 Task: Playful fax cover purple whimsical color block.
Action: Mouse moved to (48, 34)
Screenshot: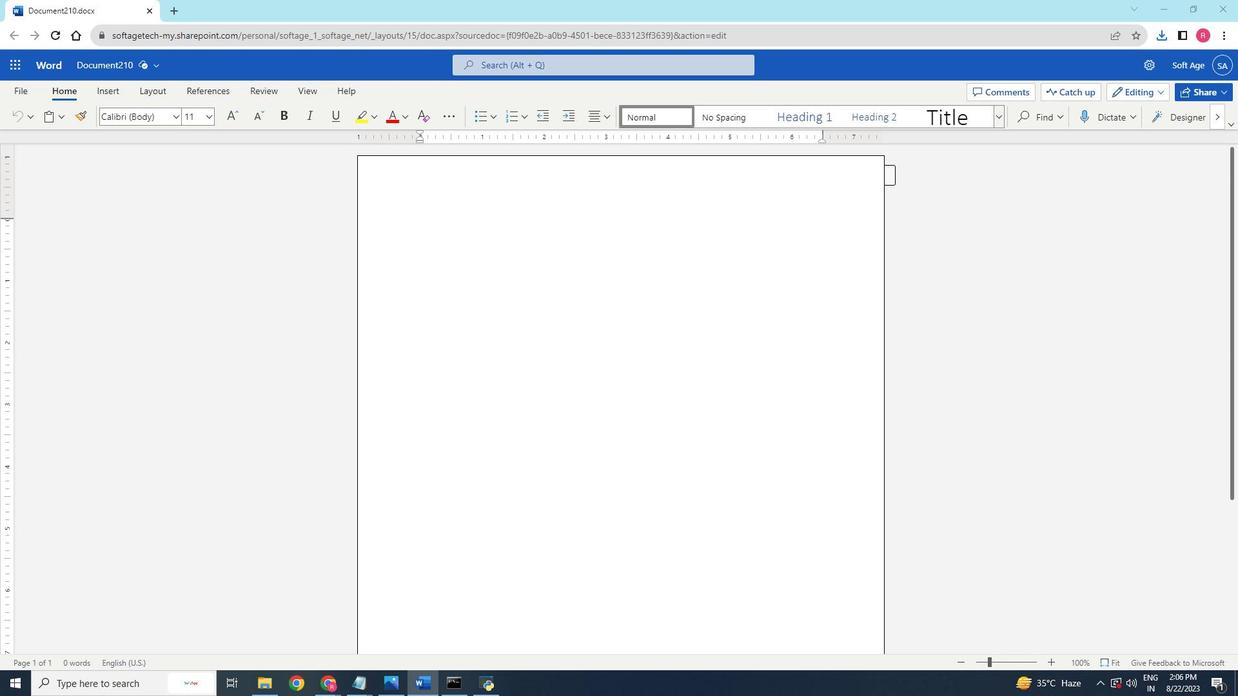 
Action: Mouse pressed left at (48, 34)
Screenshot: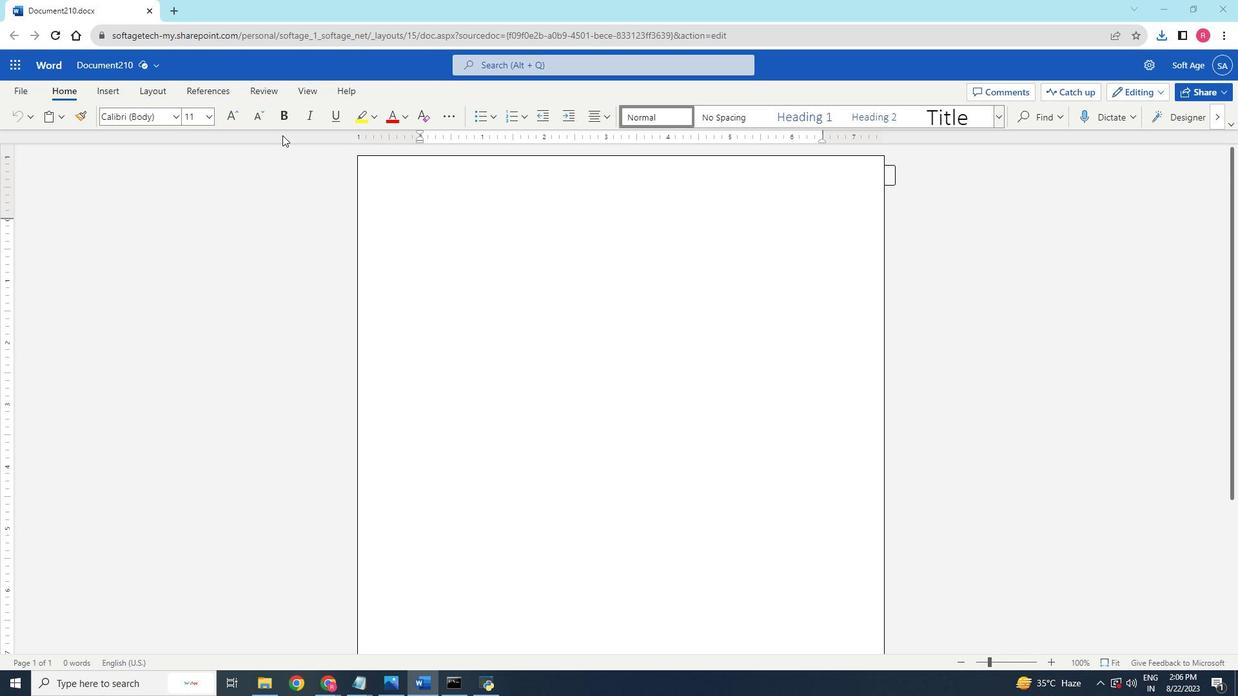 
Action: Mouse moved to (466, 213)
Screenshot: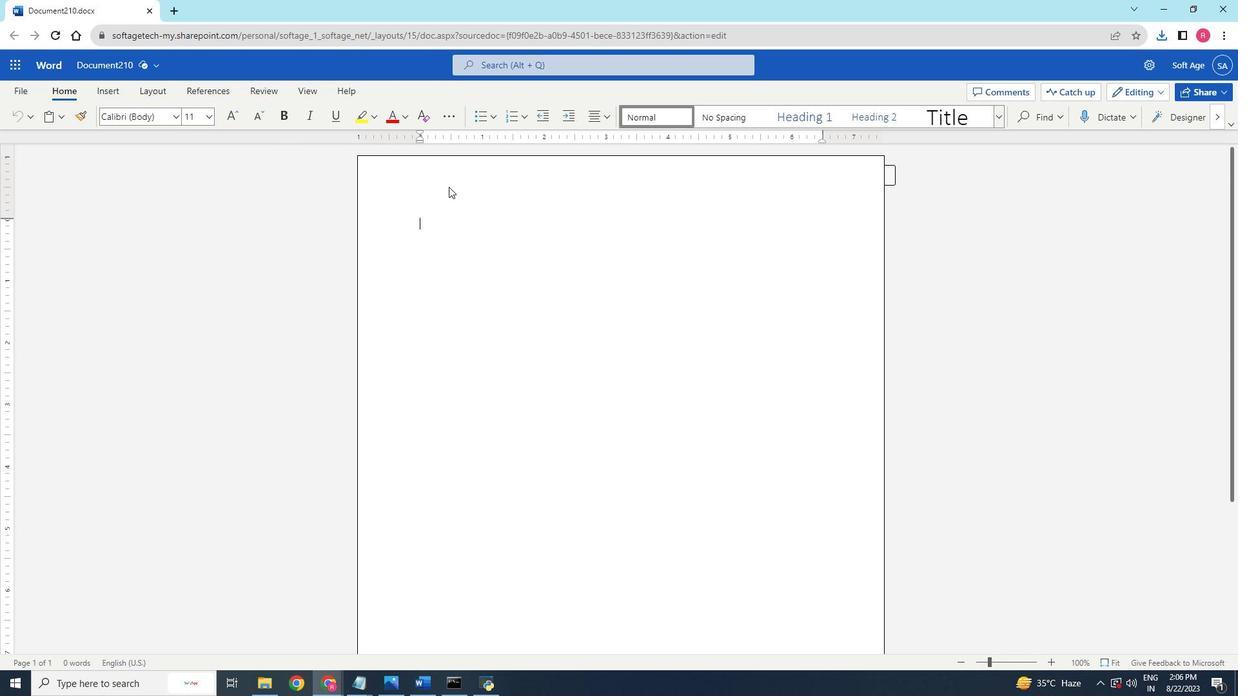 
Action: Mouse pressed left at (466, 213)
Screenshot: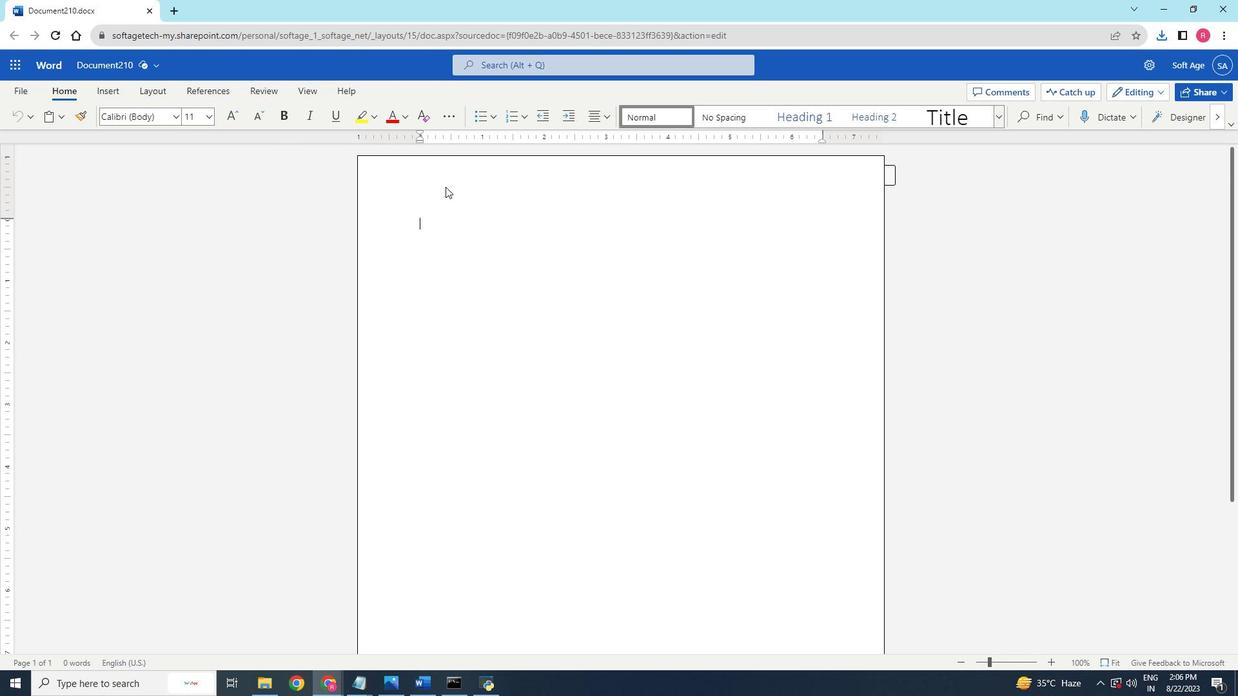 
Action: Mouse moved to (450, 209)
Screenshot: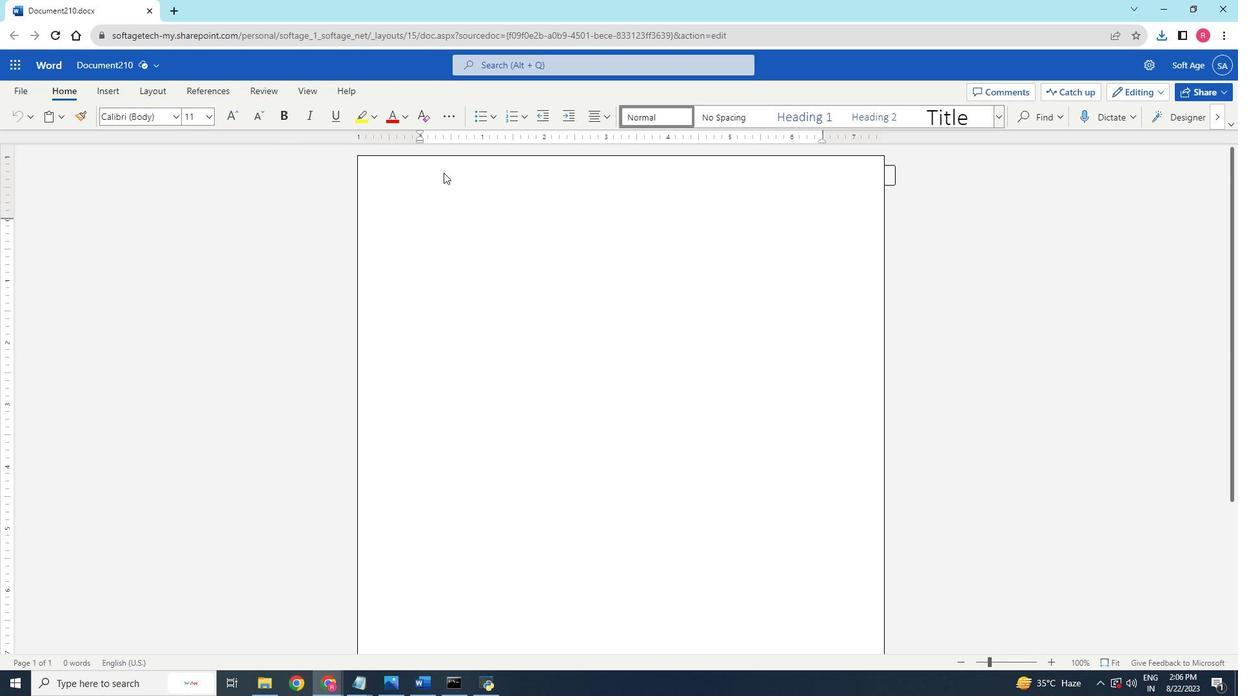 
Action: Mouse pressed left at (450, 209)
Screenshot: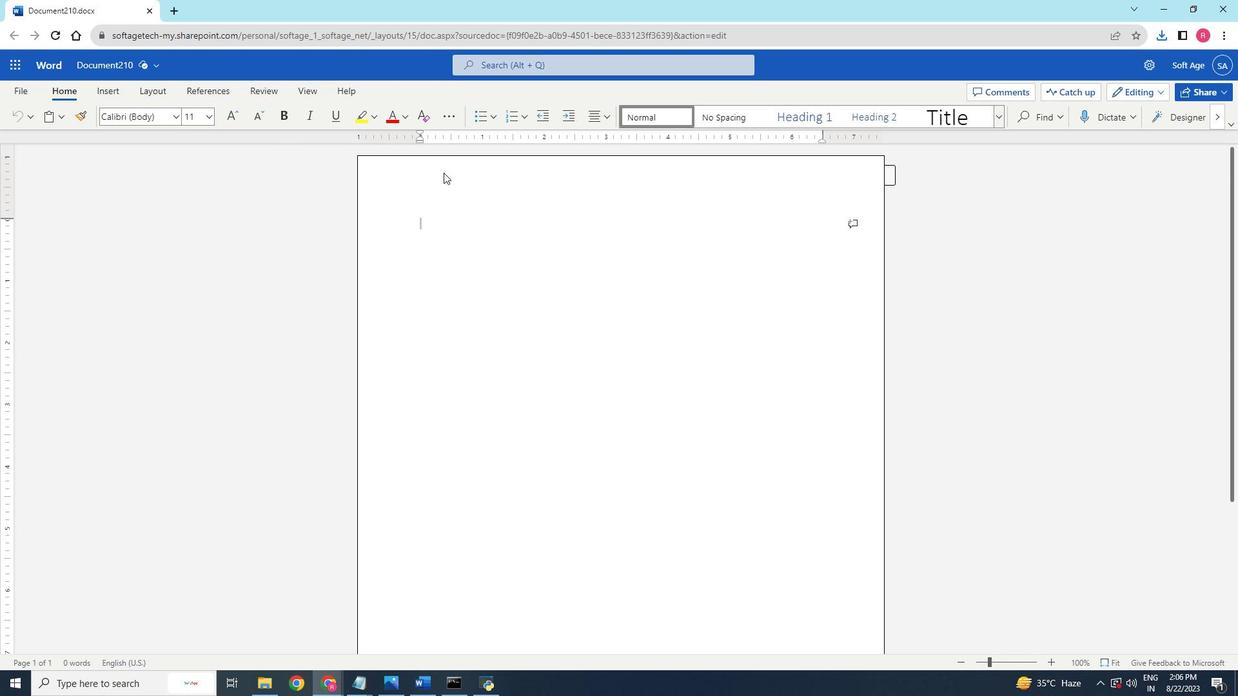 
Action: Mouse moved to (442, 168)
Screenshot: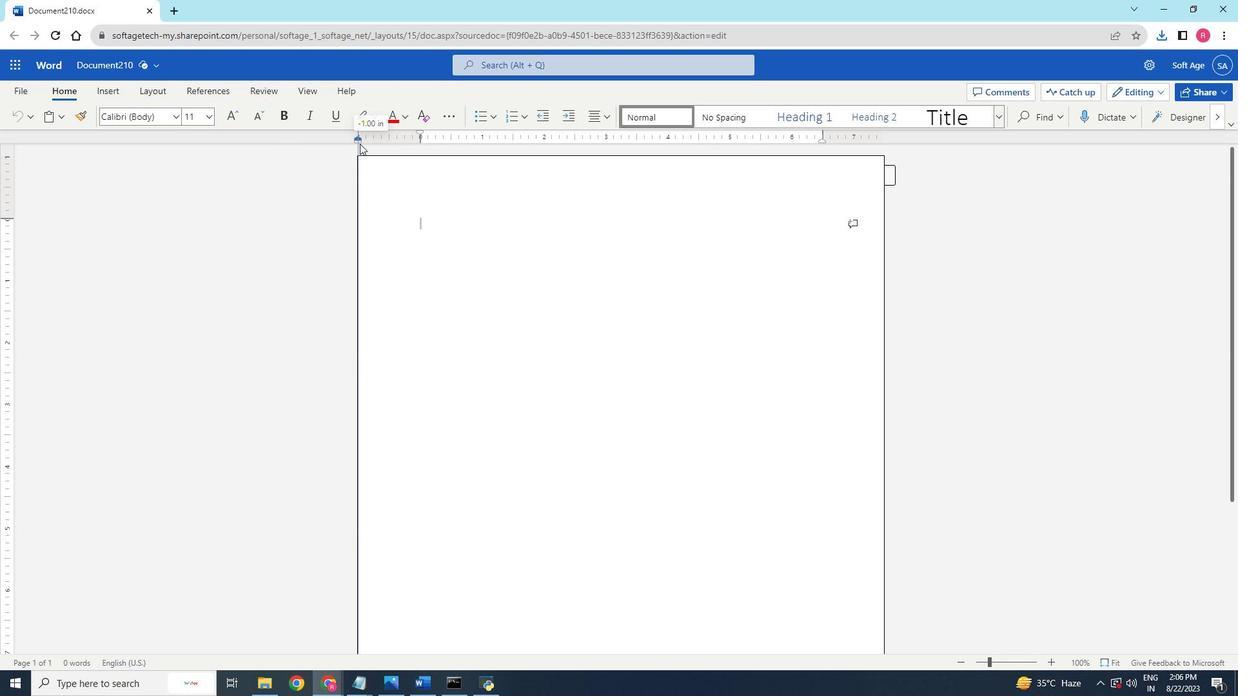 
Action: Mouse pressed left at (442, 168)
Screenshot: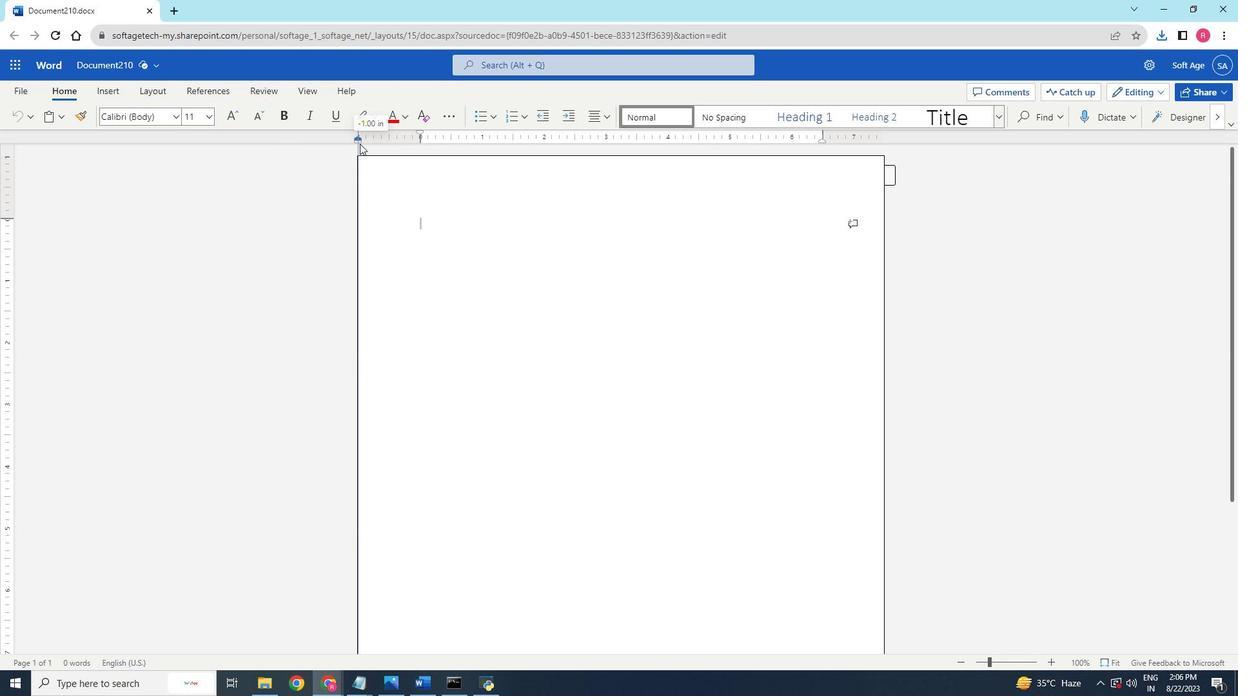 
Action: Mouse moved to (444, 167)
Screenshot: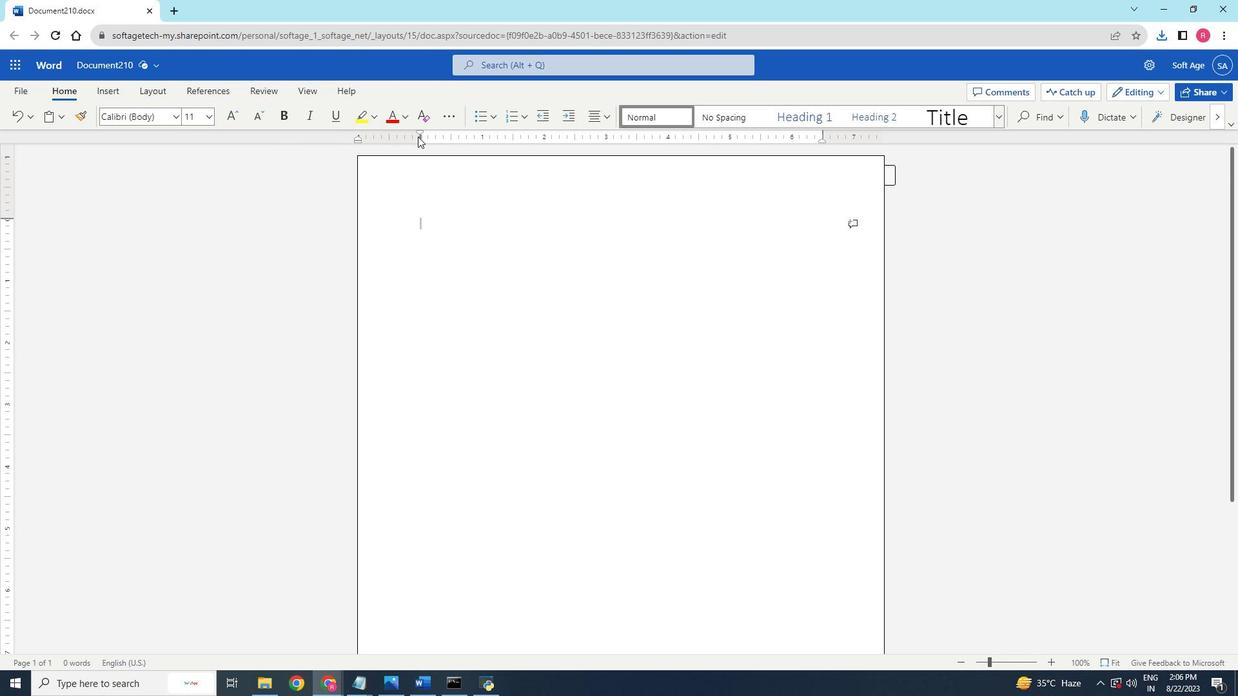 
Action: Mouse pressed left at (444, 167)
Screenshot: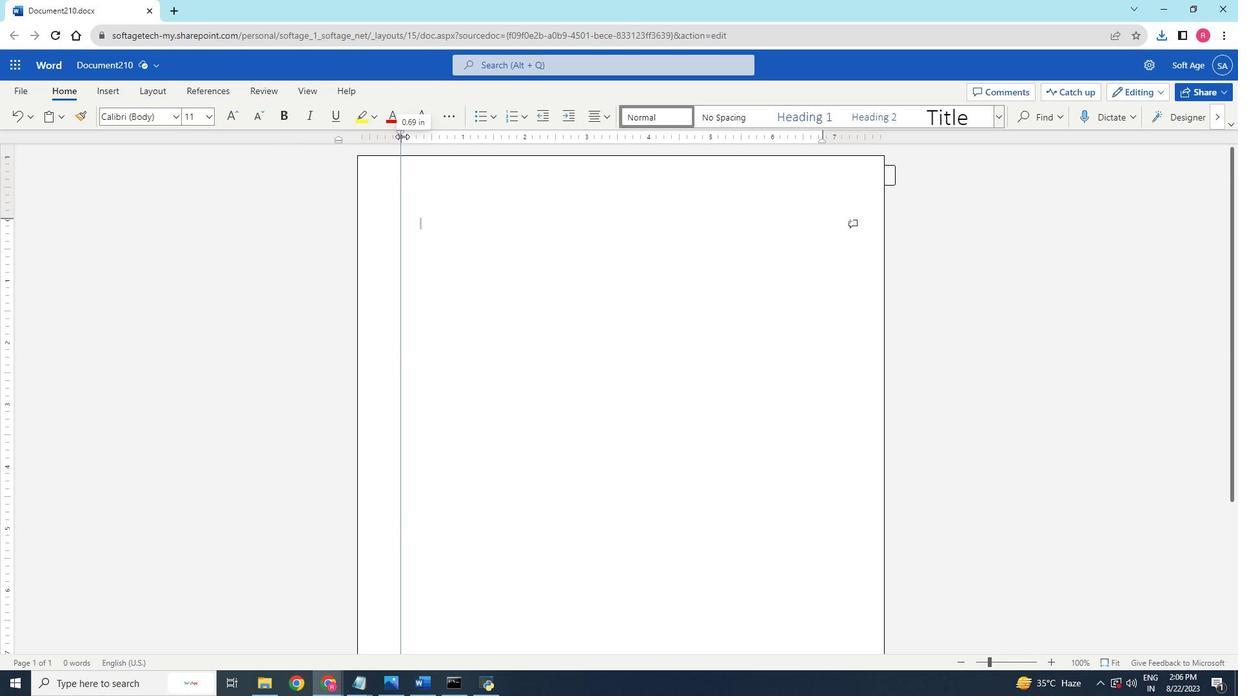 
Action: Mouse moved to (401, 170)
Screenshot: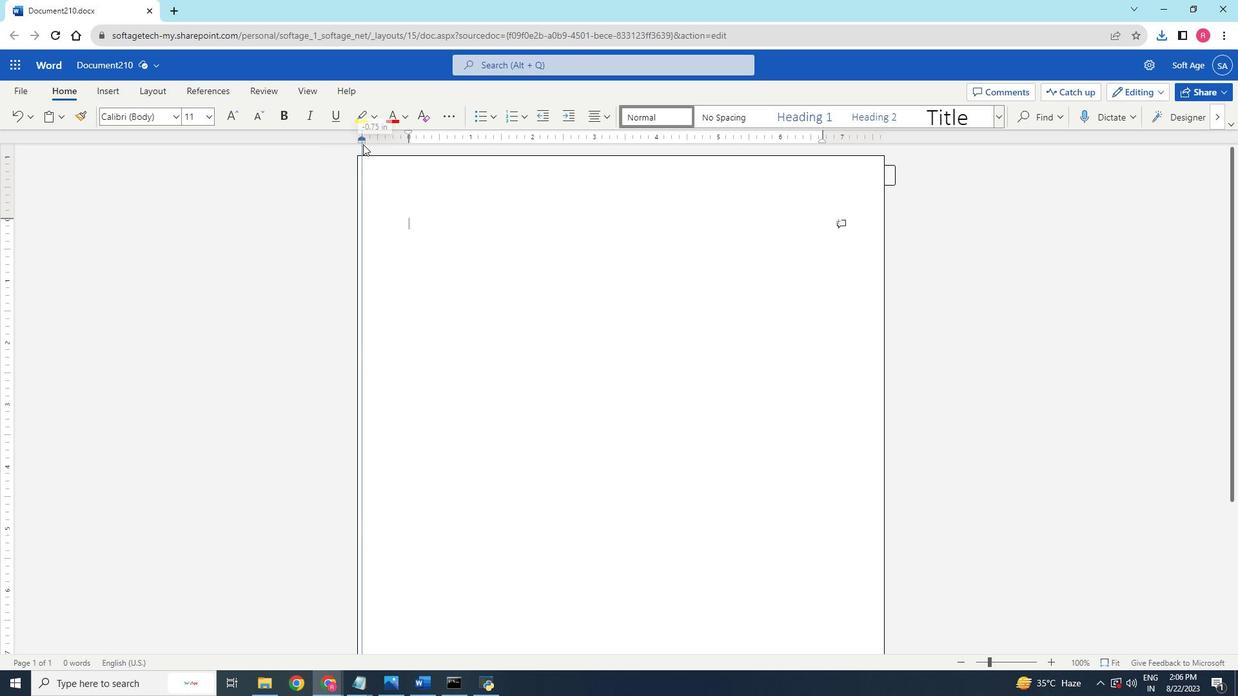 
Action: Mouse pressed left at (401, 170)
Screenshot: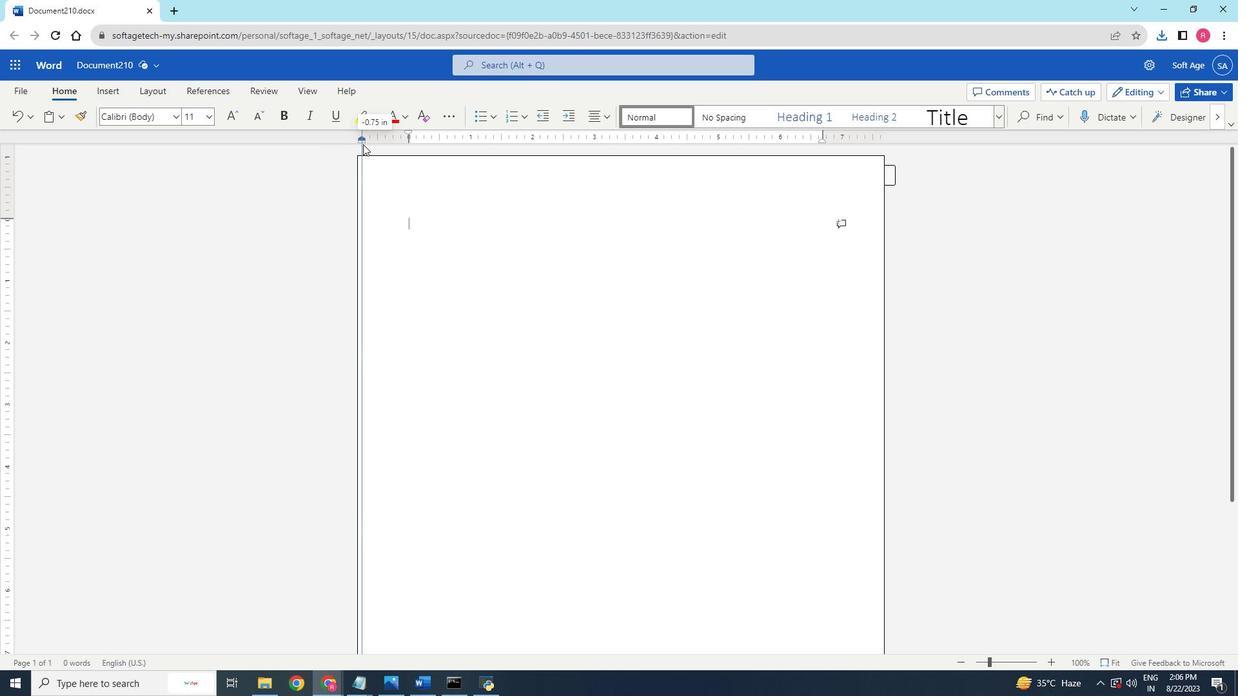 
Action: Mouse moved to (436, 164)
Screenshot: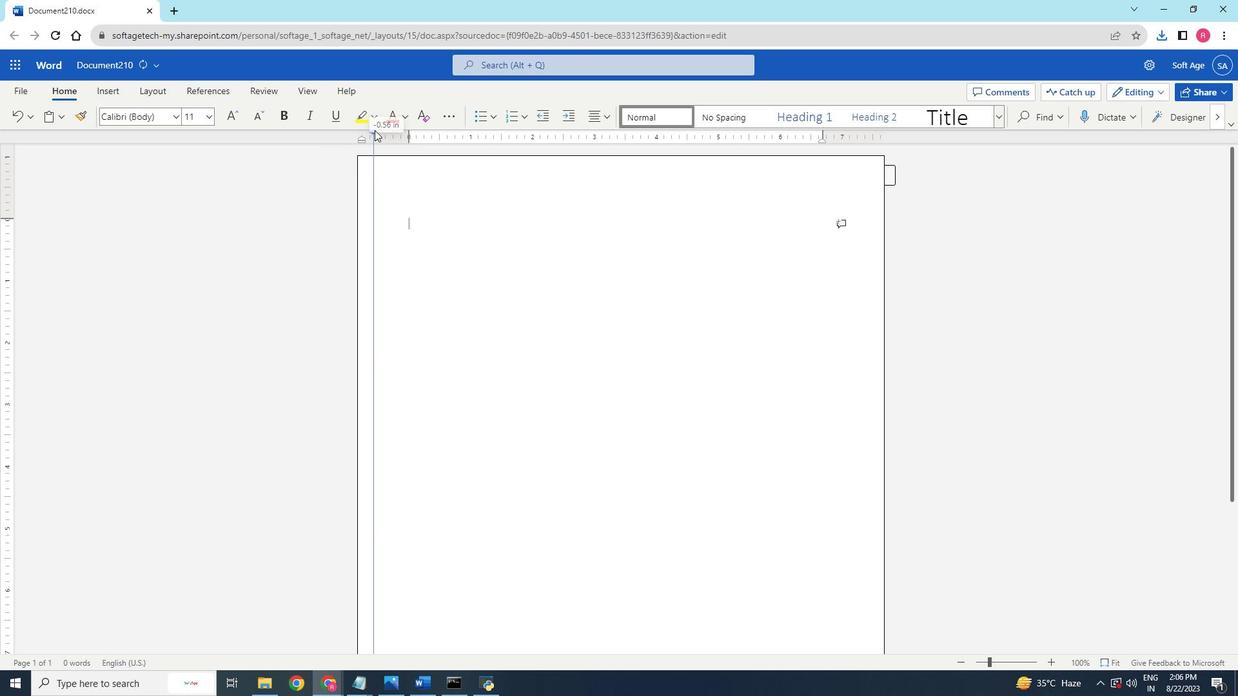 
Action: Mouse pressed left at (436, 164)
Screenshot: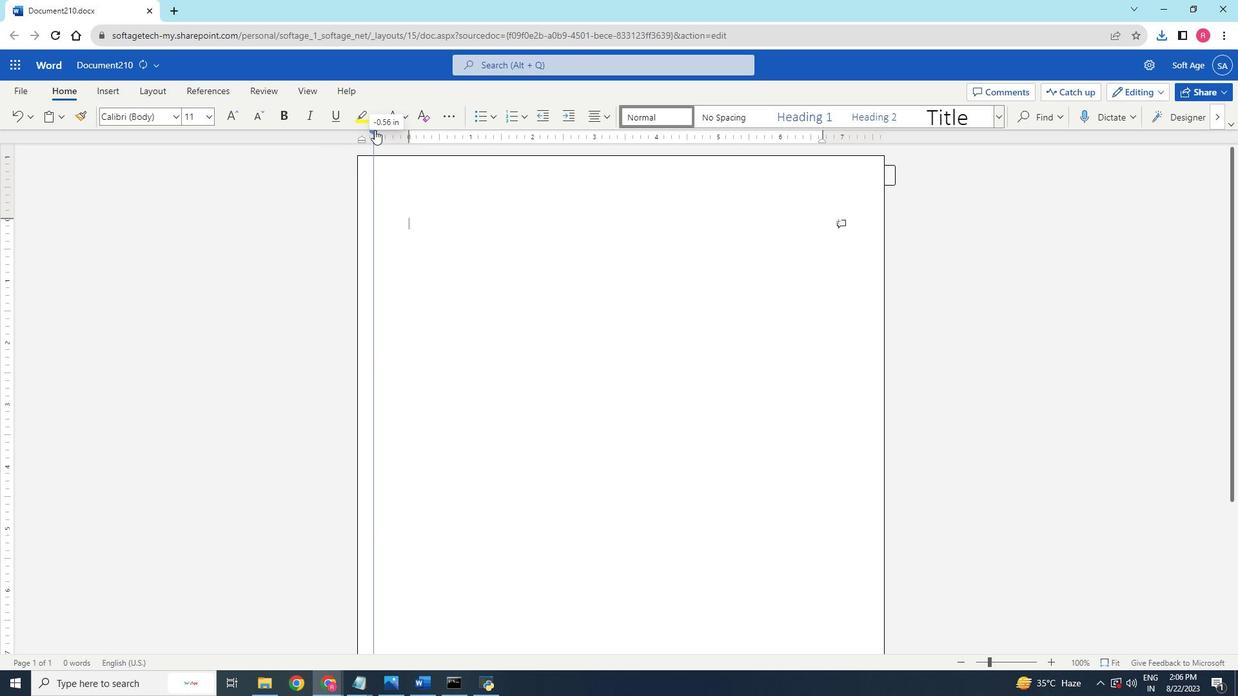 
Action: Mouse moved to (410, 192)
Screenshot: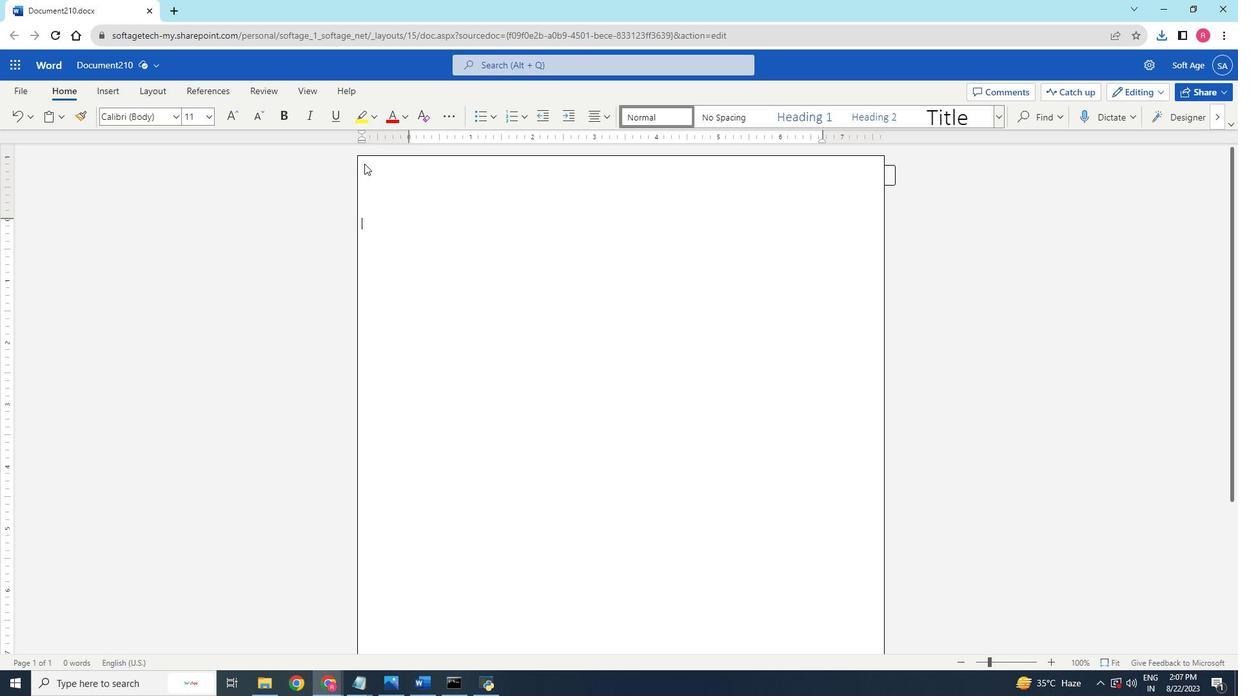 
Action: Mouse pressed left at (410, 192)
Screenshot: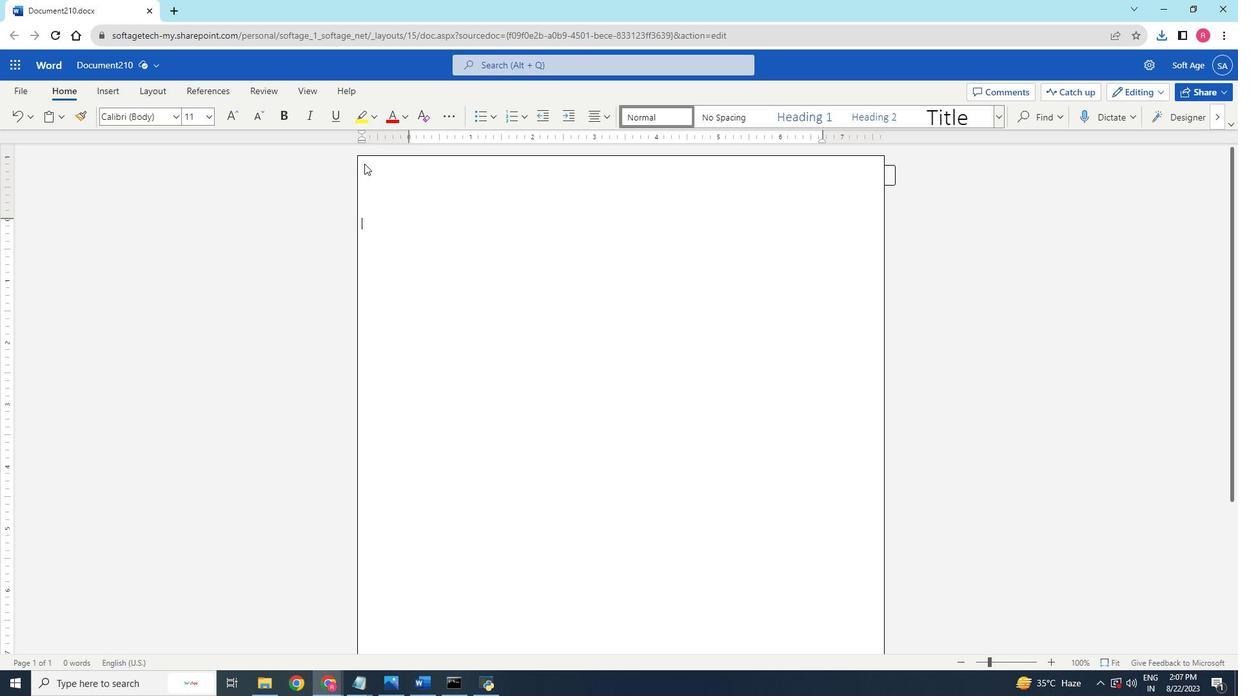 
Action: Mouse moved to (197, 241)
Screenshot: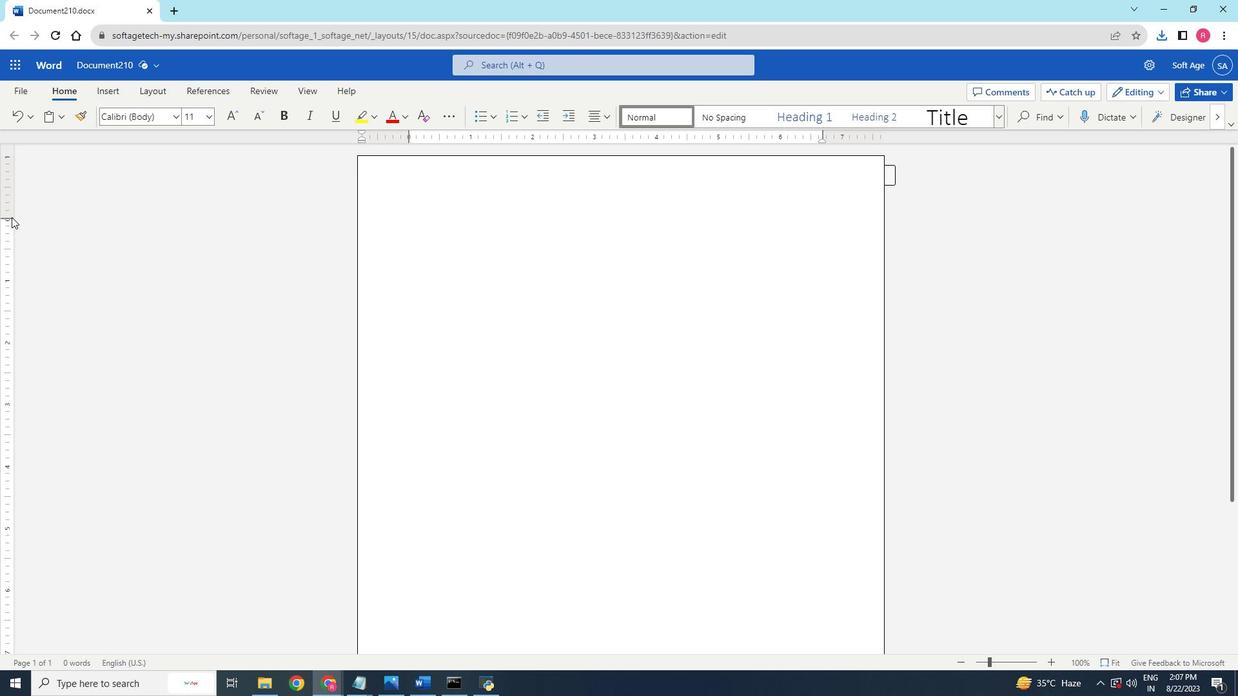 
Action: Mouse pressed left at (197, 241)
Screenshot: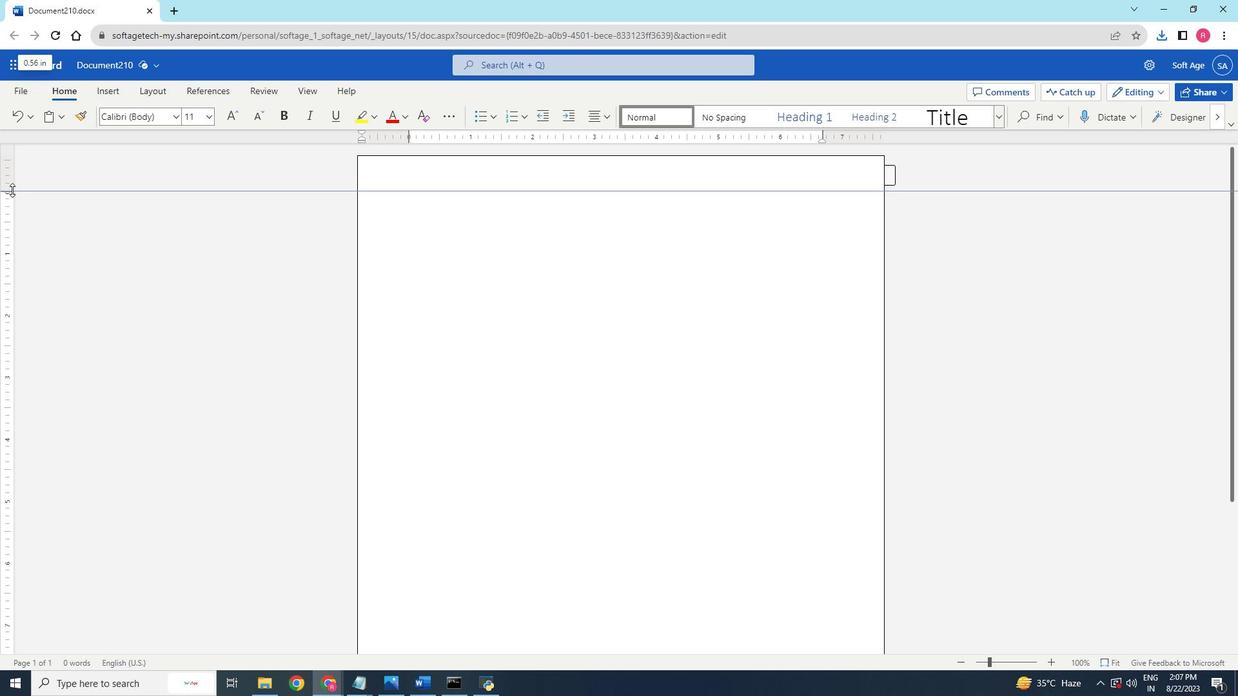 
Action: Mouse moved to (421, 206)
Screenshot: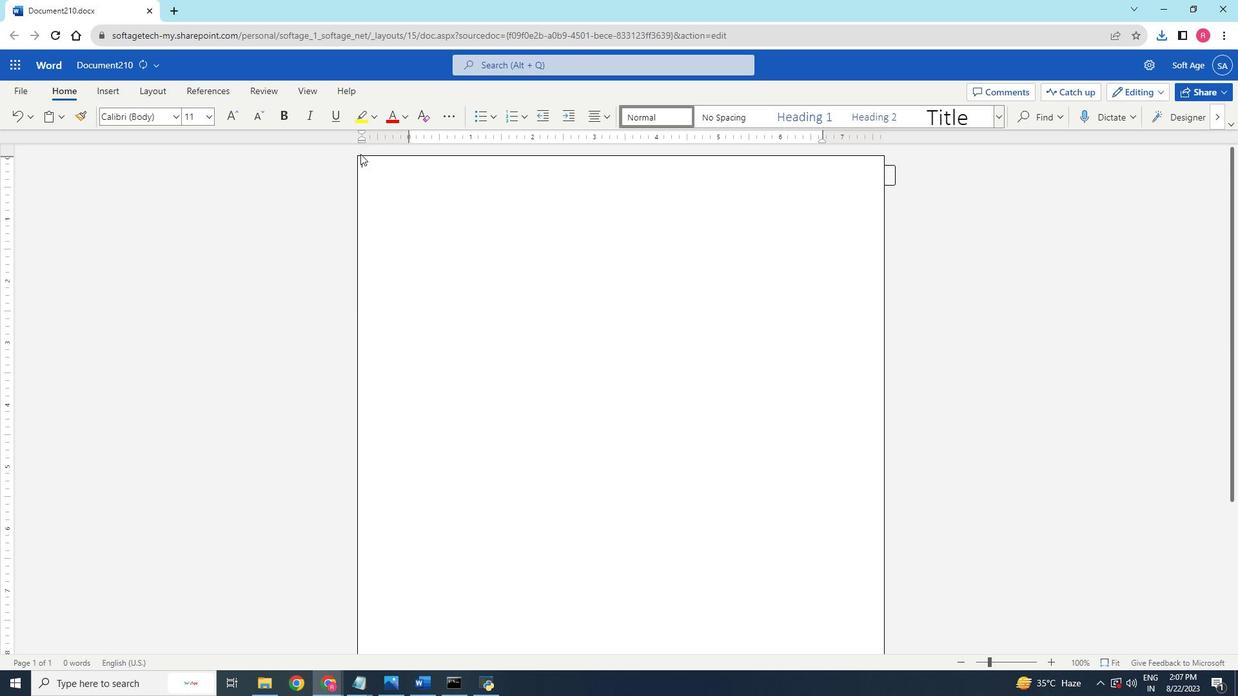
Action: Mouse pressed left at (421, 206)
Screenshot: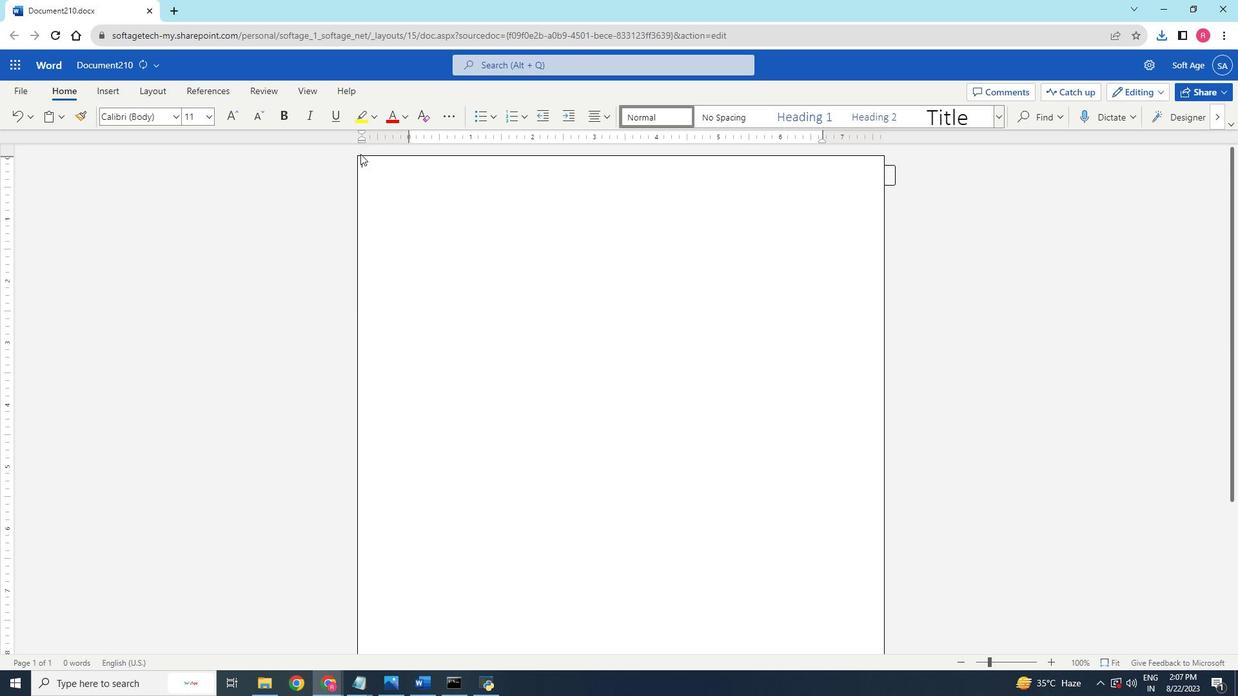 
Action: Mouse moved to (410, 190)
Screenshot: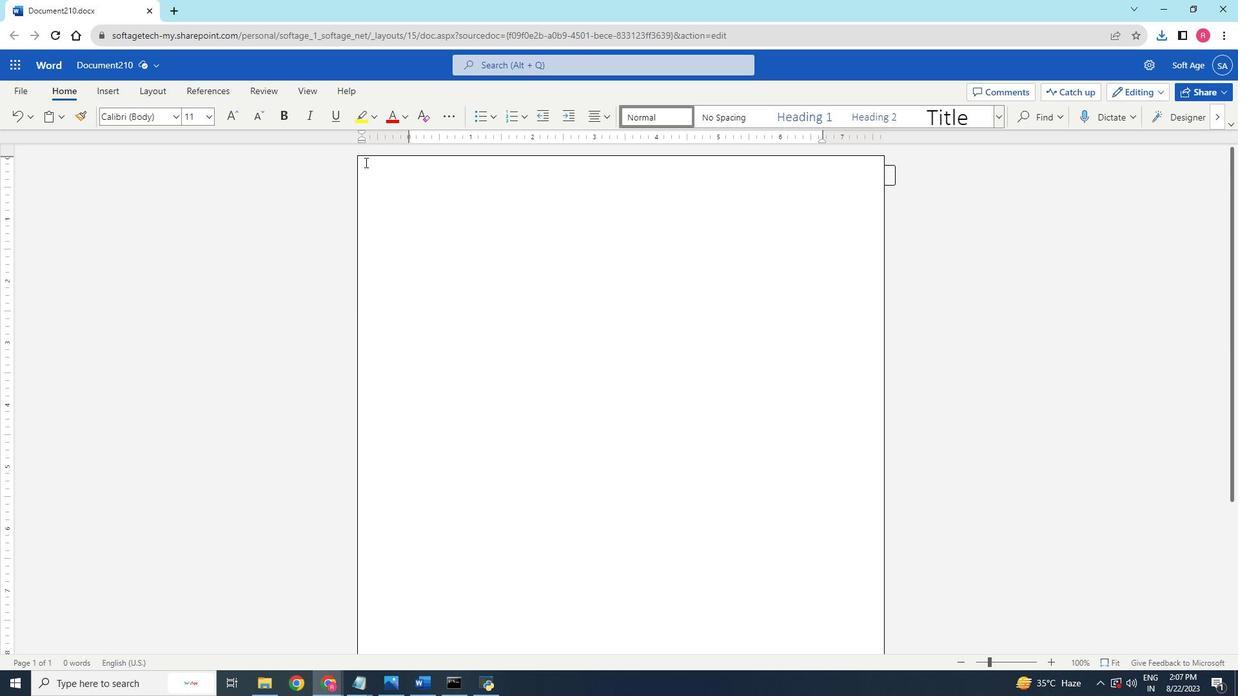 
Action: Key pressed <Key.insert>
Screenshot: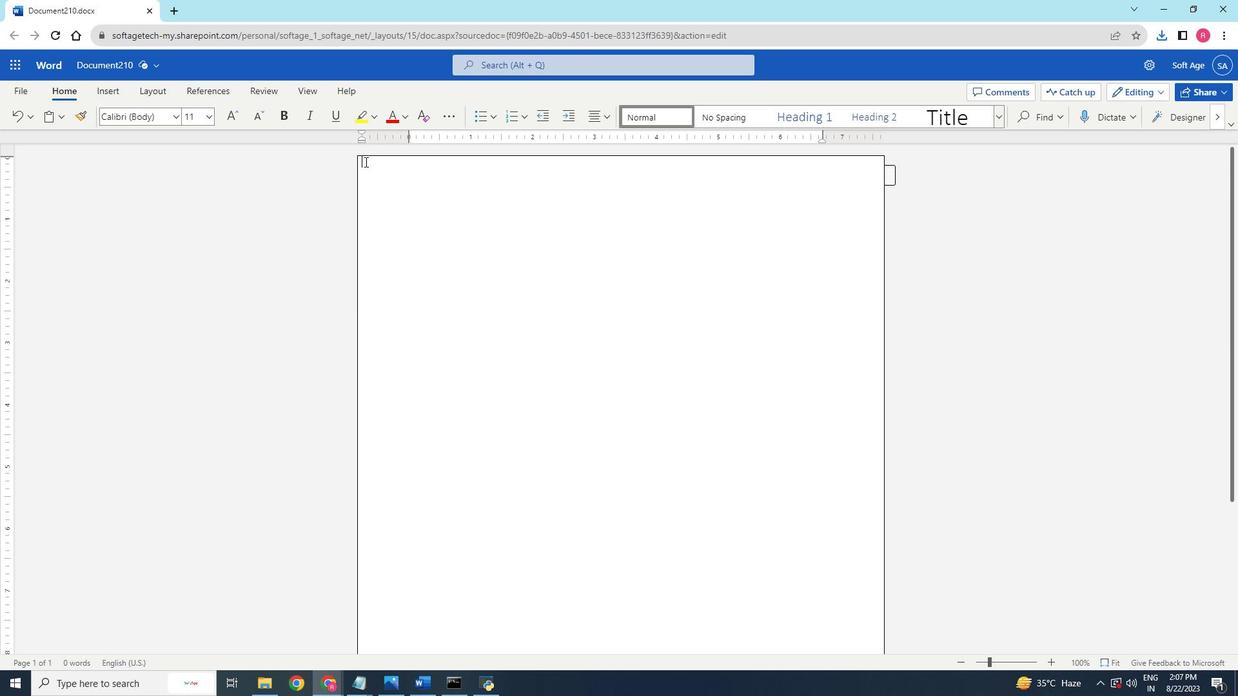 
Action: Mouse moved to (408, 170)
Screenshot: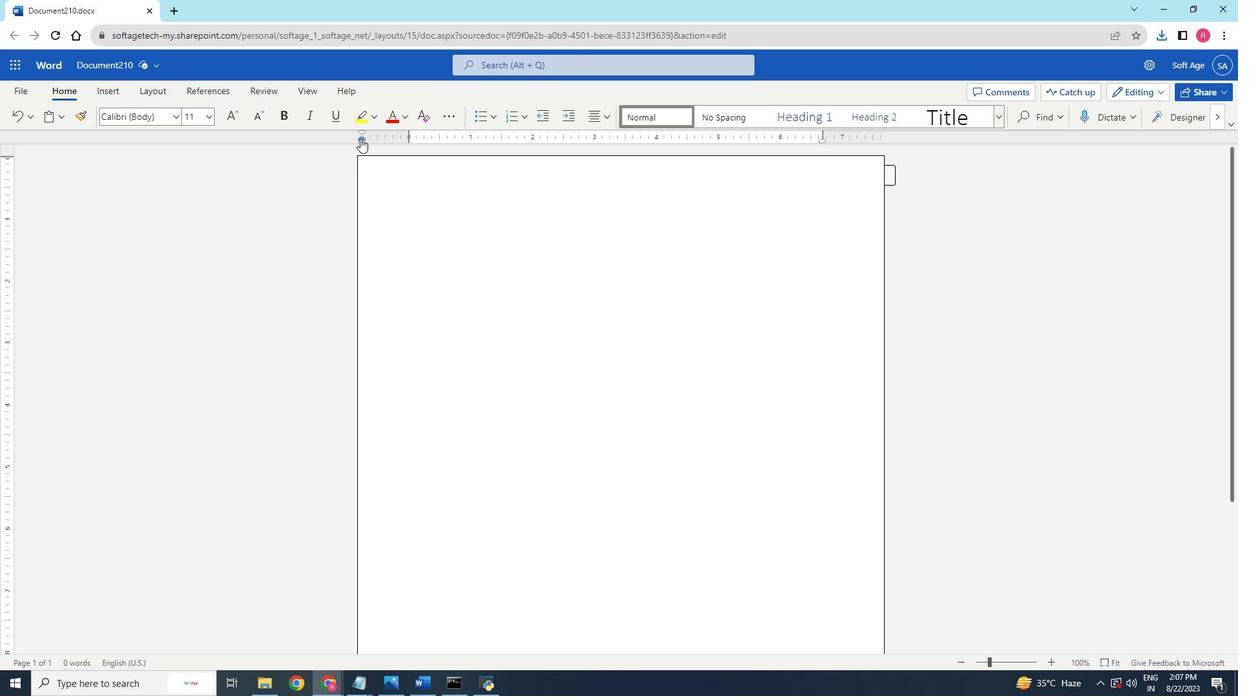 
Action: Mouse pressed left at (408, 170)
Screenshot: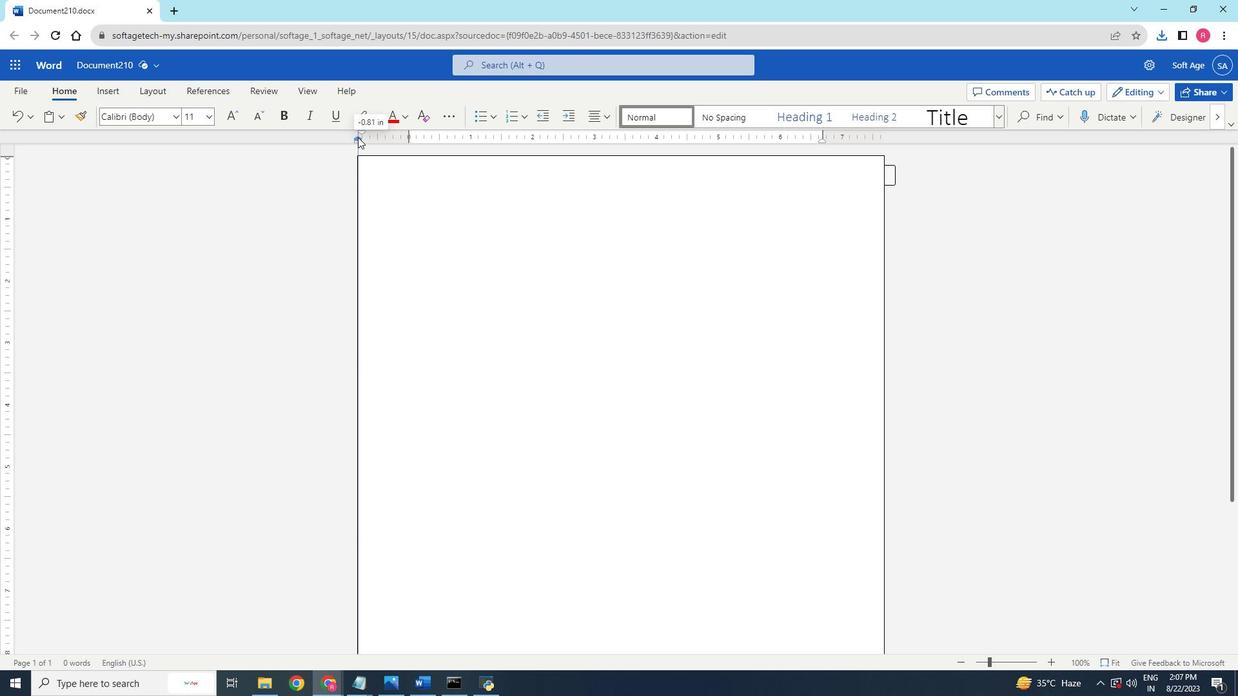 
Action: Mouse moved to (259, 121)
Screenshot: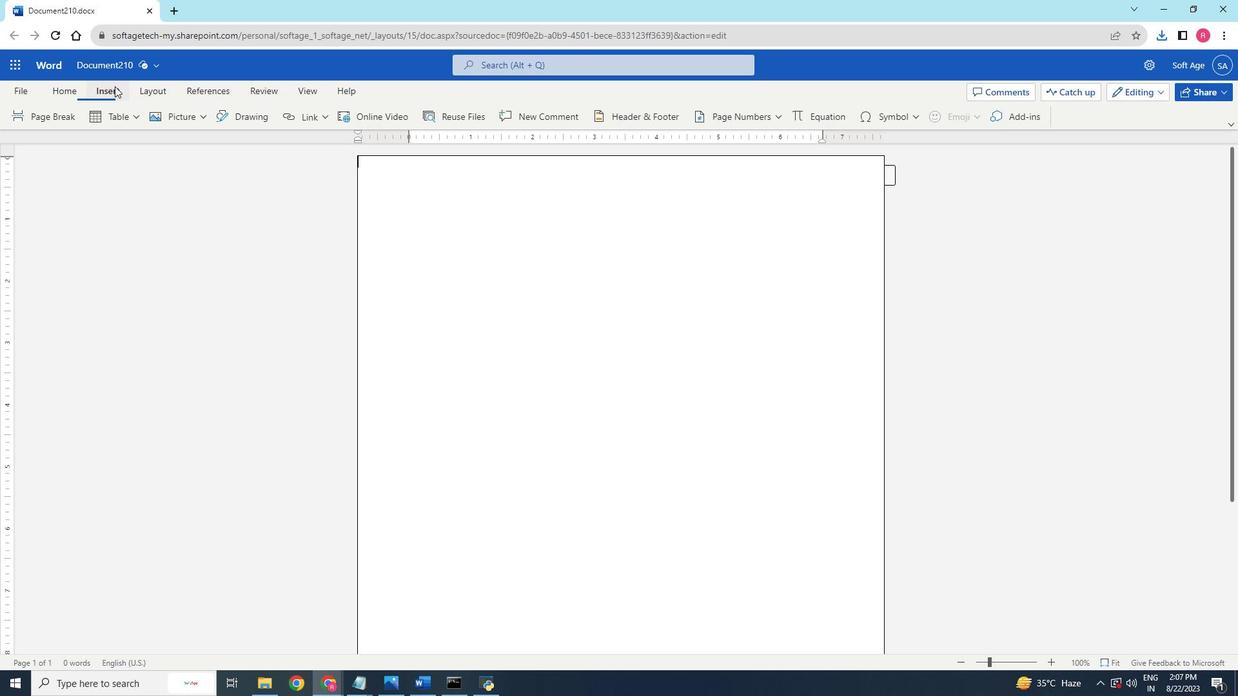 
Action: Mouse pressed left at (259, 121)
Screenshot: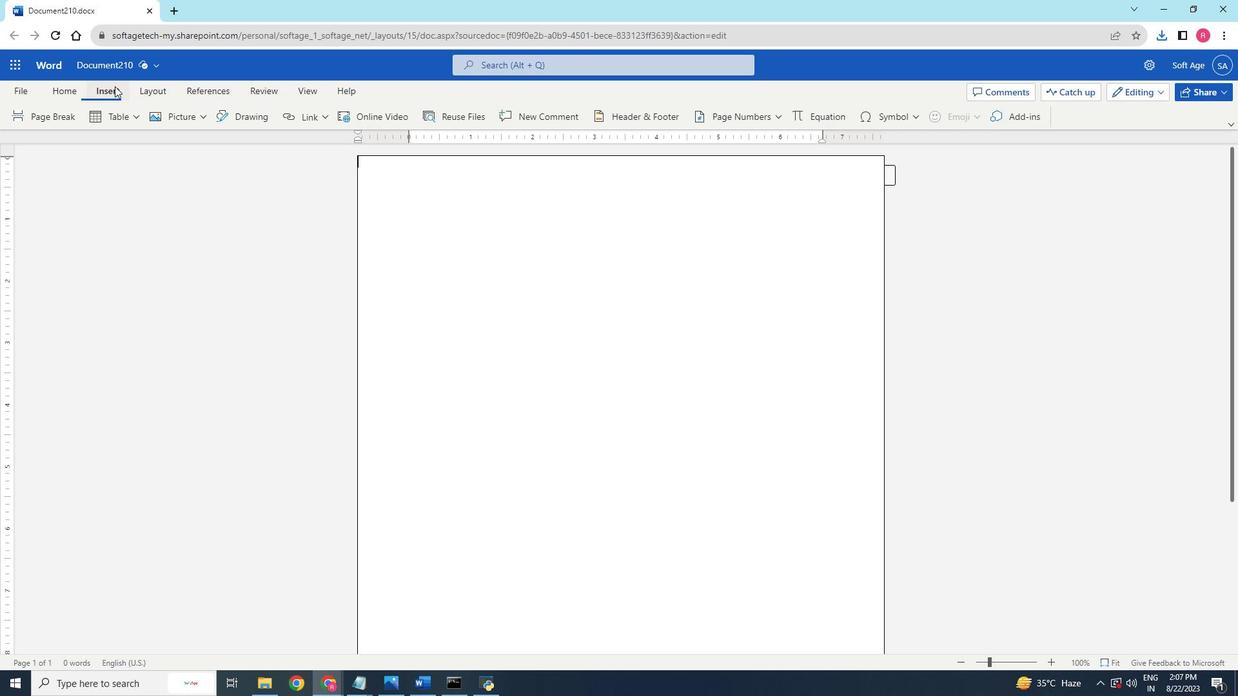 
Action: Mouse moved to (297, 148)
Screenshot: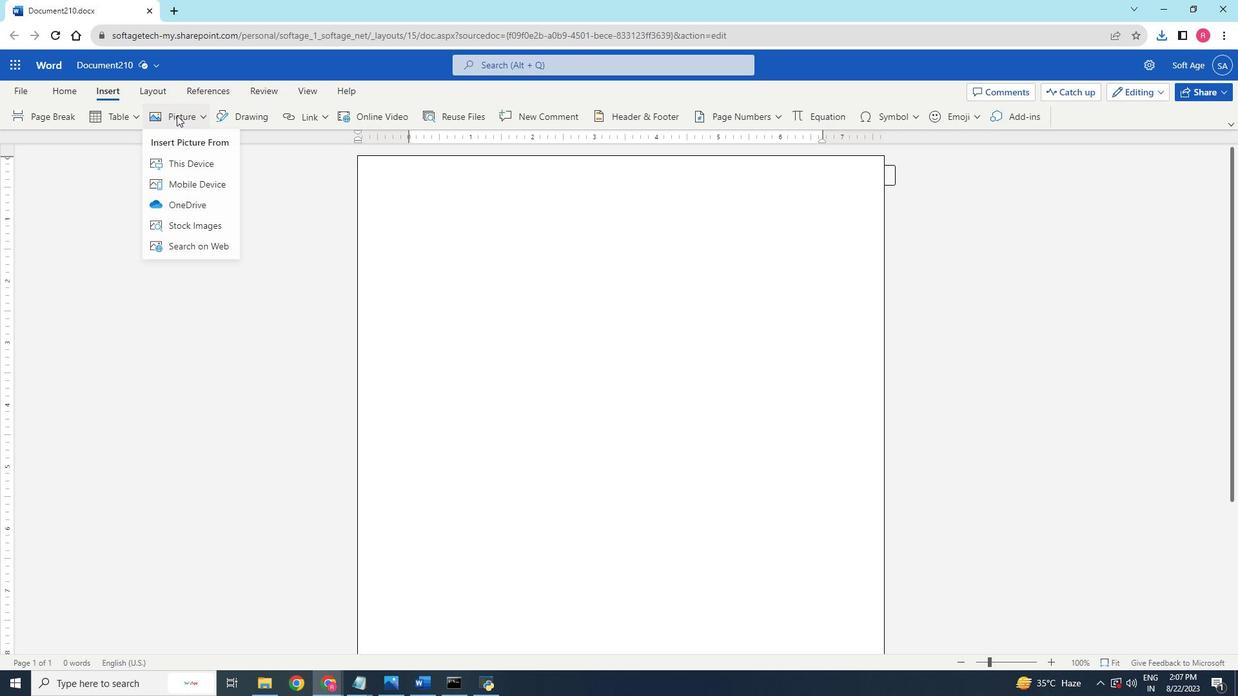 
Action: Mouse pressed left at (297, 148)
Screenshot: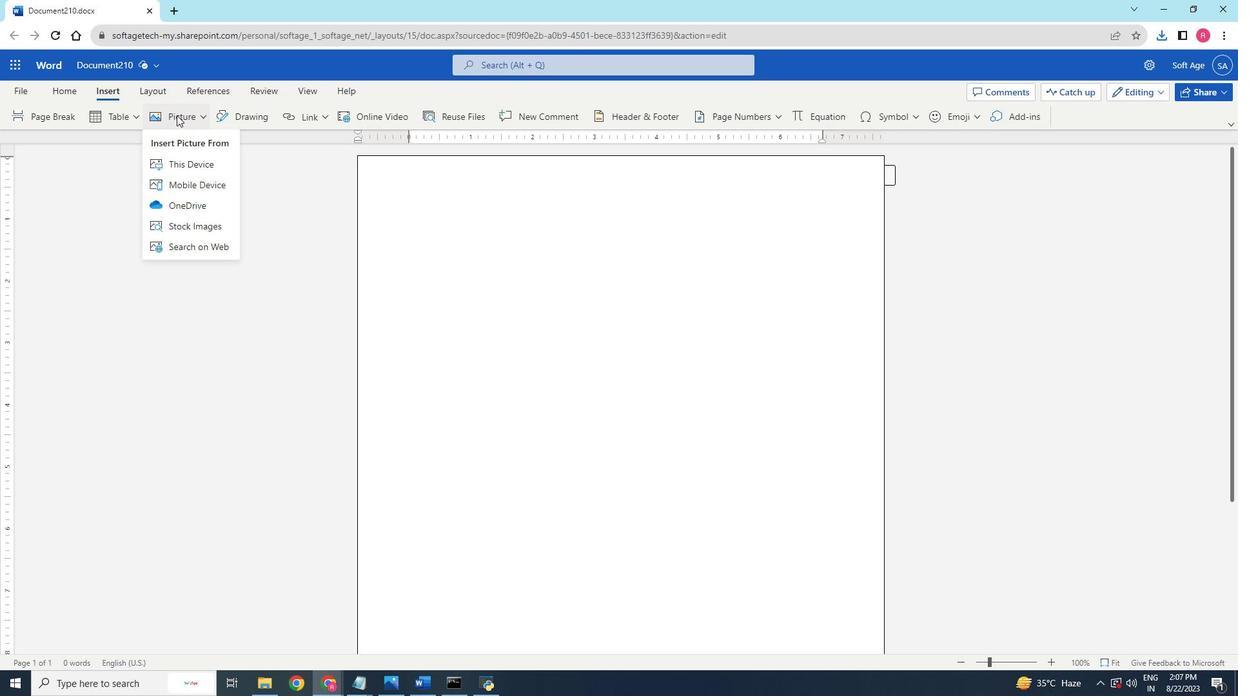 
Action: Mouse moved to (305, 187)
Screenshot: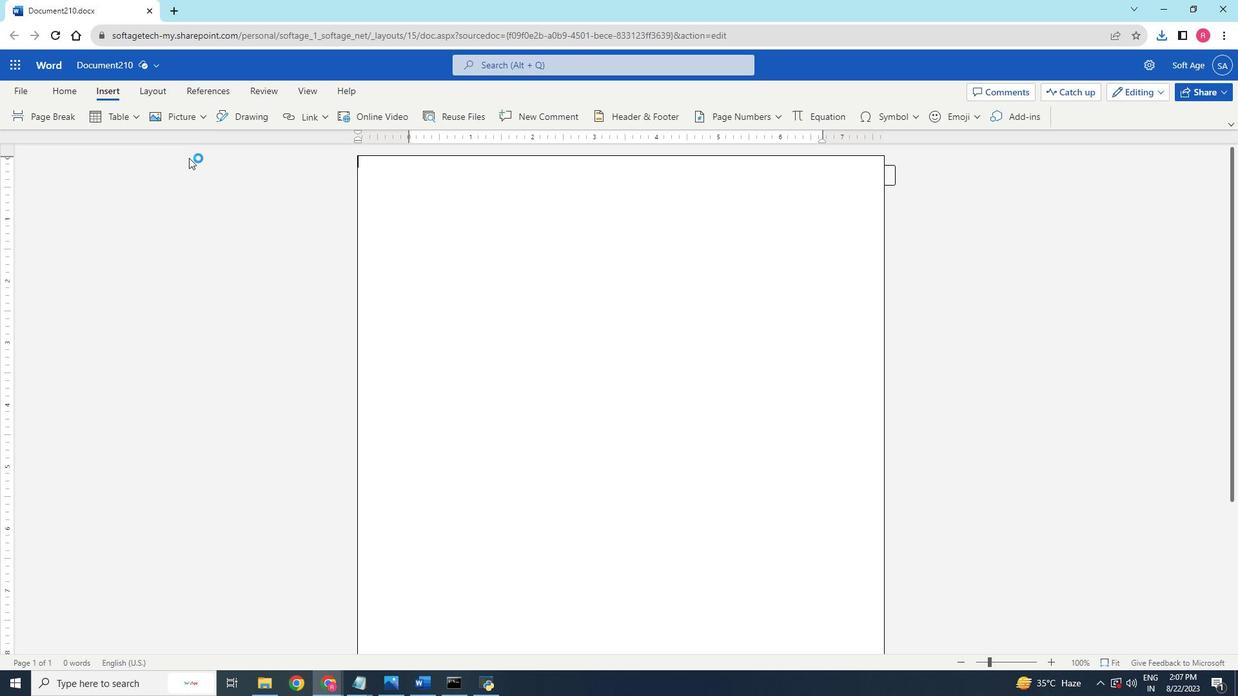 
Action: Mouse pressed left at (305, 187)
Screenshot: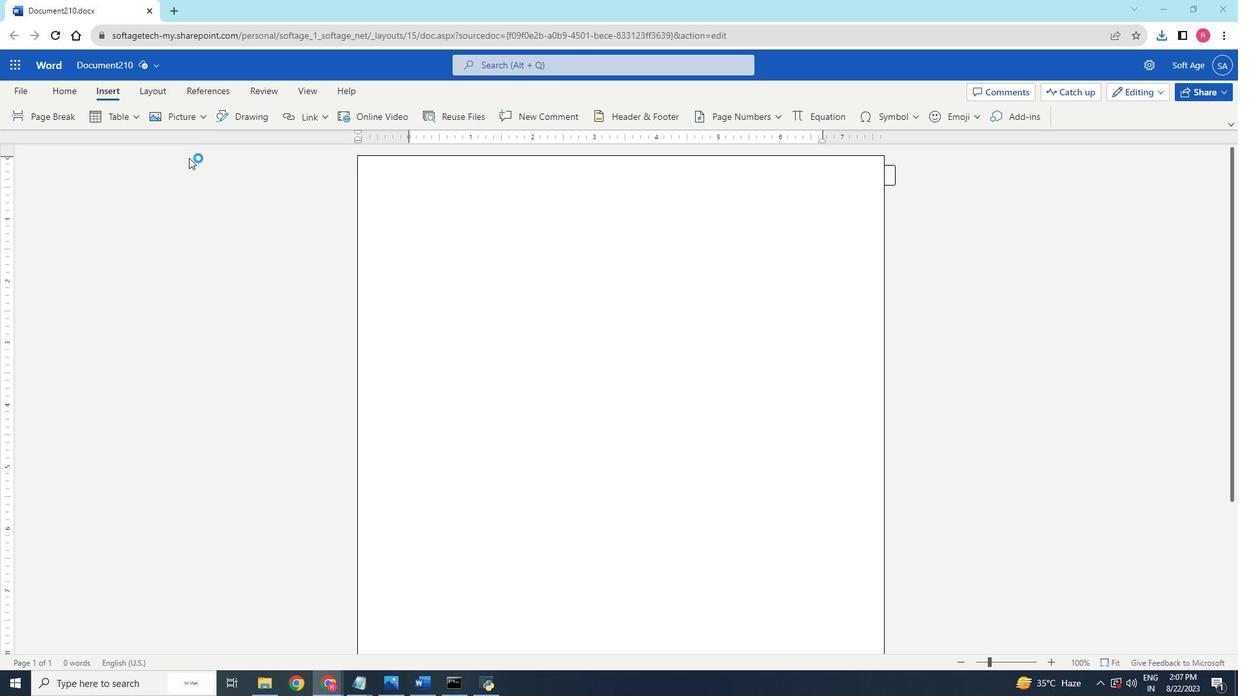 
Action: Mouse moved to (372, 232)
Screenshot: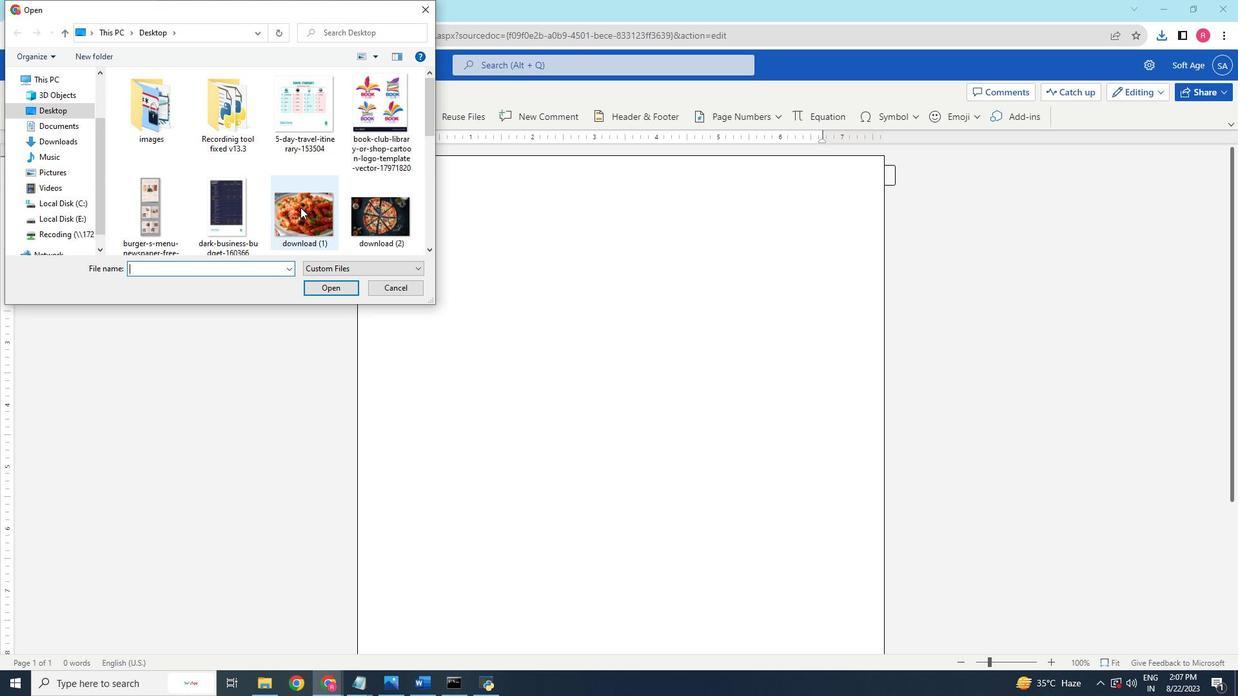 
Action: Mouse scrolled (372, 231) with delta (0, 0)
Screenshot: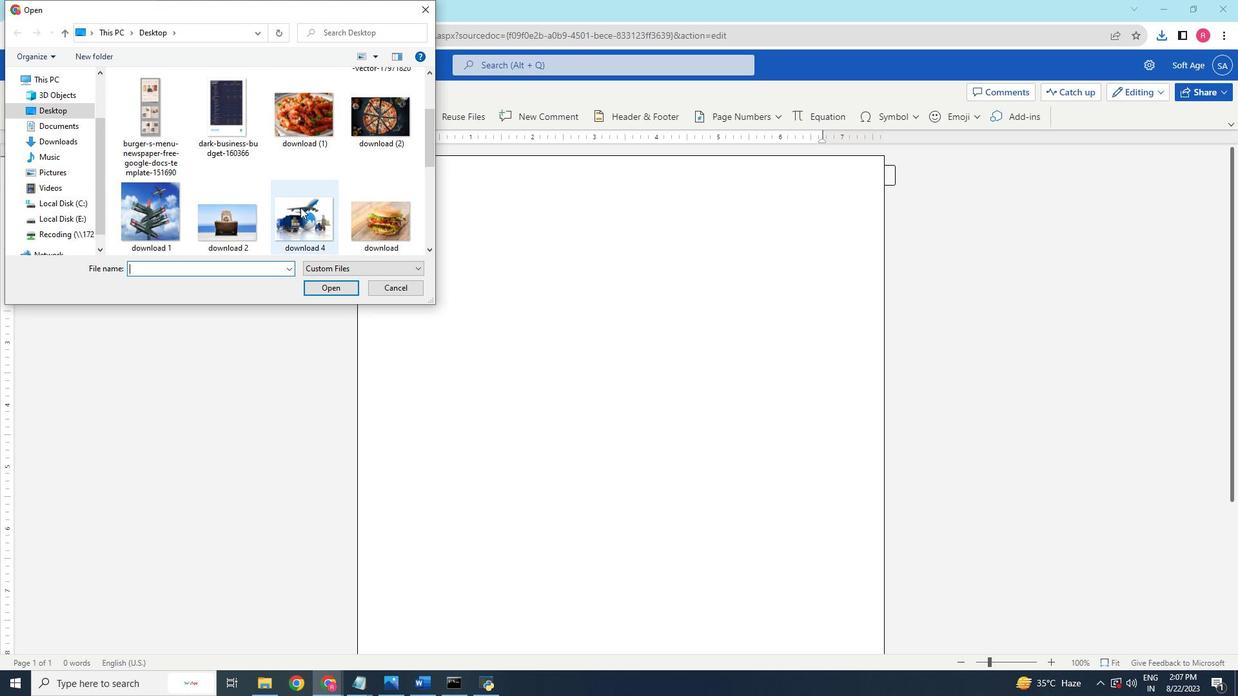 
Action: Mouse scrolled (372, 231) with delta (0, 0)
Screenshot: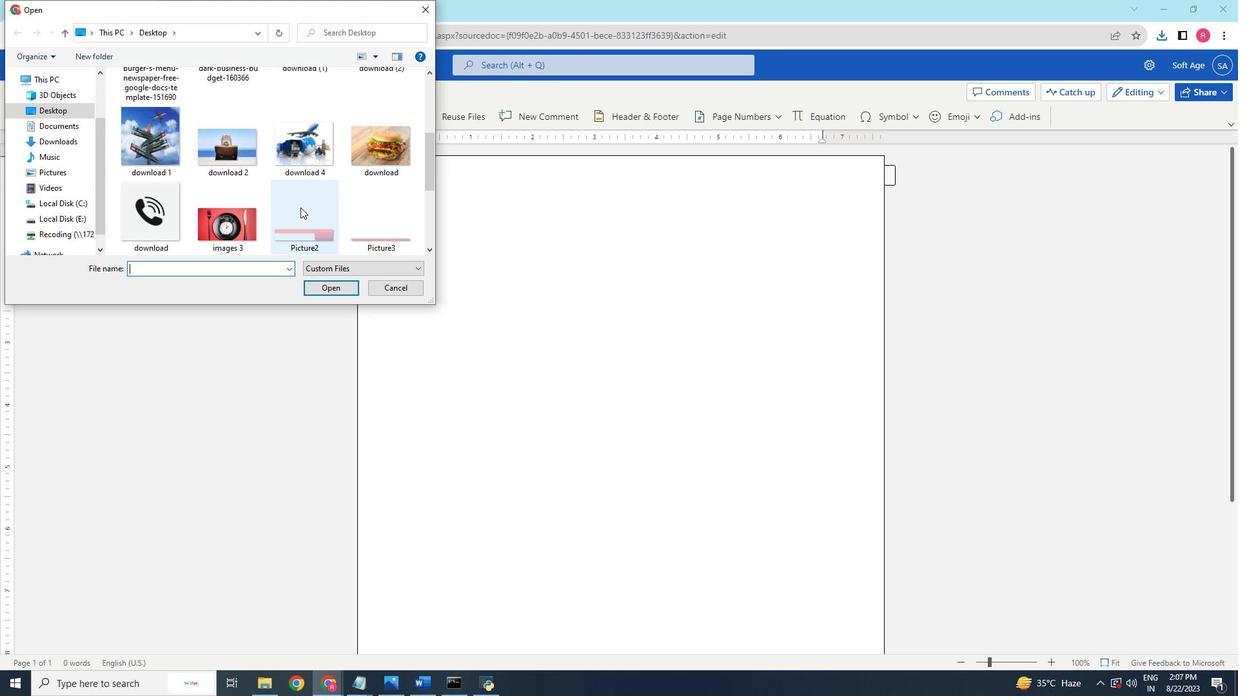 
Action: Mouse scrolled (372, 231) with delta (0, 0)
Screenshot: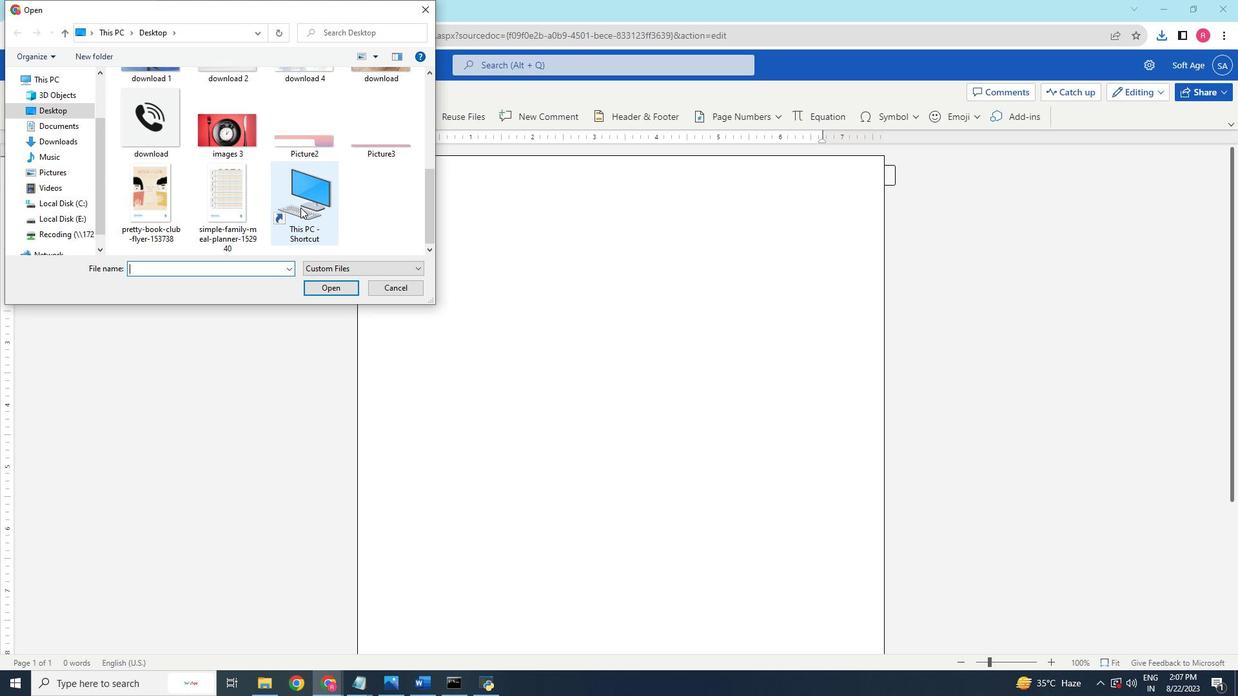 
Action: Mouse scrolled (372, 231) with delta (0, 0)
Screenshot: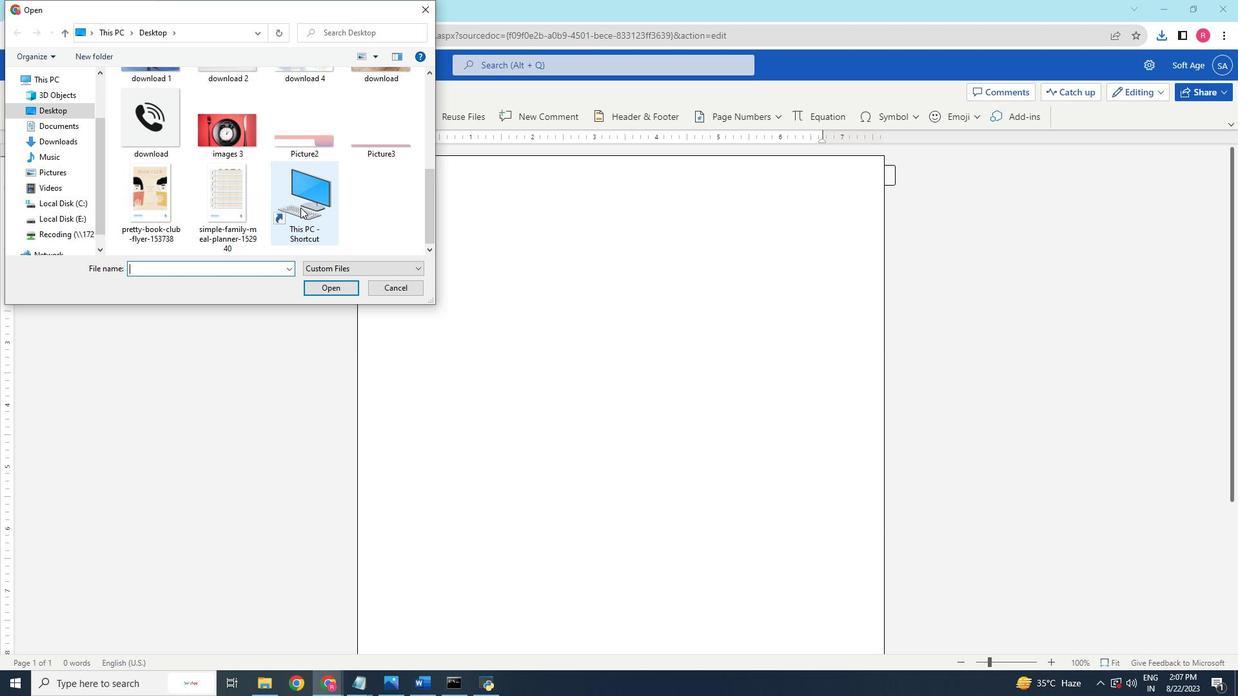 
Action: Mouse moved to (372, 219)
Screenshot: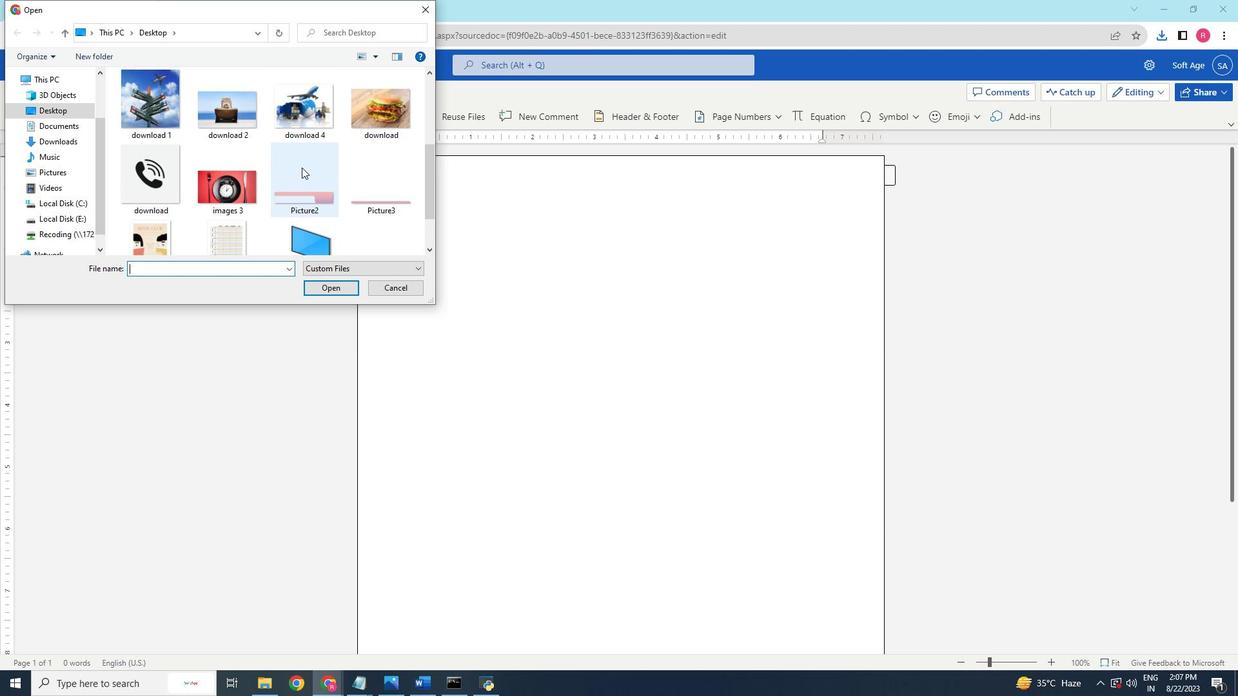 
Action: Mouse scrolled (372, 219) with delta (0, 0)
Screenshot: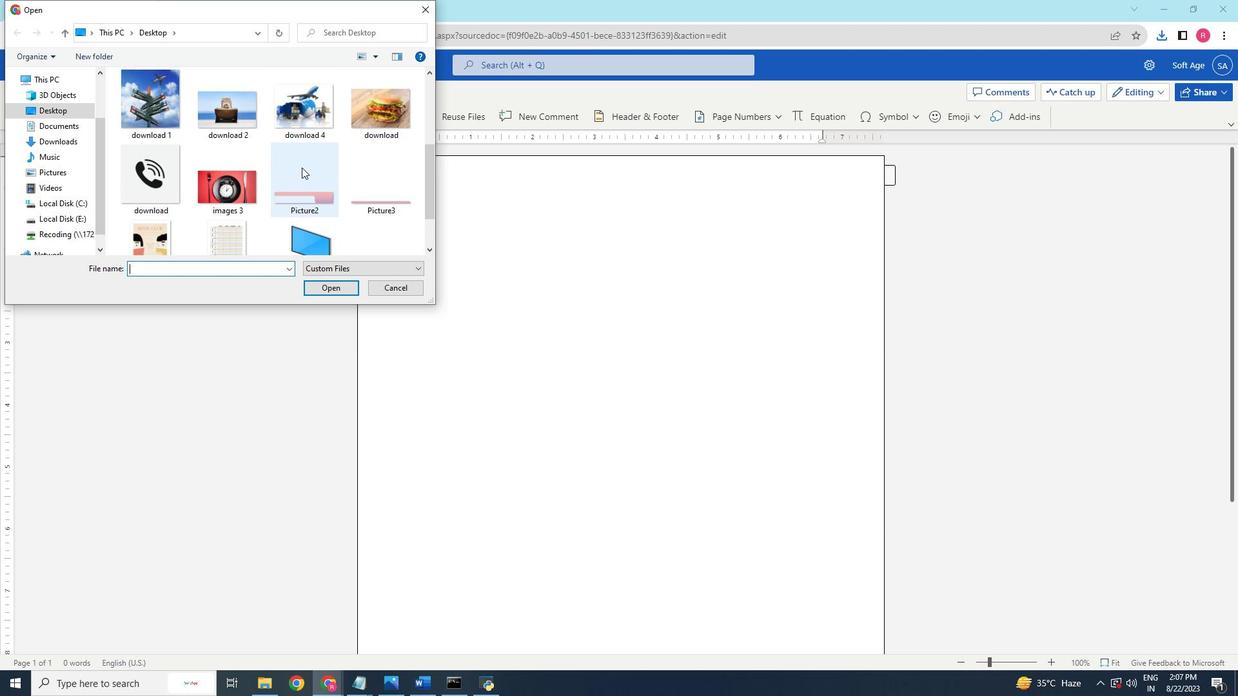 
Action: Mouse moved to (372, 204)
Screenshot: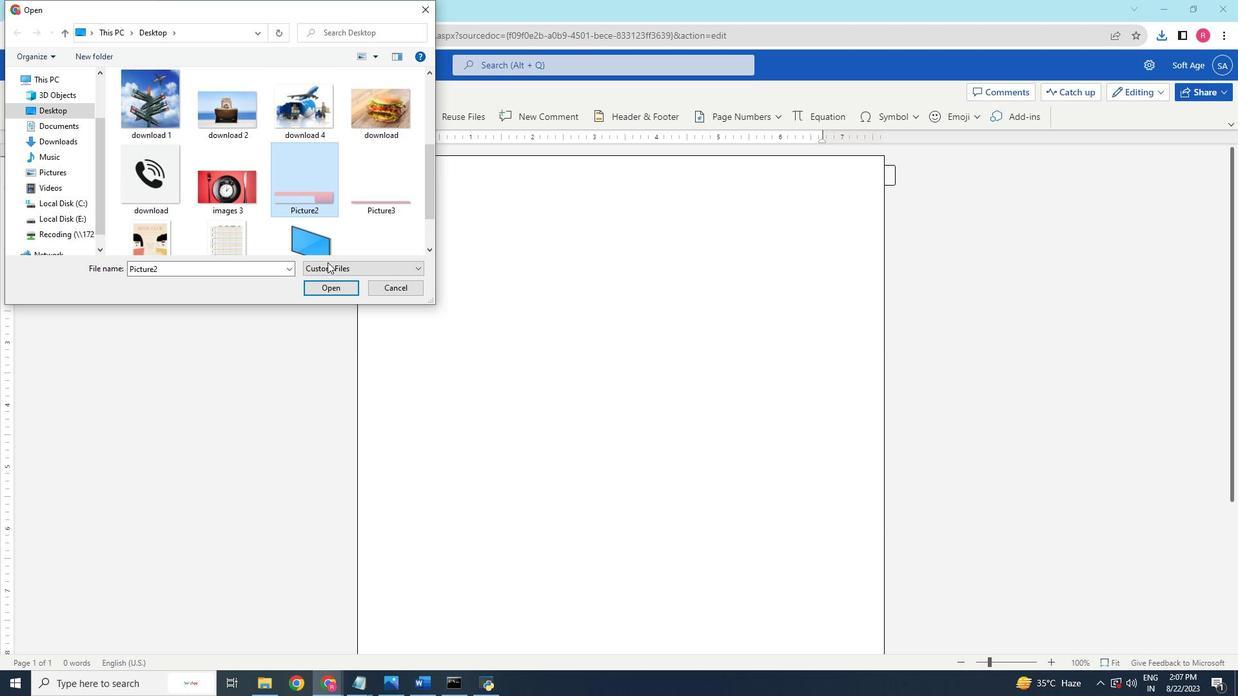 
Action: Mouse pressed left at (372, 204)
Screenshot: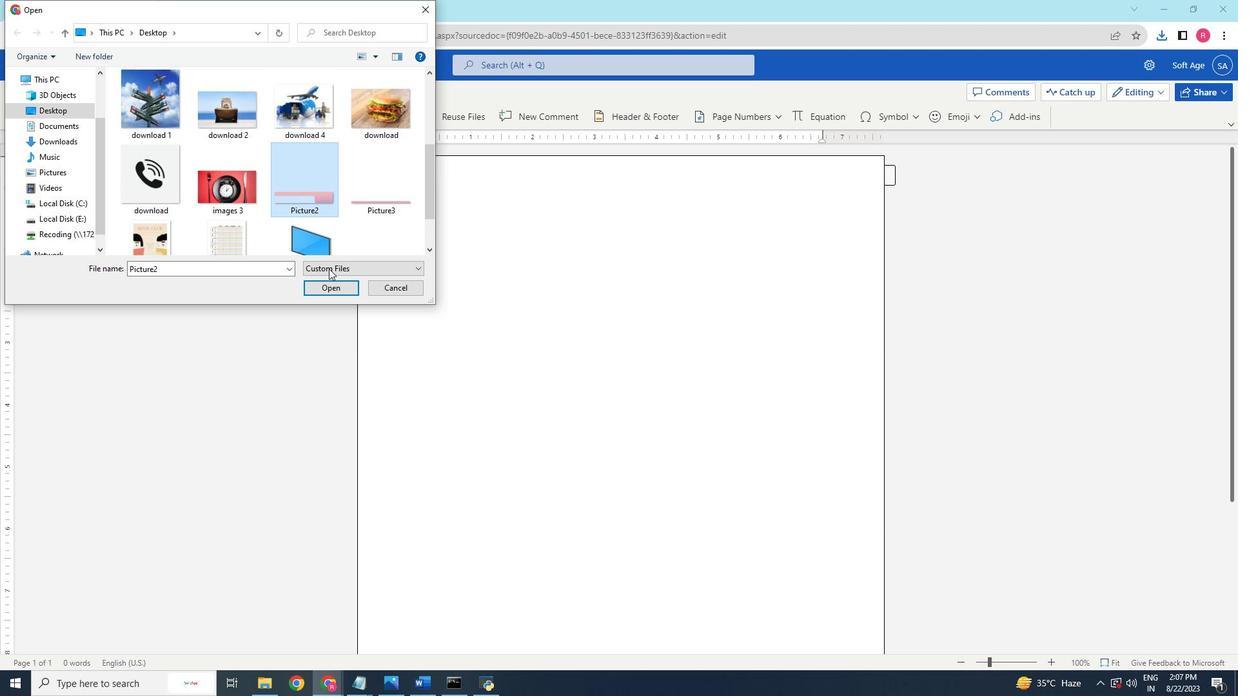 
Action: Mouse moved to (392, 305)
Screenshot: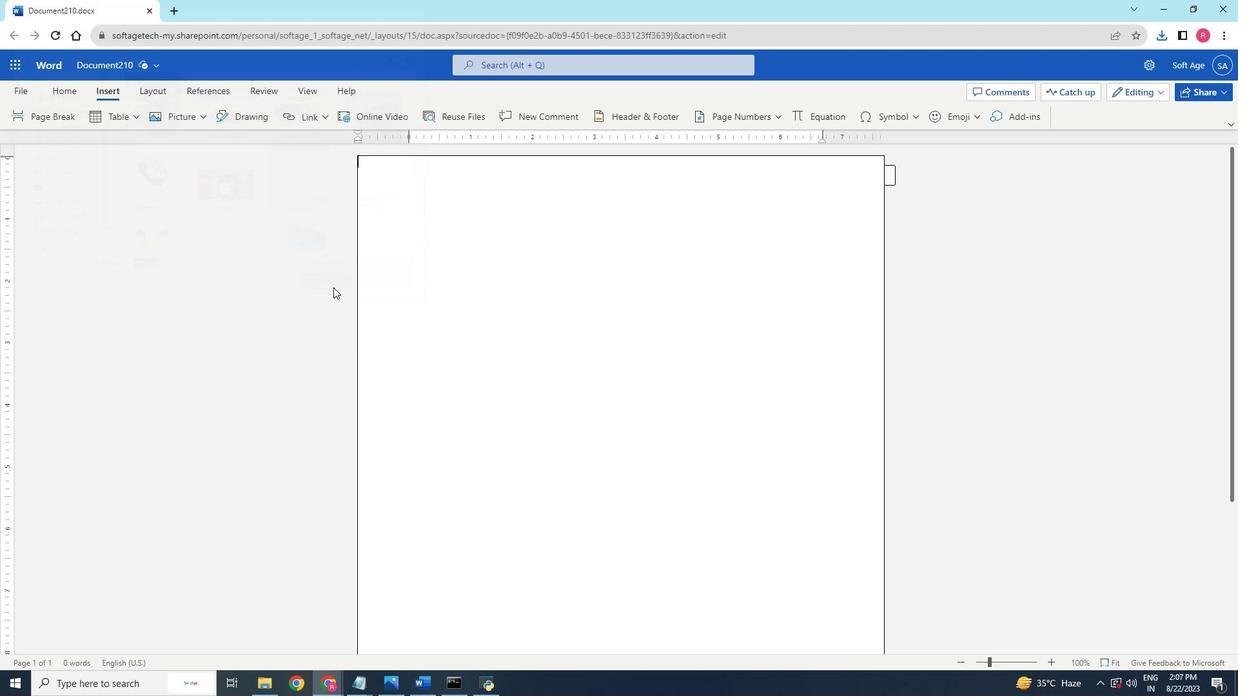 
Action: Mouse pressed left at (392, 305)
Screenshot: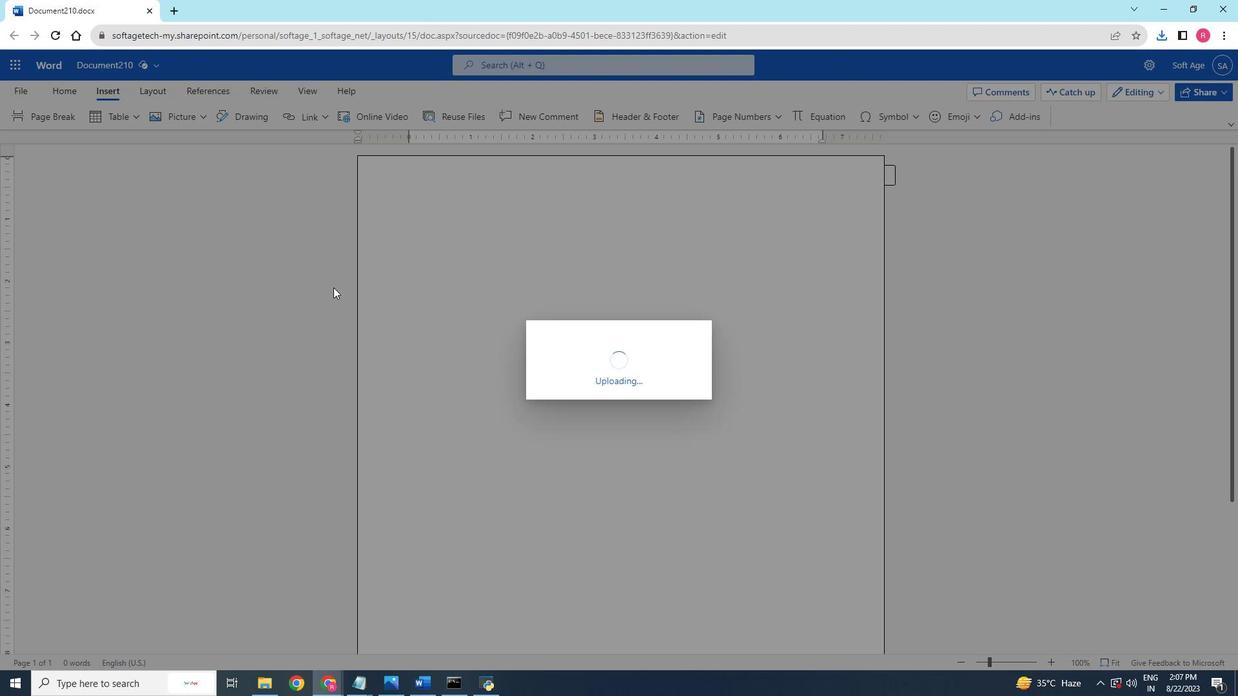 
Action: Mouse moved to (592, 210)
Screenshot: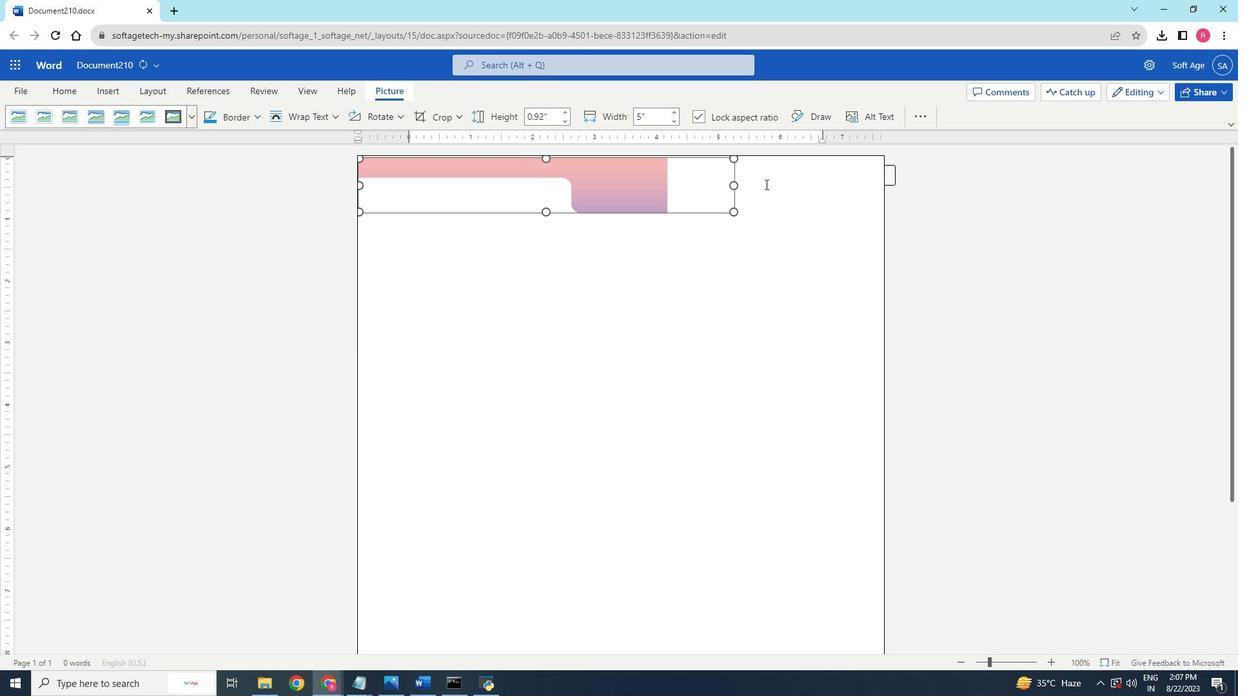 
Action: Mouse pressed left at (592, 210)
Screenshot: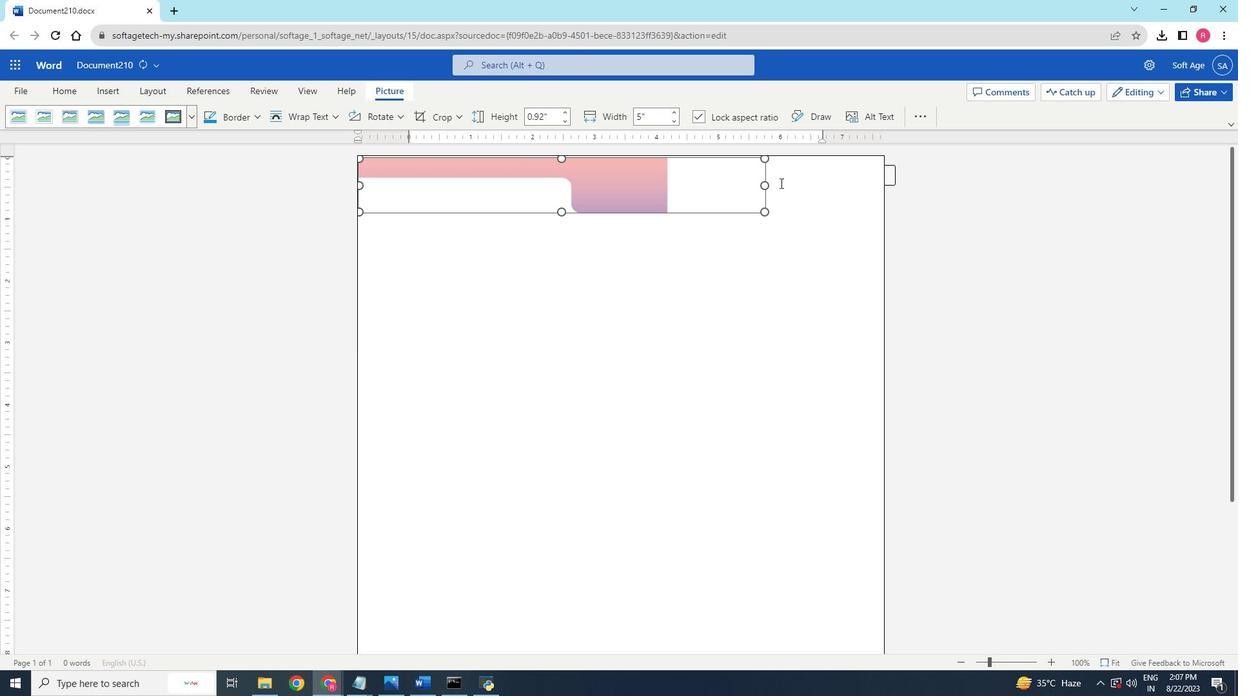 
Action: Mouse moved to (722, 210)
Screenshot: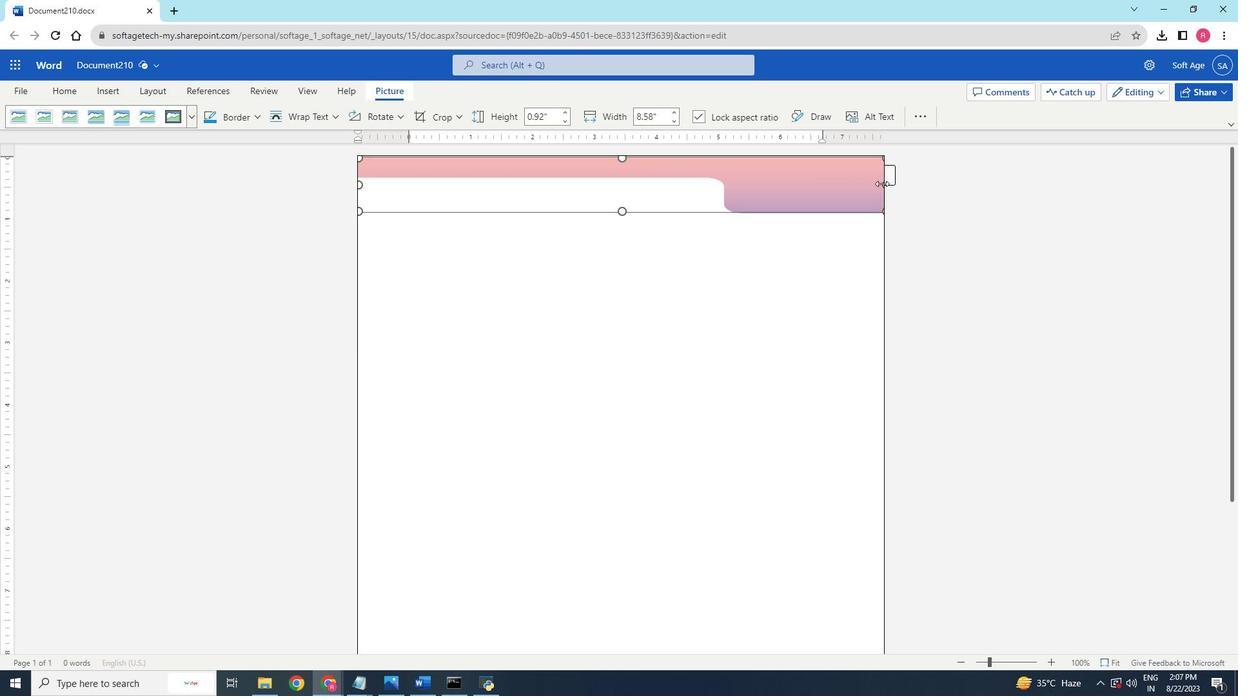 
Action: Mouse pressed left at (722, 210)
Screenshot: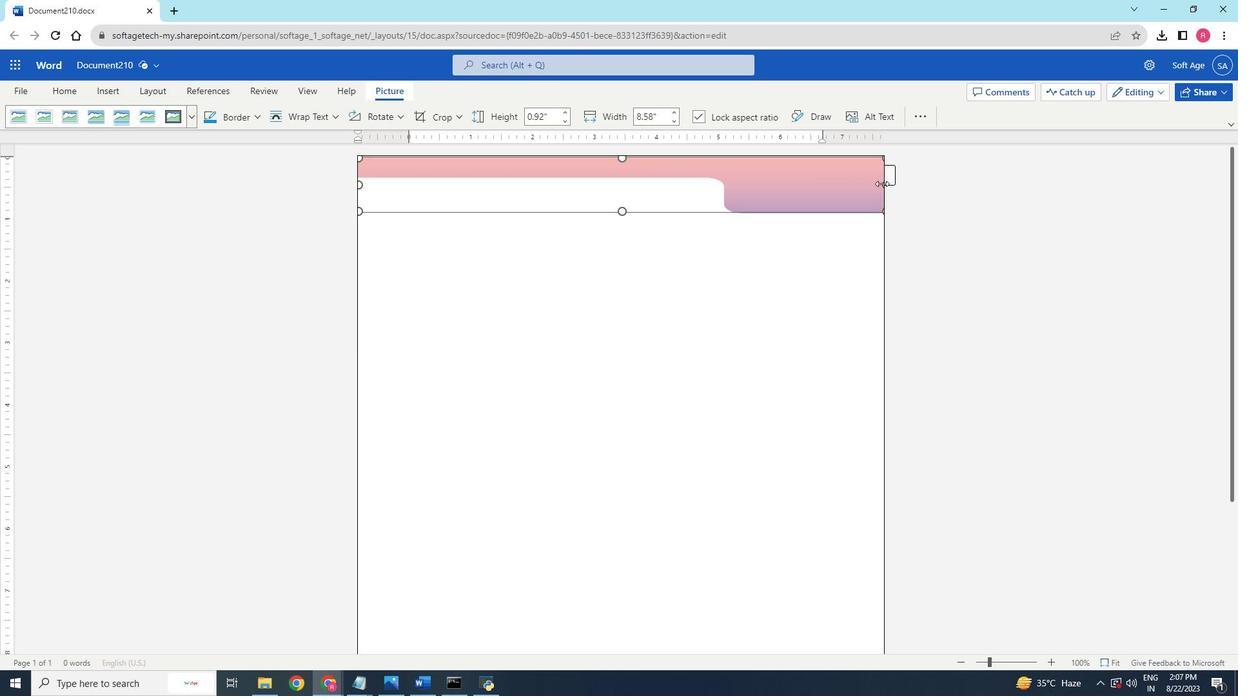 
Action: Mouse moved to (682, 232)
Screenshot: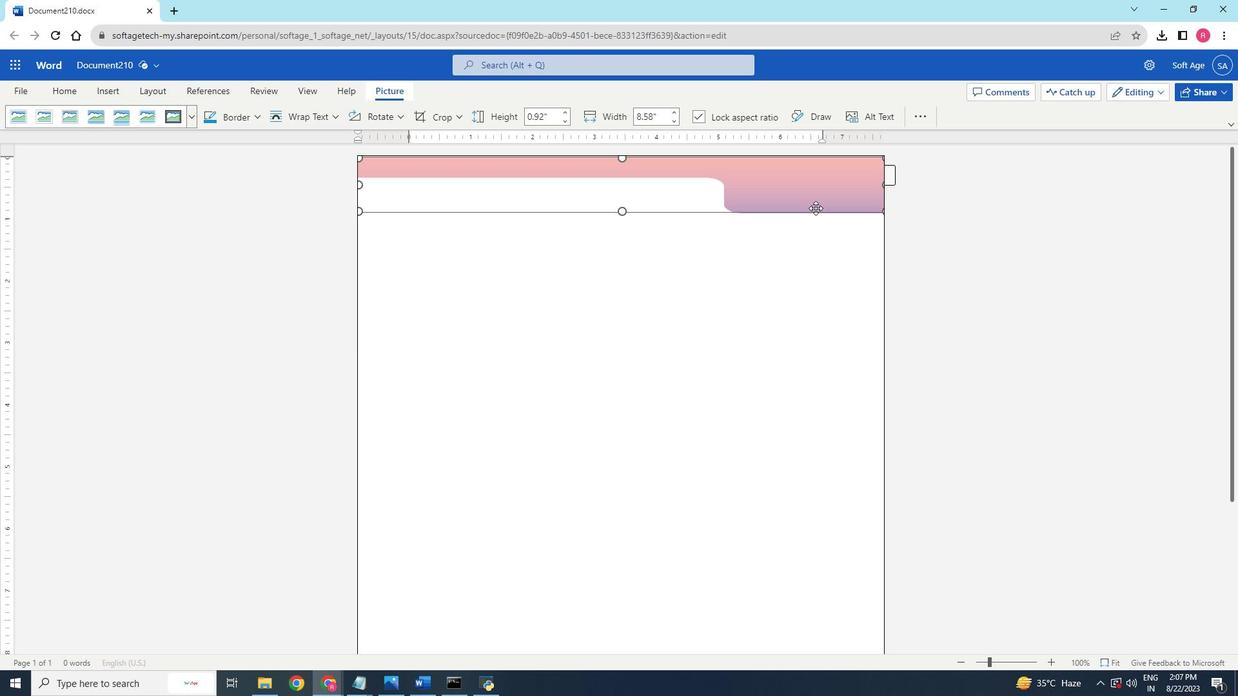 
Action: Mouse pressed left at (682, 232)
Screenshot: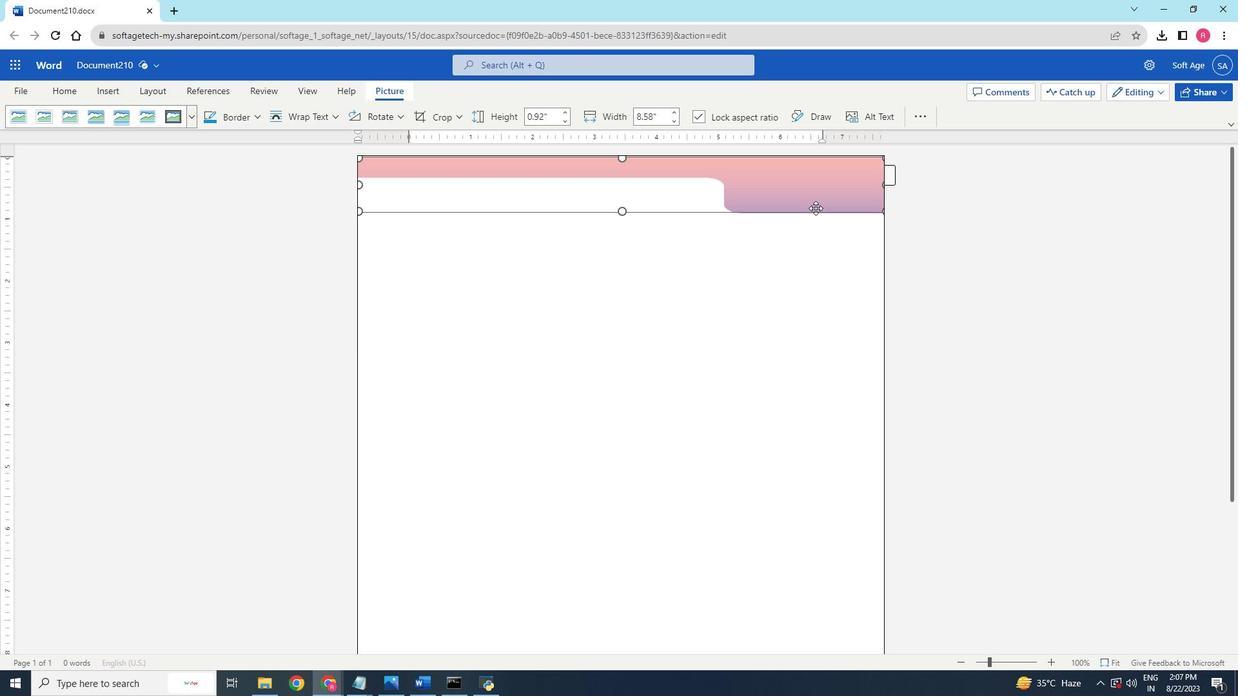 
Action: Mouse moved to (565, 237)
Screenshot: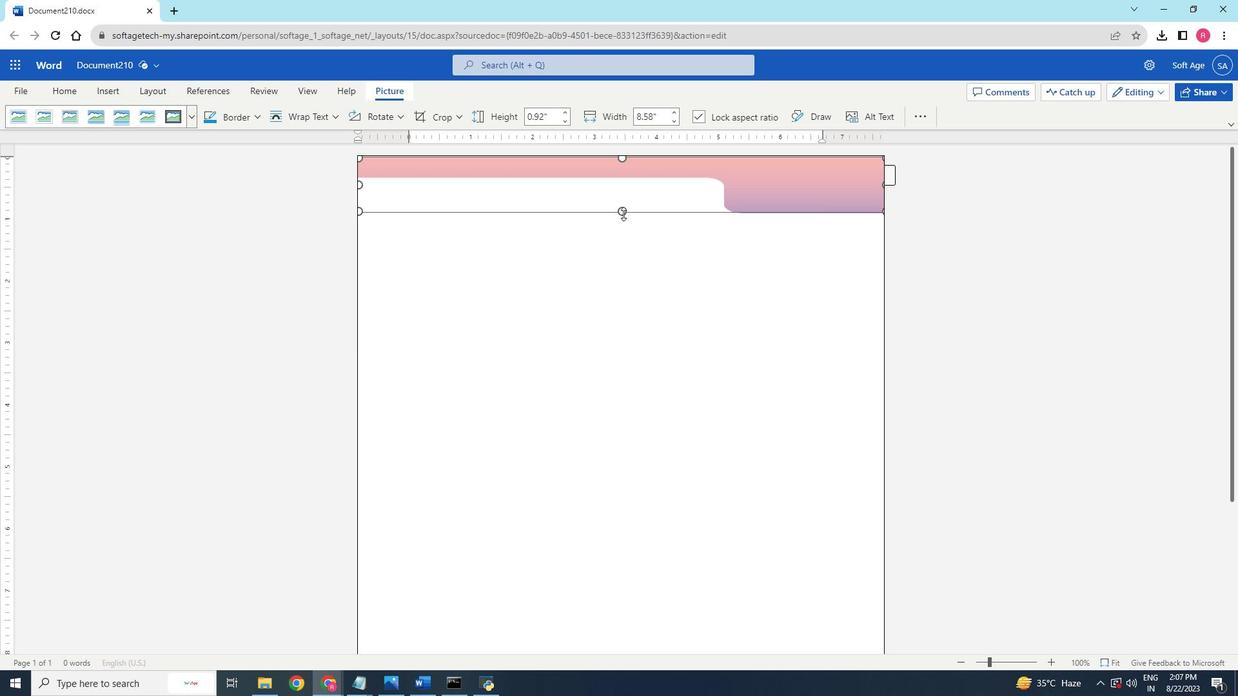 
Action: Mouse pressed left at (565, 237)
Screenshot: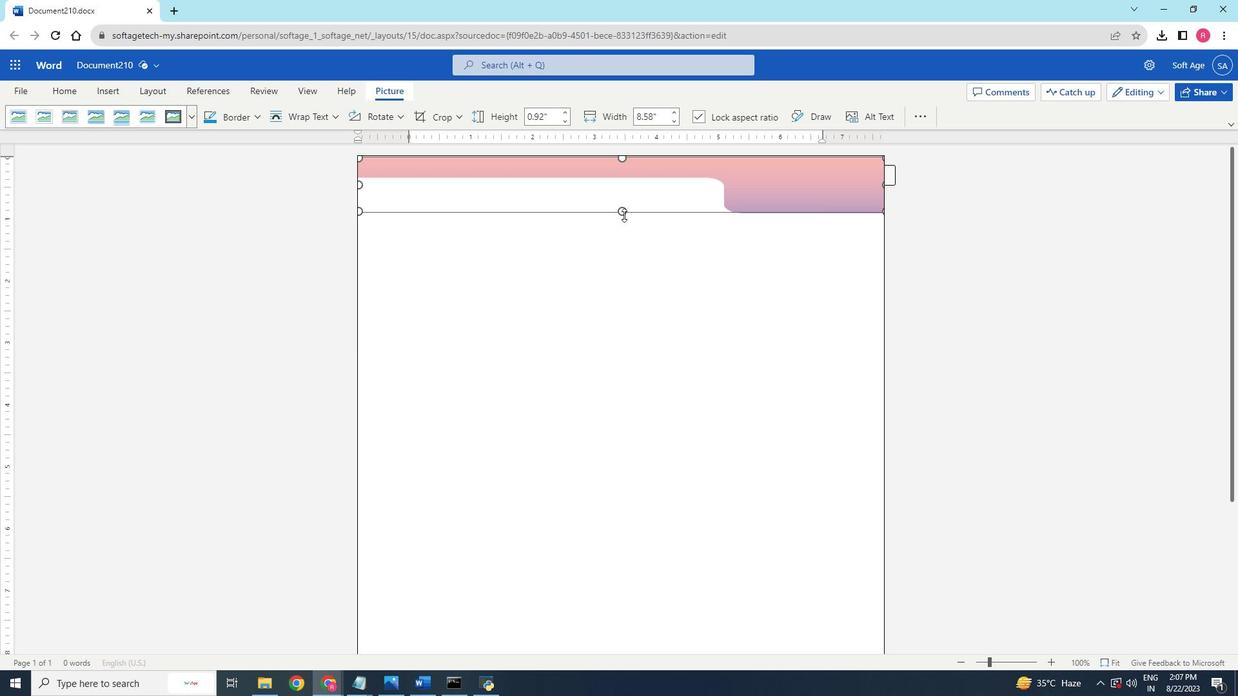 
Action: Mouse moved to (555, 286)
Screenshot: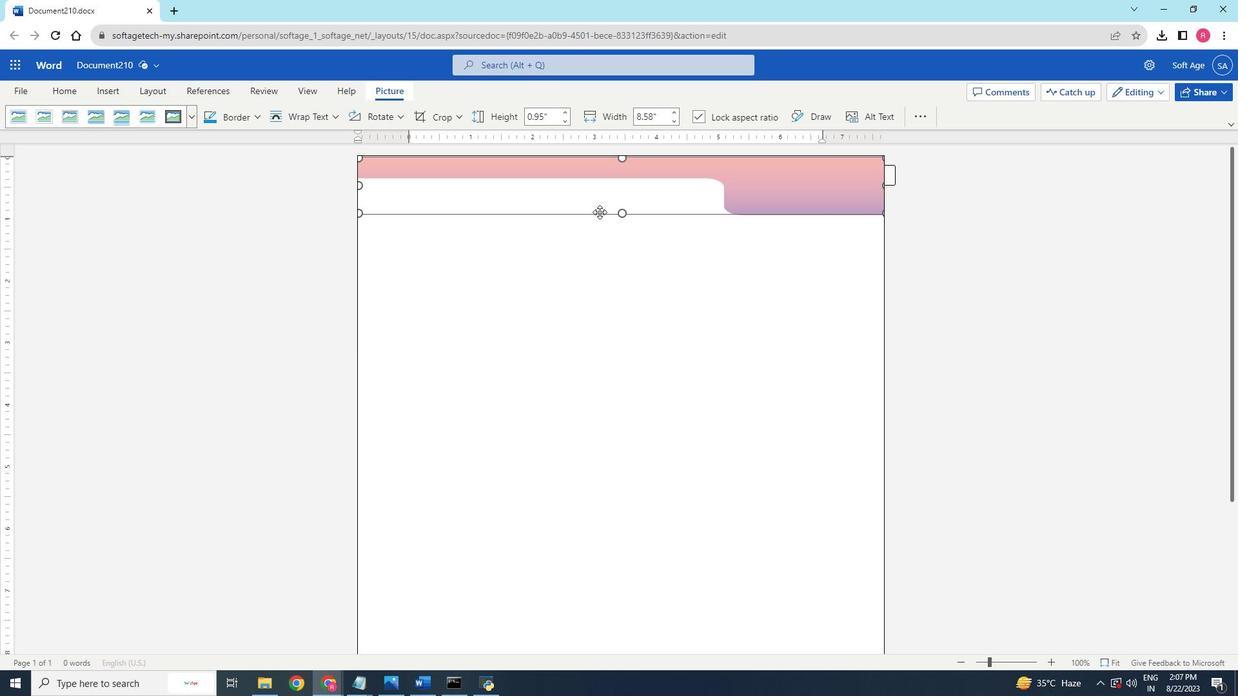 
Action: Mouse pressed left at (555, 286)
Screenshot: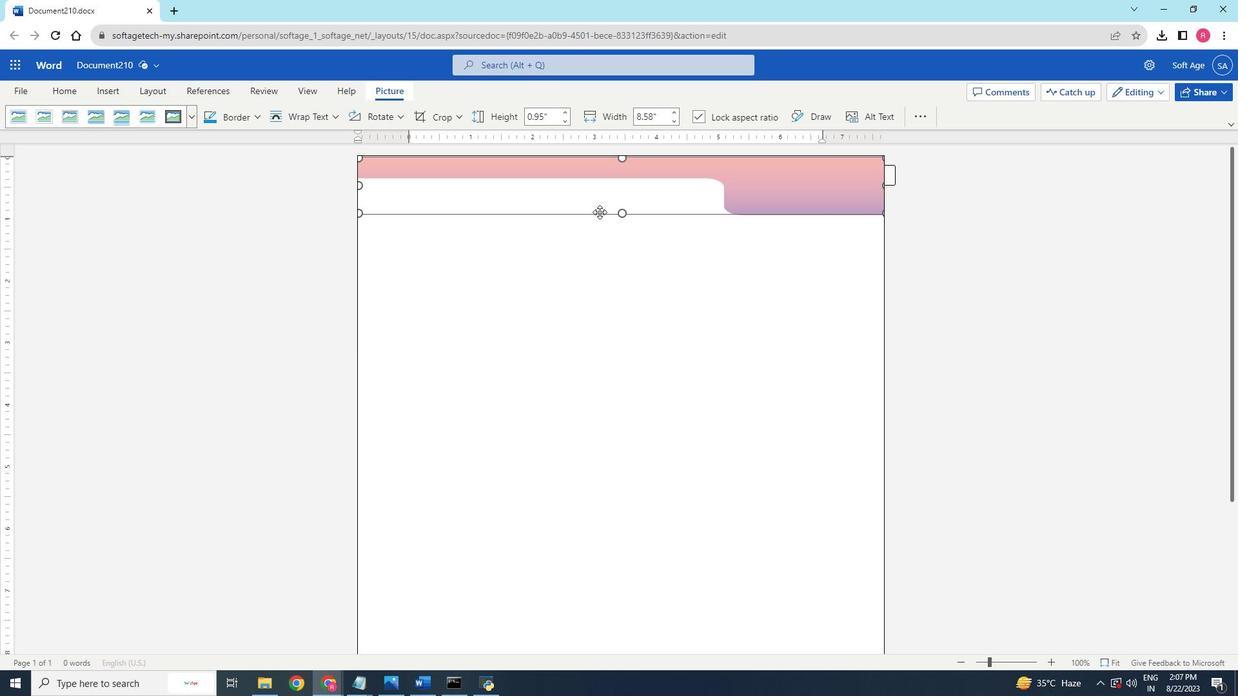 
Action: Mouse moved to (566, 187)
Screenshot: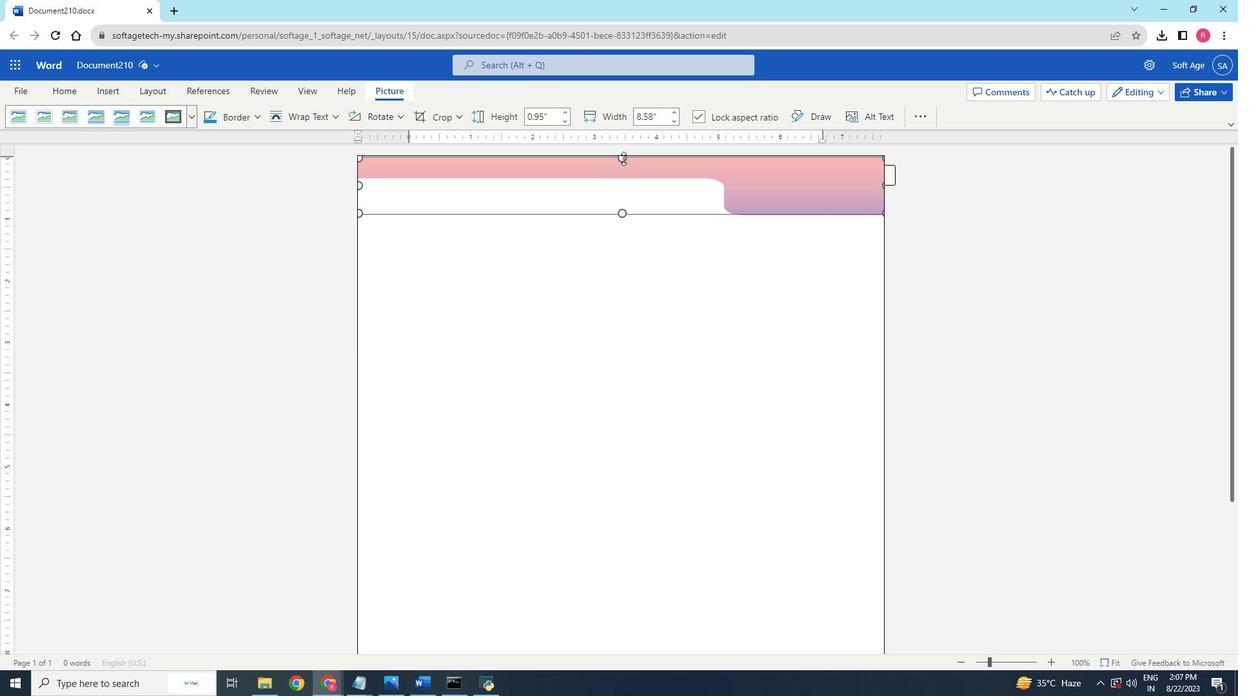 
Action: Mouse pressed left at (566, 187)
Screenshot: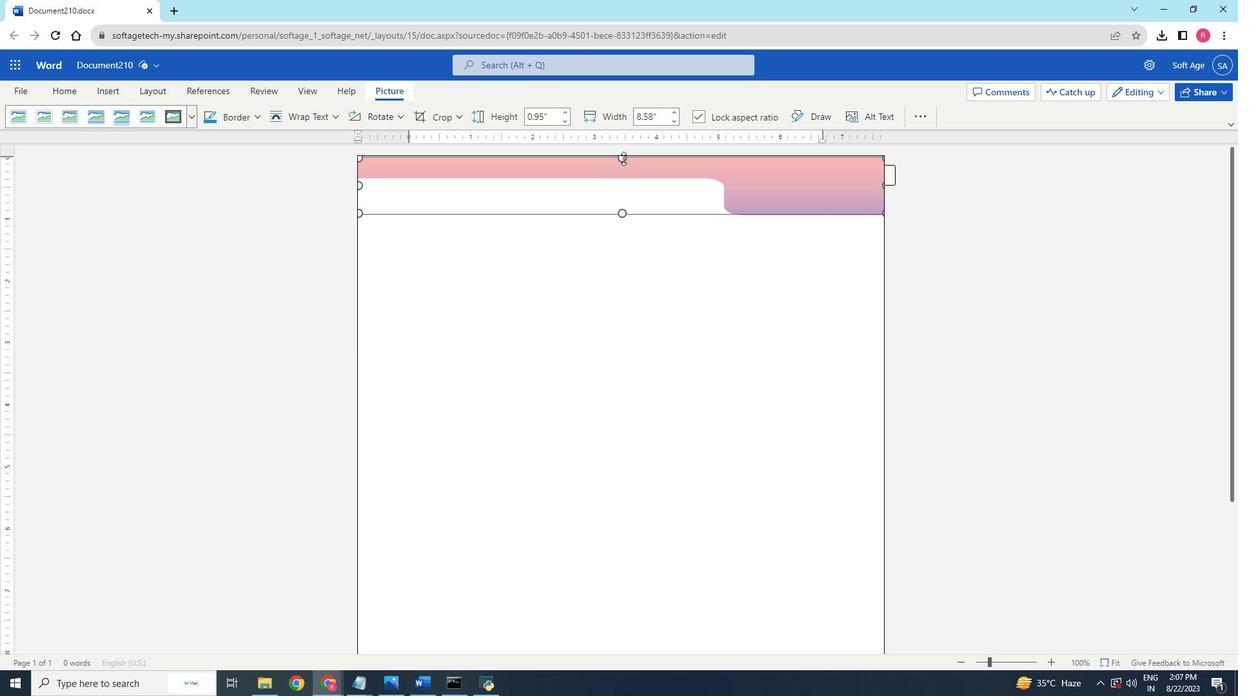 
Action: Mouse moved to (564, 199)
Screenshot: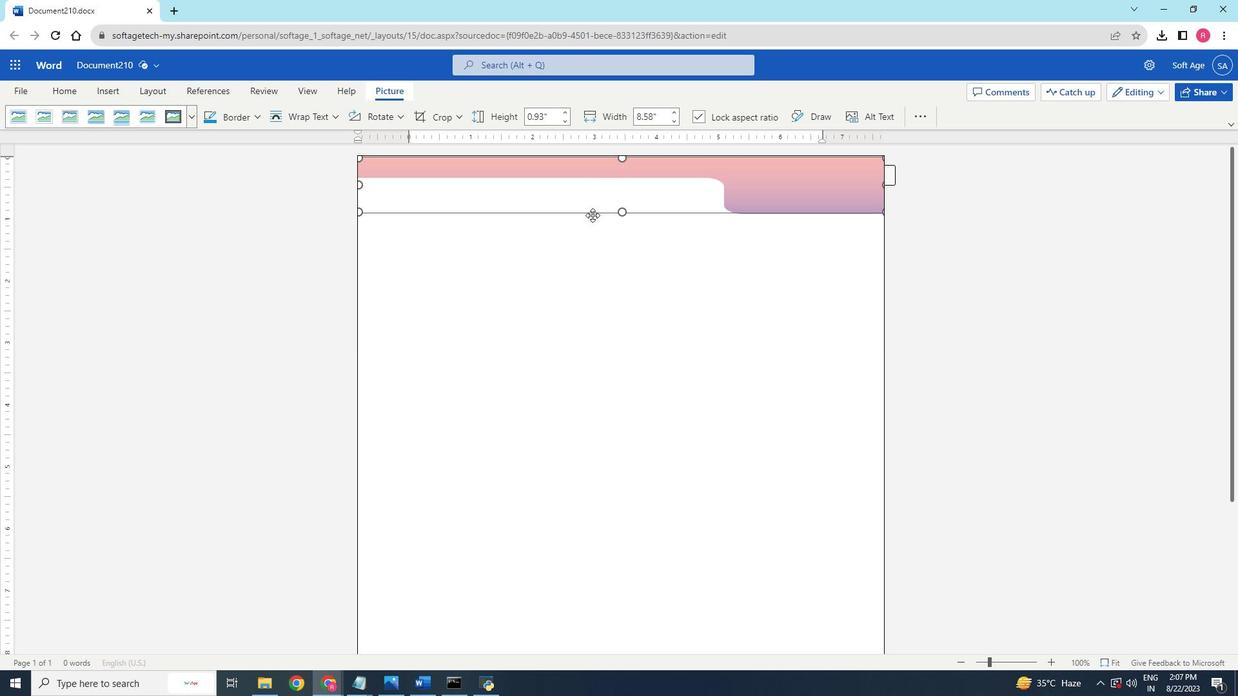 
Action: Mouse pressed left at (564, 199)
Screenshot: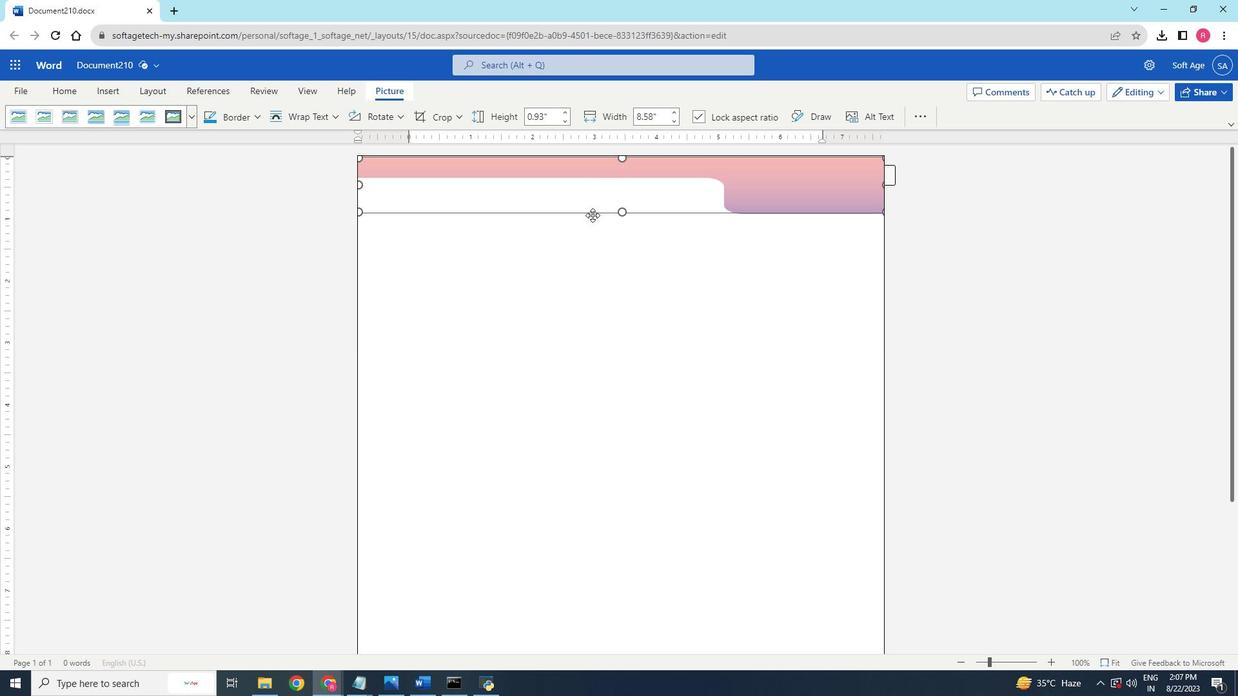 
Action: Mouse moved to (548, 239)
Screenshot: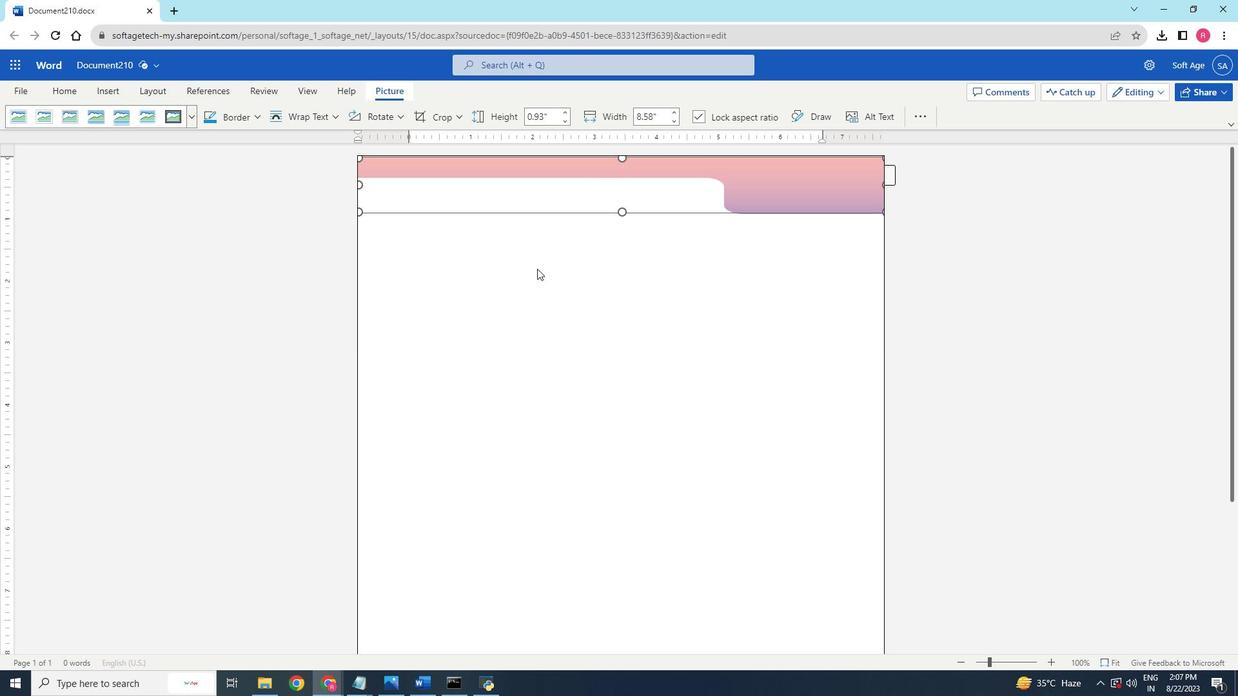 
Action: Mouse pressed left at (548, 239)
Screenshot: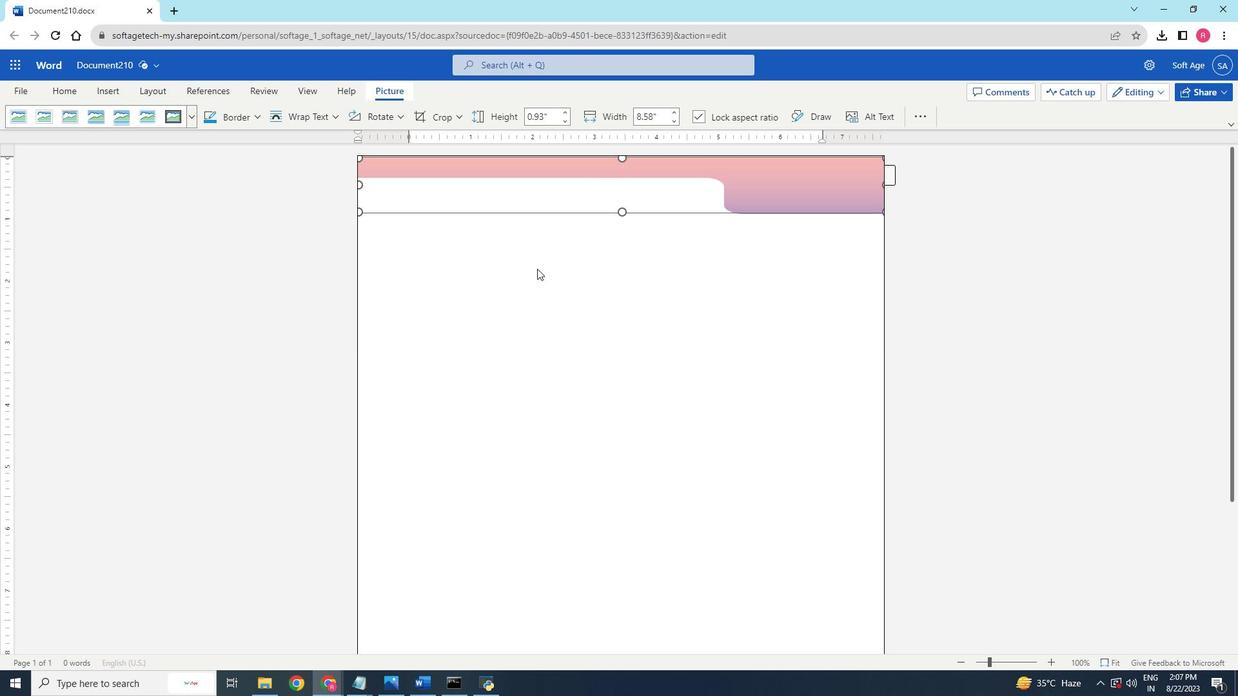 
Action: Mouse moved to (514, 288)
Screenshot: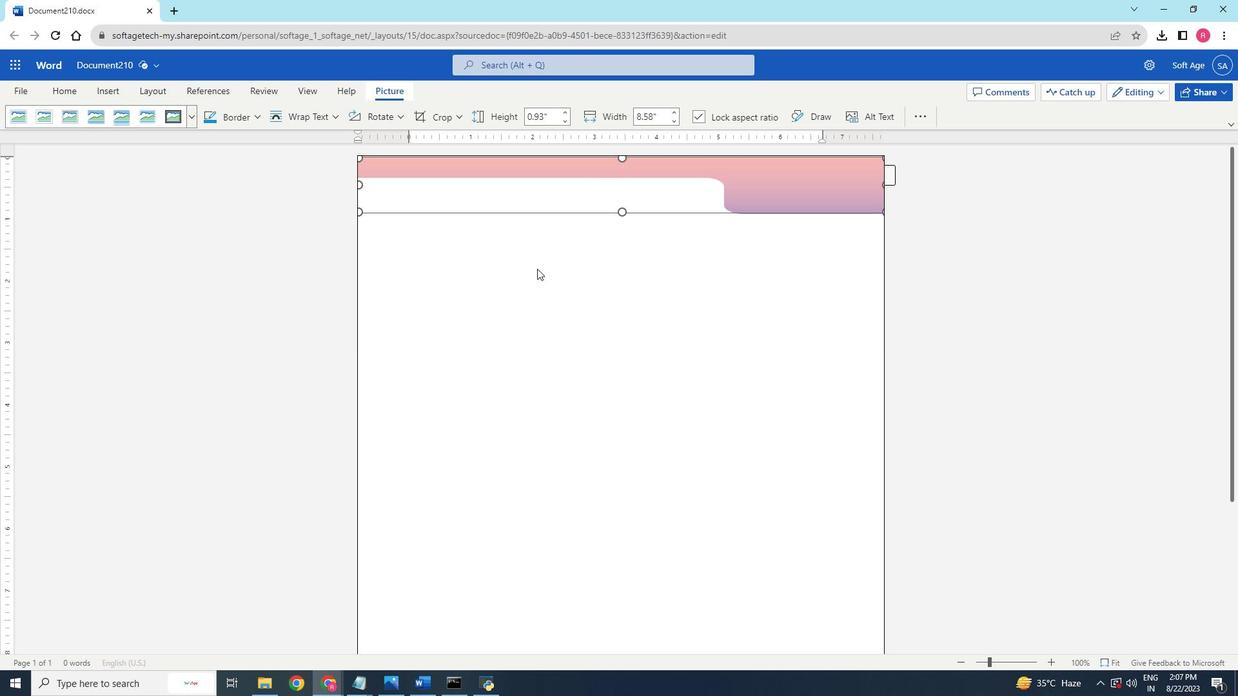 
Action: Mouse pressed left at (514, 288)
Screenshot: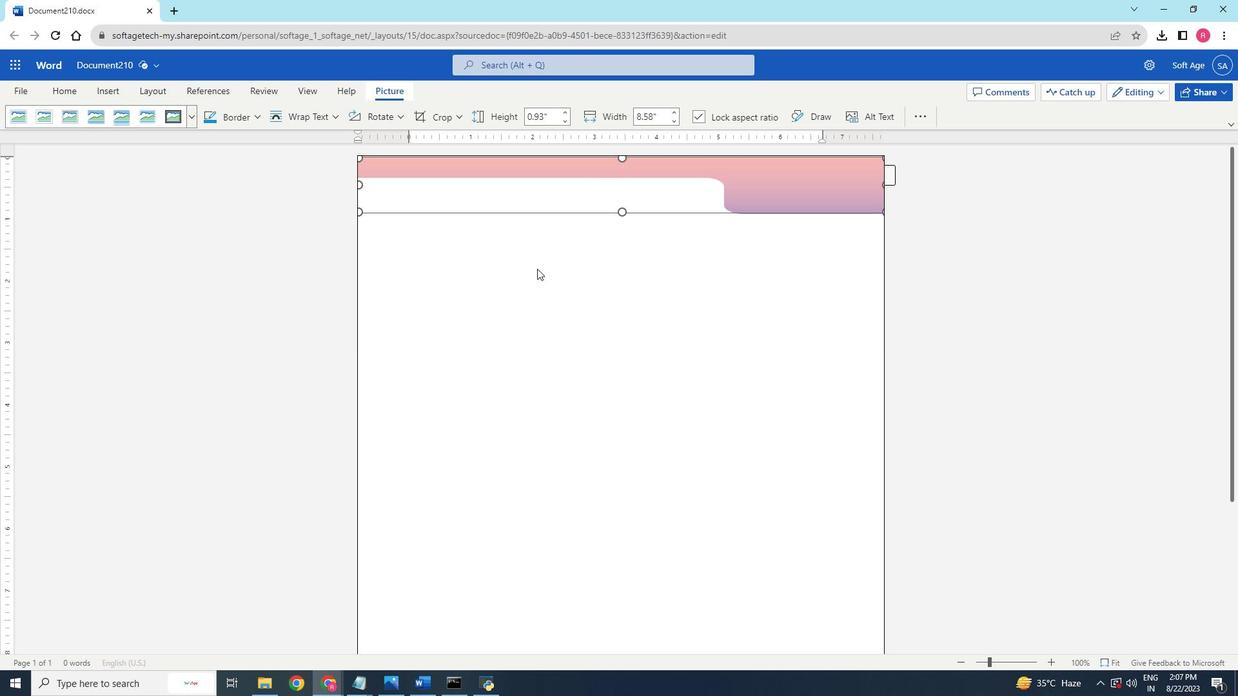 
Action: Mouse pressed left at (514, 288)
Screenshot: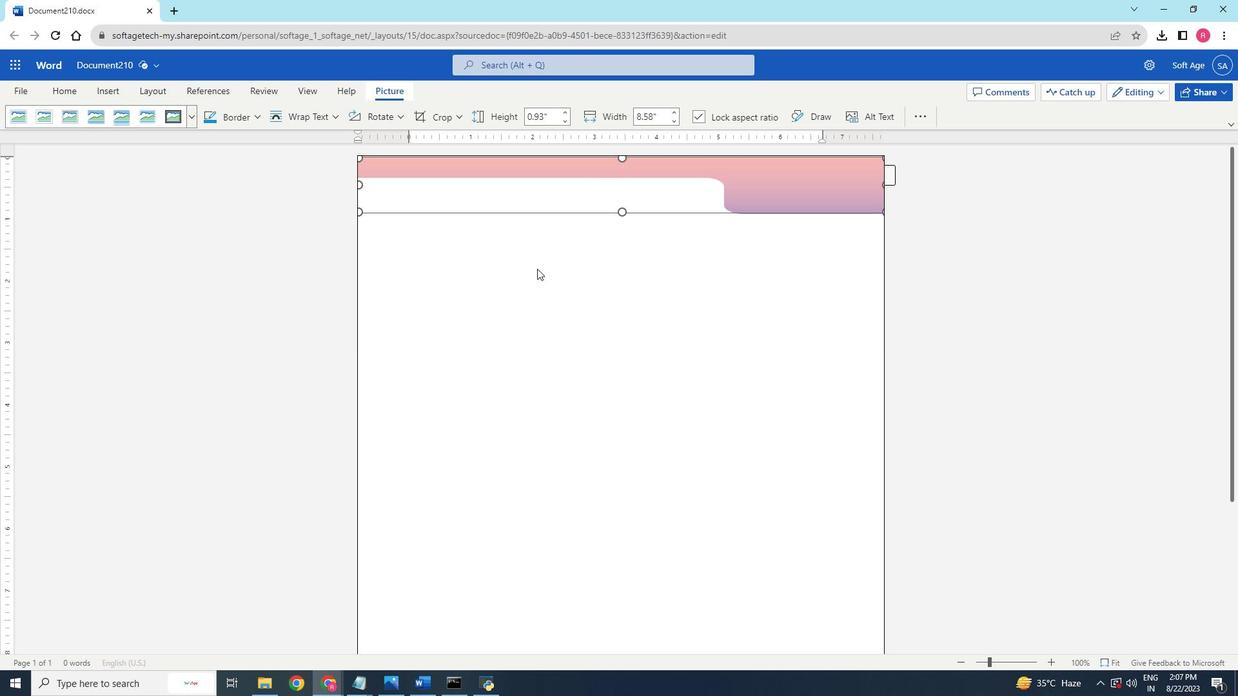 
Action: Mouse pressed left at (514, 288)
Screenshot: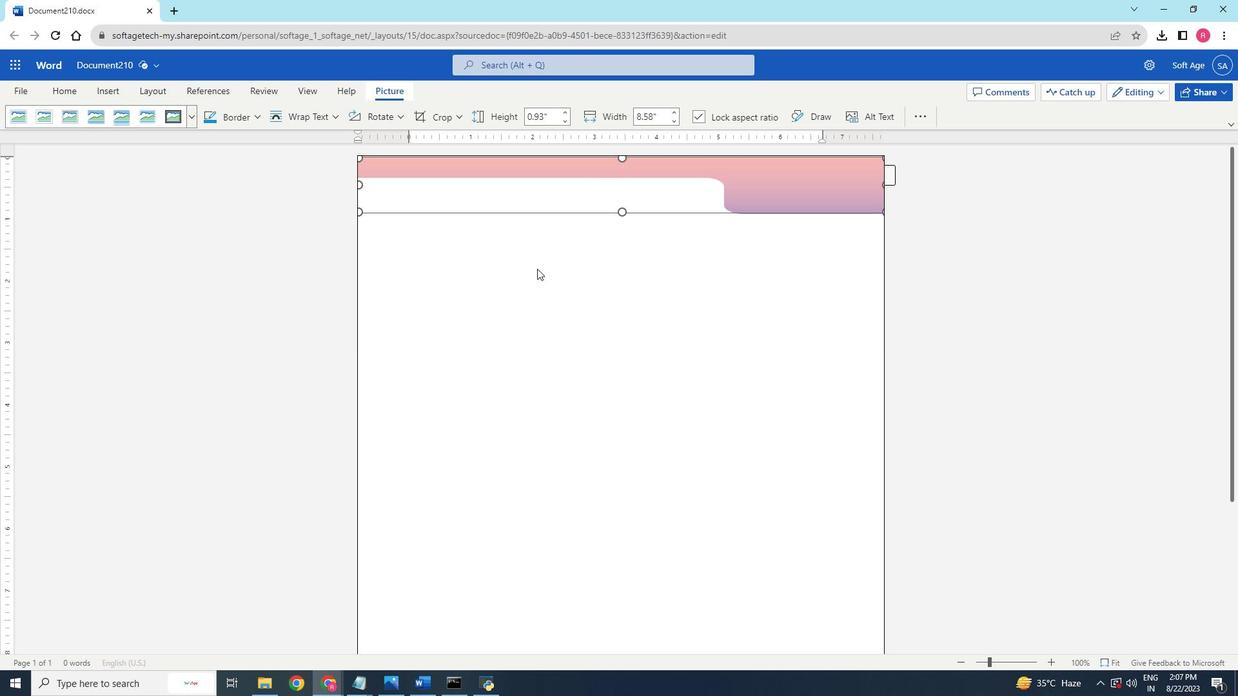
Action: Mouse pressed left at (514, 288)
Screenshot: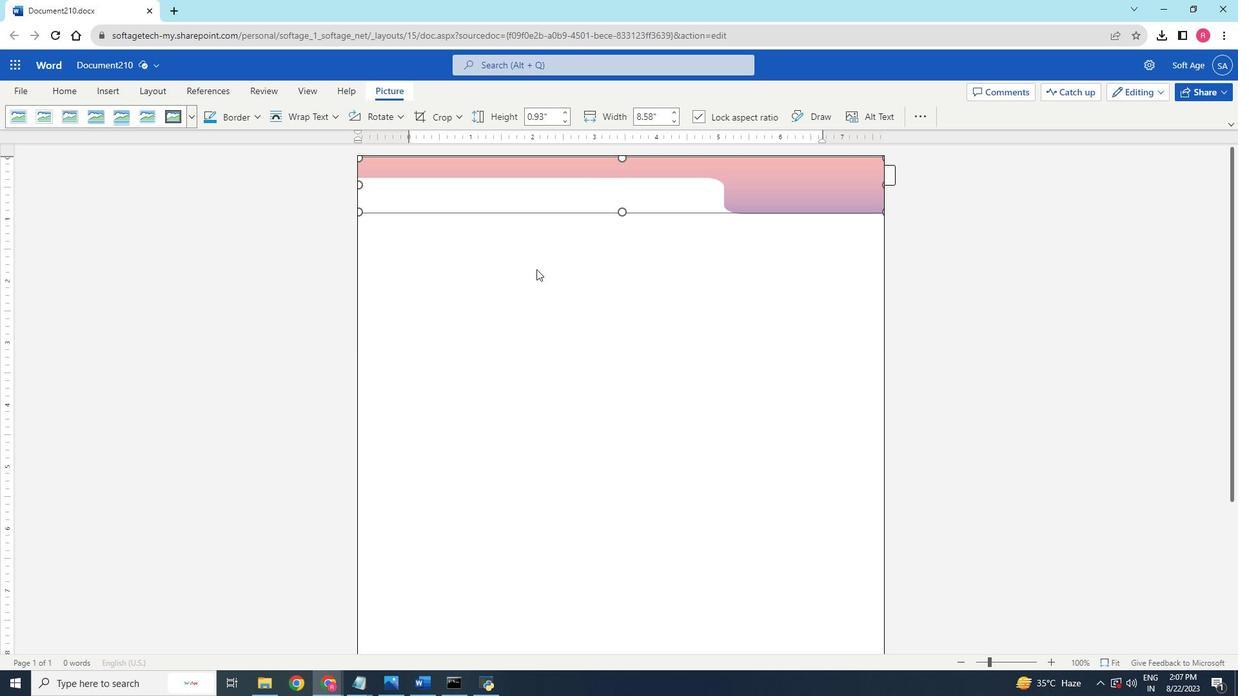
Action: Mouse pressed left at (514, 288)
Screenshot: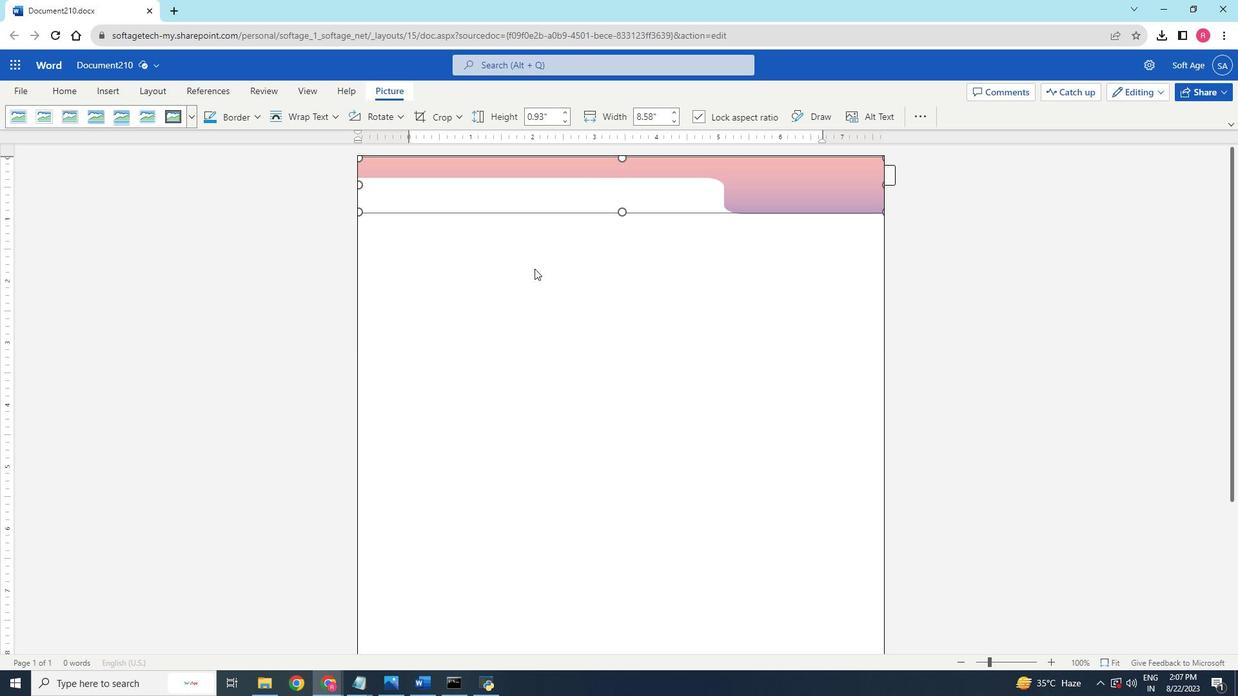 
Action: Mouse moved to (513, 286)
Screenshot: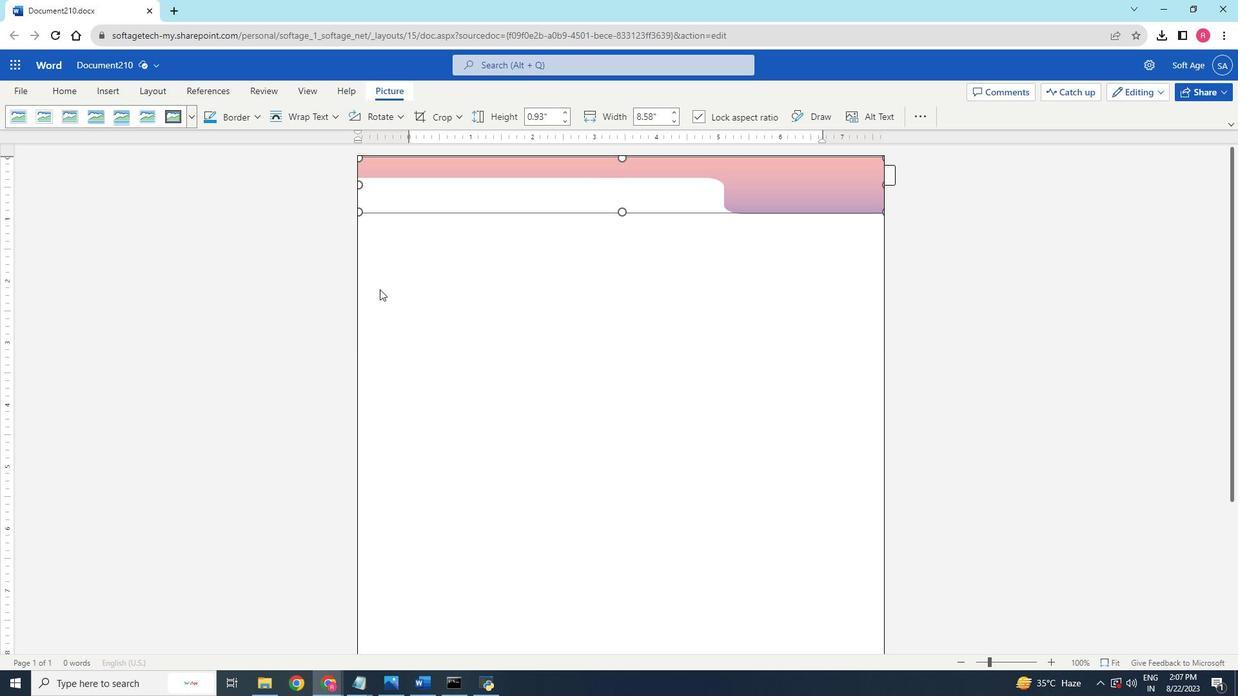 
Action: Mouse pressed left at (513, 286)
Screenshot: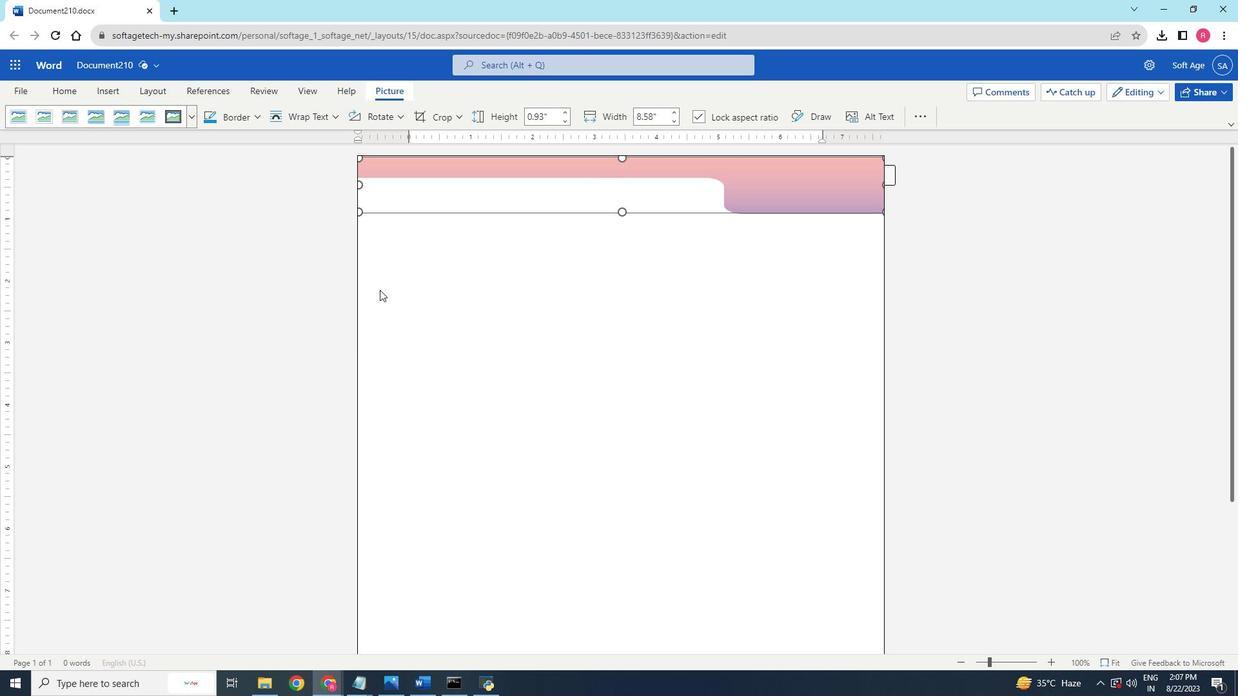 
Action: Mouse moved to (513, 286)
Screenshot: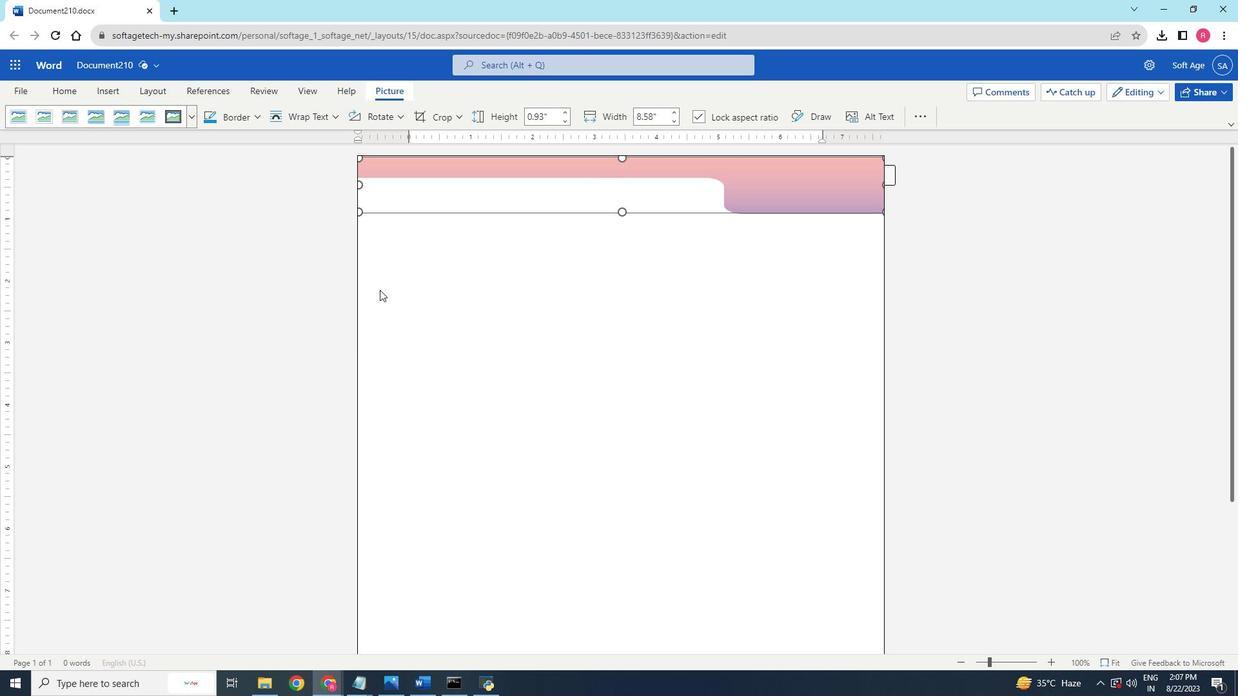 
Action: Mouse pressed left at (513, 286)
Screenshot: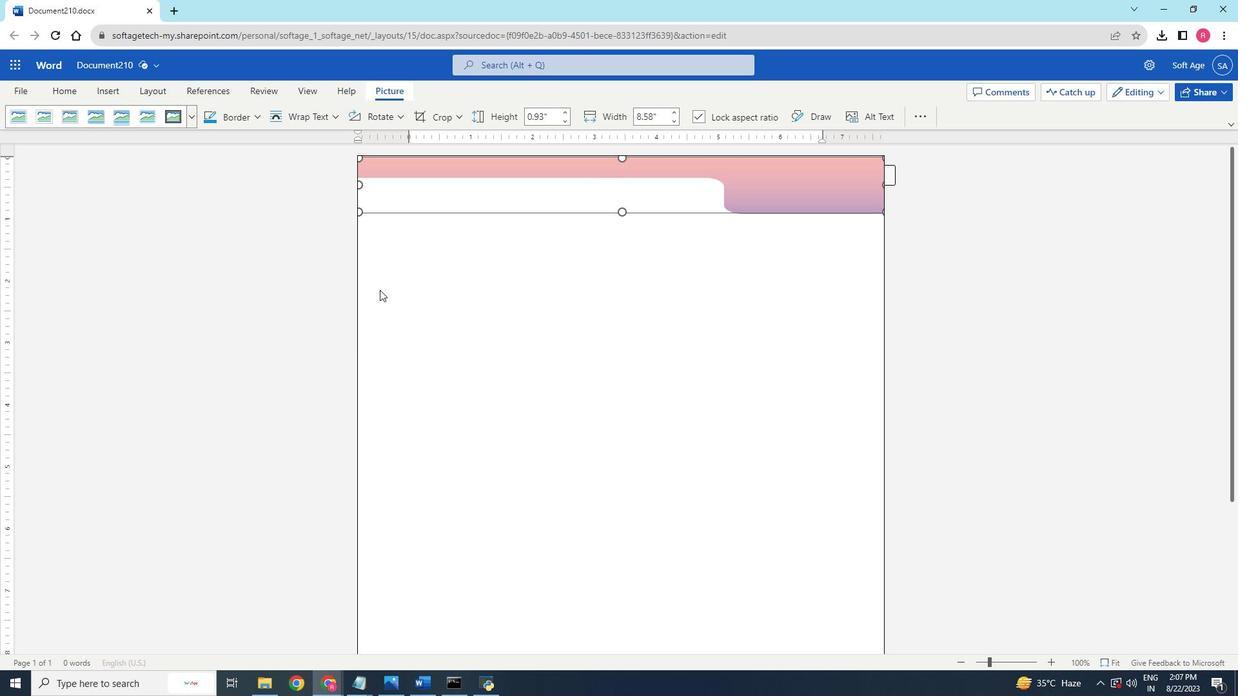 
Action: Mouse moved to (419, 307)
Screenshot: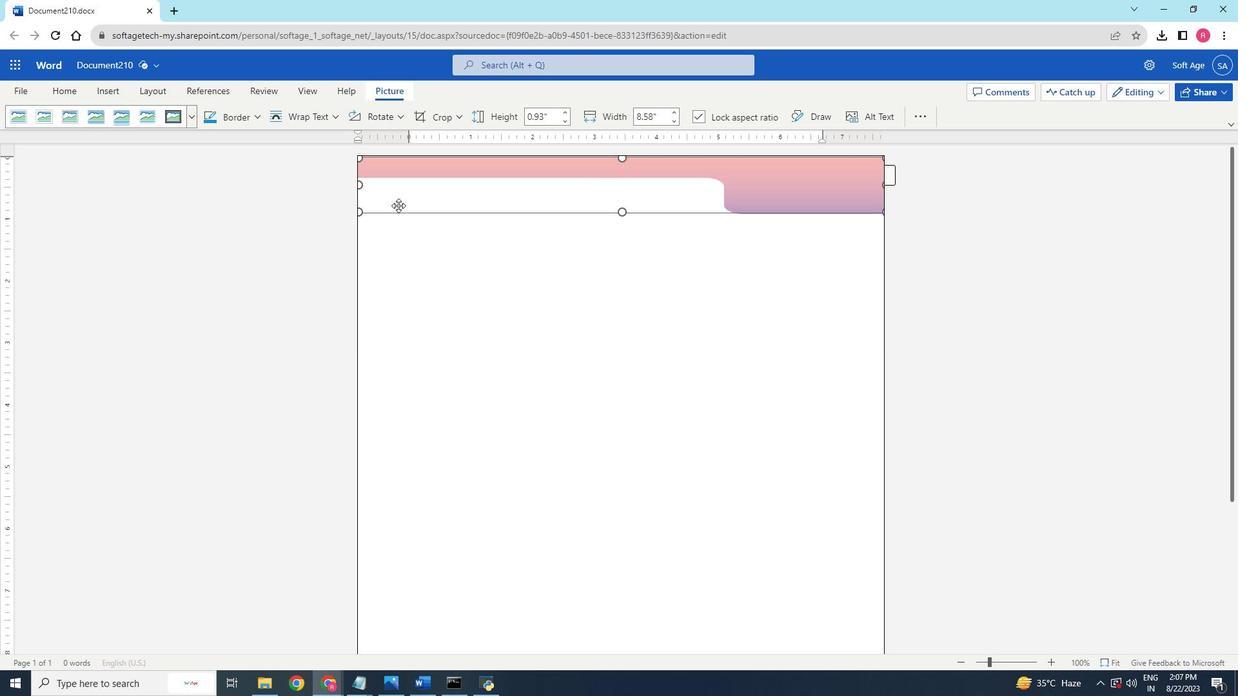 
Action: Mouse pressed left at (419, 307)
Screenshot: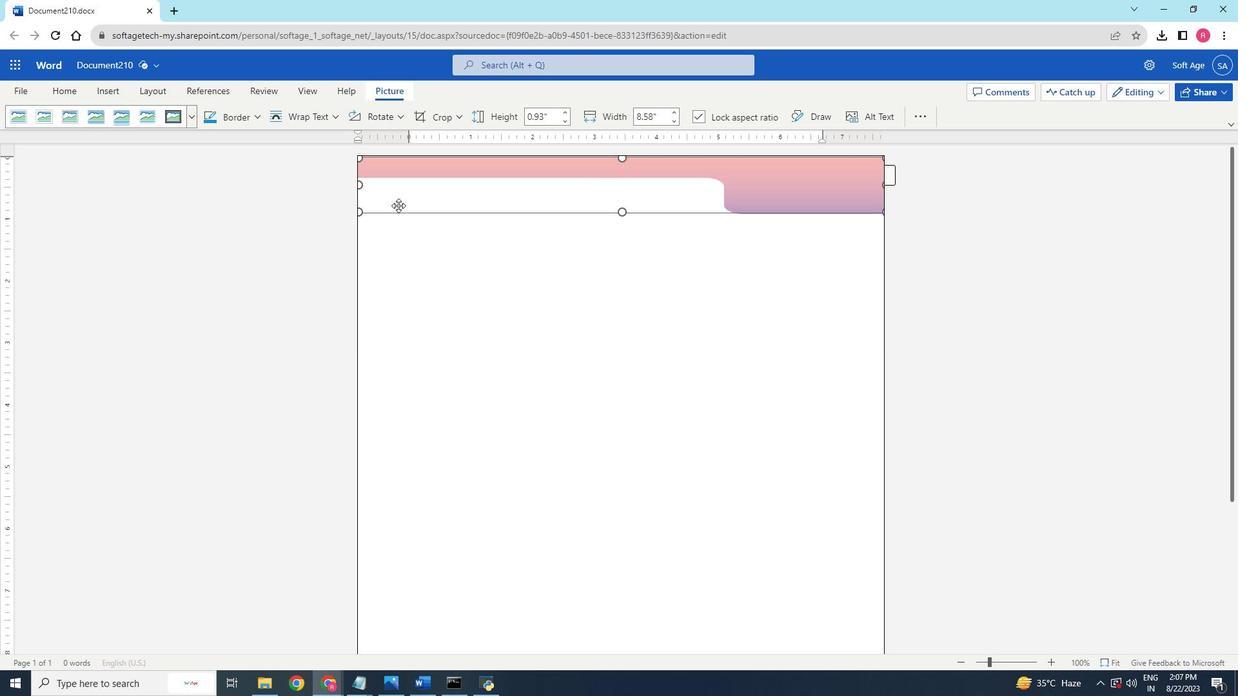 
Action: Mouse moved to (432, 230)
Screenshot: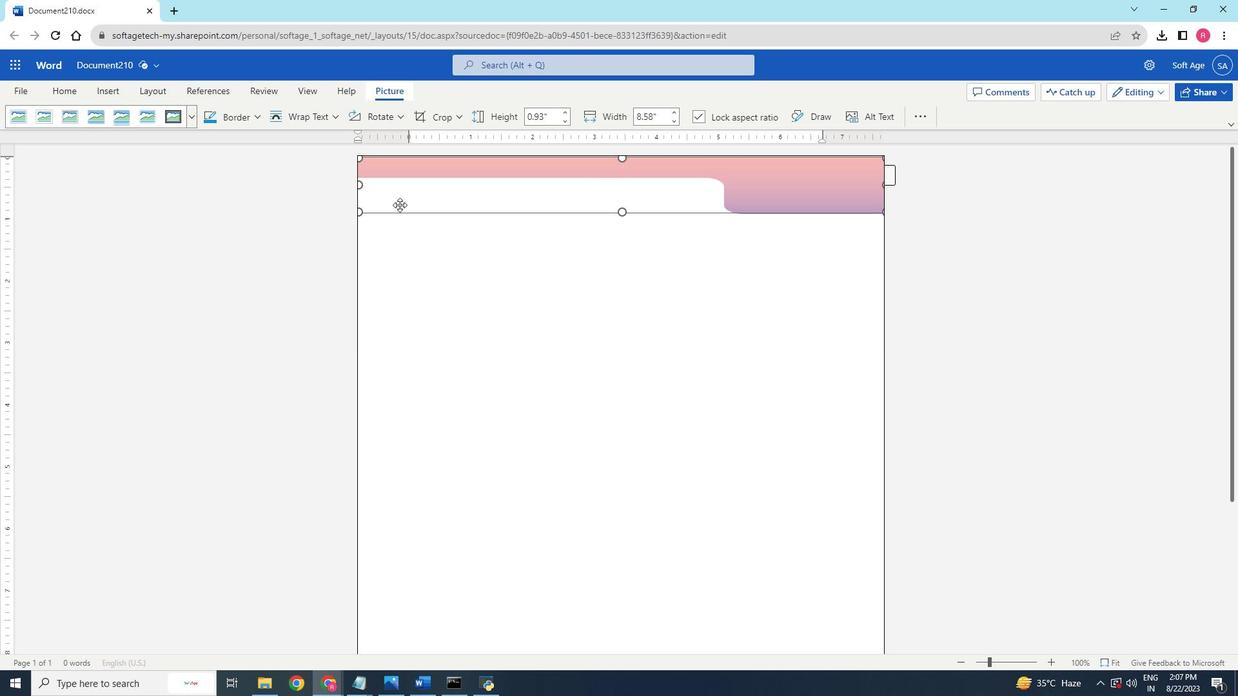 
Action: Mouse pressed left at (432, 230)
Screenshot: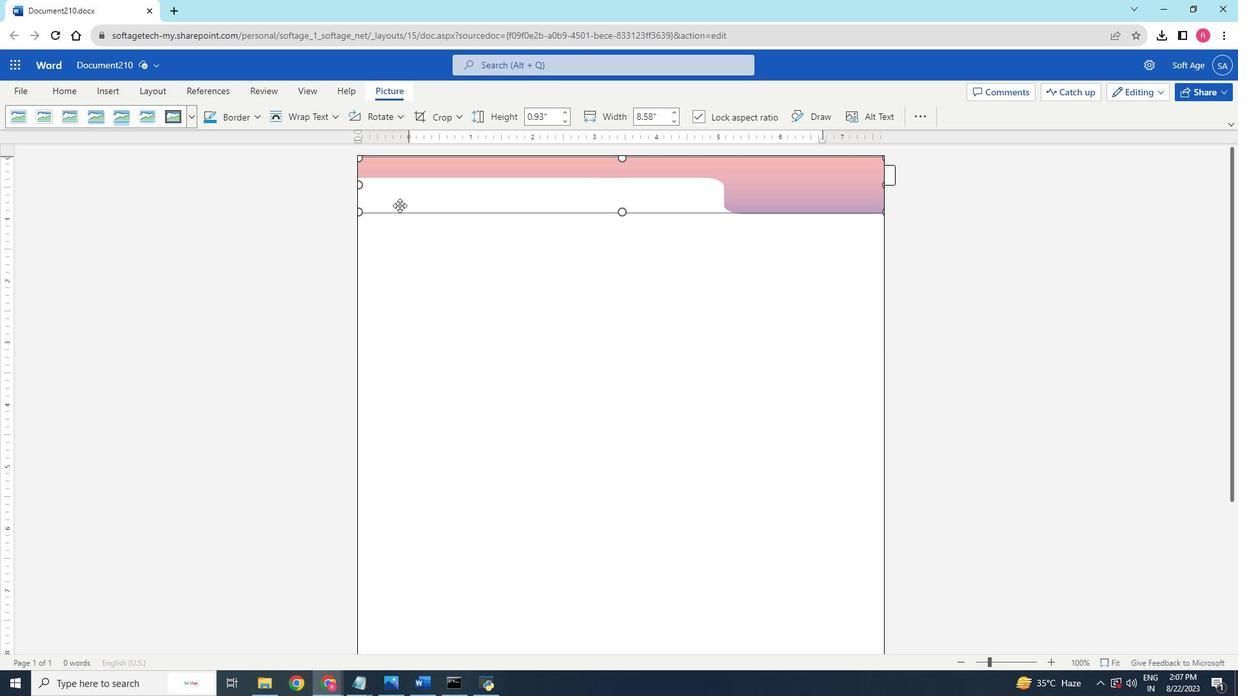 
Action: Mouse moved to (419, 269)
Screenshot: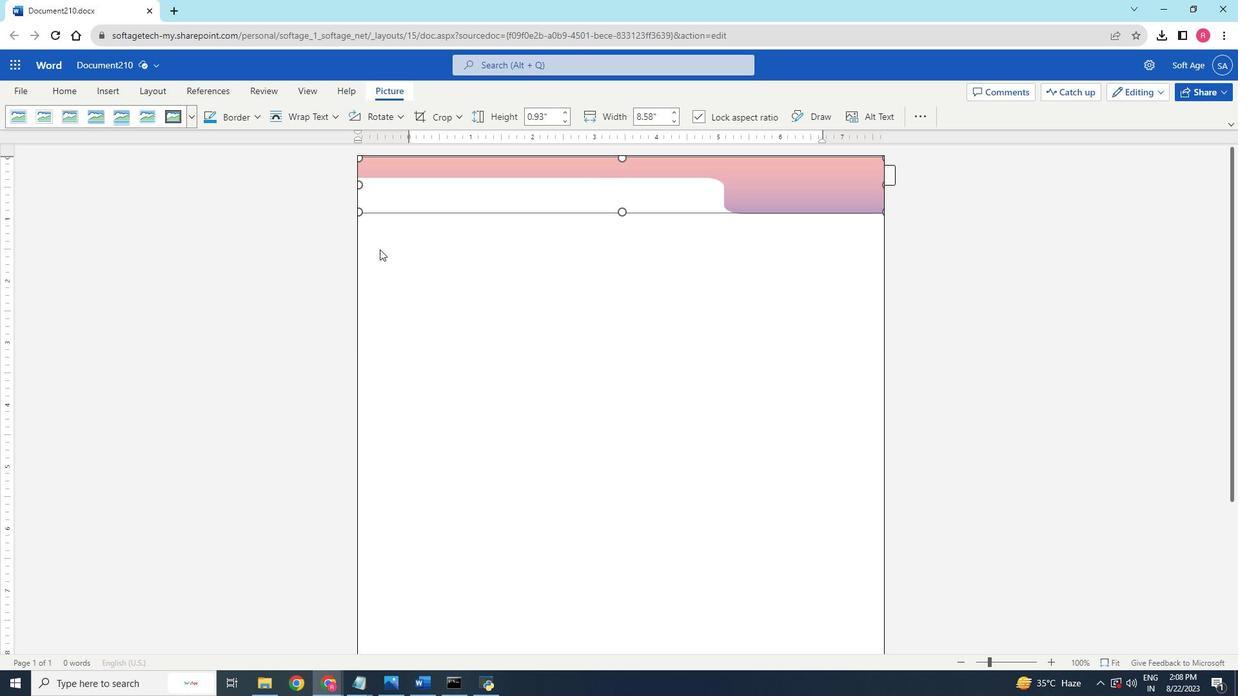 
Action: Mouse pressed left at (419, 269)
Screenshot: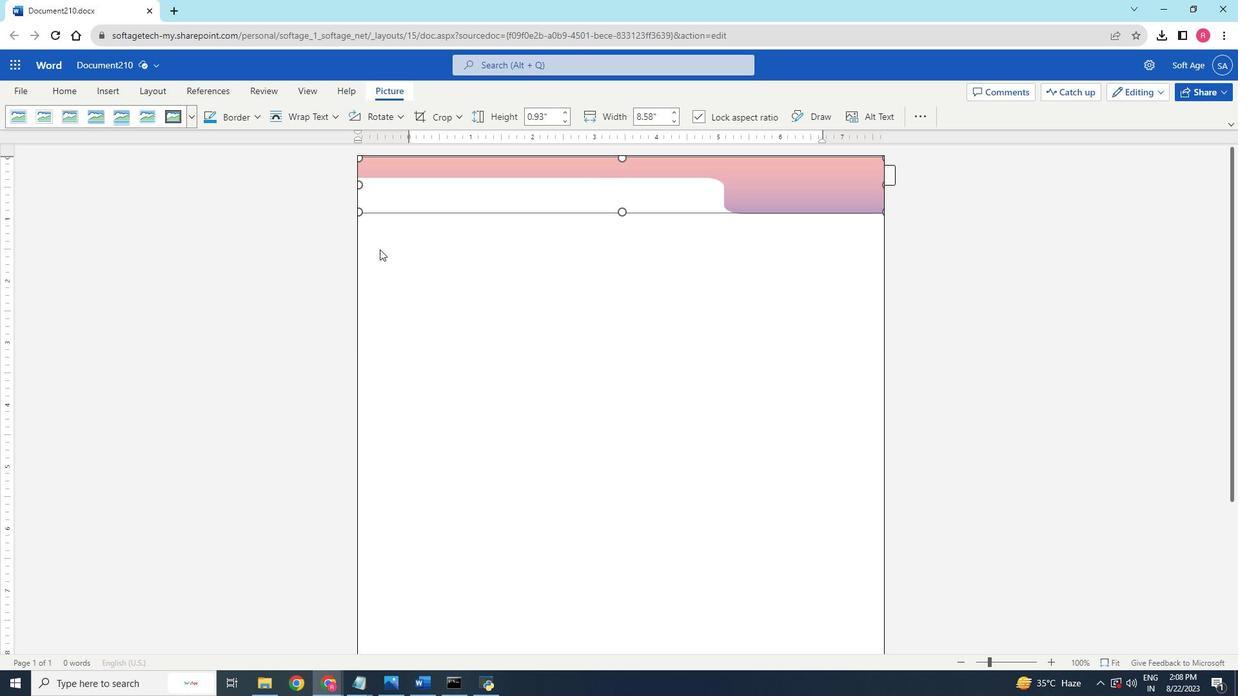 
Action: Mouse pressed left at (419, 269)
Screenshot: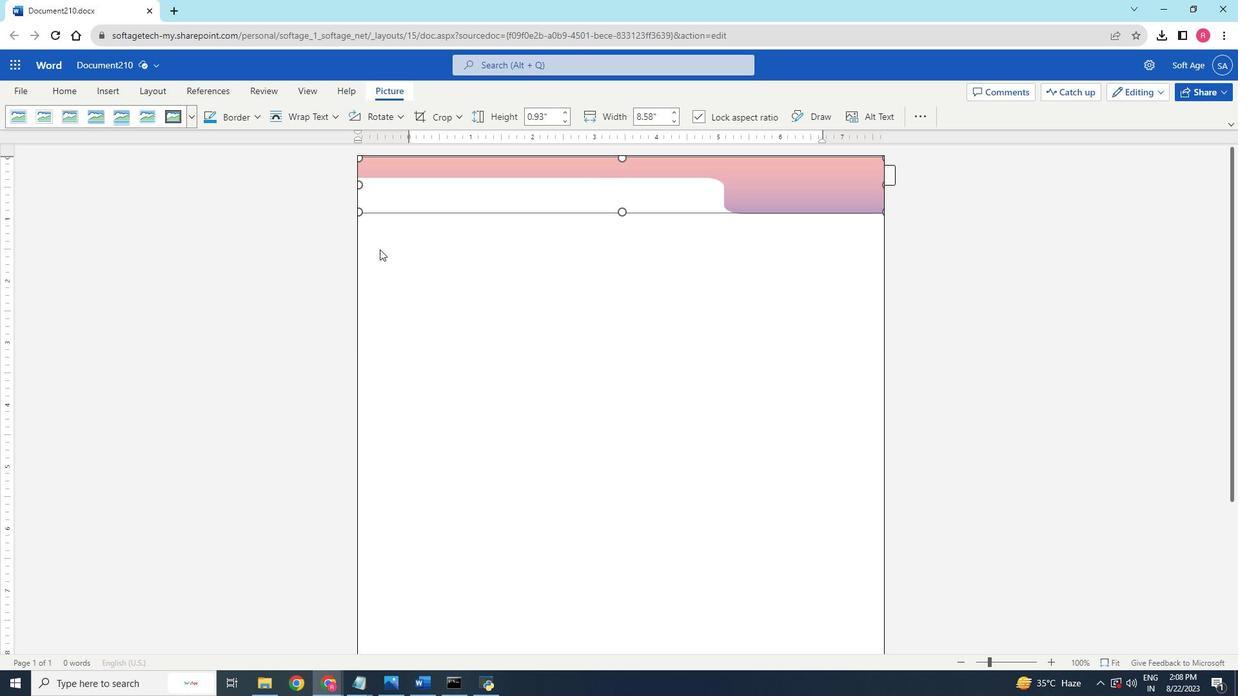 
Action: Mouse moved to (419, 270)
Screenshot: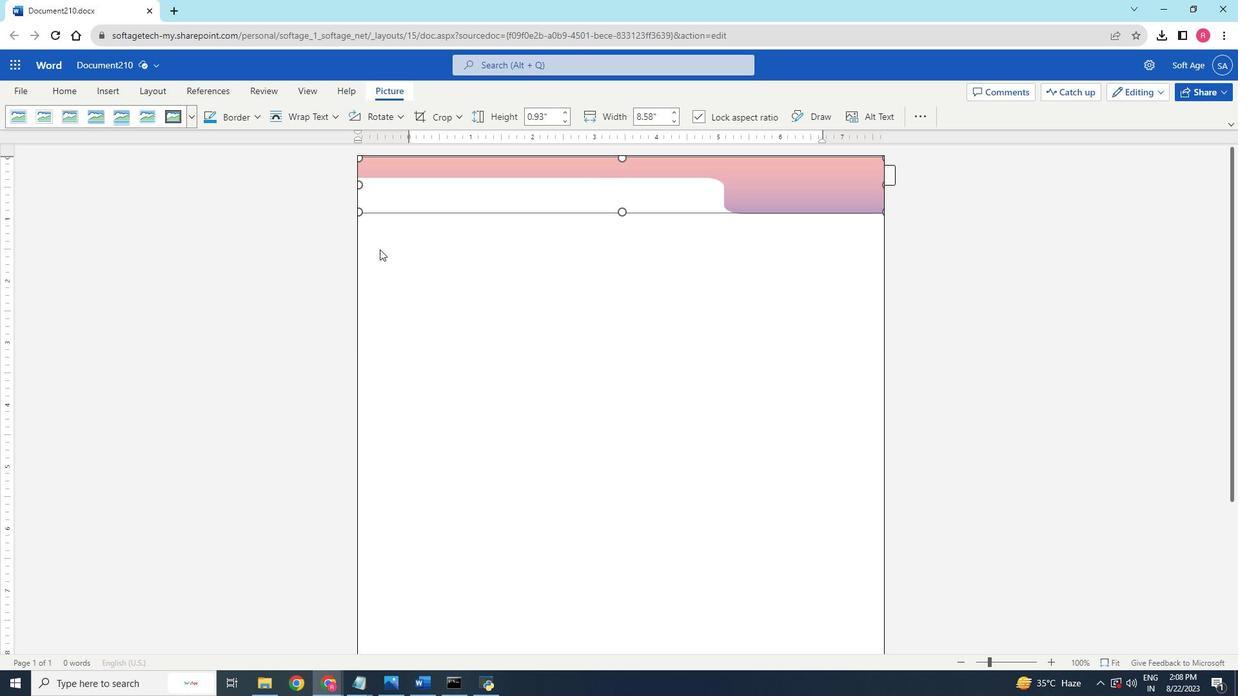 
Action: Mouse pressed left at (419, 270)
Screenshot: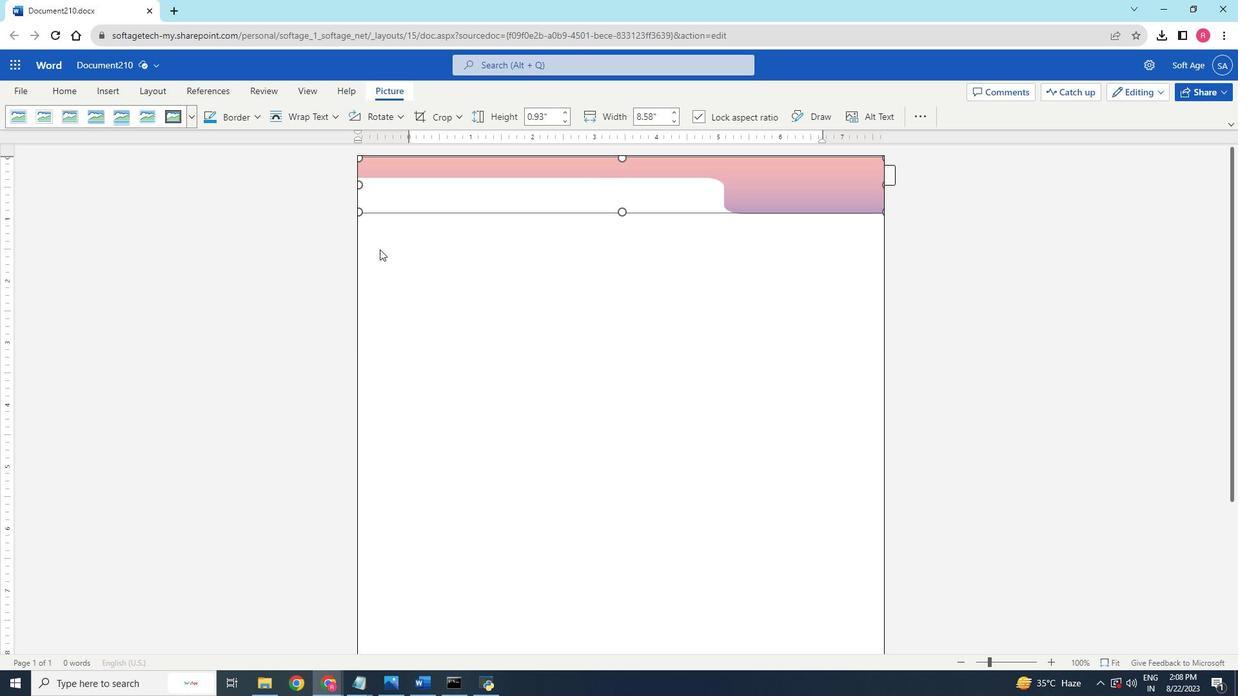 
Action: Mouse pressed left at (419, 270)
Screenshot: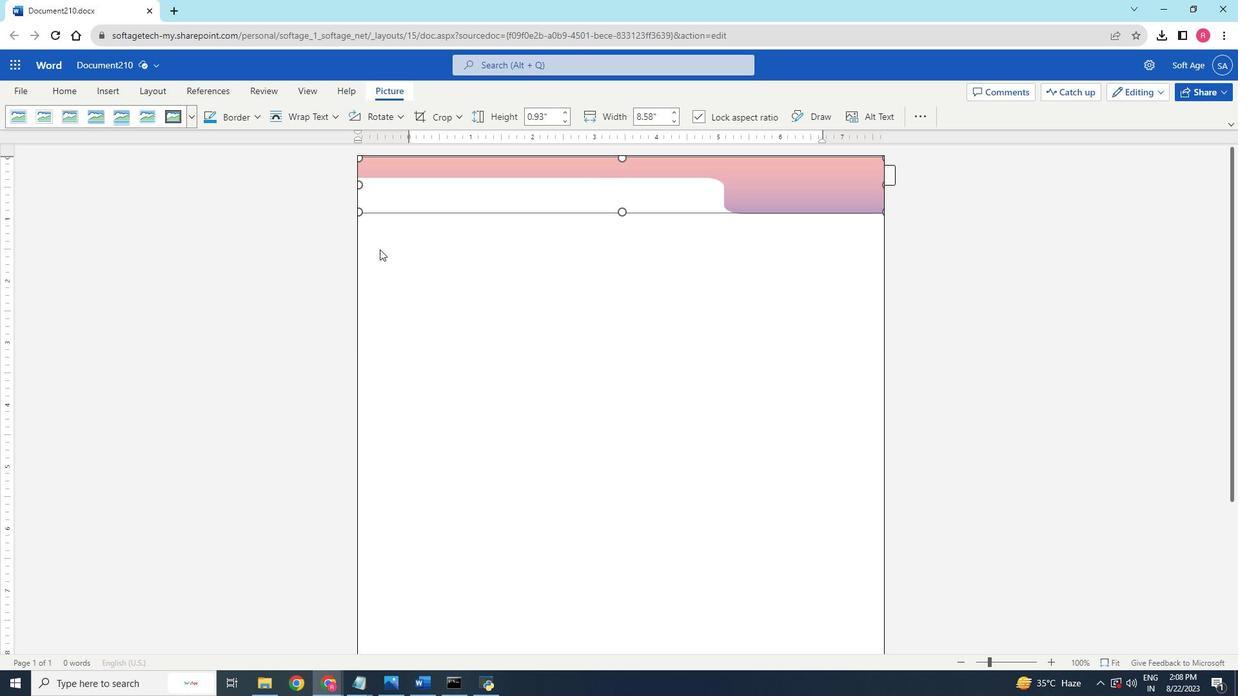 
Action: Mouse pressed left at (419, 270)
Screenshot: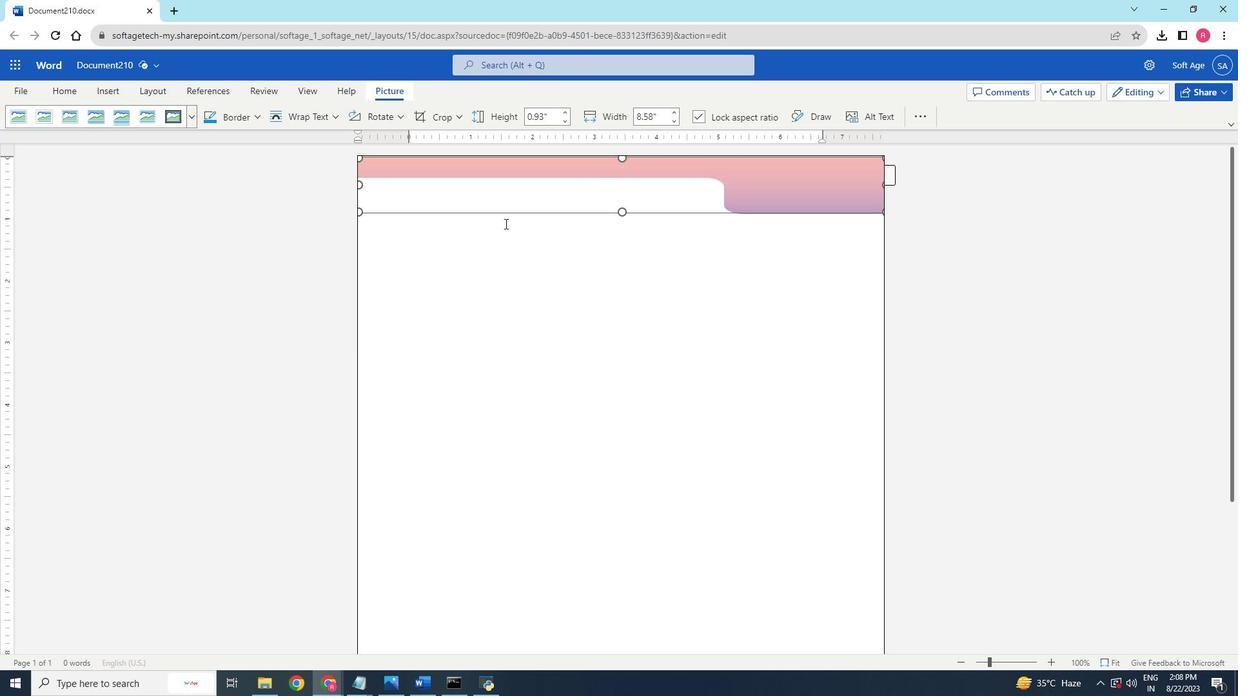 
Action: Mouse moved to (617, 207)
Screenshot: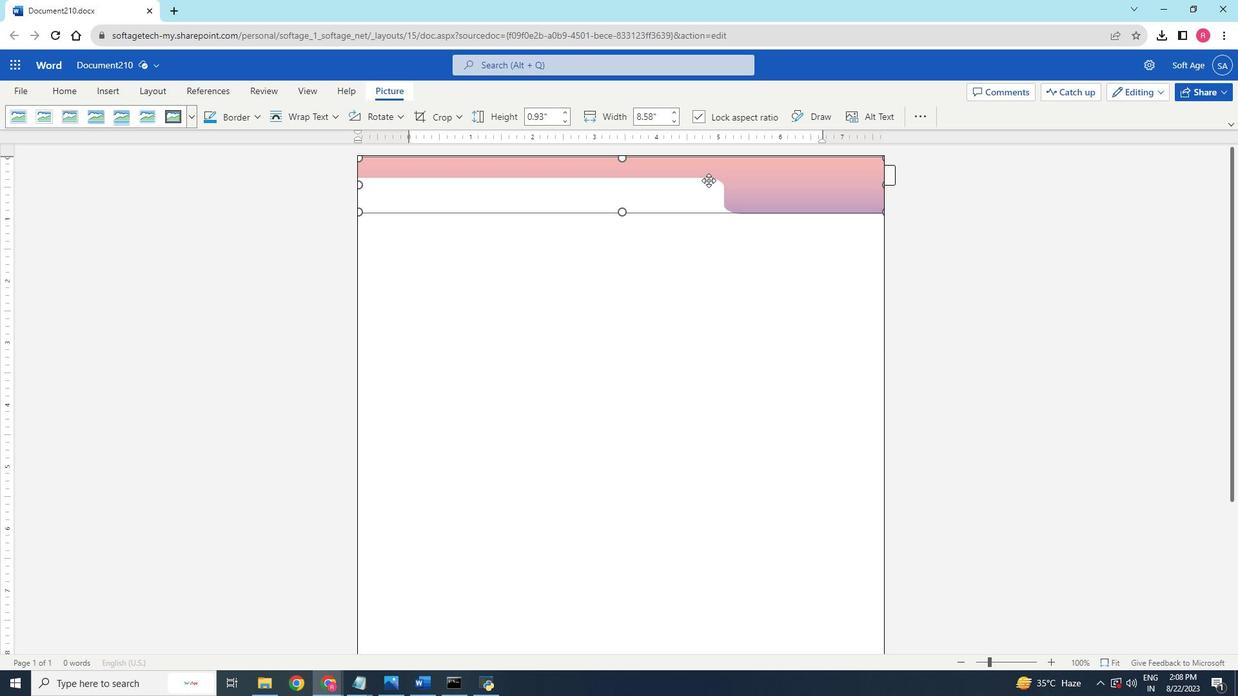 
Action: Mouse pressed left at (617, 207)
Screenshot: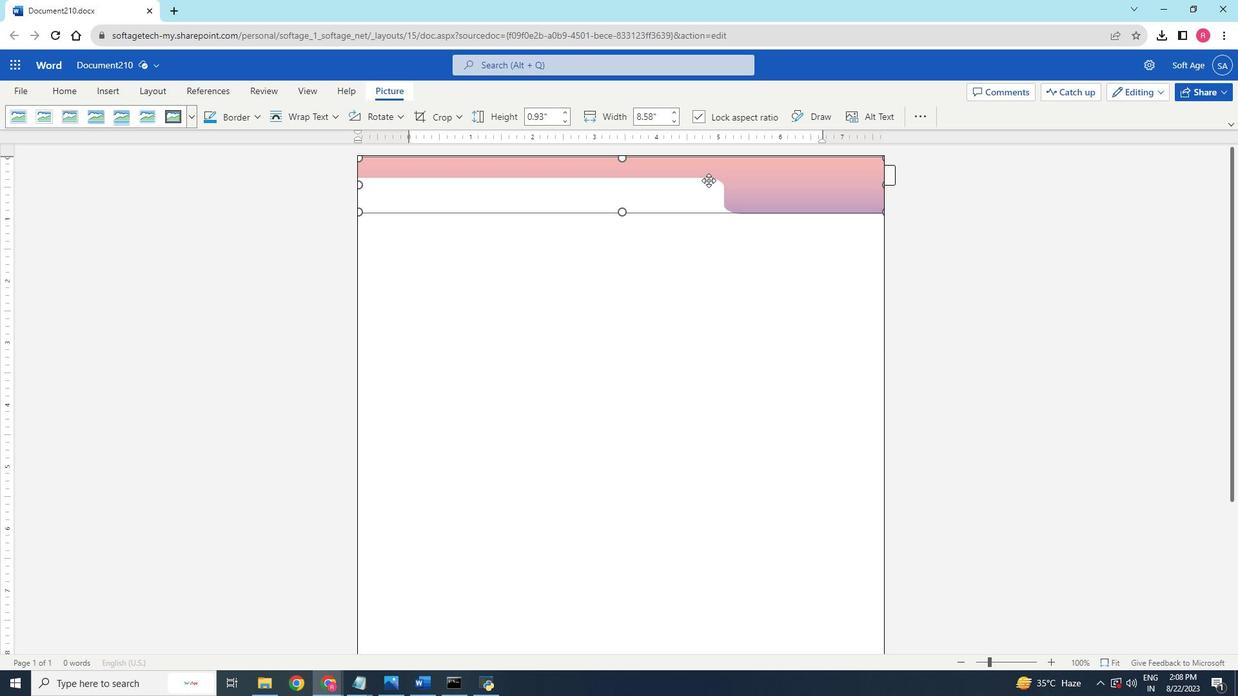 
Action: Mouse pressed left at (617, 207)
Screenshot: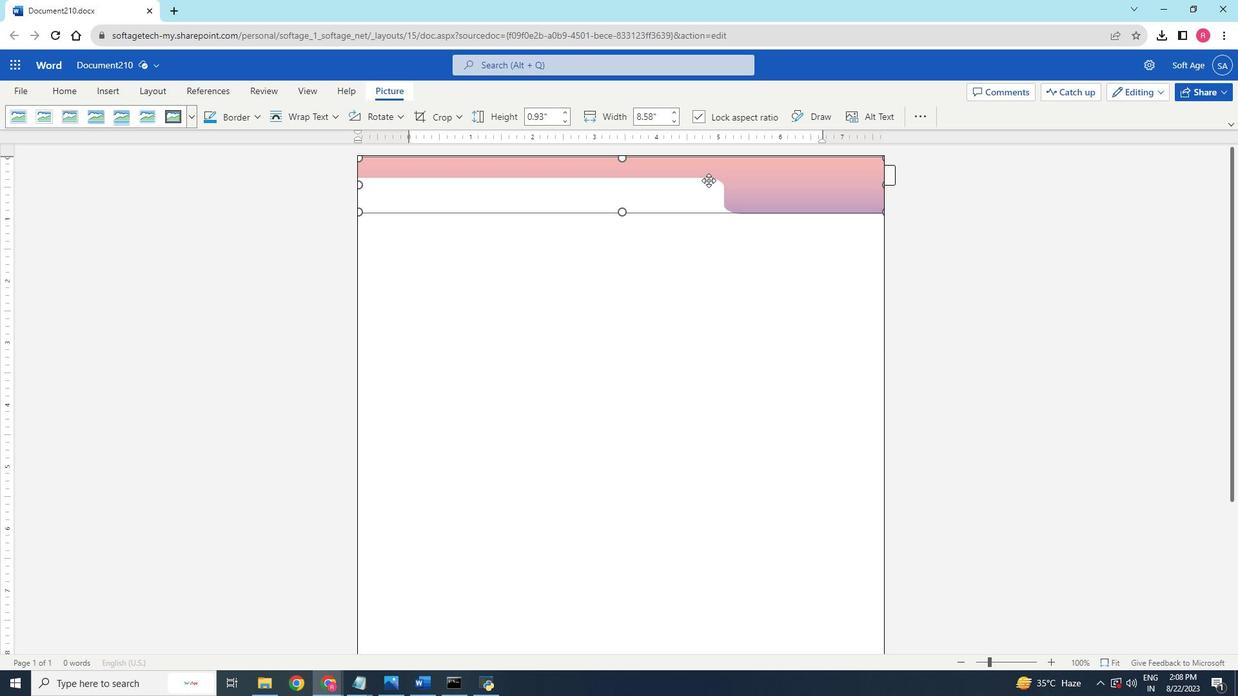 
Action: Mouse pressed left at (617, 207)
Screenshot: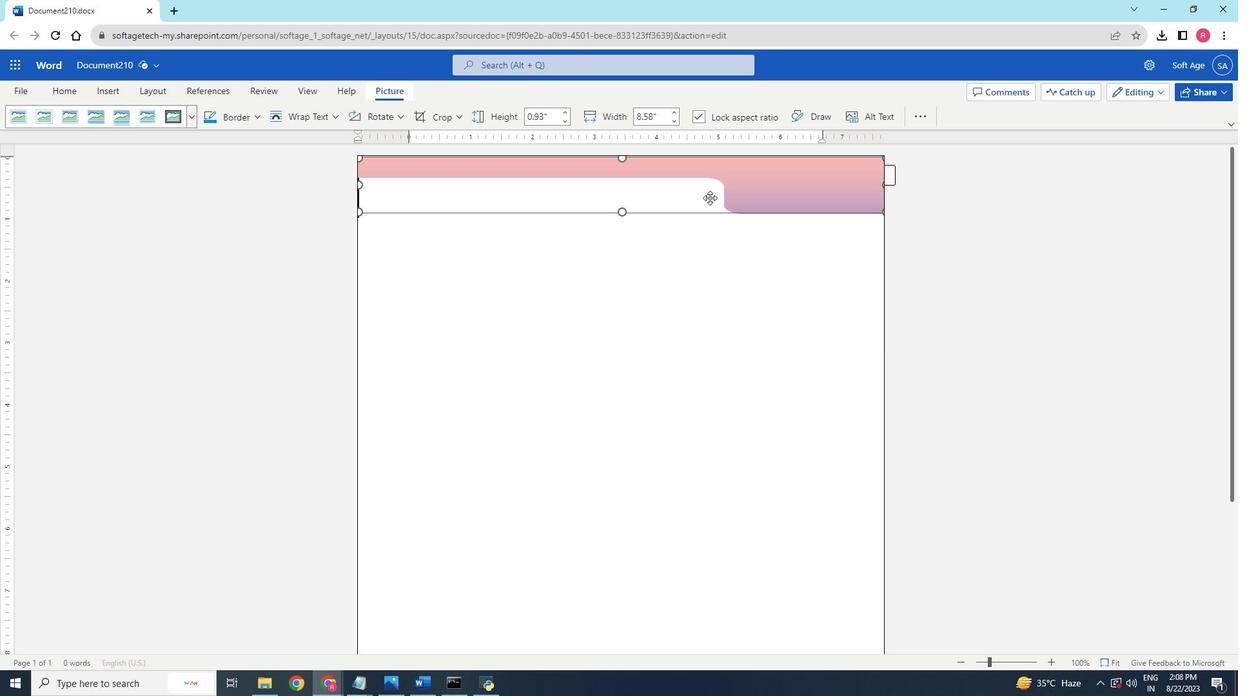 
Action: Mouse moved to (618, 207)
Screenshot: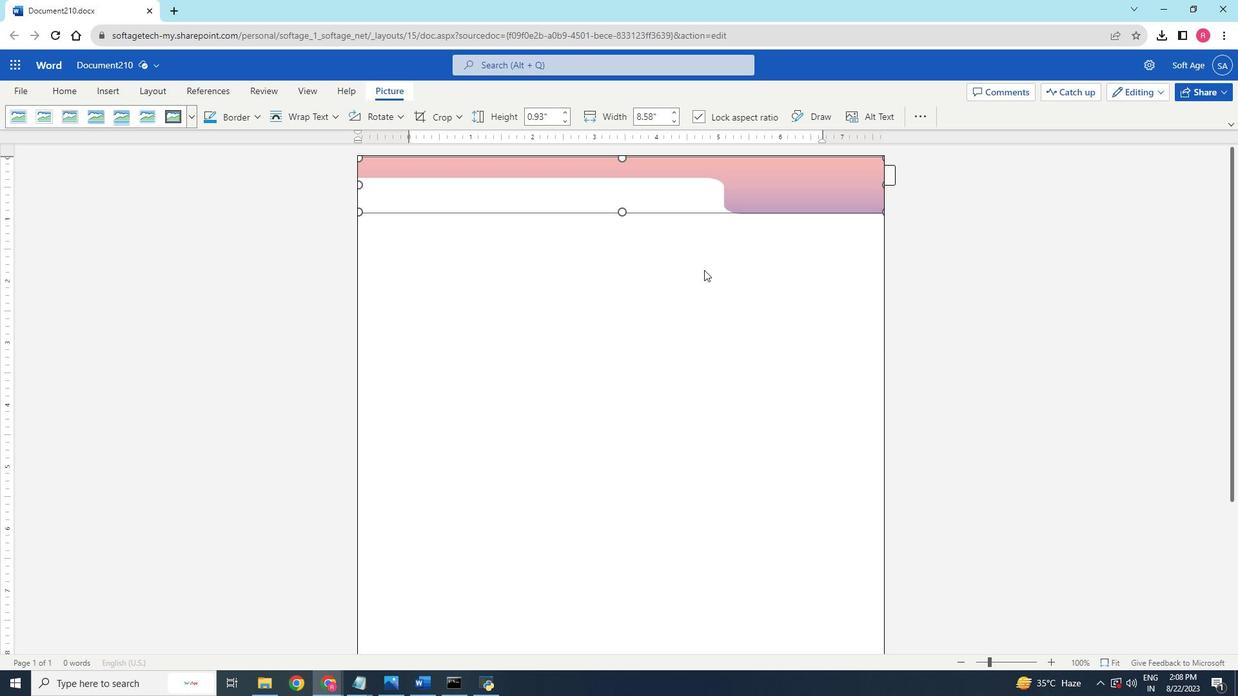 
Action: Mouse pressed left at (618, 207)
Screenshot: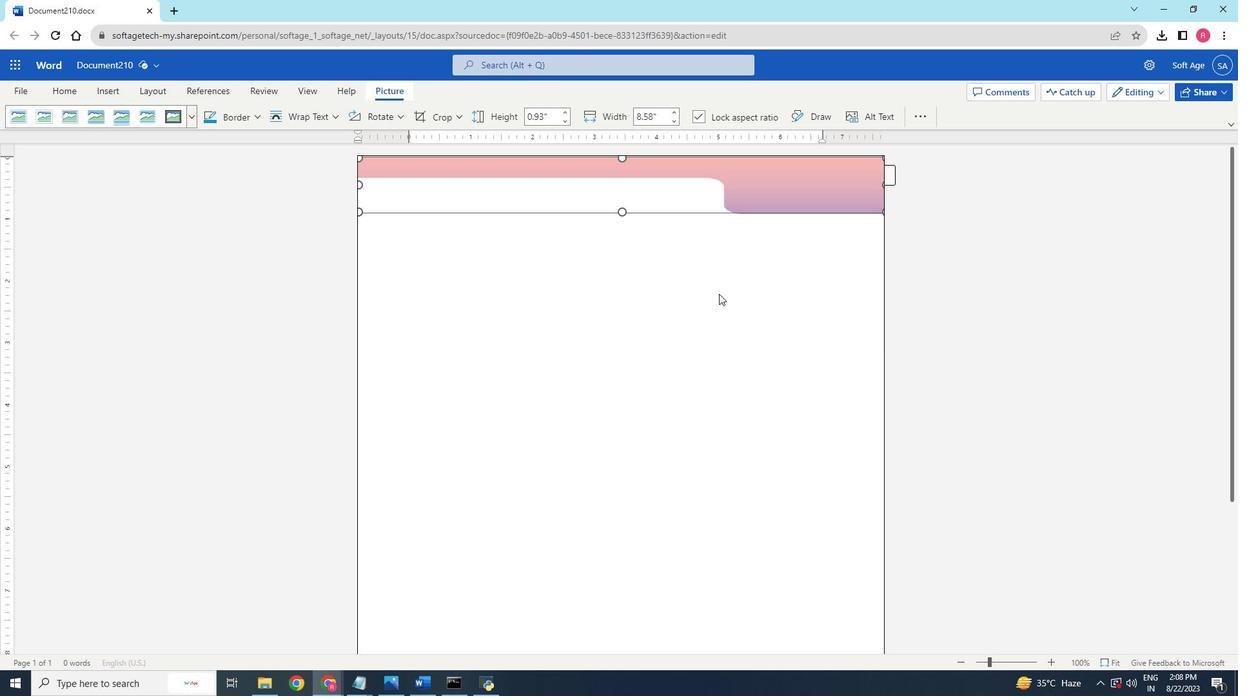 
Action: Mouse pressed left at (618, 207)
Screenshot: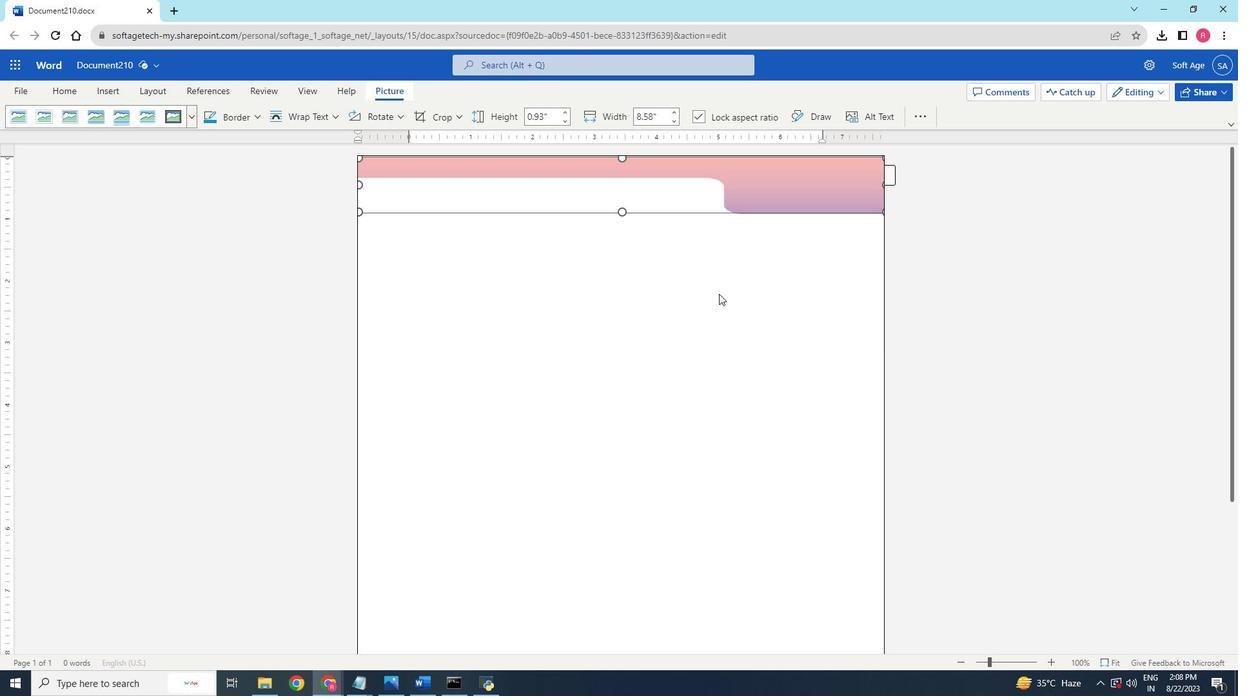 
Action: Mouse moved to (624, 310)
Screenshot: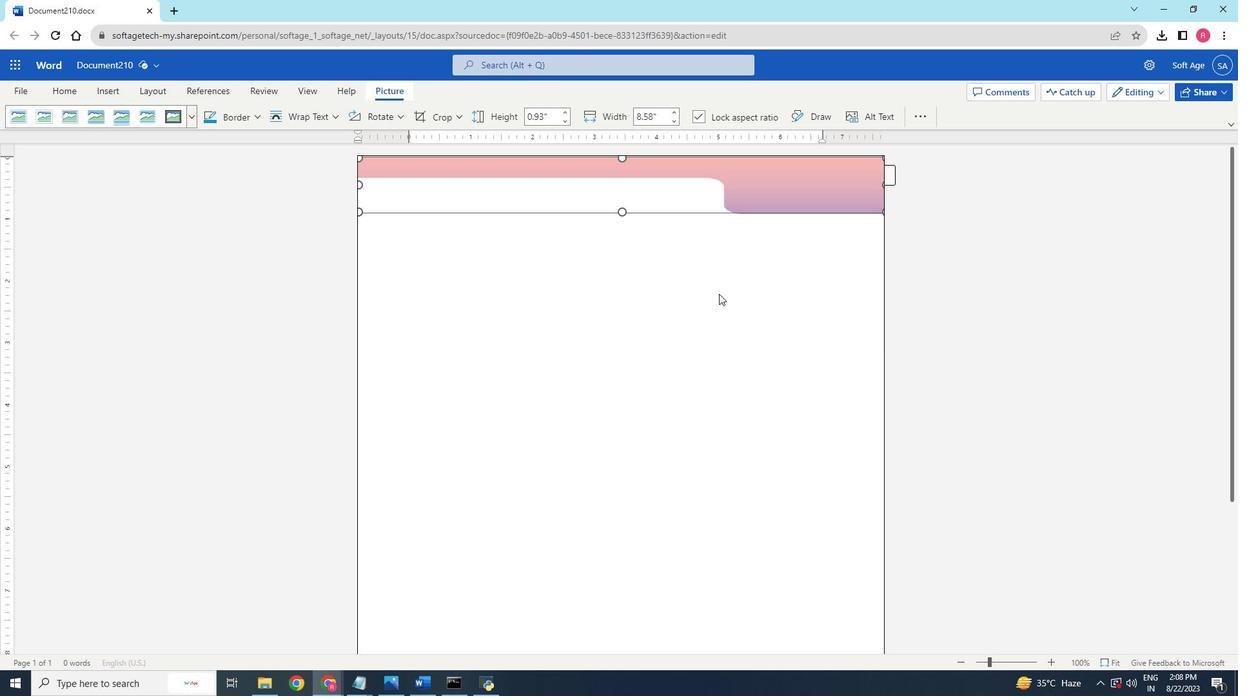 
Action: Mouse pressed left at (624, 310)
Screenshot: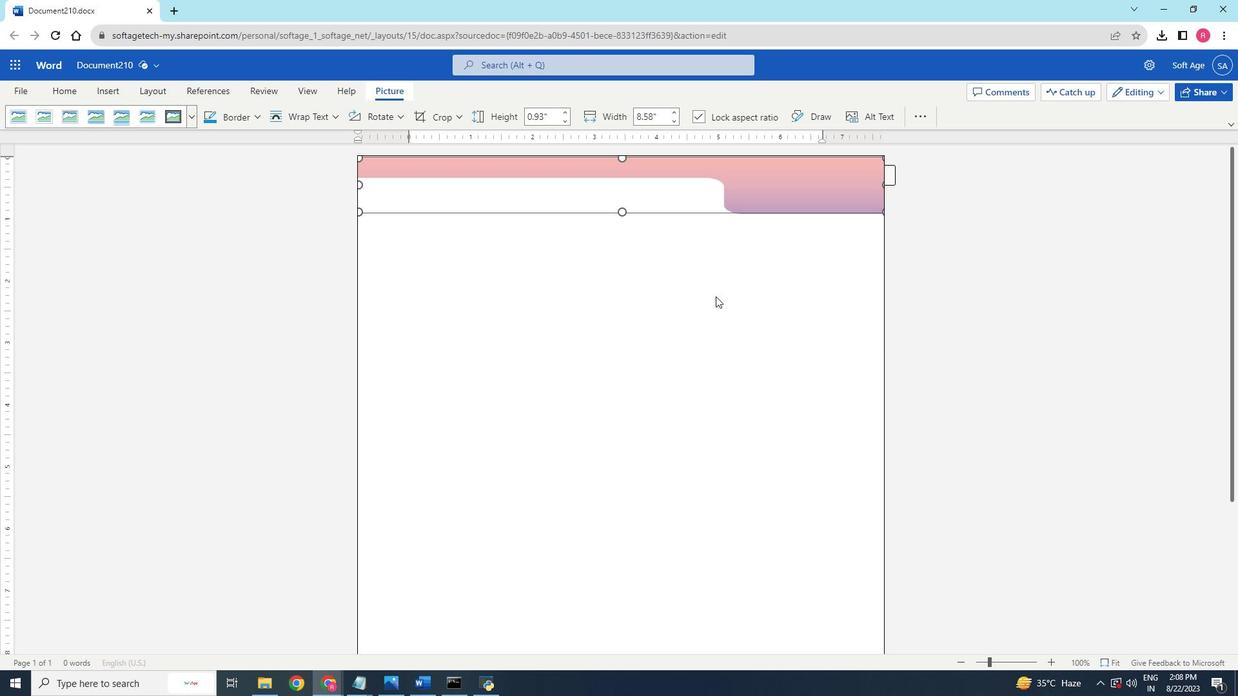 
Action: Mouse pressed left at (624, 310)
Screenshot: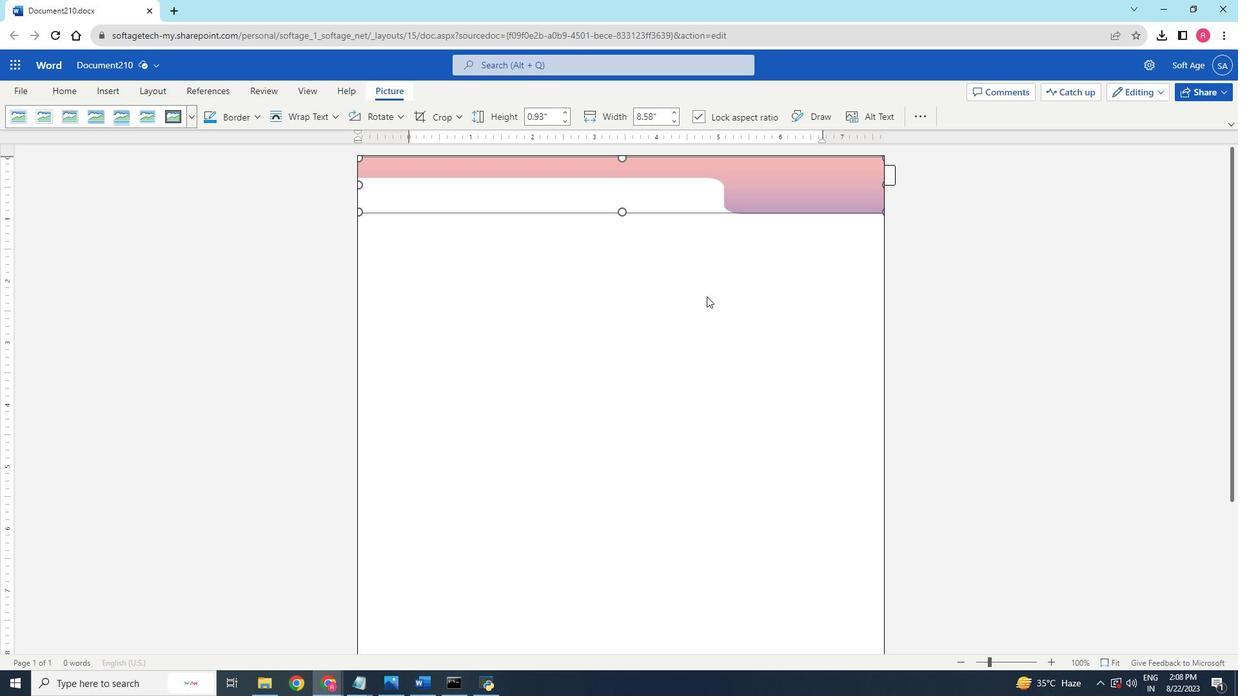 
Action: Mouse pressed left at (624, 310)
Screenshot: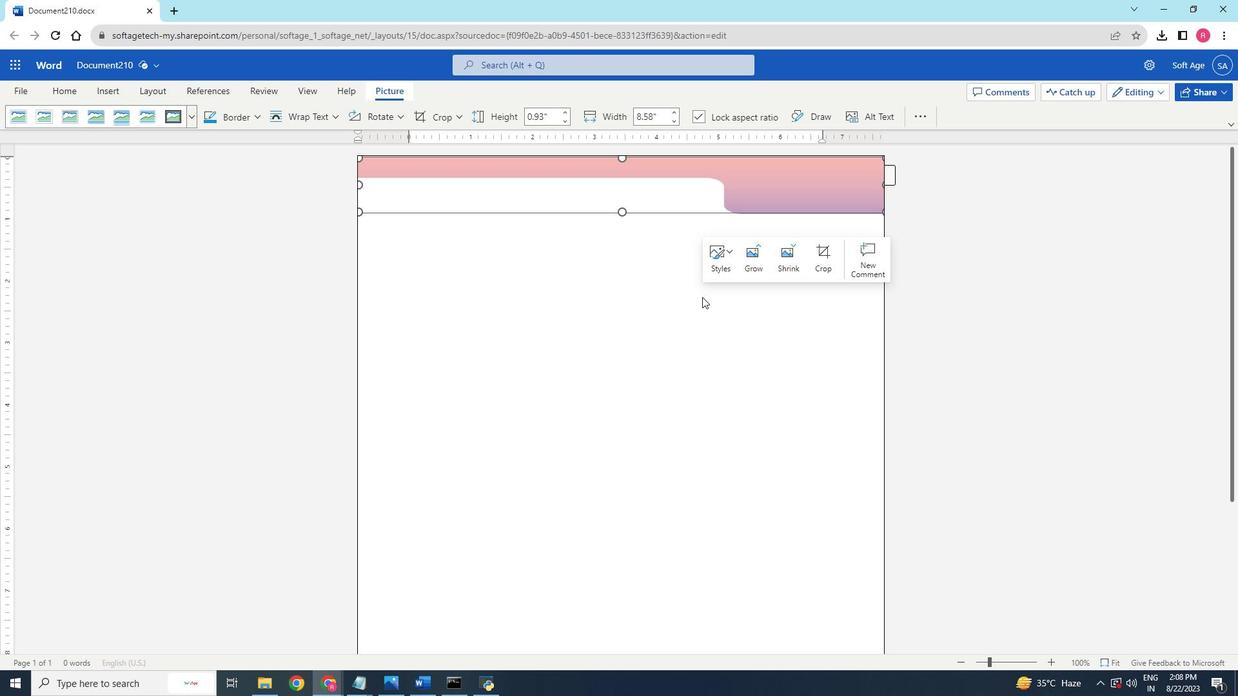 
Action: Mouse moved to (617, 313)
Screenshot: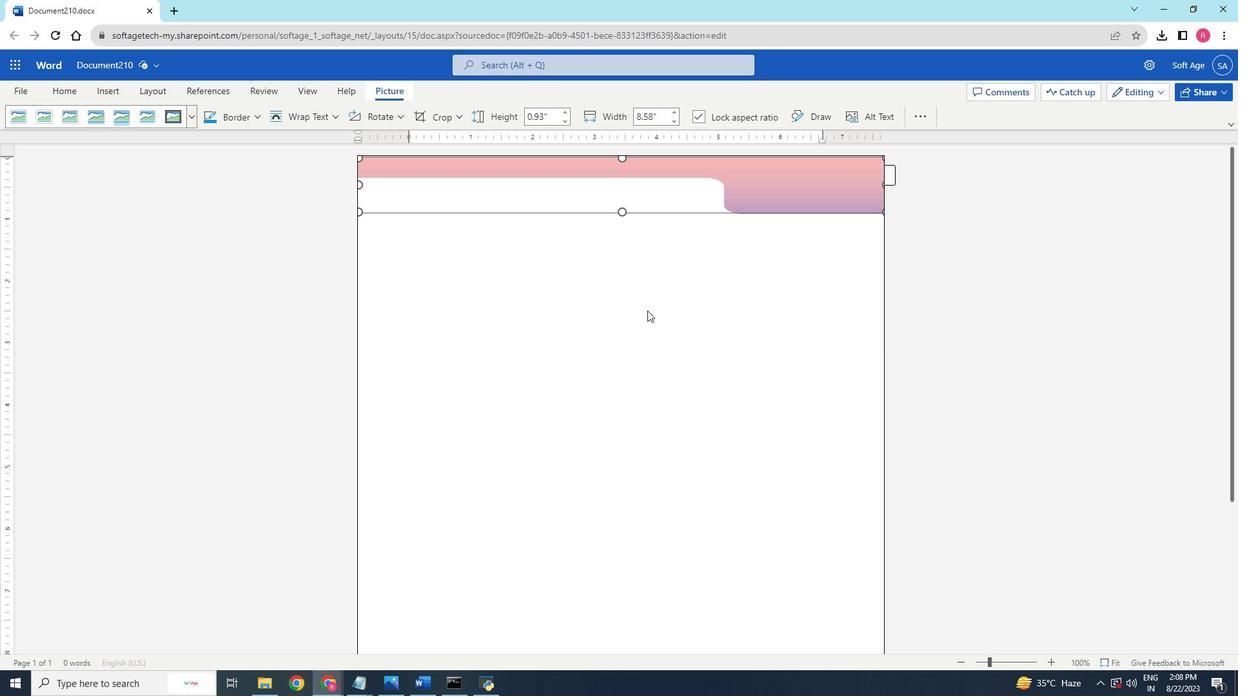 
Action: Mouse pressed left at (617, 313)
Screenshot: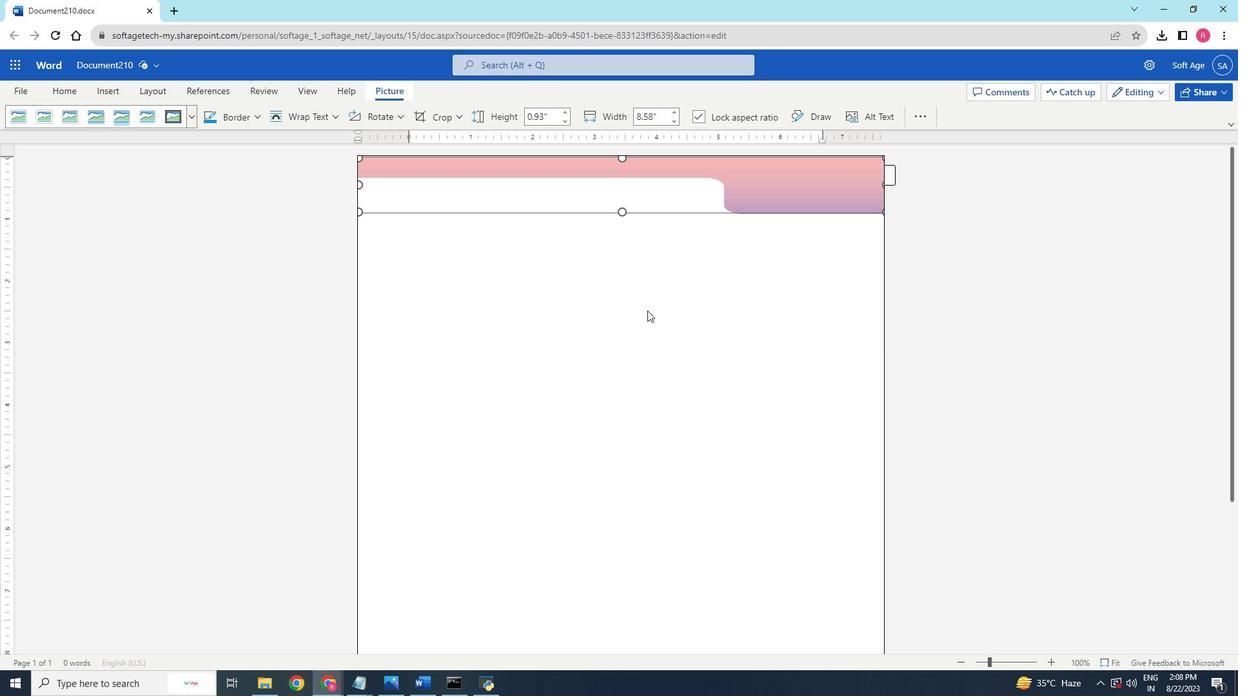 
Action: Mouse moved to (614, 314)
Screenshot: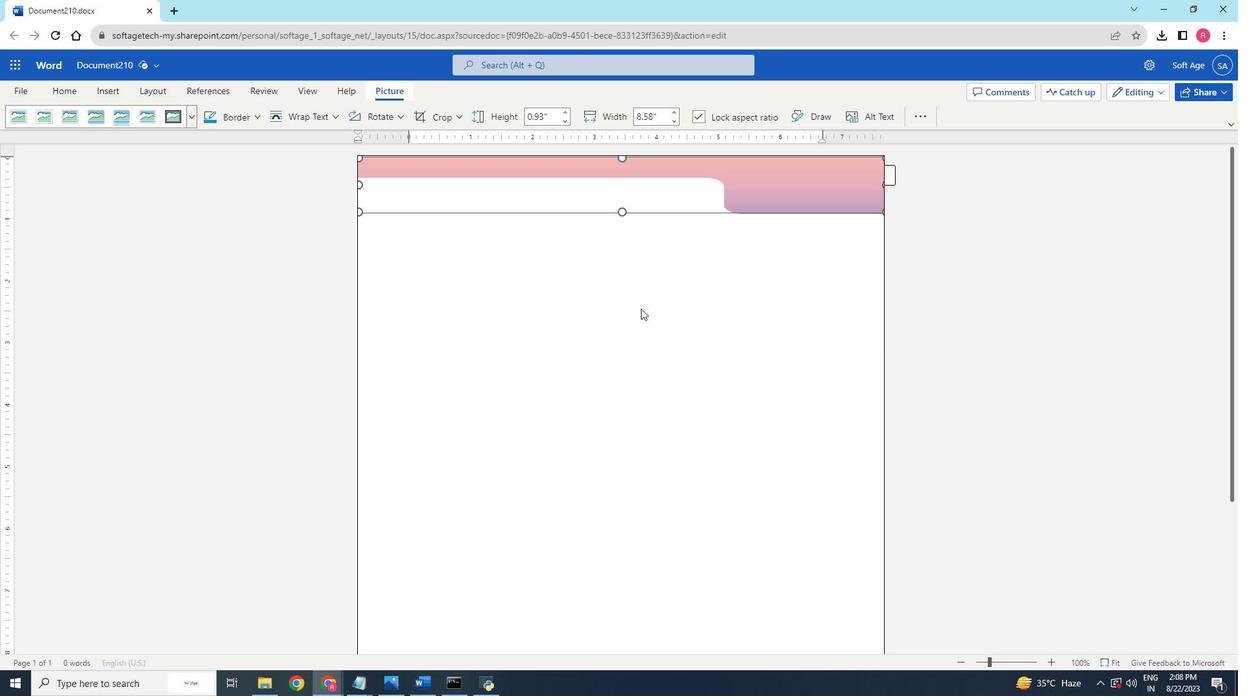 
Action: Mouse pressed left at (614, 314)
Screenshot: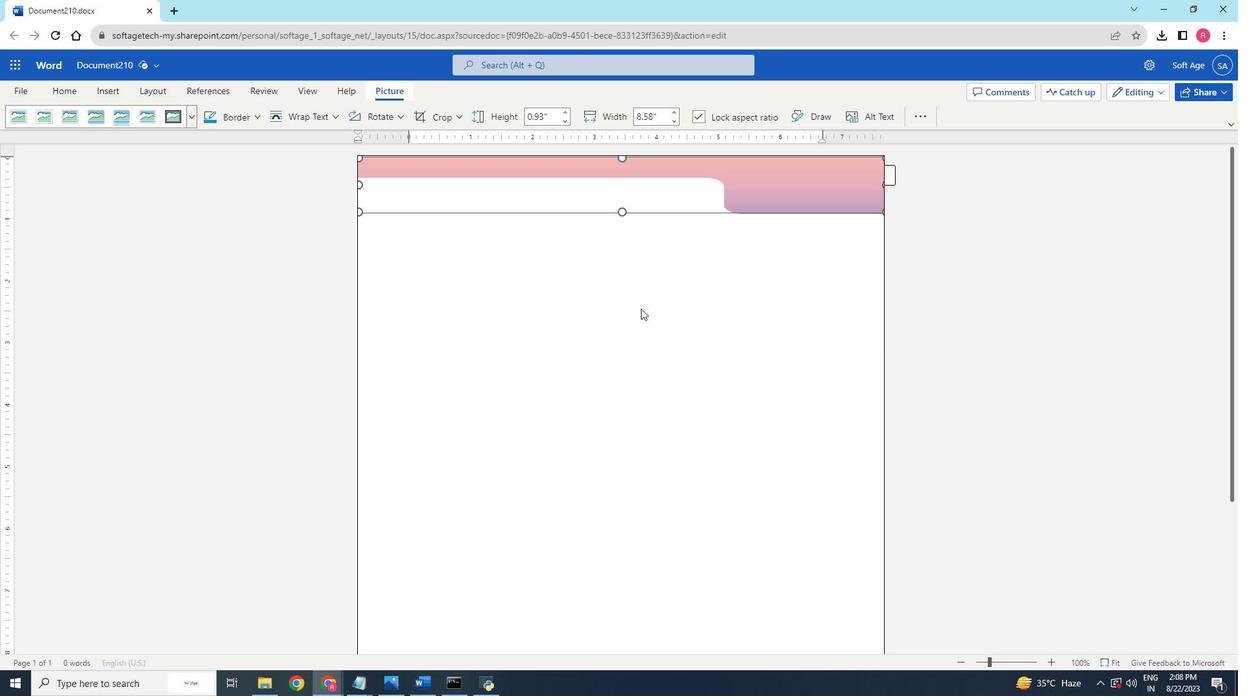 
Action: Mouse moved to (722, 210)
Screenshot: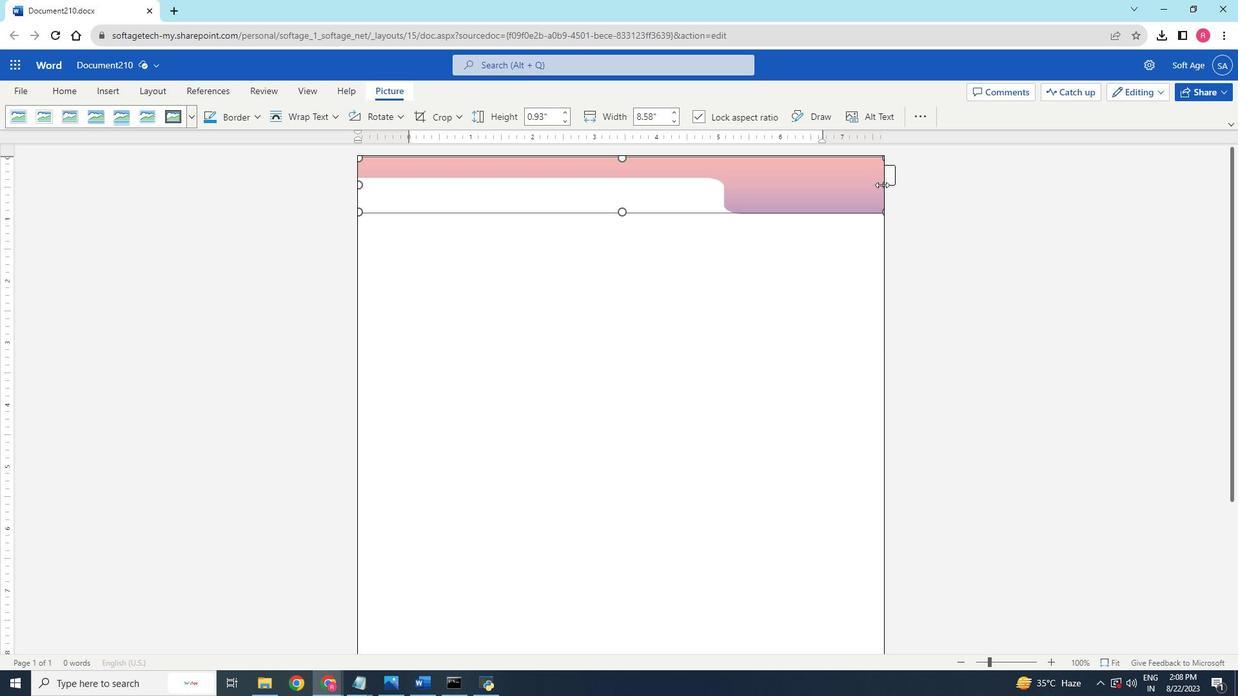 
Action: Mouse pressed left at (722, 210)
Screenshot: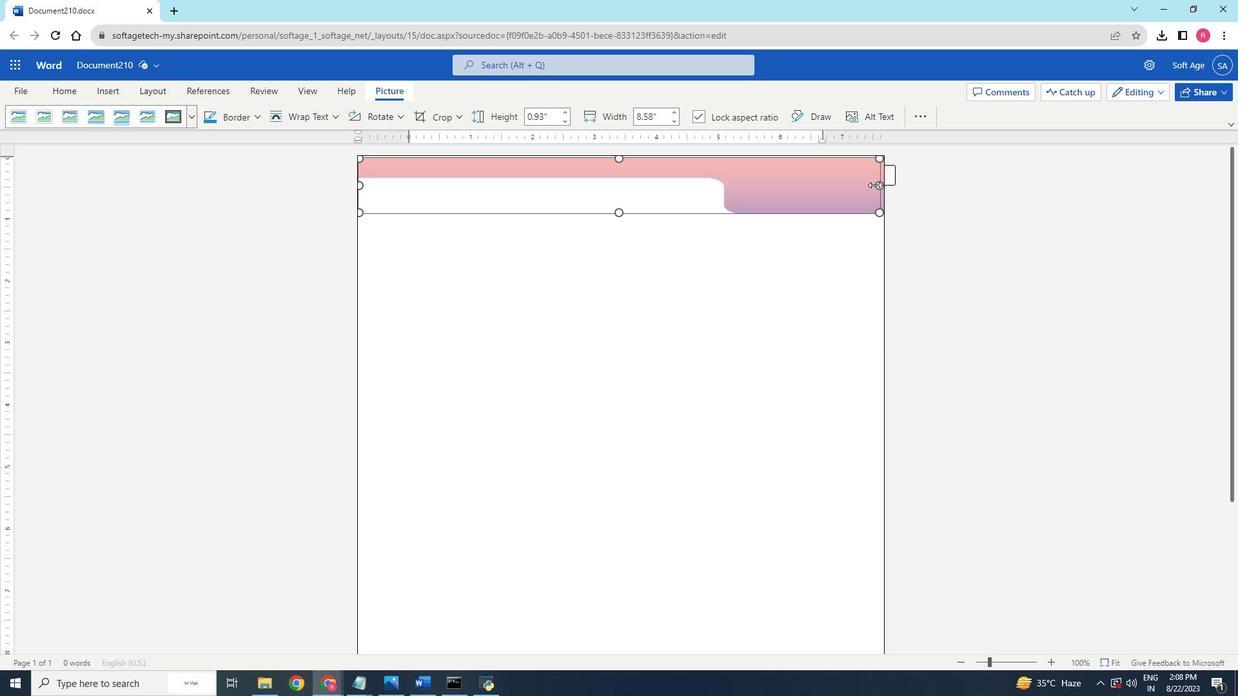 
Action: Mouse moved to (590, 217)
Screenshot: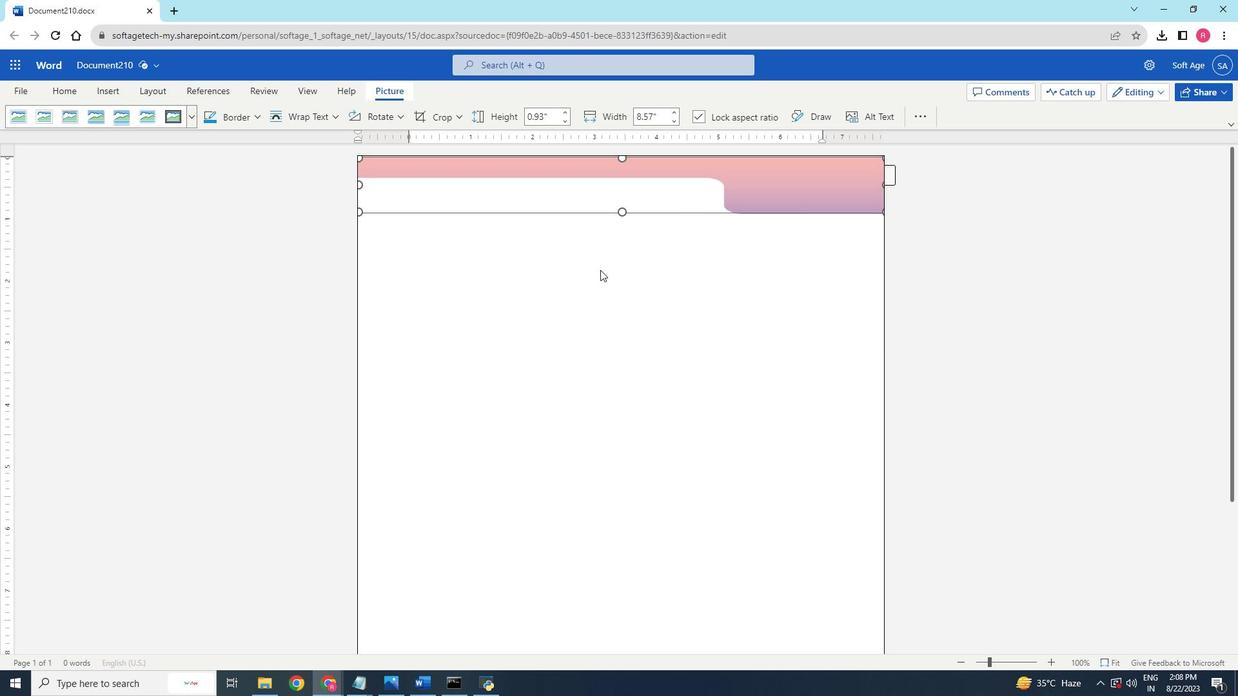 
Action: Mouse pressed left at (590, 217)
Screenshot: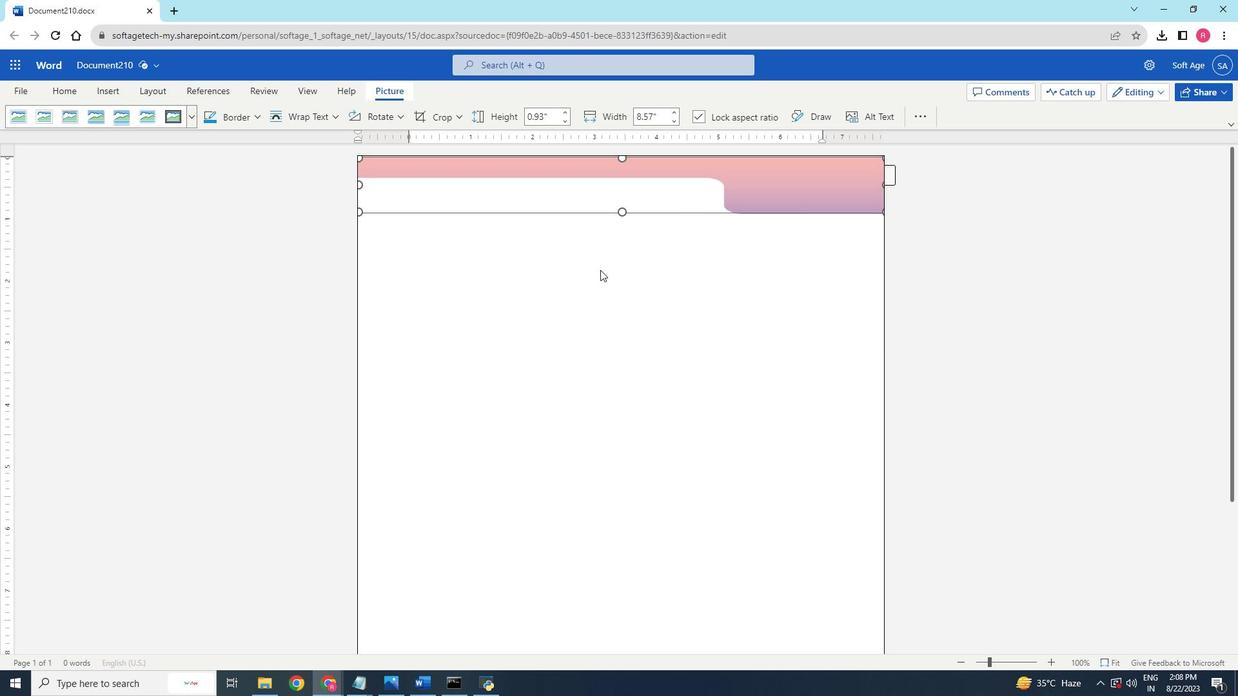 
Action: Mouse moved to (552, 288)
Screenshot: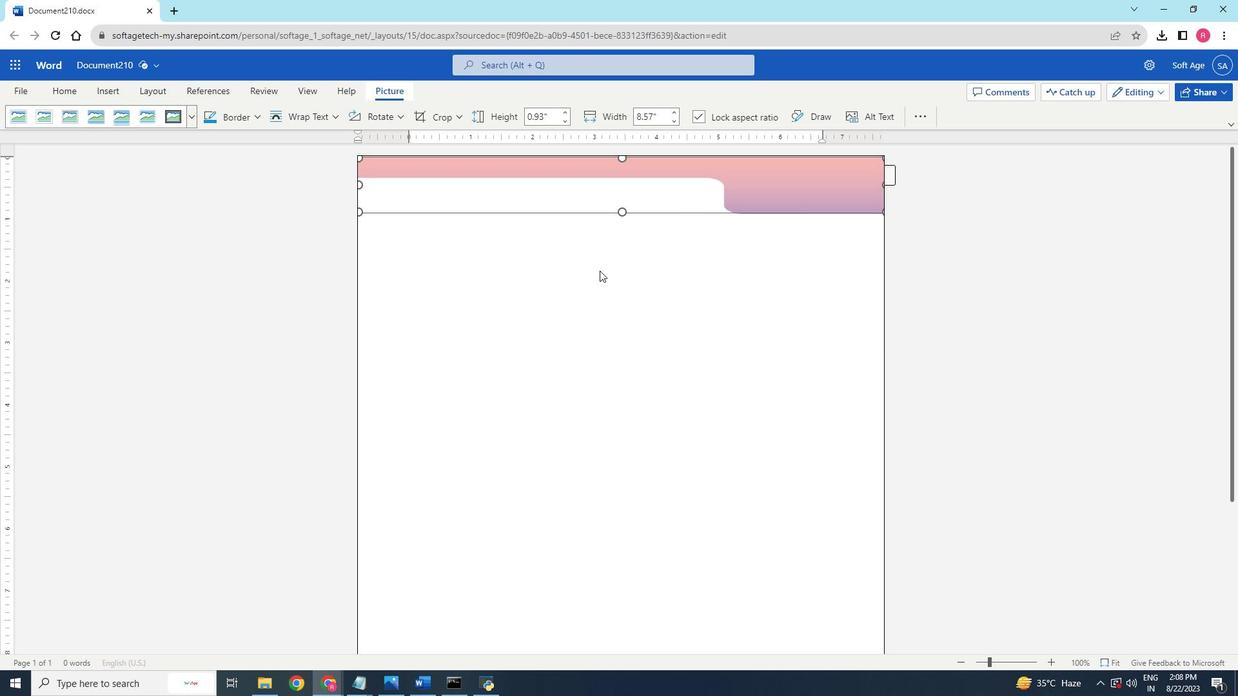 
Action: Mouse pressed left at (552, 288)
Screenshot: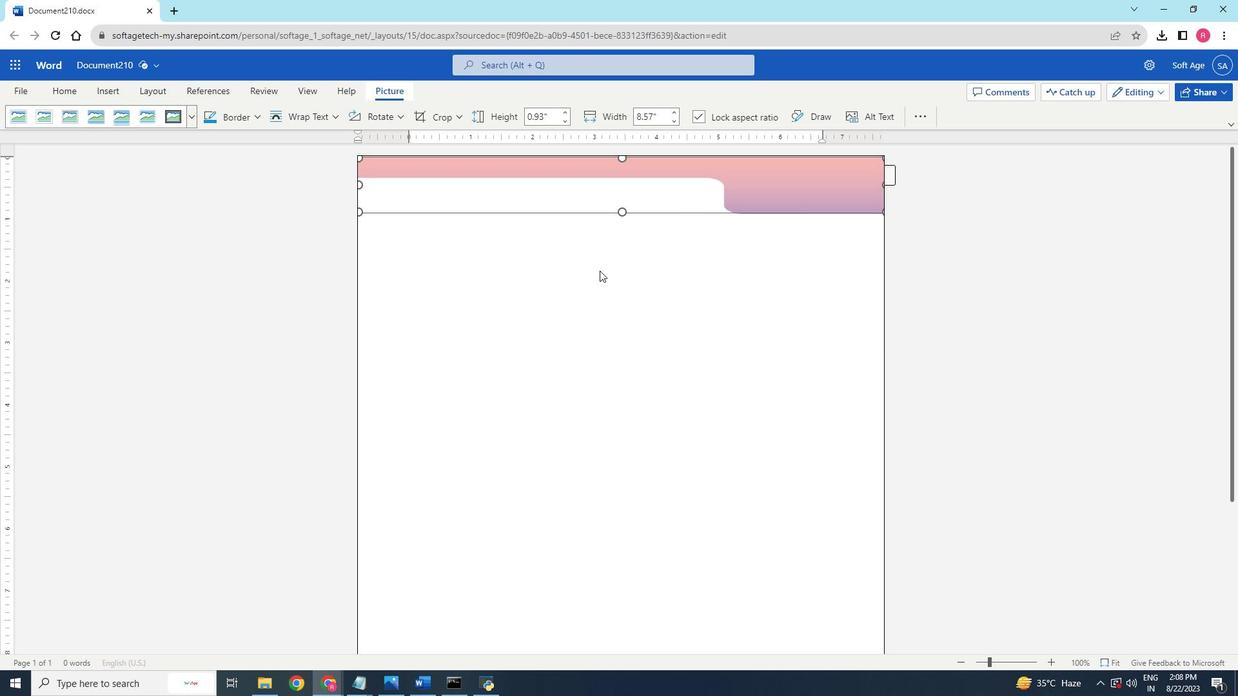 
Action: Mouse pressed left at (552, 288)
Screenshot: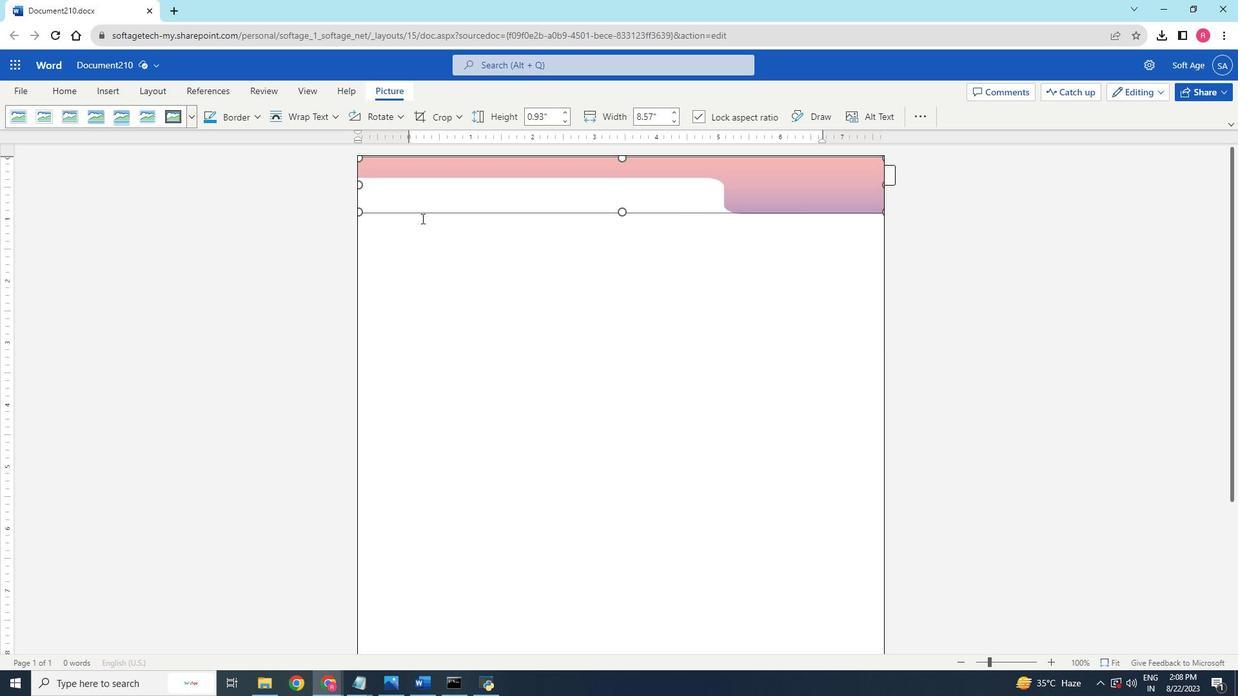 
Action: Mouse moved to (431, 231)
Screenshot: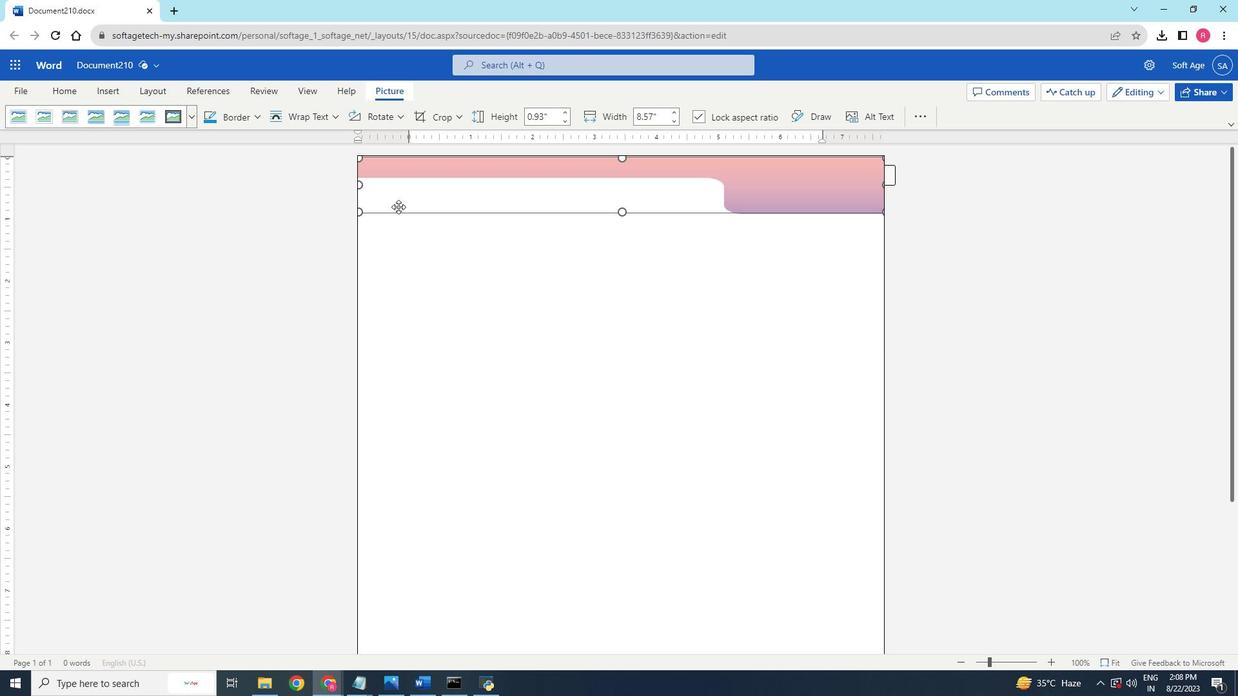 
Action: Key pressed ctrl+Z<'\x1a'><'\x1a'><'\x1a'><'\x1a'>
Screenshot: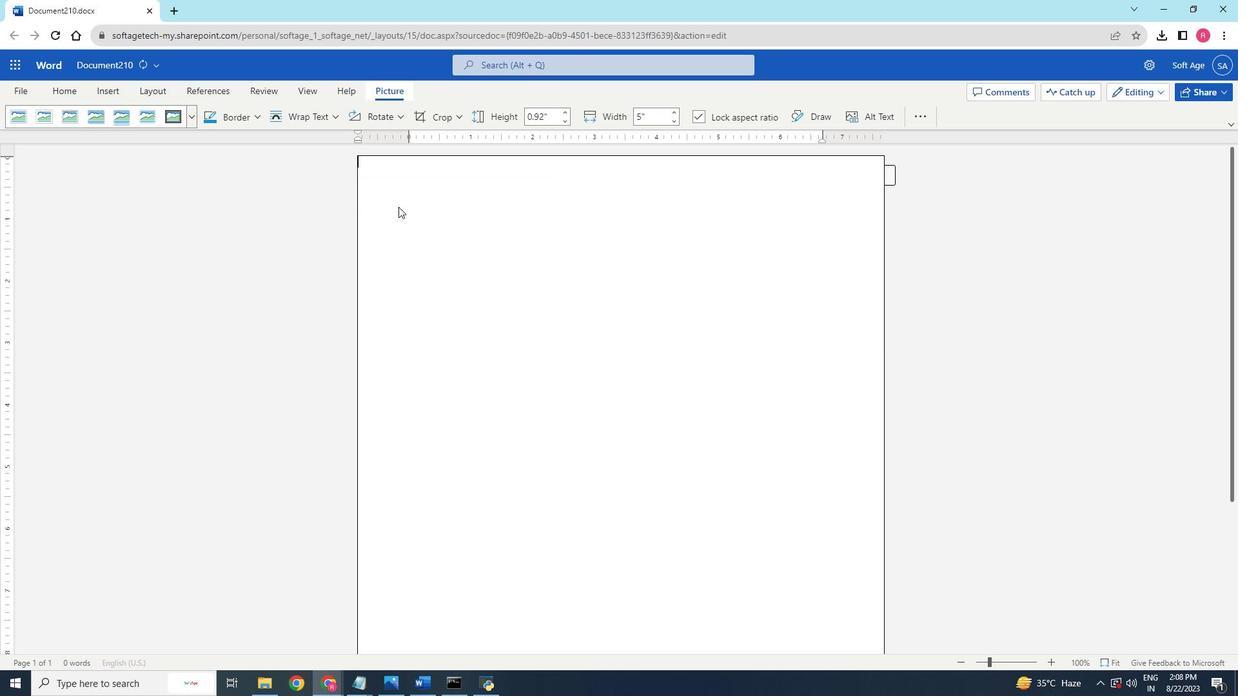 
Action: Mouse moved to (430, 237)
Screenshot: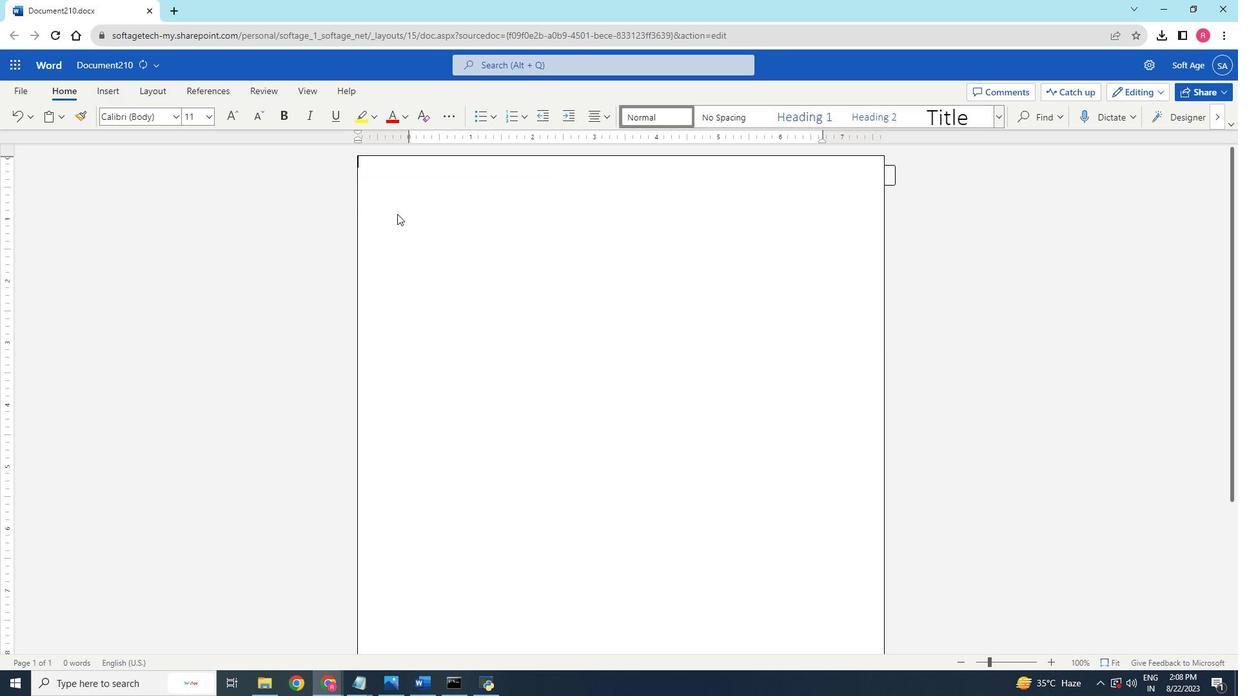 
Action: Key pressed <Key.tab><Key.tab><Key.tab><Key.tab><Key.tab><Key.tab><Key.tab><Key.tab><Key.tab><Key.tab><Key.tab><Key.tab><Key.tab><Key.tab><Key.tab><Key.tab><Key.tab><Key.tab><Key.tab><Key.tab><Key.tab><Key.tab><Key.tab><Key.tab><Key.tab><Key.tab><Key.tab><Key.tab><Key.tab><Key.tab><Key.tab><Key.tab><Key.tab><Key.tab><Key.tab><Key.tab><Key.tab><Key.tab><Key.tab><Key.tab><Key.tab><Key.tab><Key.tab><Key.tab><Key.tab><Key.tab><Key.tab><Key.tab><Key.tab><Key.tab><Key.tab><Key.tab><Key.tab><Key.tab><Key.tab><Key.tab><Key.tab><Key.tab><Key.tab><Key.tab><Key.tab><Key.tab><Key.tab><Key.tab><Key.tab><Key.tab><Key.tab><Key.tab><Key.tab><Key.tab><Key.tab><Key.tab><Key.tab><Key.tab><Key.tab><Key.tab><Key.tab><Key.tab><Key.tab><Key.tab><Key.tab><Key.tab><Key.tab><Key.tab><Key.tab><Key.tab><Key.tab><Key.tab><Key.tab><Key.tab><Key.tab><Key.tab><Key.tab><Key.tab><Key.tab><Key.tab><Key.tab><Key.tab><Key.tab><Key.tab><Key.tab><Key.tab><Key.tab><Key.tab><Key.tab><Key.tab><Key.tab><Key.tab><Key.tab><Key.tab><Key.tab><Key.tab><Key.tab><Key.tab><Key.tab><Key.tab><Key.tab><Key.tab><Key.tab><Key.tab><Key.tab><Key.tab><Key.tab><Key.tab><Key.tab><Key.tab><Key.tab><Key.tab><Key.tab><Key.tab><Key.tab><Key.tab><Key.tab><Key.tab><Key.tab><Key.tab><Key.tab><Key.tab><Key.tab><Key.tab><Key.tab><Key.tab><Key.tab><Key.tab><Key.tab>
Screenshot: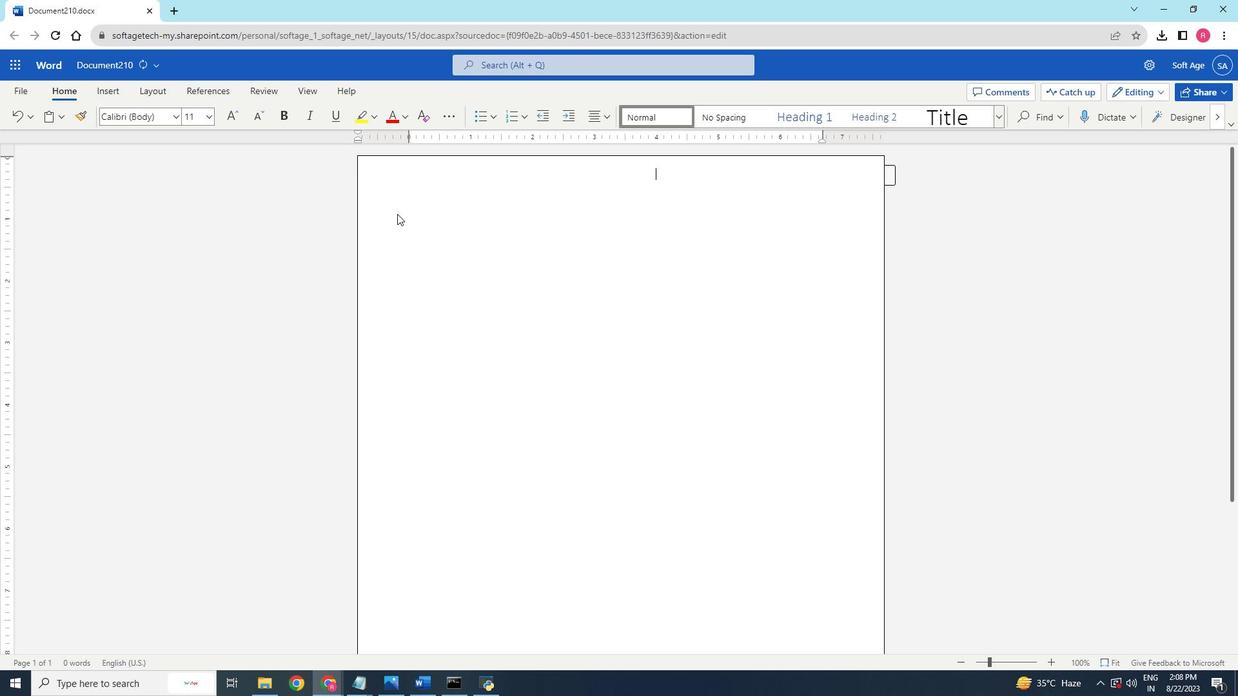 
Action: Mouse pressed left at (430, 237)
Screenshot: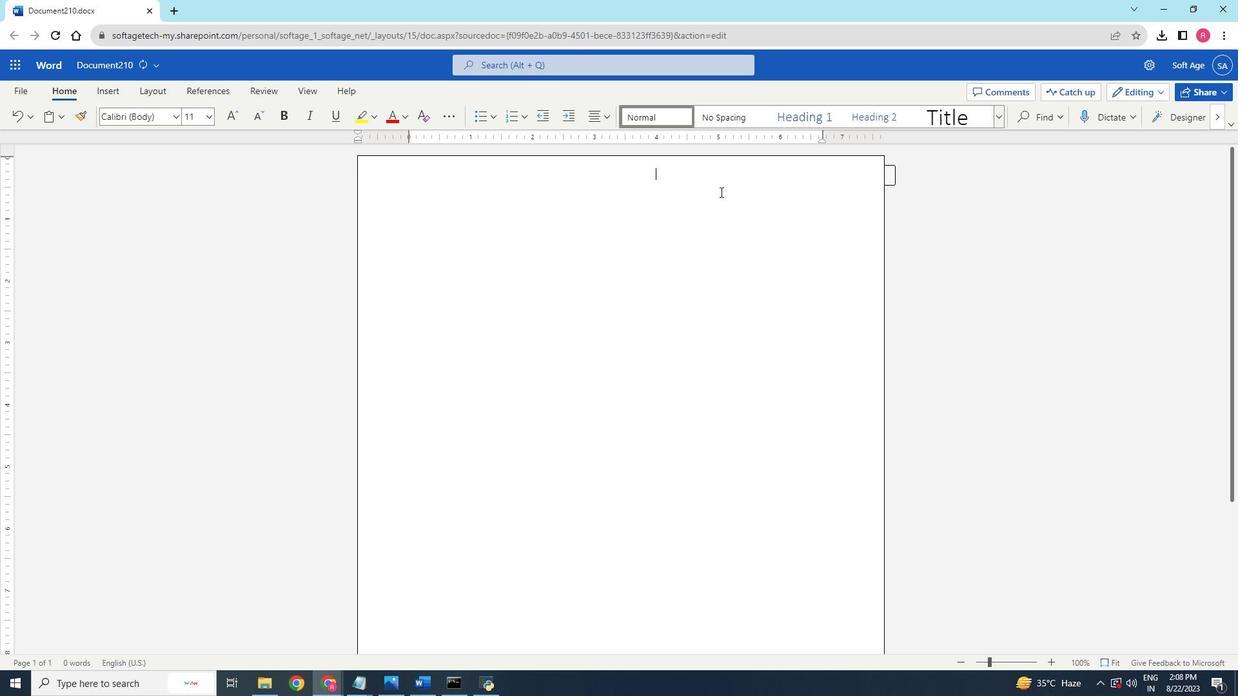 
Action: Mouse moved to (452, 233)
Screenshot: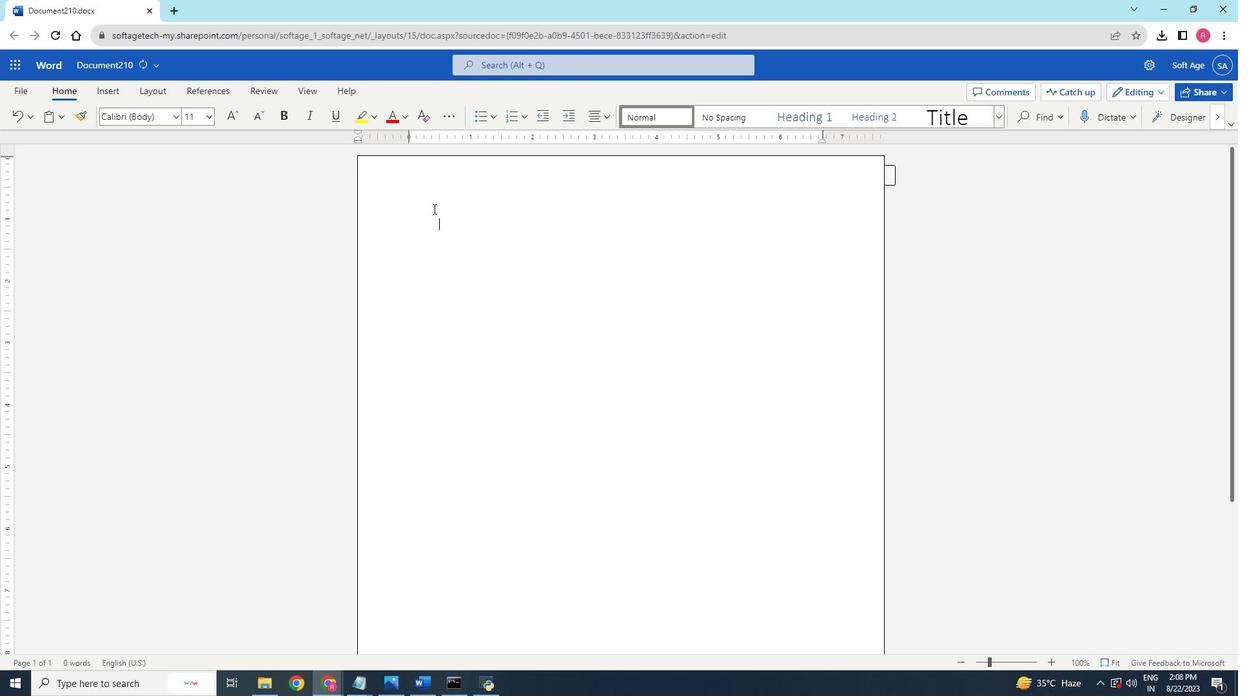 
Action: Key pressed <Key.enter><Key.enter><Key.enter><Key.enter><Key.enter><Key.enter>
Screenshot: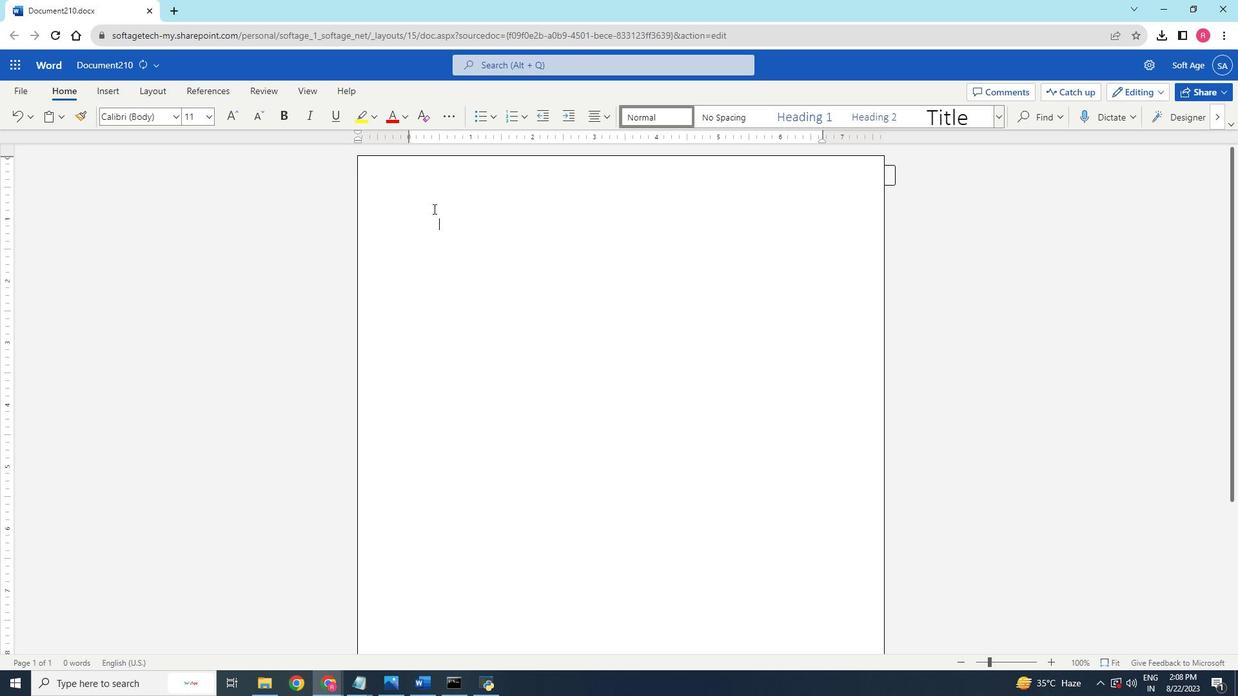 
Action: Mouse moved to (491, 486)
Screenshot: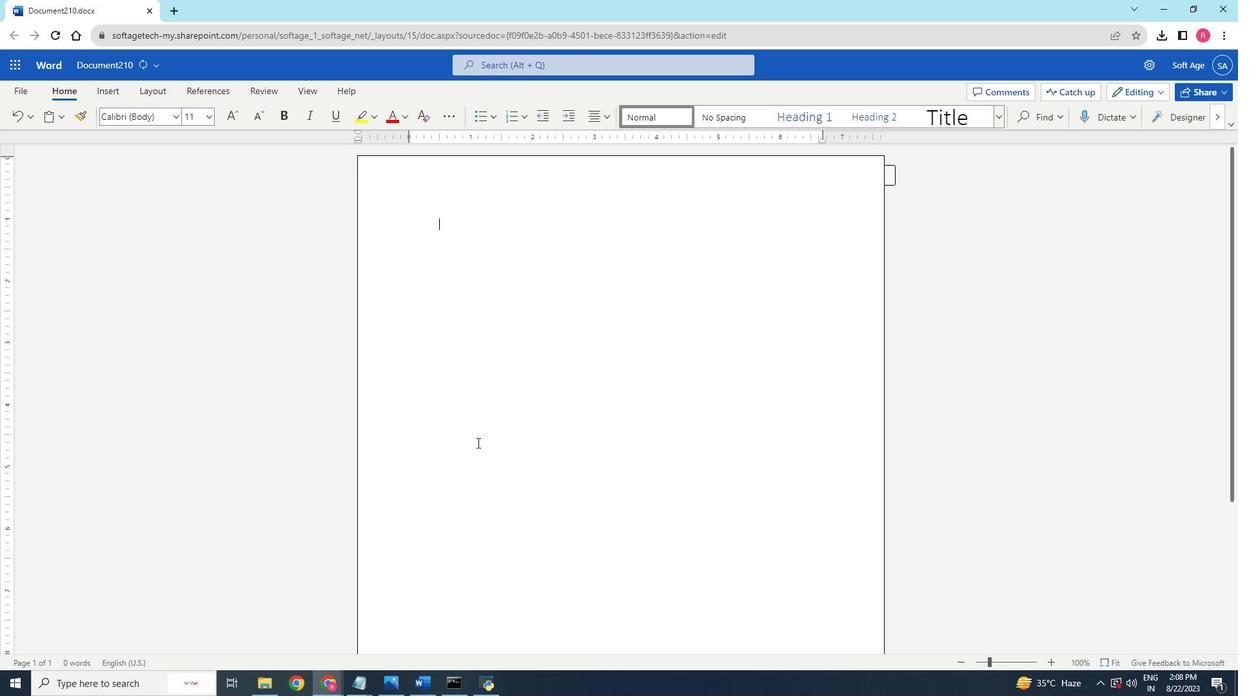 
Action: Mouse scrolled (491, 486) with delta (0, 0)
Screenshot: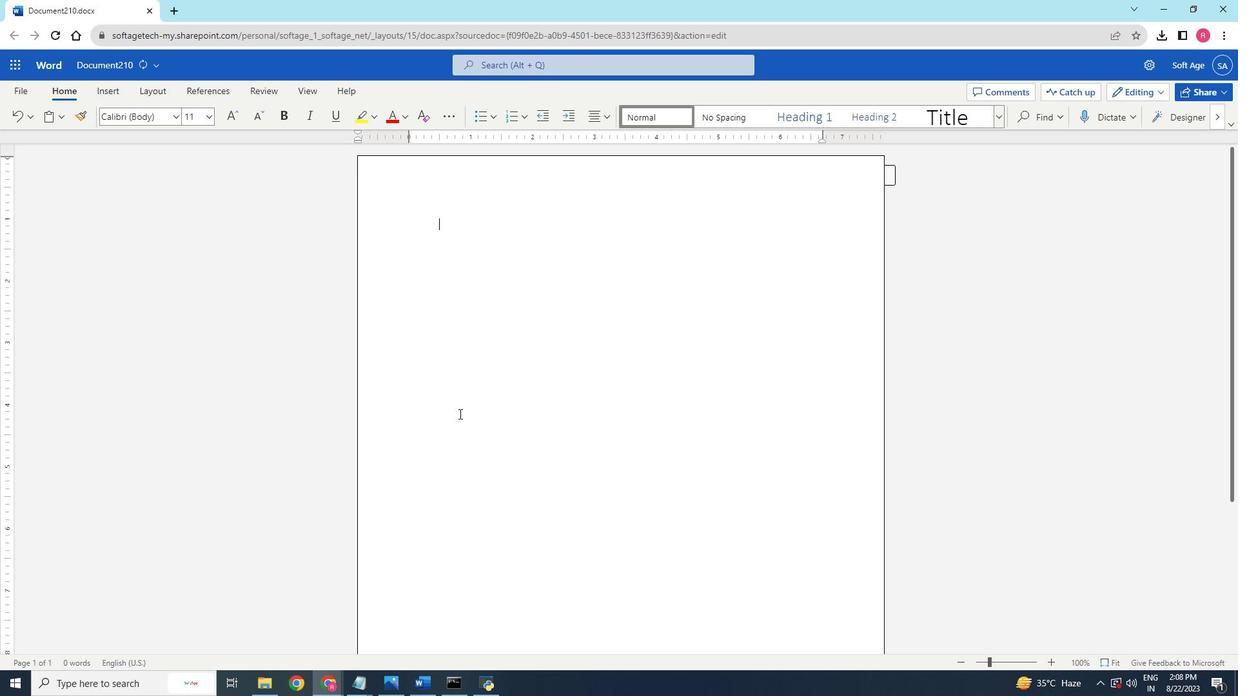 
Action: Mouse scrolled (491, 486) with delta (0, 0)
Screenshot: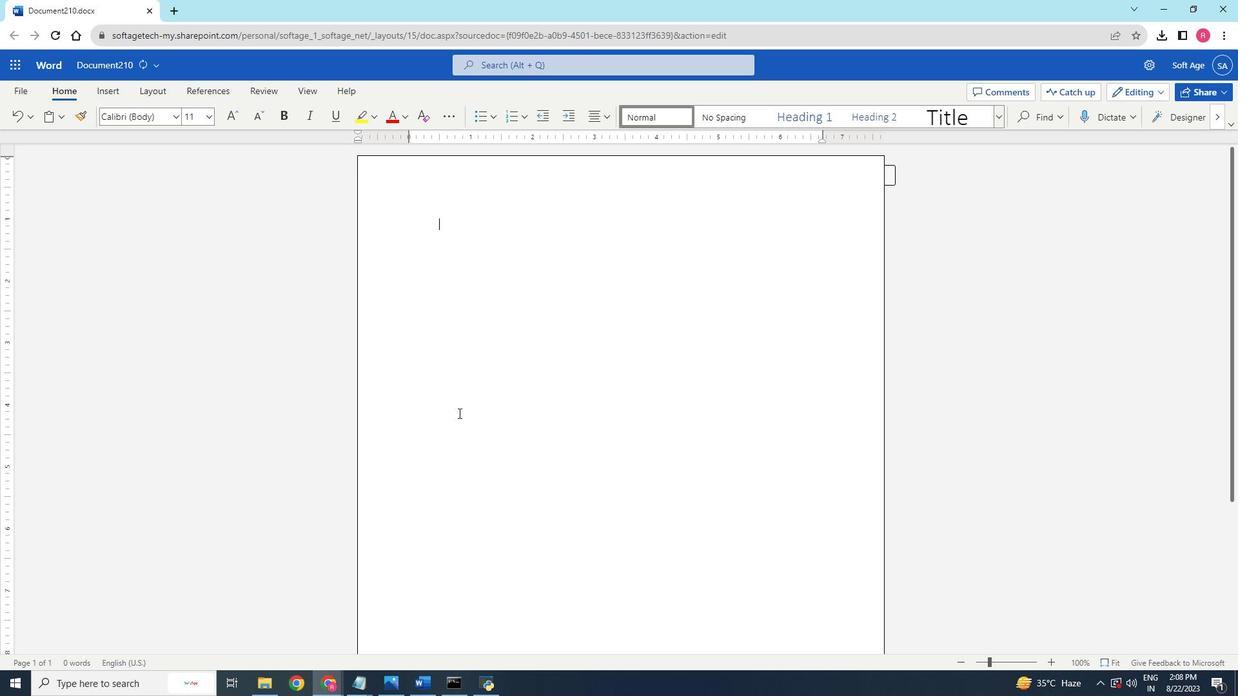 
Action: Mouse scrolled (491, 486) with delta (0, 0)
Screenshot: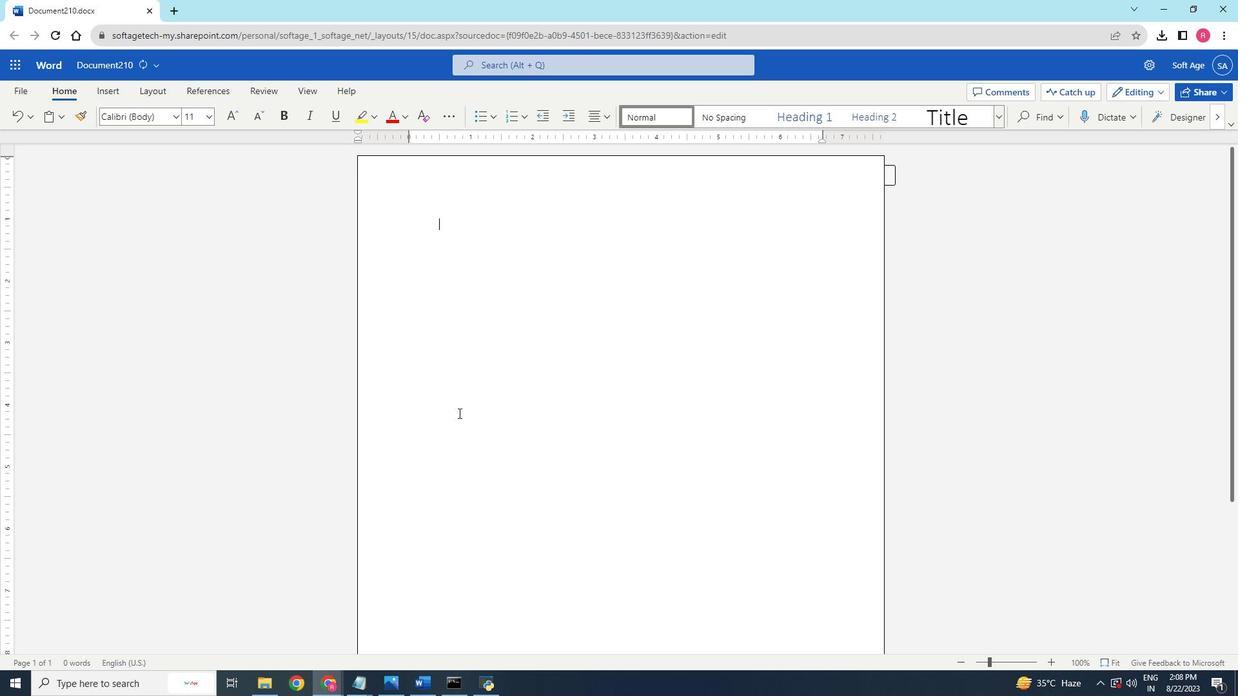 
Action: Mouse scrolled (491, 486) with delta (0, 0)
Screenshot: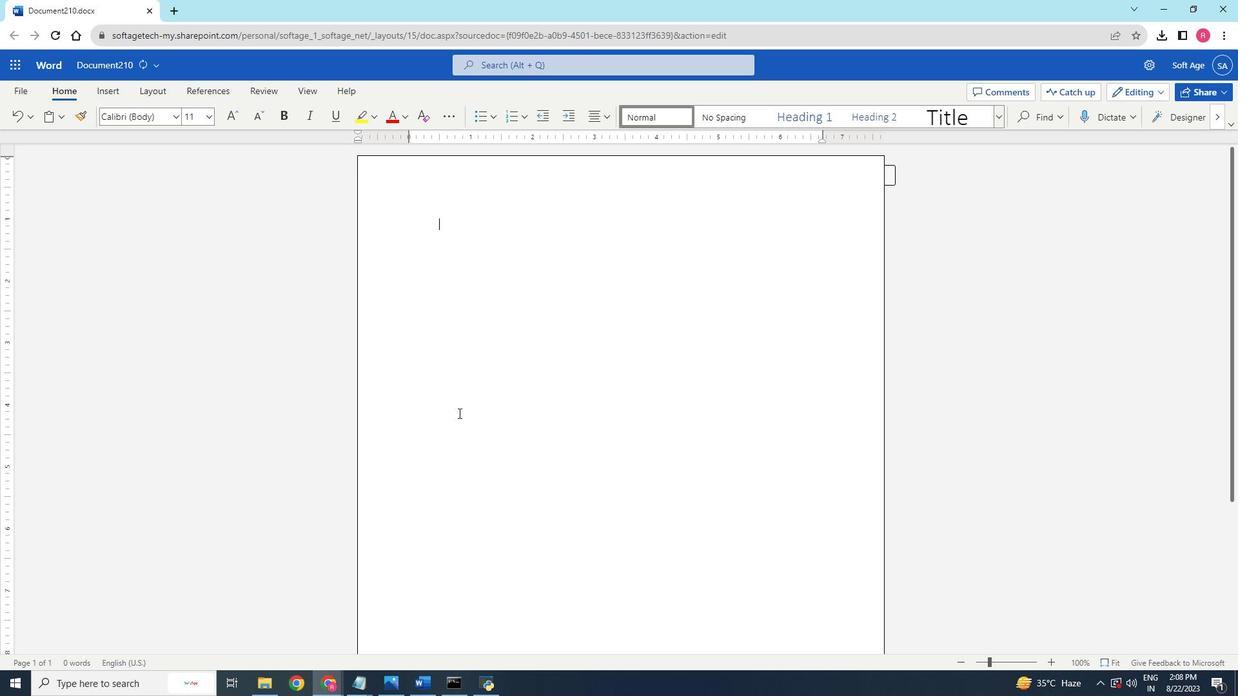 
Action: Mouse scrolled (491, 486) with delta (0, 0)
Screenshot: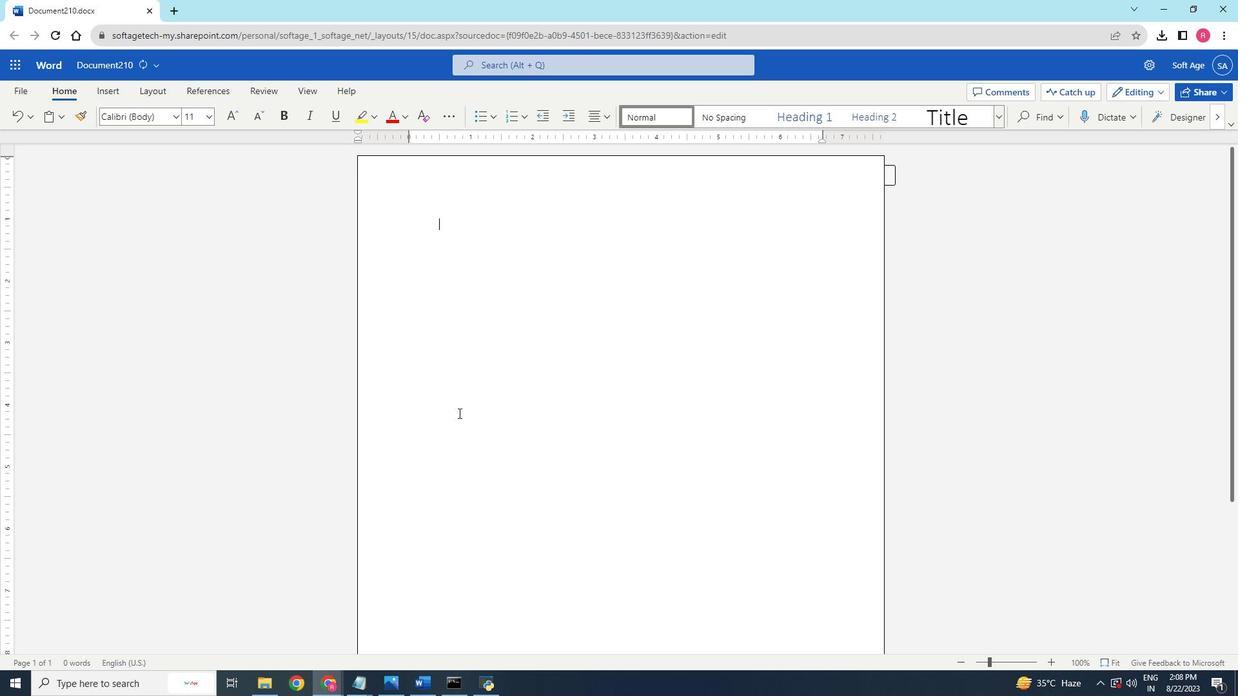 
Action: Mouse moved to (467, 419)
Screenshot: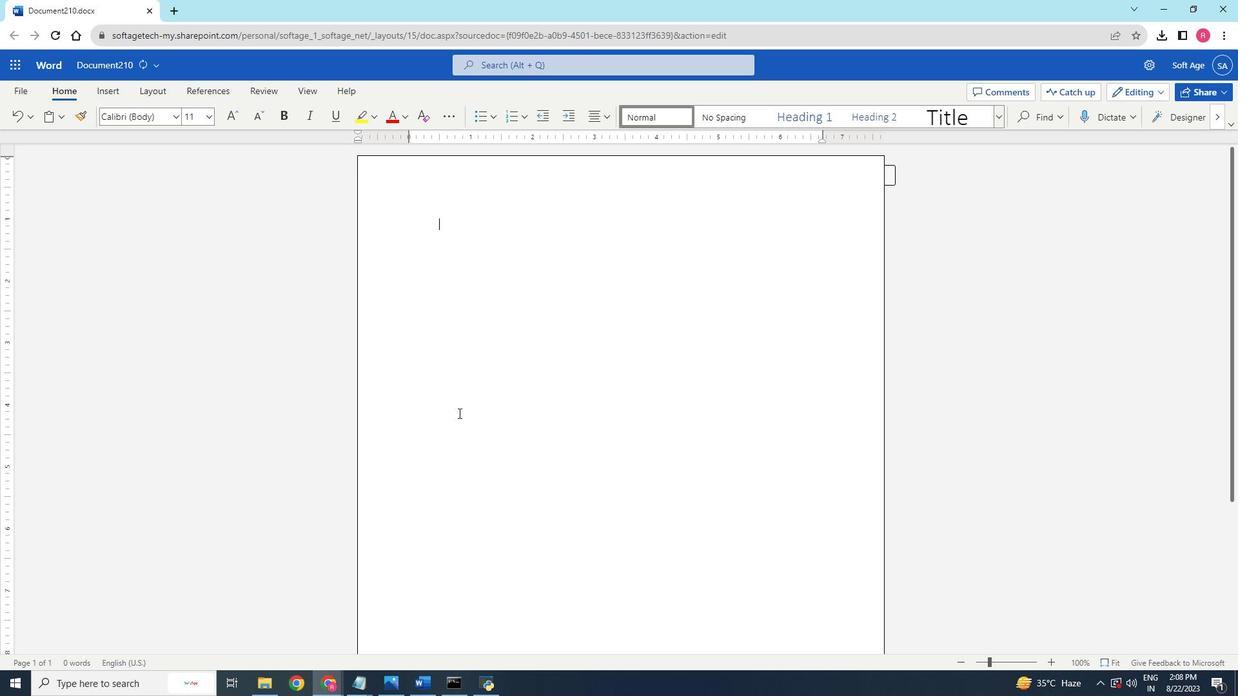 
Action: Mouse scrolled (467, 419) with delta (0, 0)
Screenshot: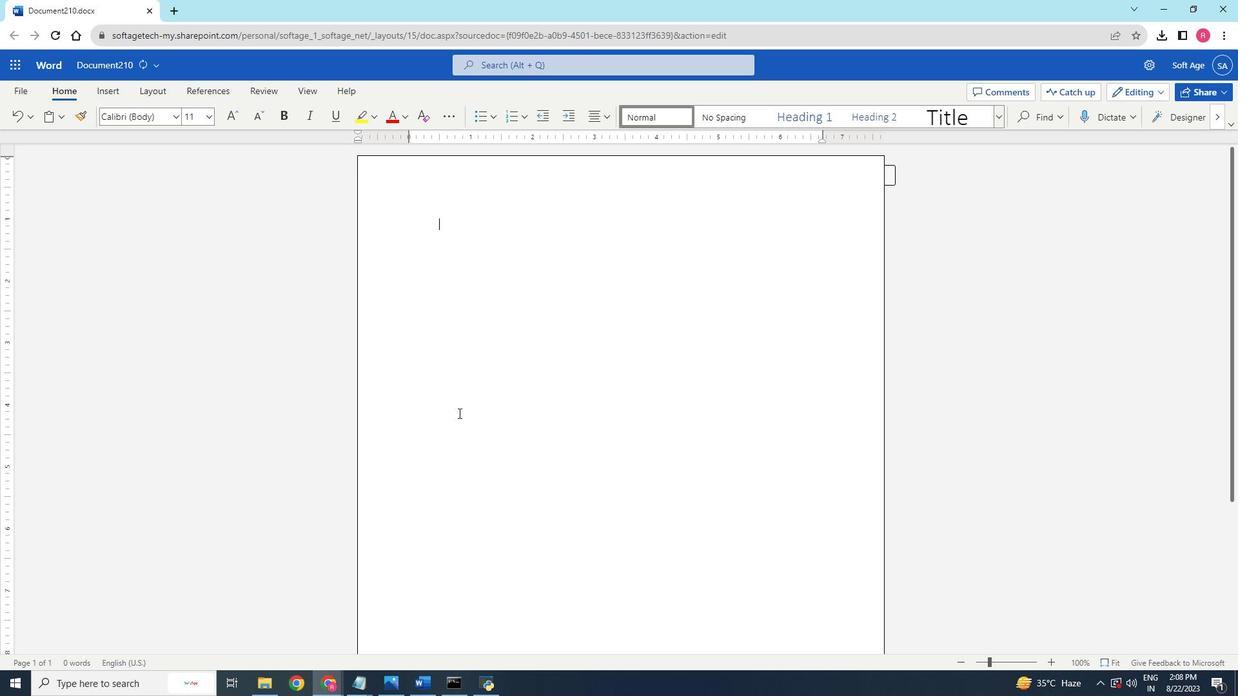 
Action: Mouse scrolled (467, 419) with delta (0, 0)
Screenshot: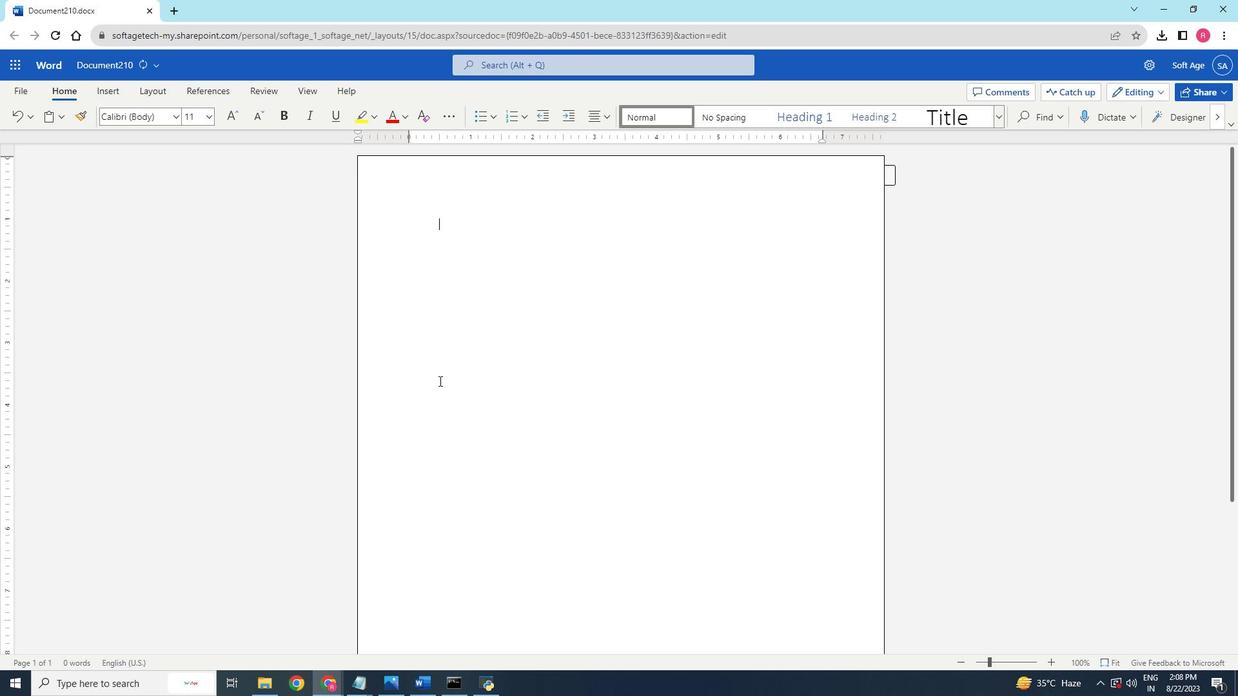 
Action: Mouse scrolled (467, 419) with delta (0, 0)
Screenshot: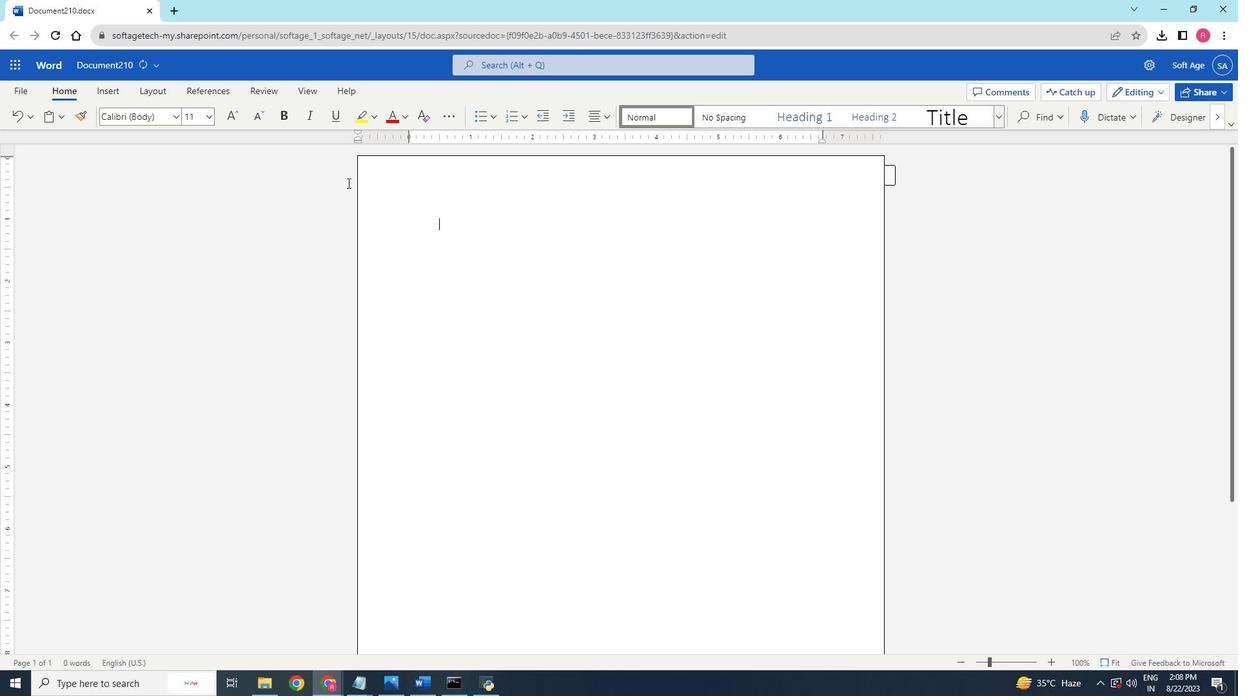 
Action: Mouse scrolled (467, 419) with delta (0, 0)
Screenshot: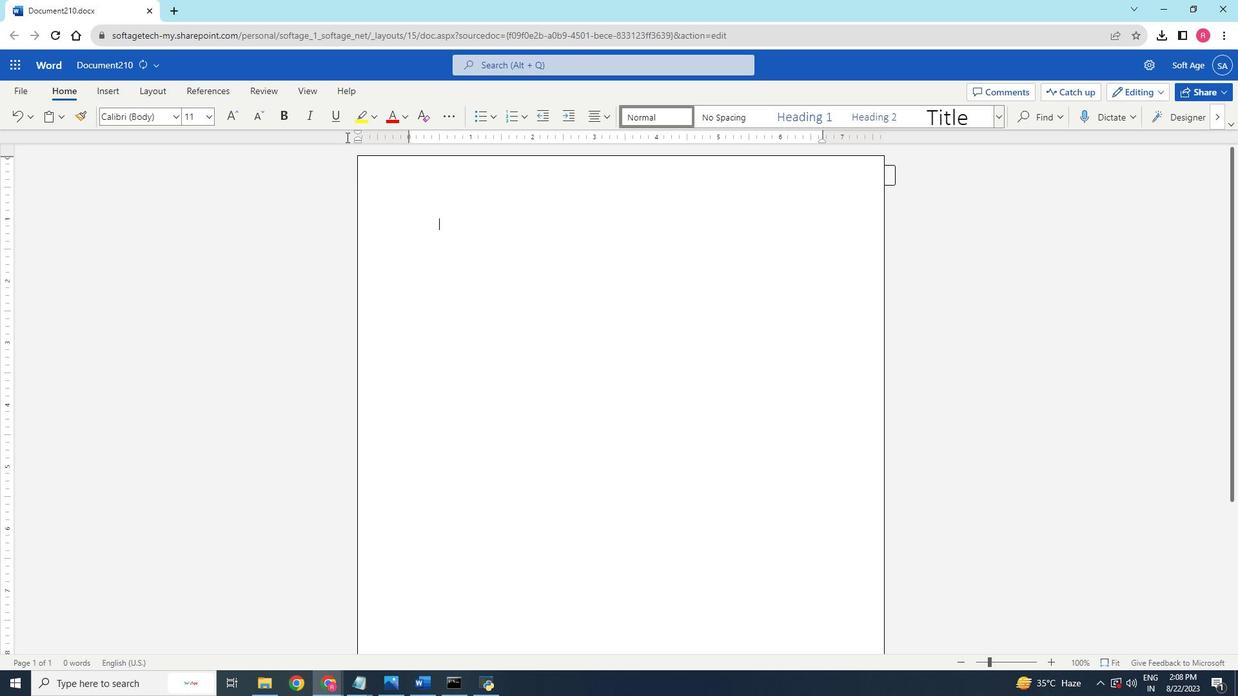 
Action: Mouse moved to (470, 301)
Screenshot: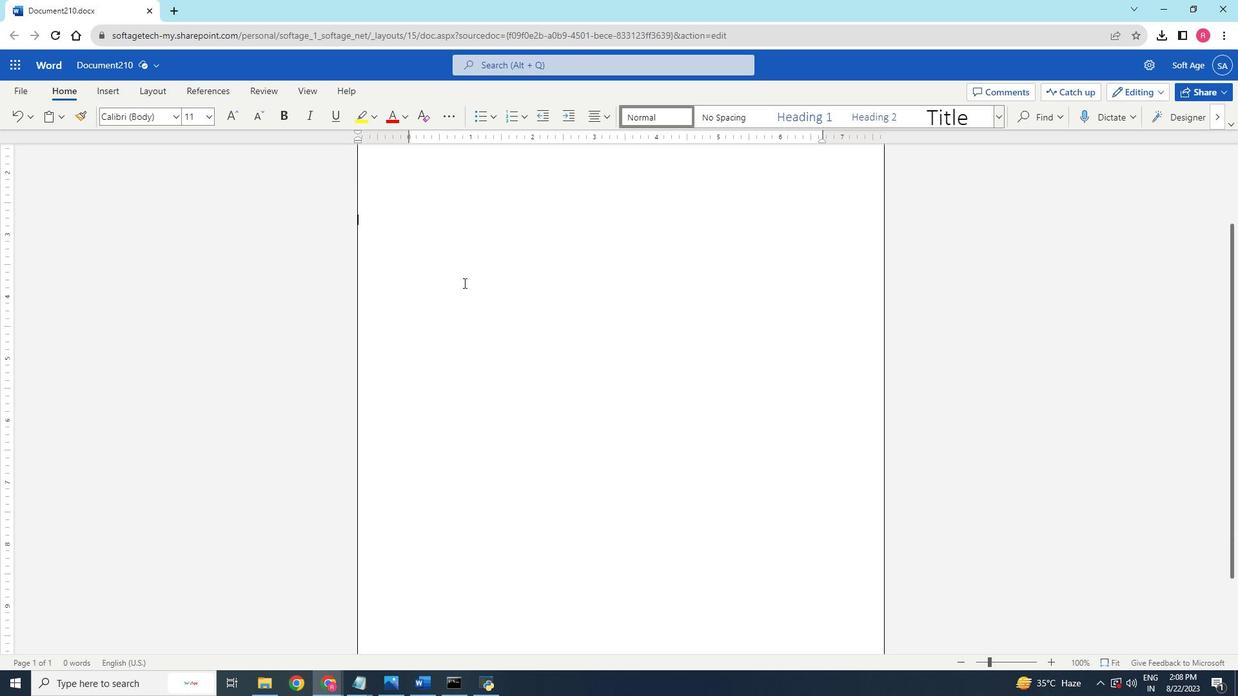 
Action: Mouse scrolled (470, 301) with delta (0, 0)
Screenshot: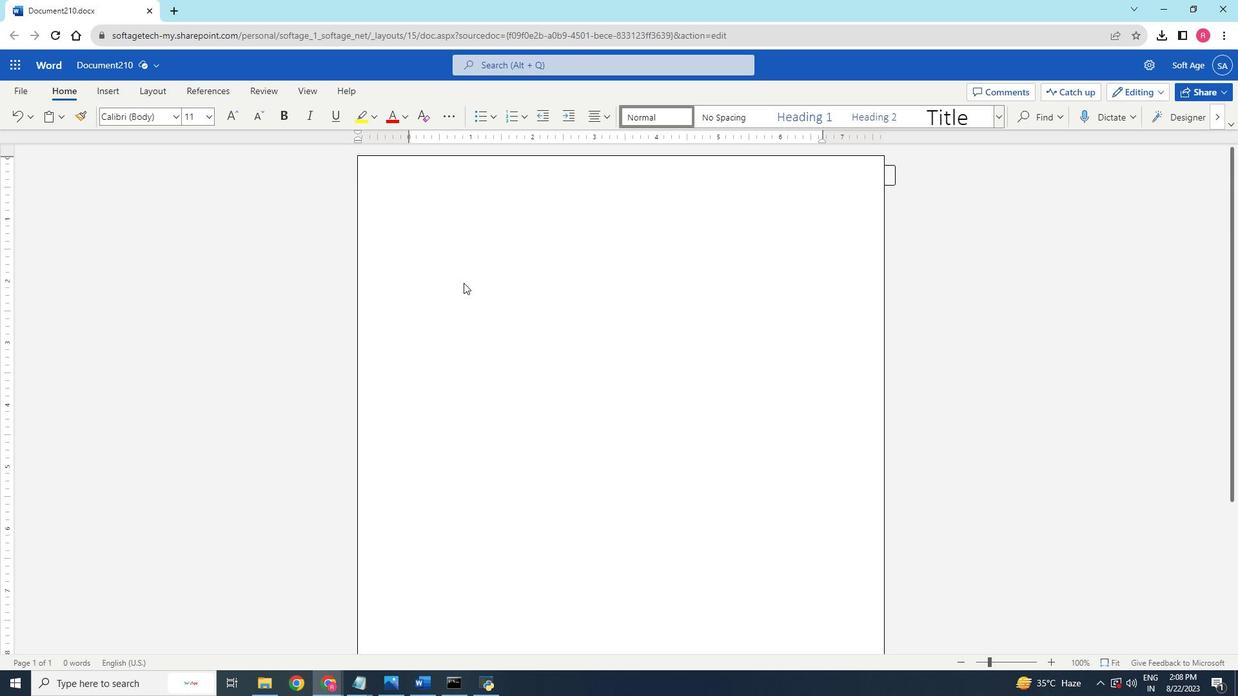 
Action: Mouse scrolled (470, 301) with delta (0, 0)
Screenshot: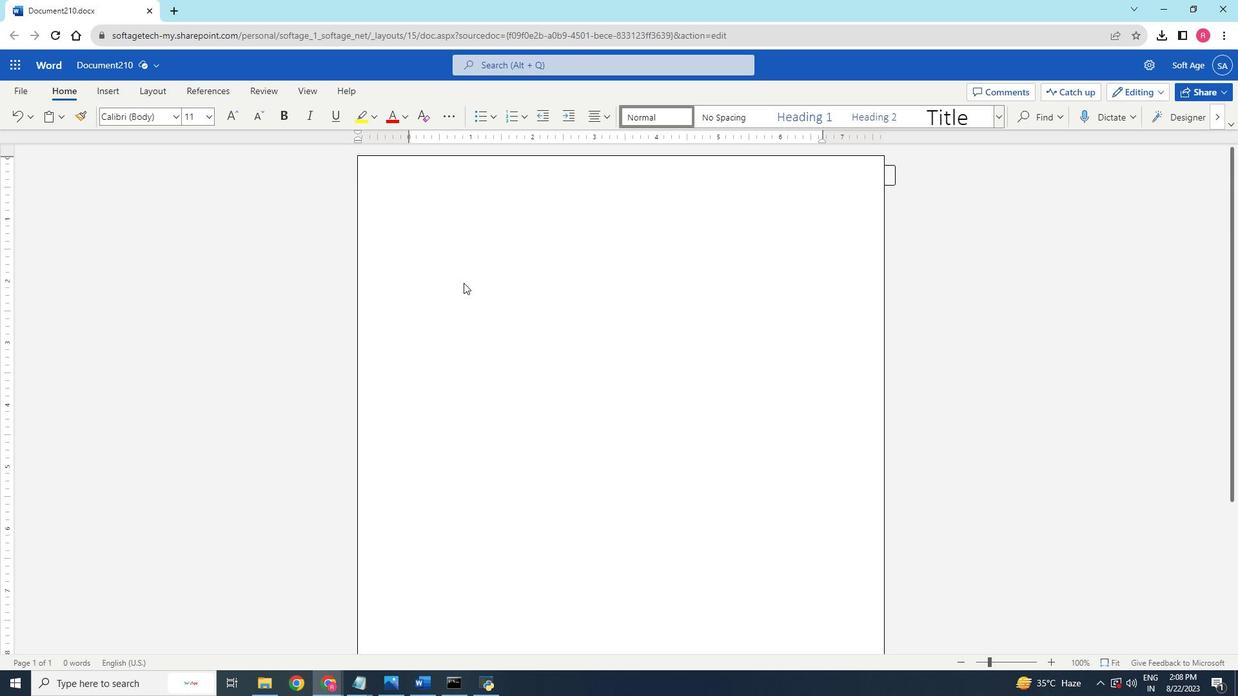 
Action: Mouse scrolled (470, 301) with delta (0, 0)
Screenshot: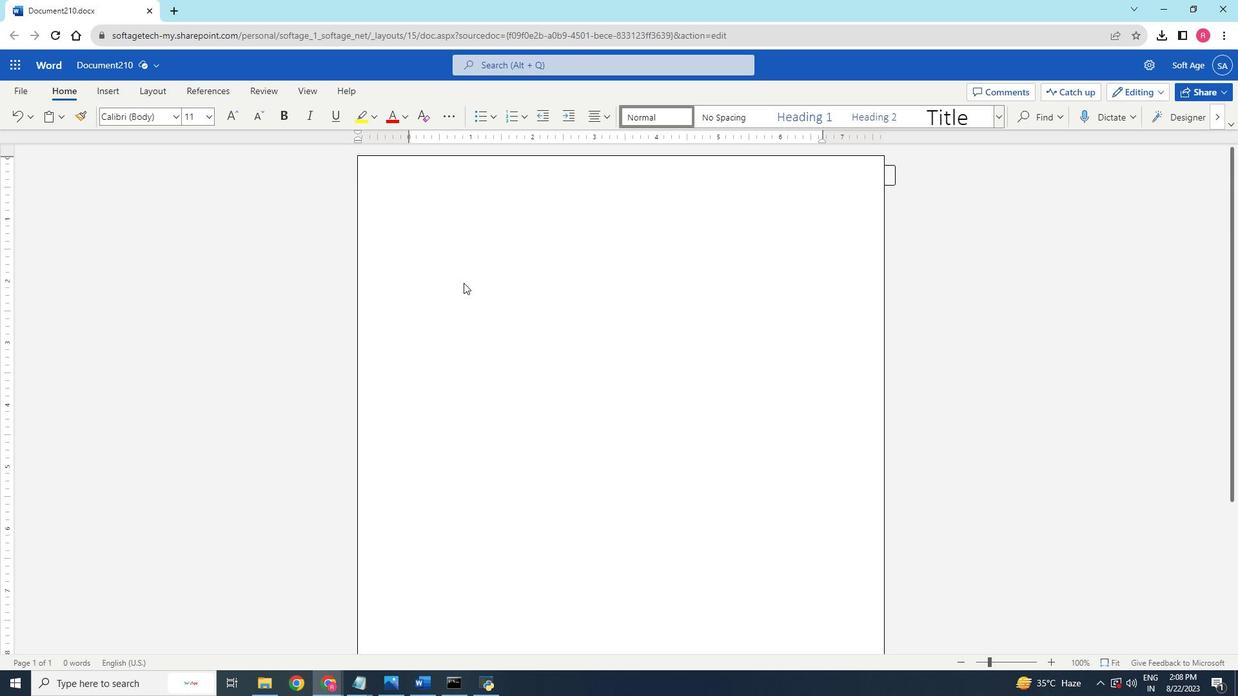 
Action: Mouse scrolled (470, 301) with delta (0, 0)
Screenshot: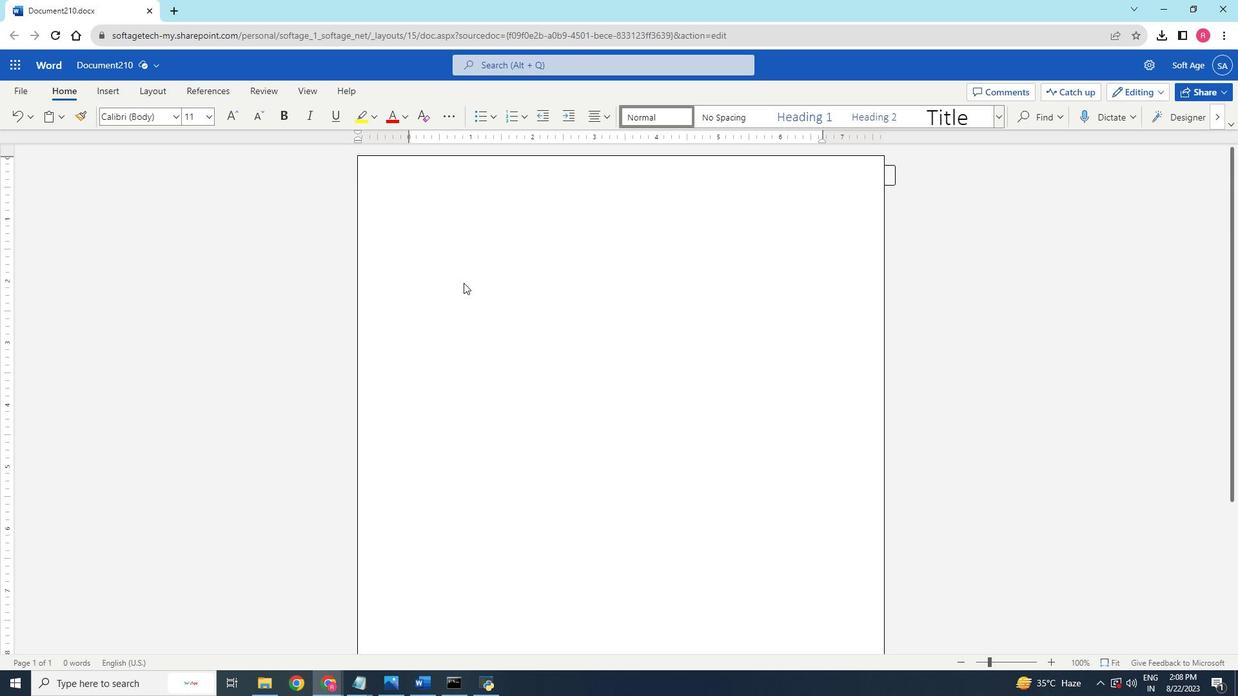 
Action: Mouse scrolled (470, 301) with delta (0, 0)
Screenshot: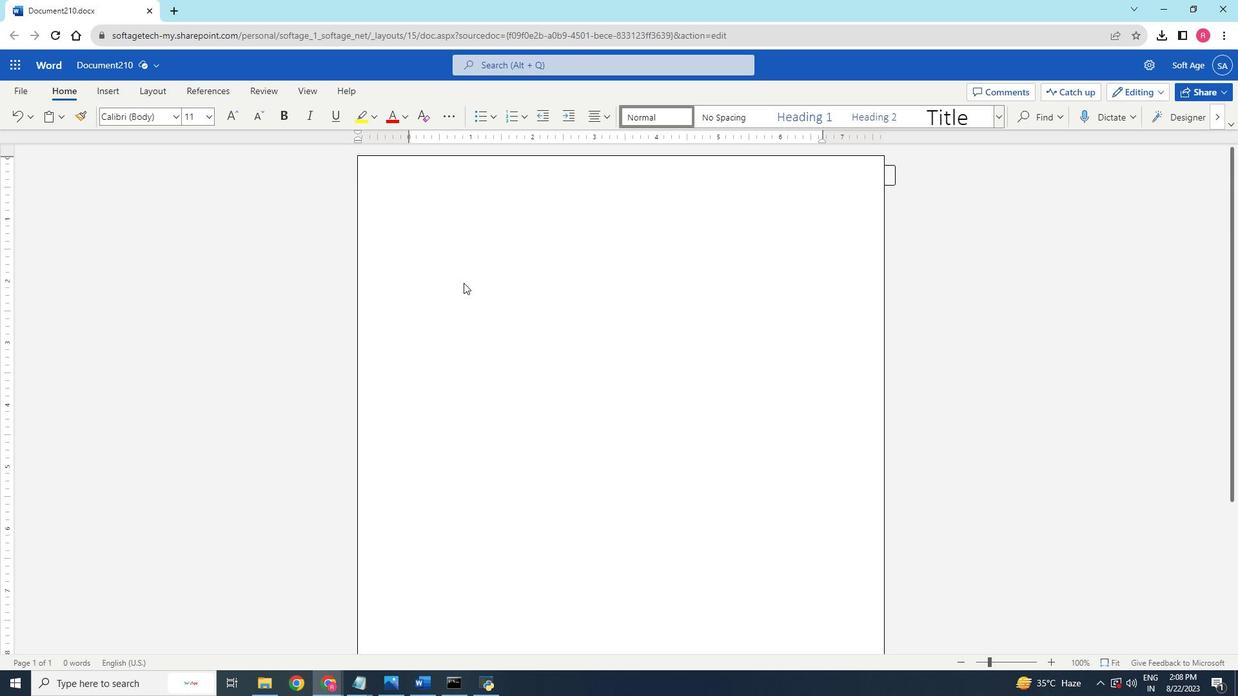 
Action: Mouse scrolled (470, 301) with delta (0, 0)
Screenshot: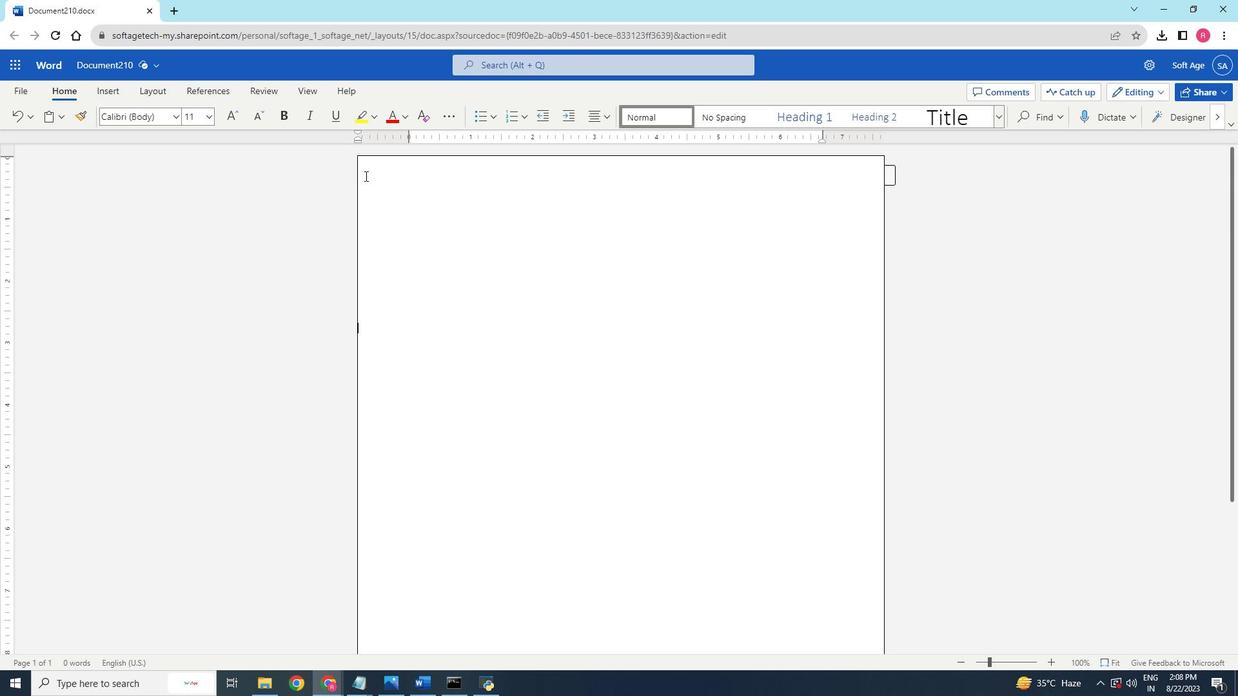 
Action: Mouse scrolled (470, 301) with delta (0, 0)
Screenshot: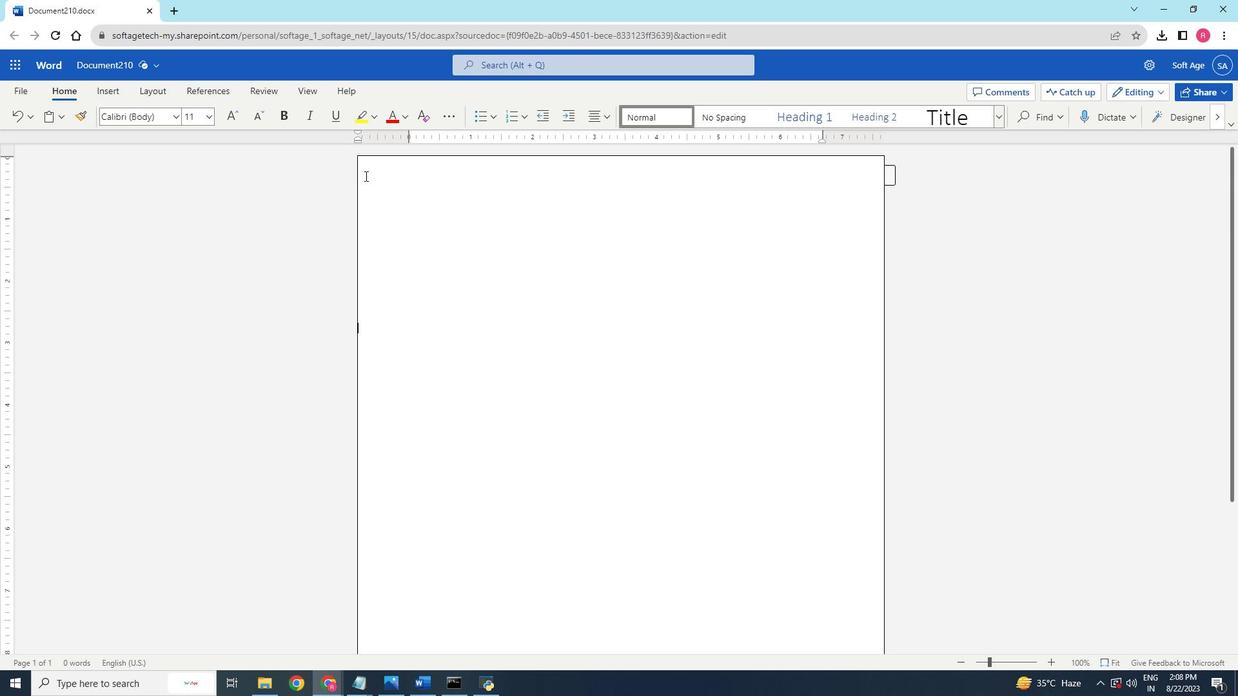 
Action: Mouse scrolled (470, 301) with delta (0, 0)
Screenshot: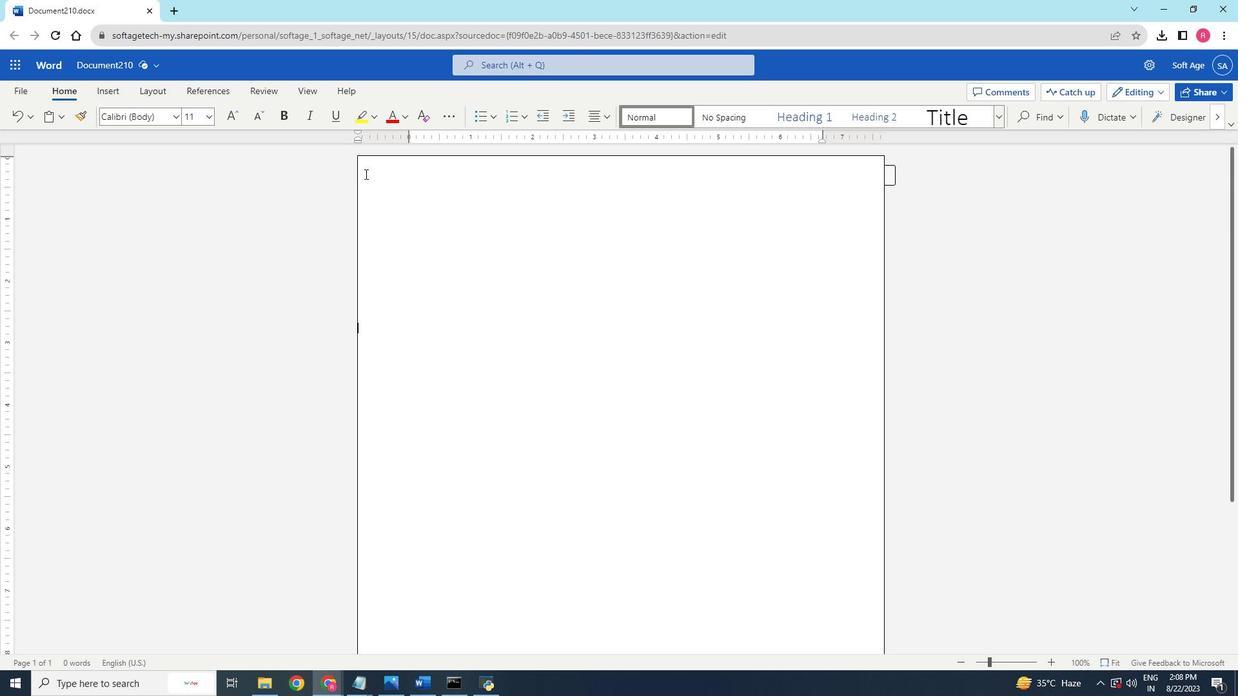 
Action: Mouse scrolled (470, 301) with delta (0, 0)
Screenshot: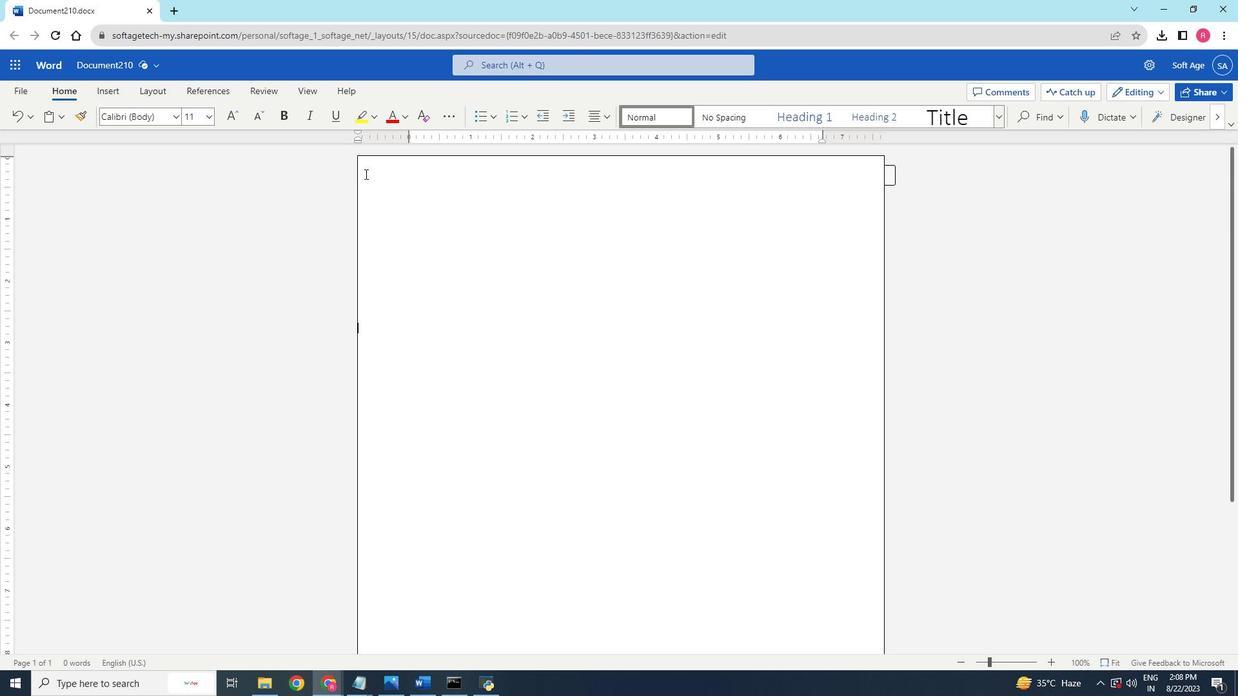 
Action: Mouse scrolled (470, 301) with delta (0, 0)
Screenshot: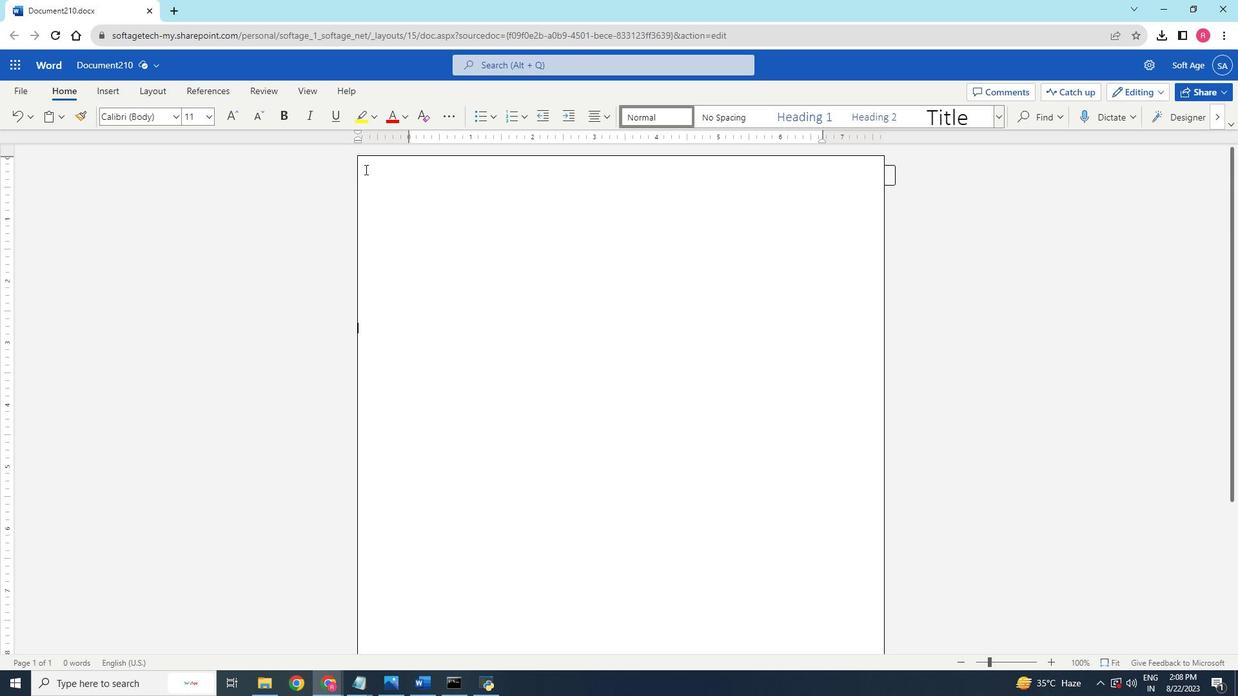 
Action: Mouse moved to (410, 197)
Screenshot: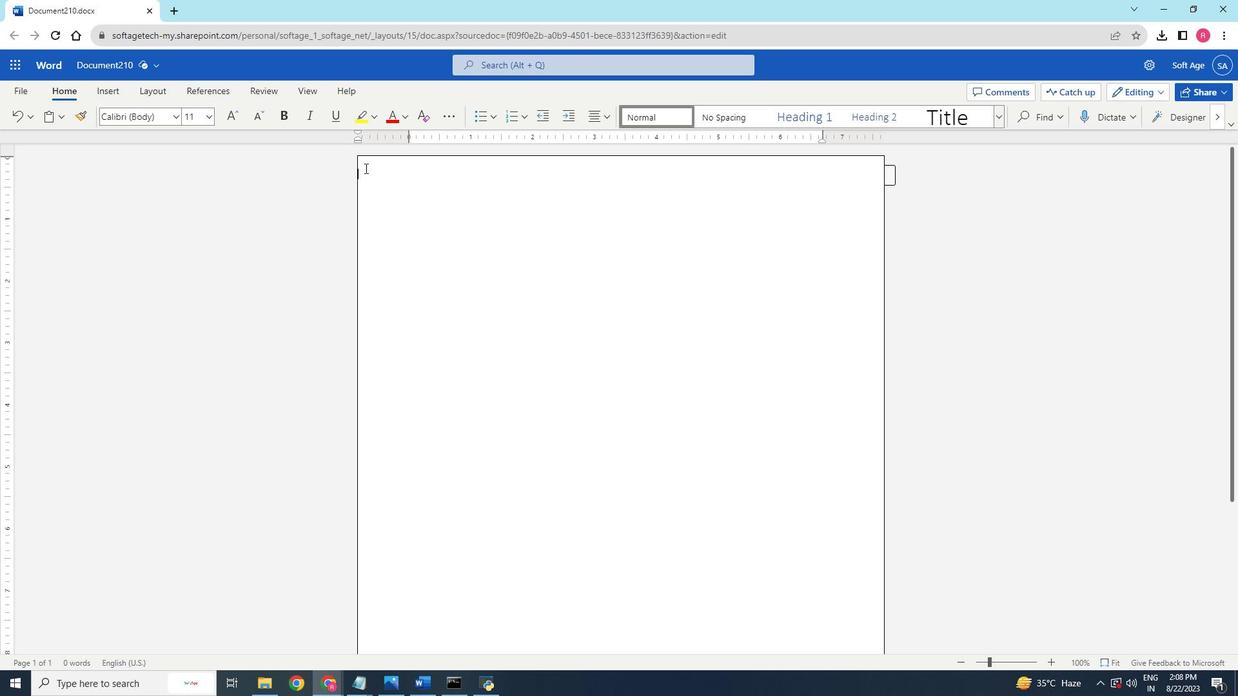 
Action: Mouse pressed left at (410, 197)
Screenshot: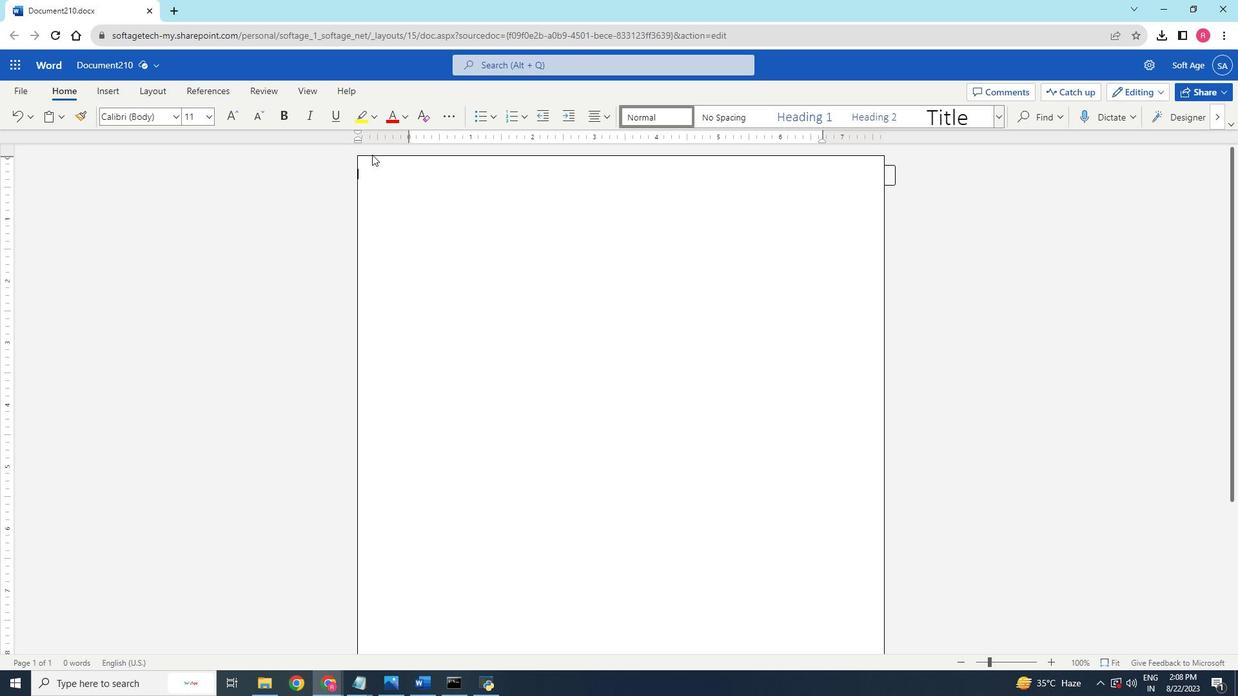 
Action: Mouse moved to (408, 188)
Screenshot: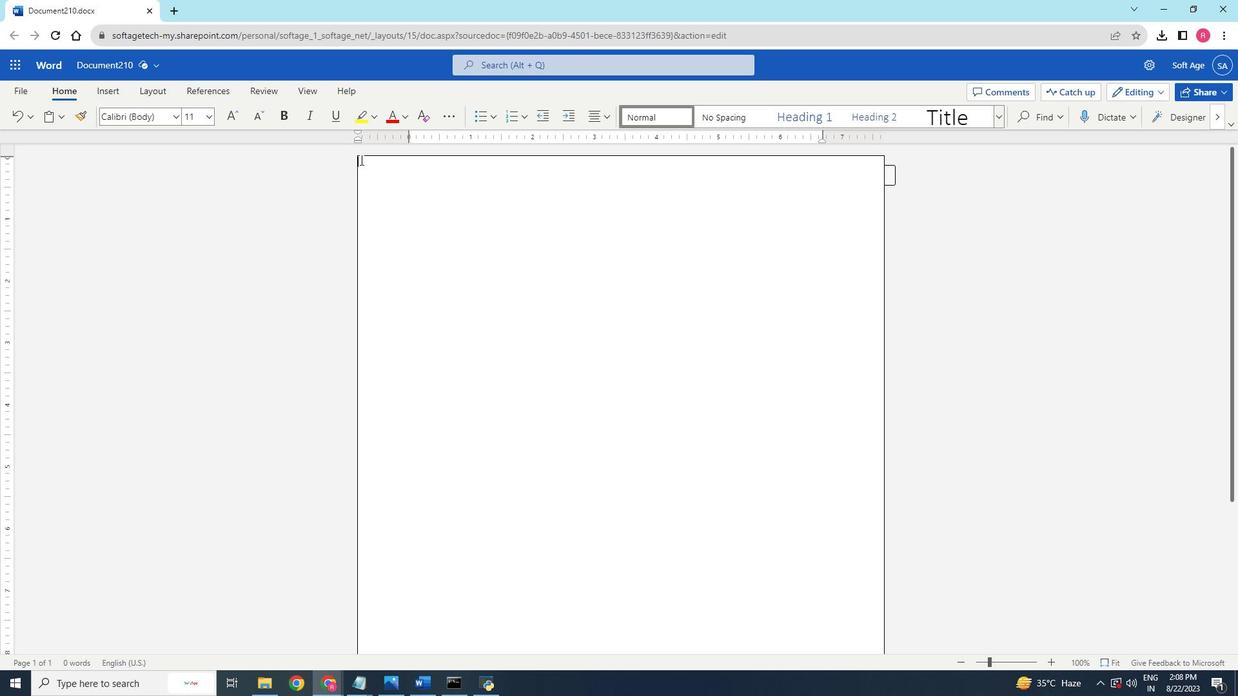 
Action: Mouse pressed left at (408, 188)
Screenshot: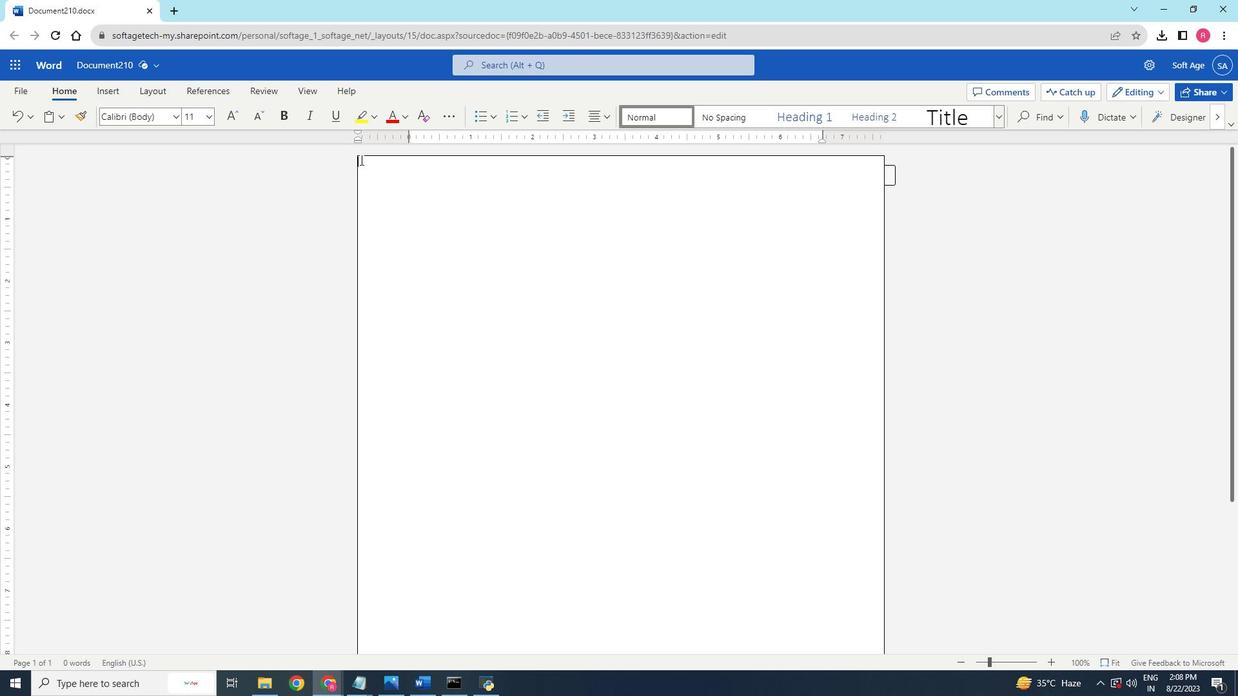 
Action: Mouse moved to (257, 126)
Screenshot: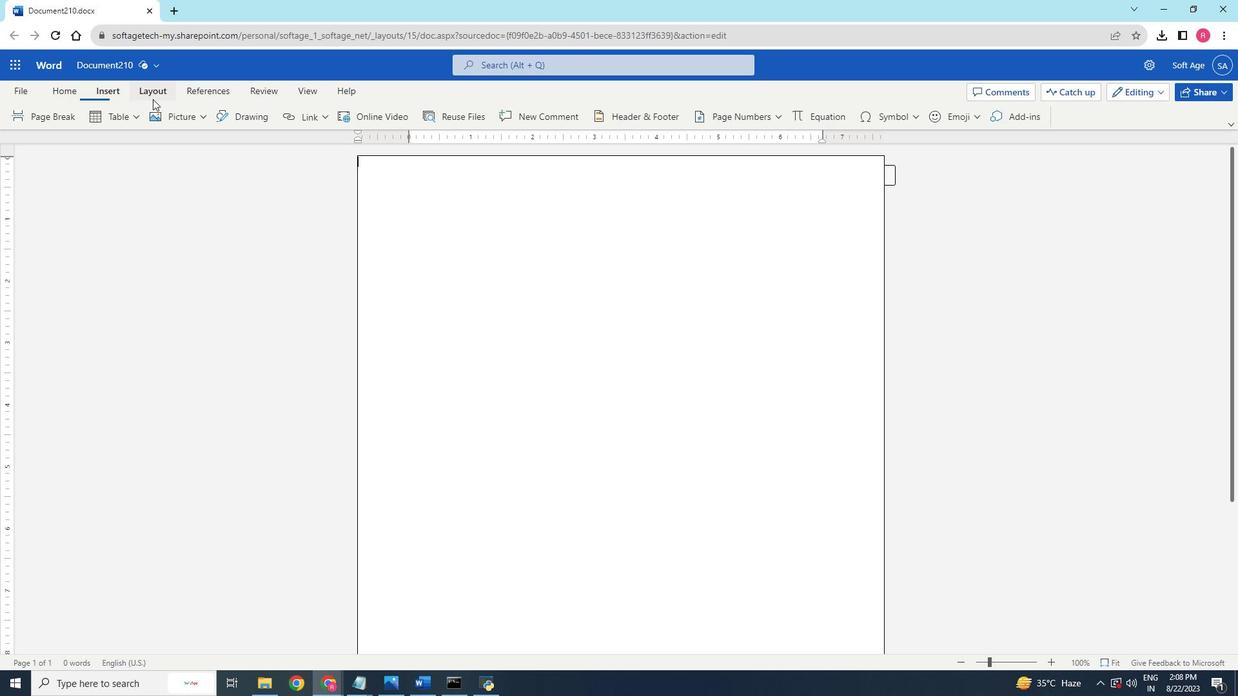
Action: Mouse pressed left at (257, 126)
Screenshot: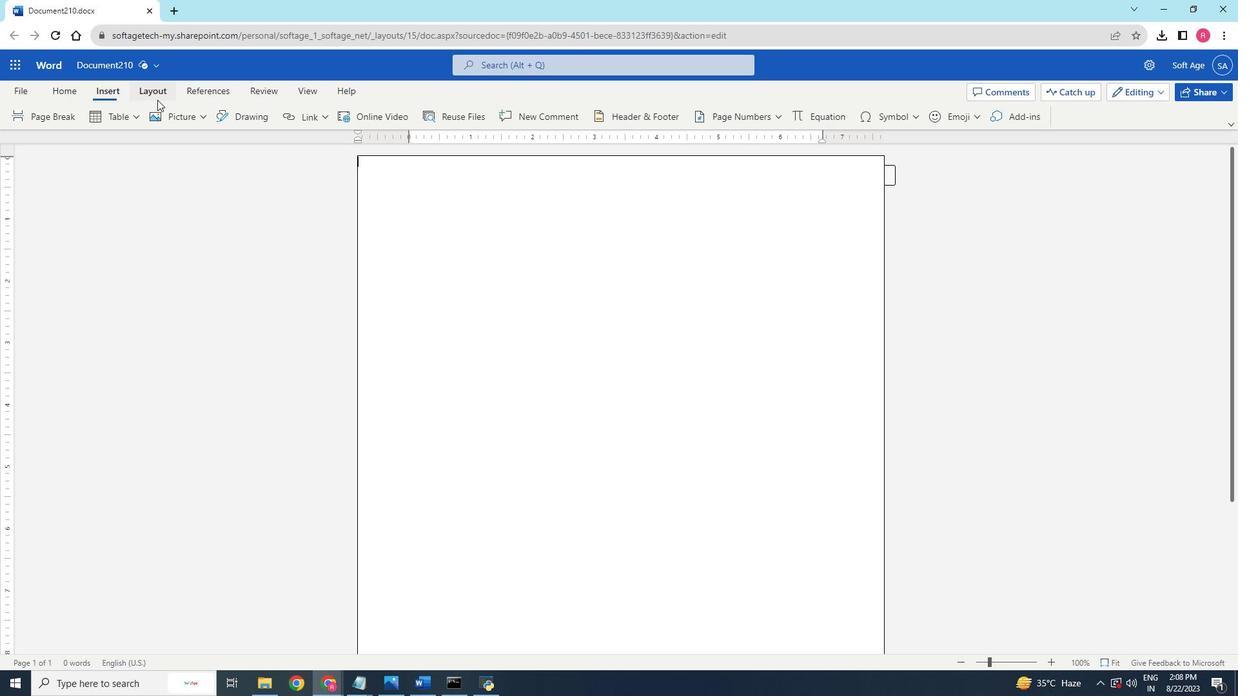 
Action: Mouse moved to (299, 153)
Screenshot: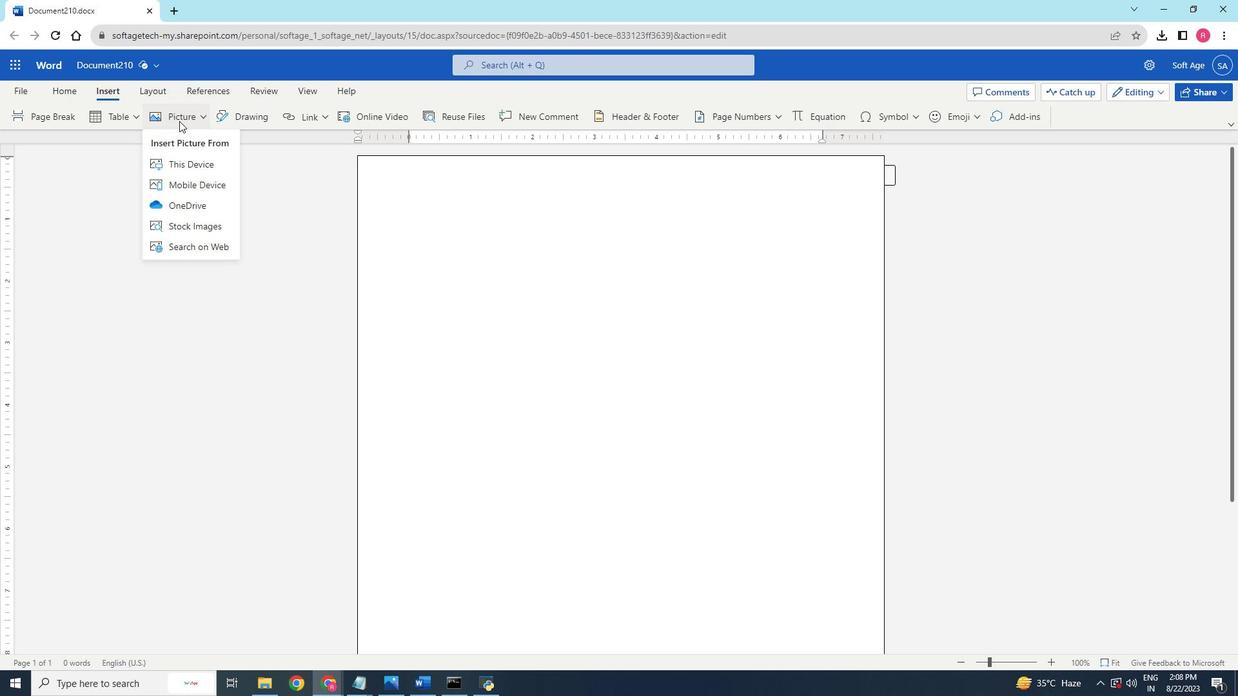 
Action: Mouse pressed left at (299, 153)
Screenshot: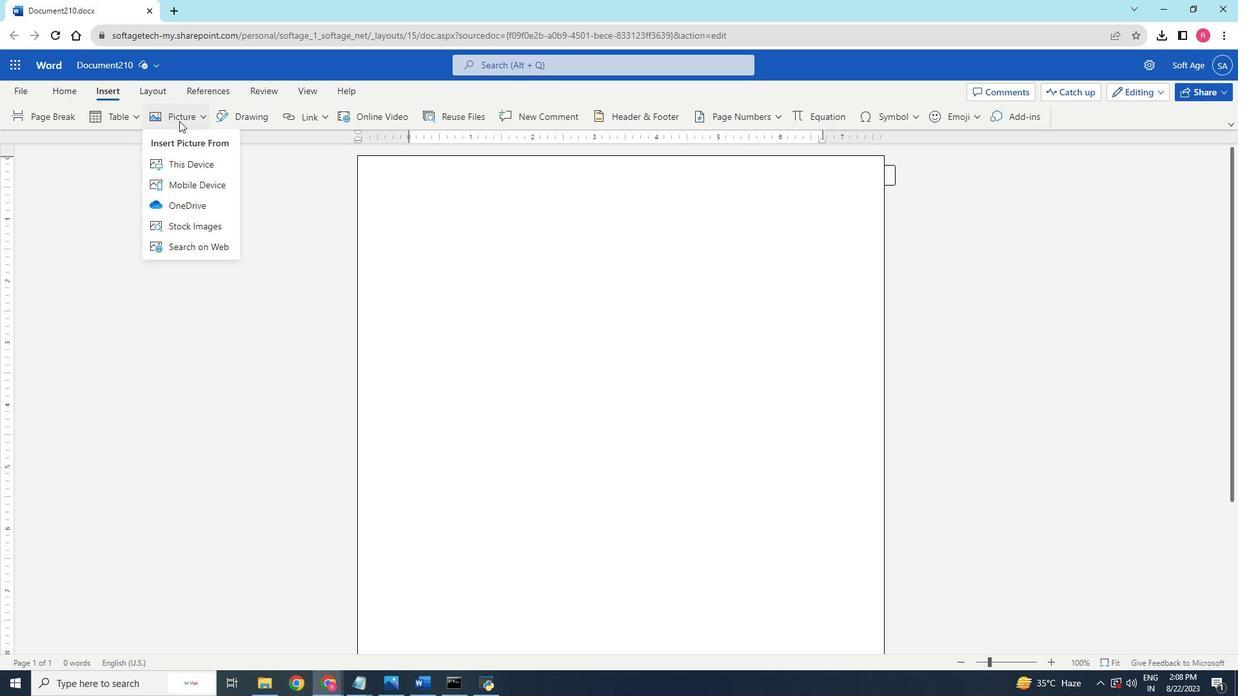 
Action: Mouse moved to (301, 189)
Screenshot: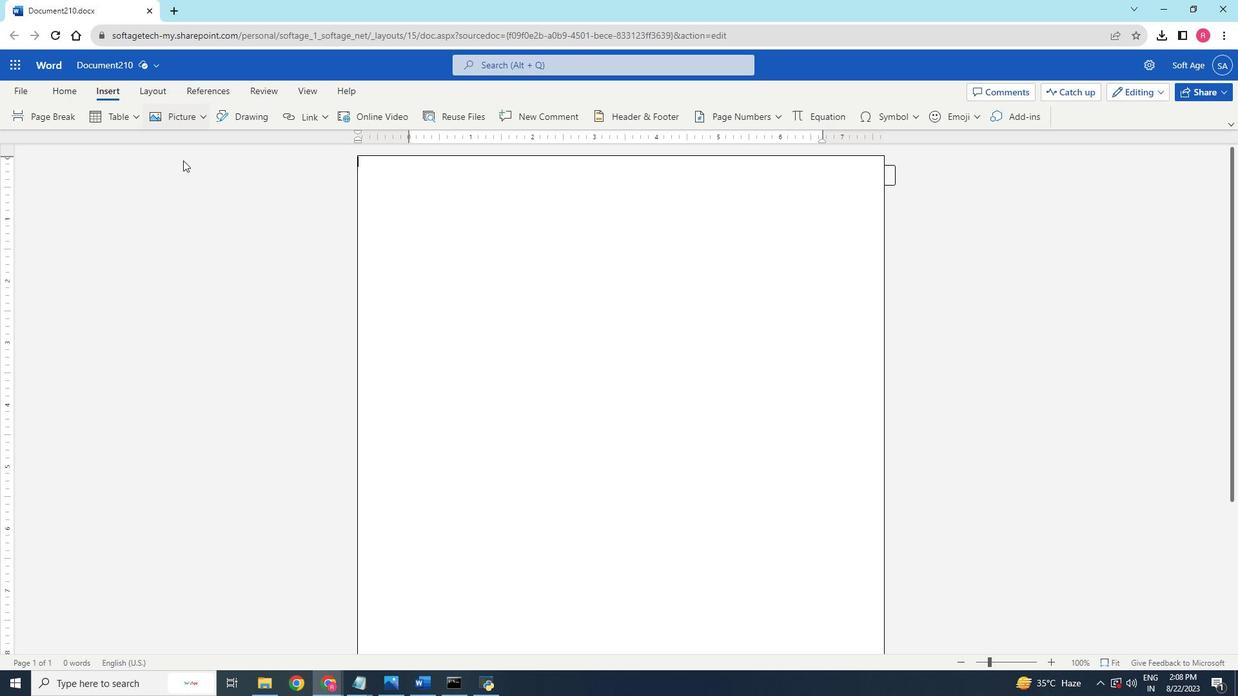 
Action: Mouse pressed left at (301, 189)
Screenshot: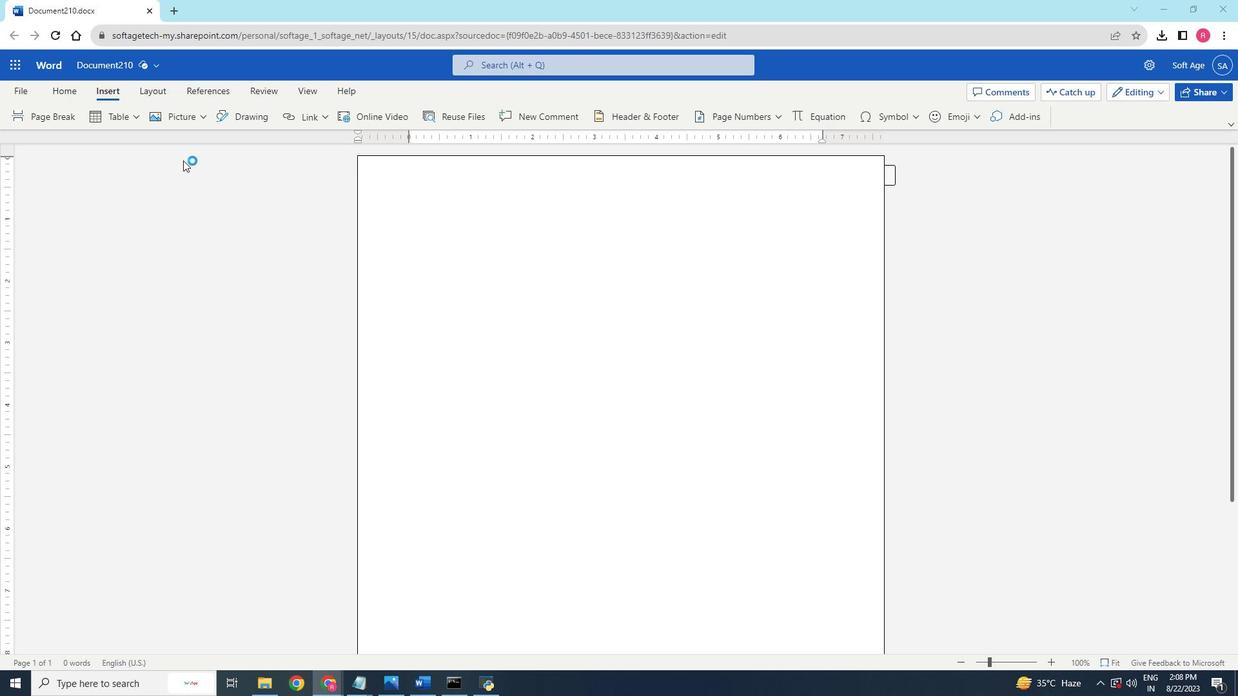 
Action: Mouse moved to (317, 190)
Screenshot: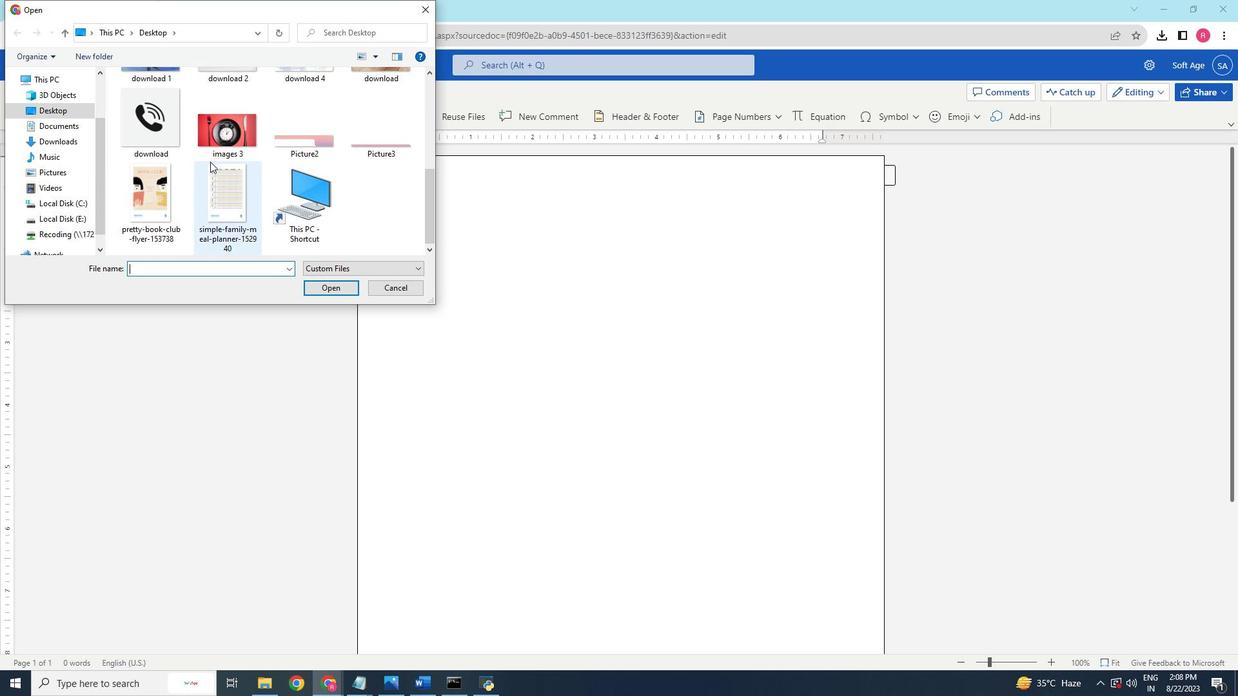 
Action: Mouse scrolled (317, 190) with delta (0, 0)
Screenshot: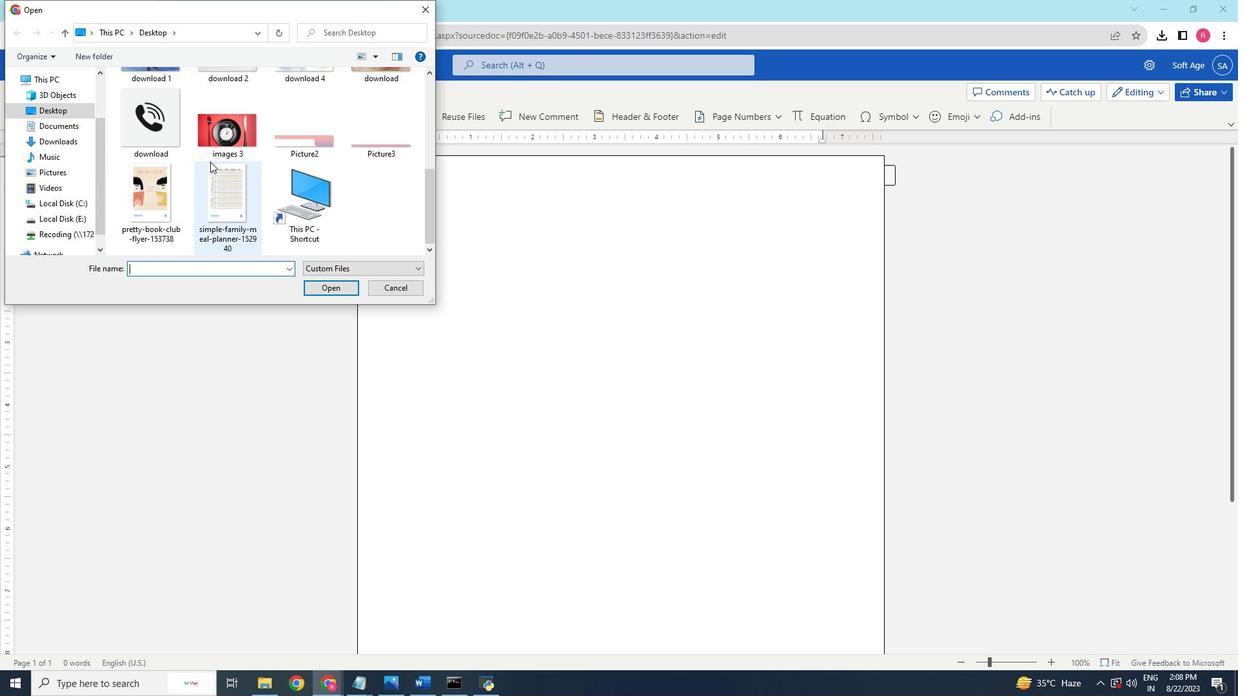 
Action: Mouse scrolled (317, 190) with delta (0, 0)
Screenshot: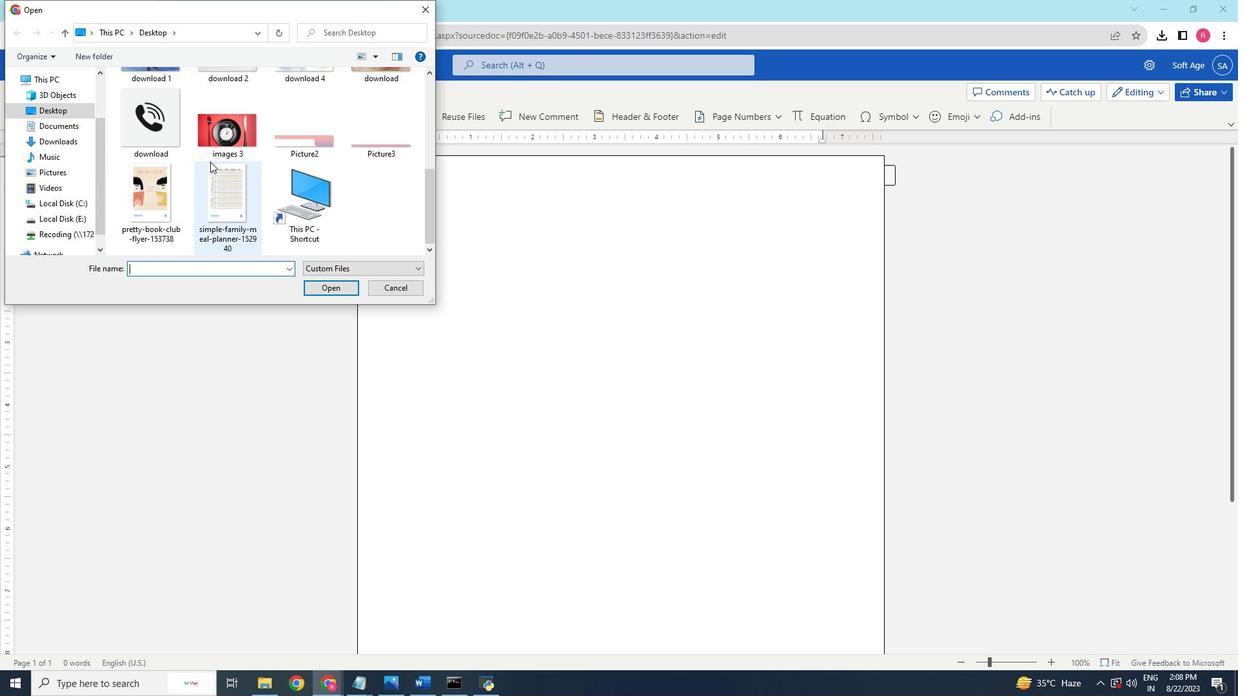 
Action: Mouse scrolled (317, 190) with delta (0, 0)
Screenshot: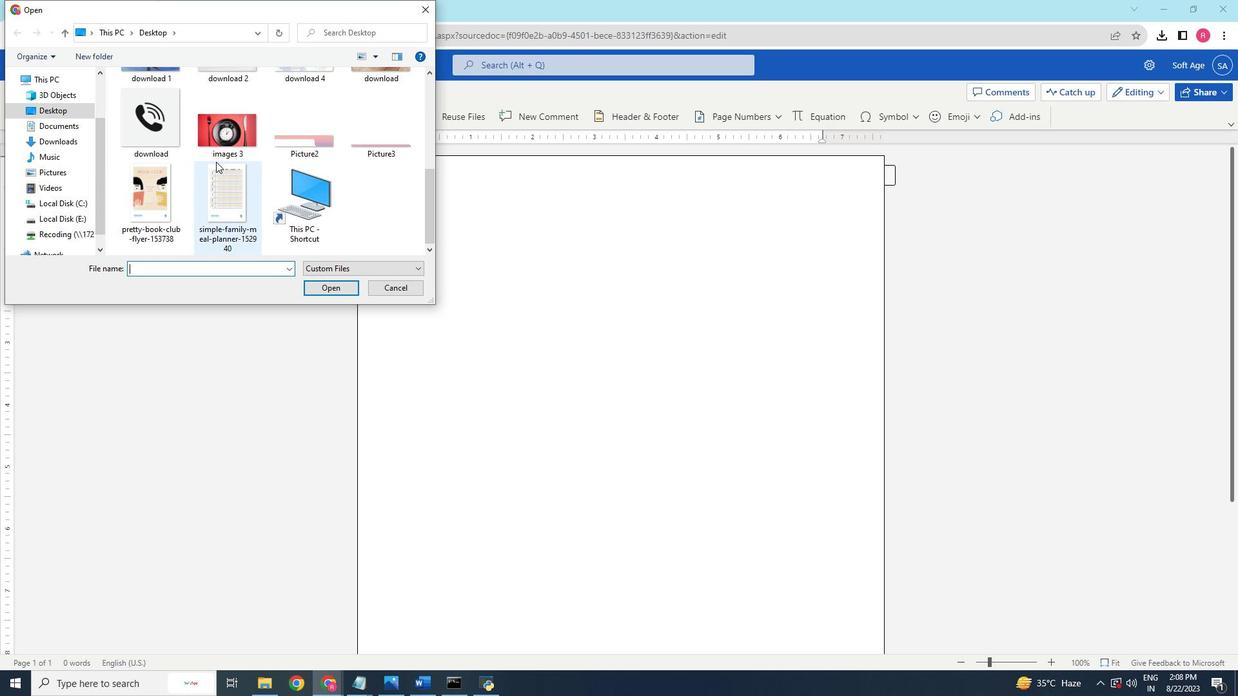 
Action: Mouse scrolled (317, 190) with delta (0, 0)
Screenshot: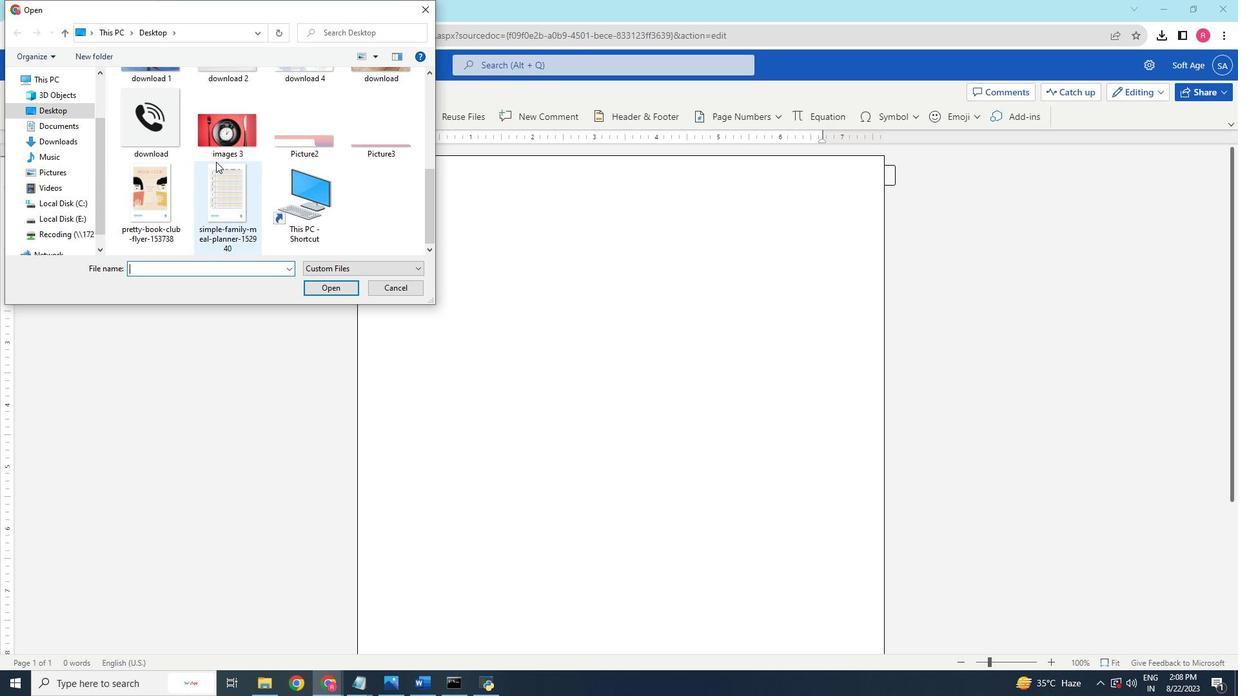 
Action: Mouse moved to (372, 171)
Screenshot: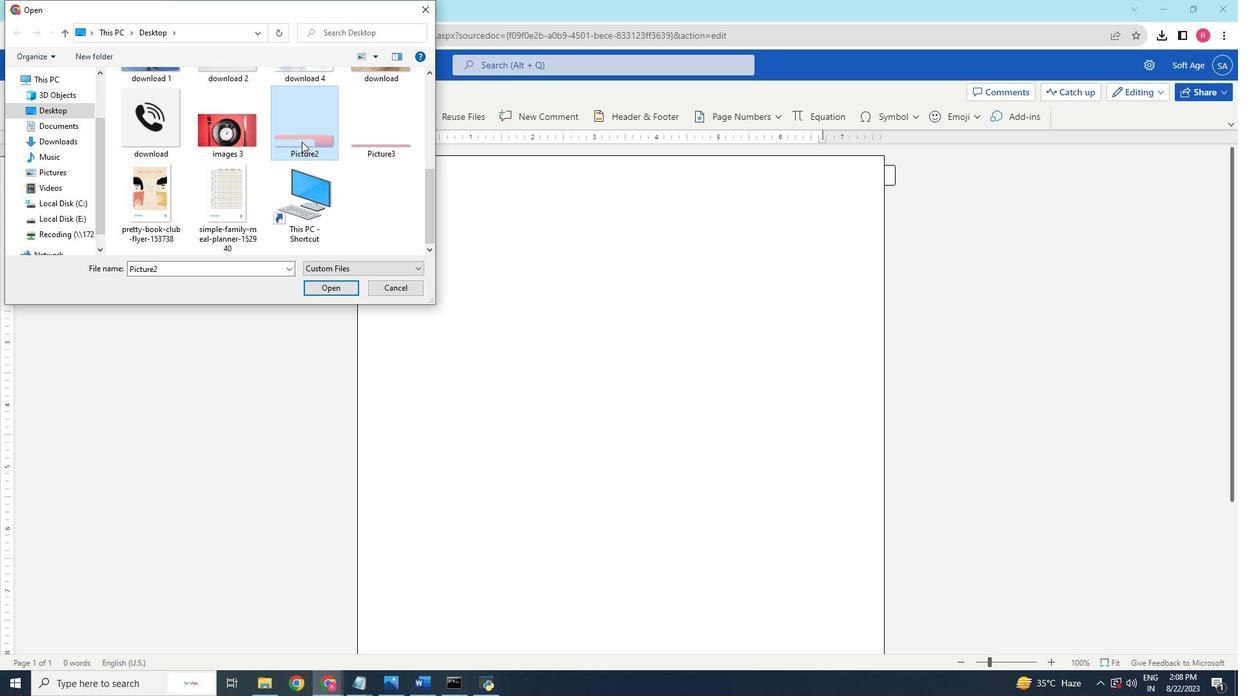 
Action: Mouse pressed left at (372, 171)
Screenshot: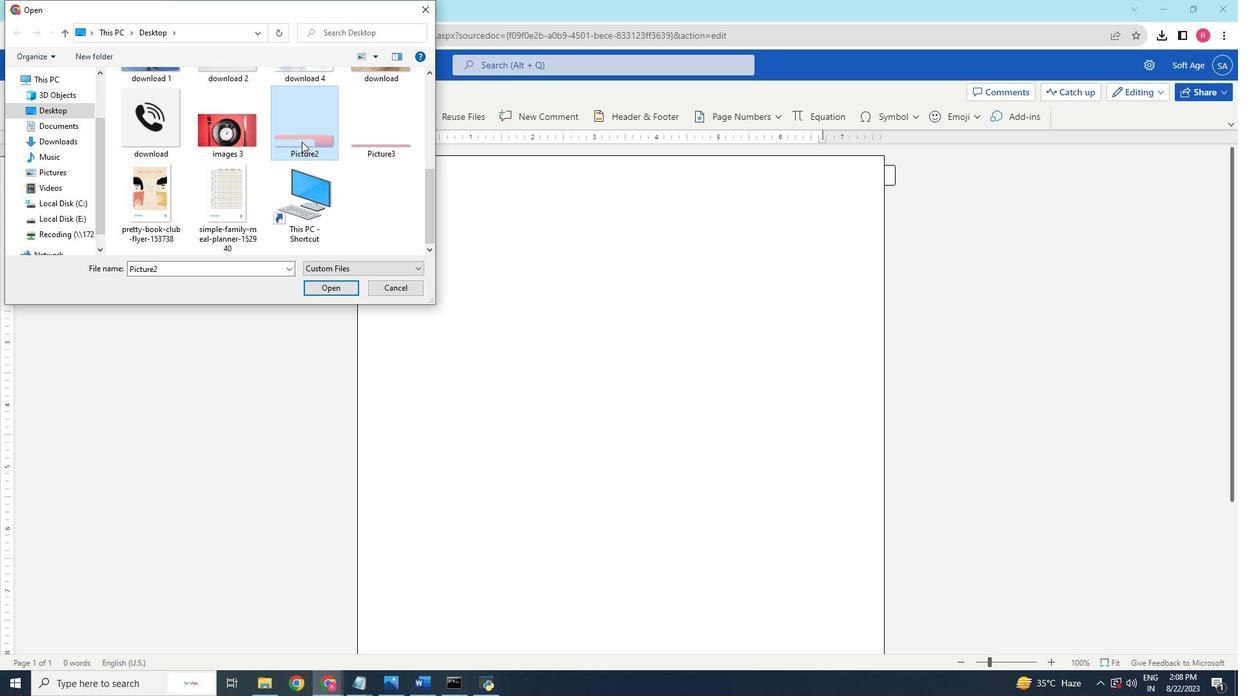 
Action: Mouse moved to (383, 304)
Screenshot: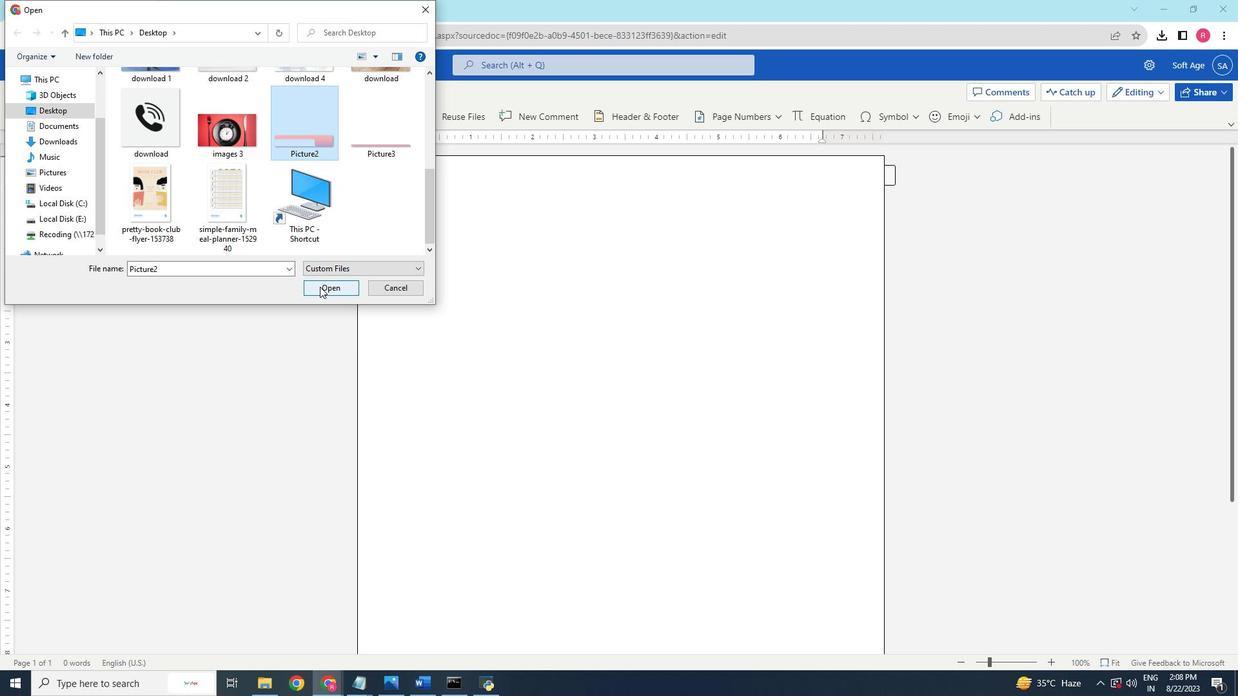 
Action: Mouse pressed left at (383, 304)
Screenshot: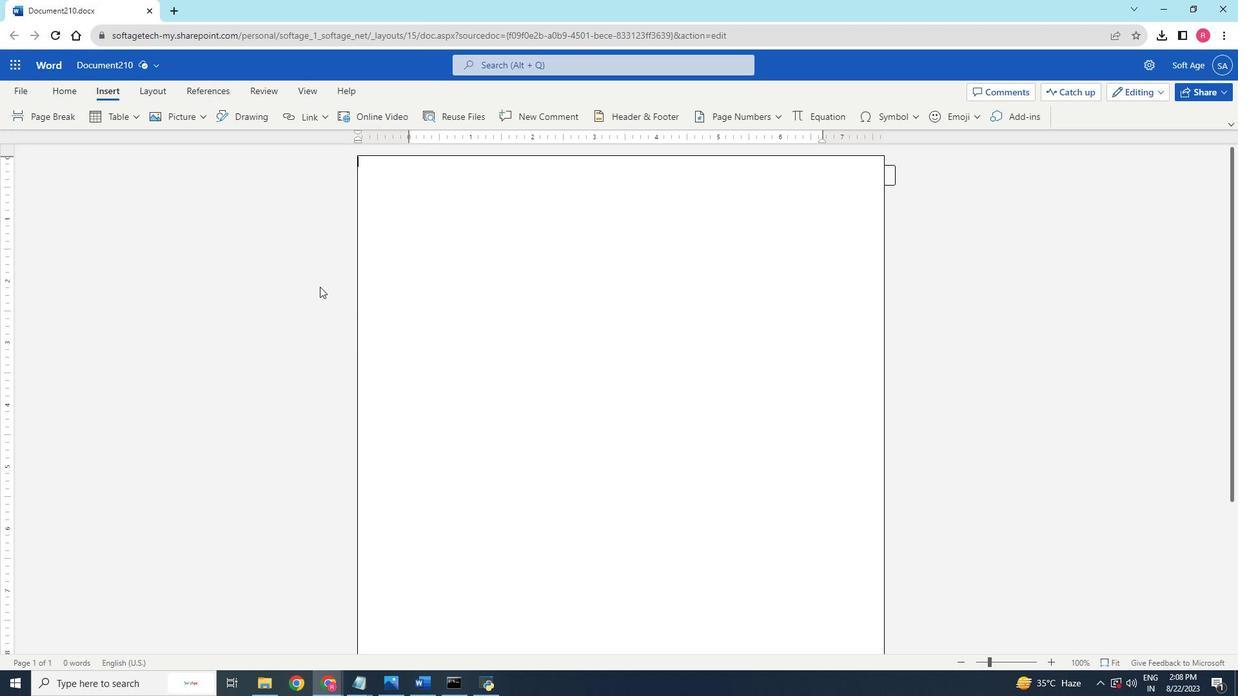 
Action: Mouse moved to (428, 328)
Screenshot: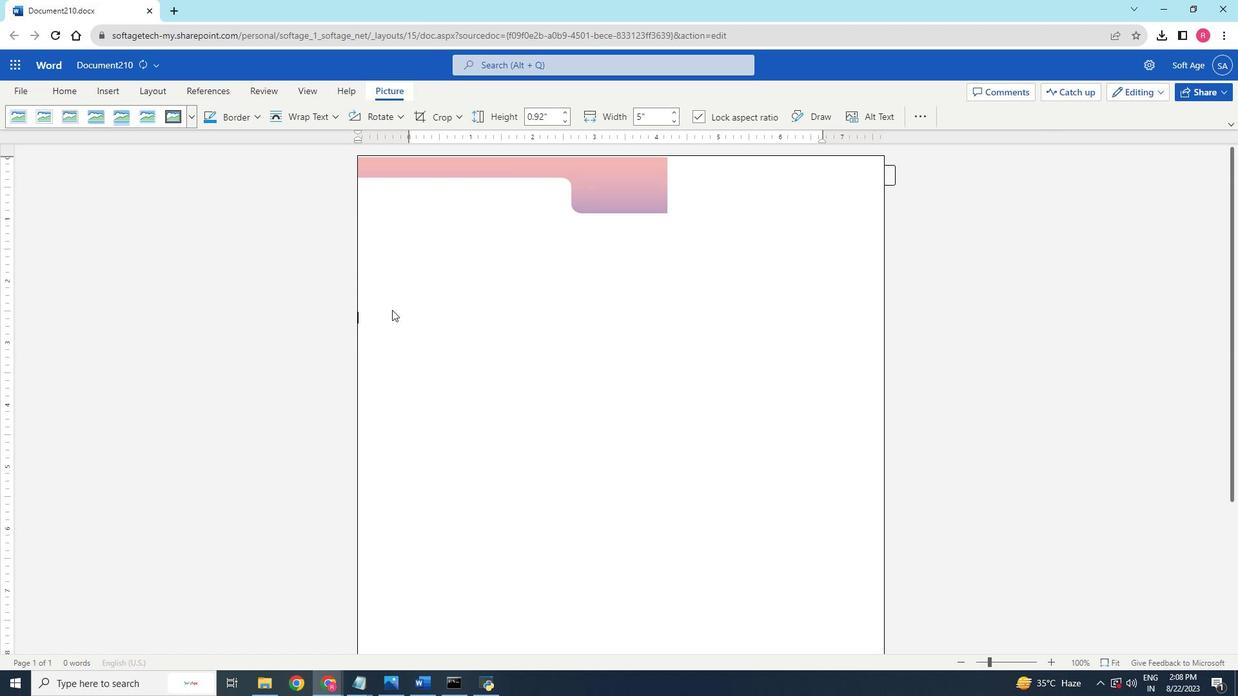 
Action: Mouse pressed left at (428, 328)
Screenshot: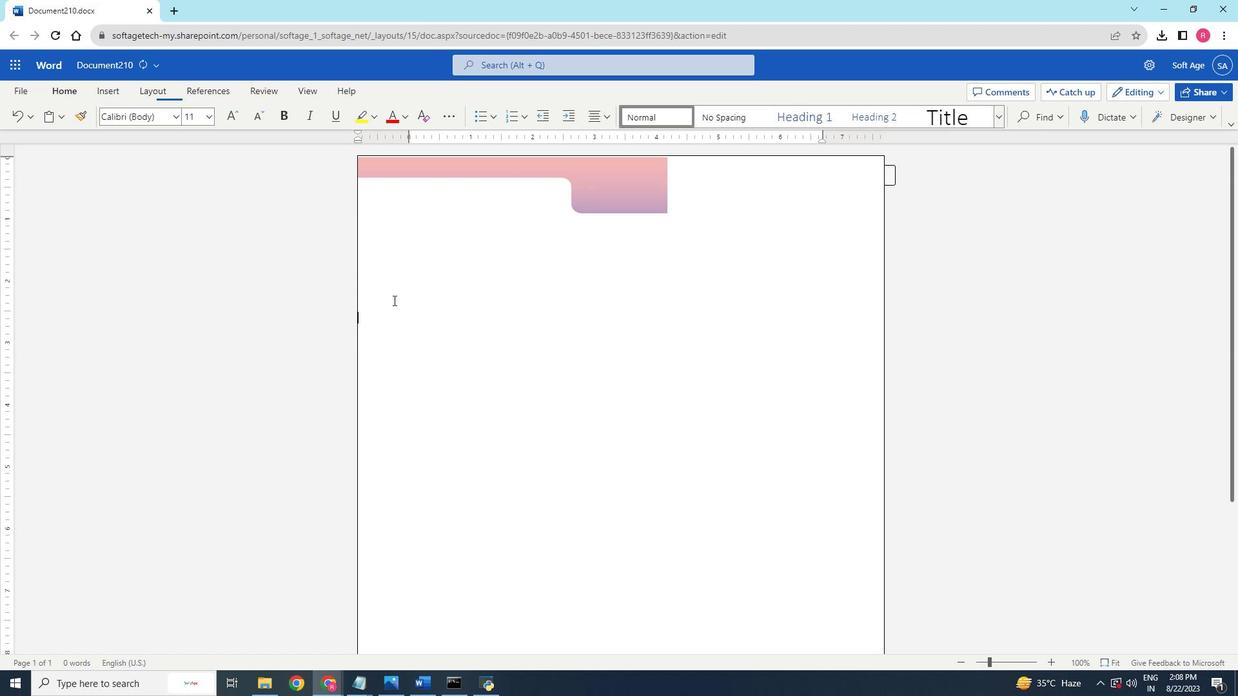 
Action: Mouse moved to (553, 216)
Screenshot: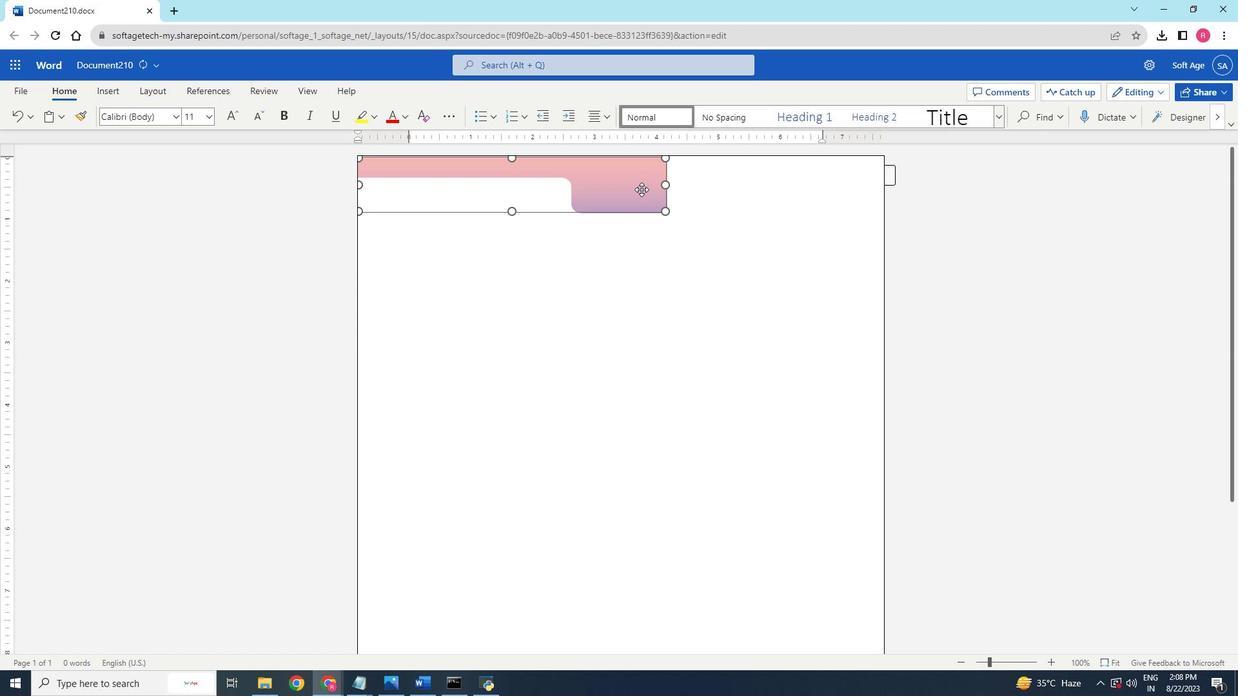 
Action: Mouse pressed left at (553, 216)
Screenshot: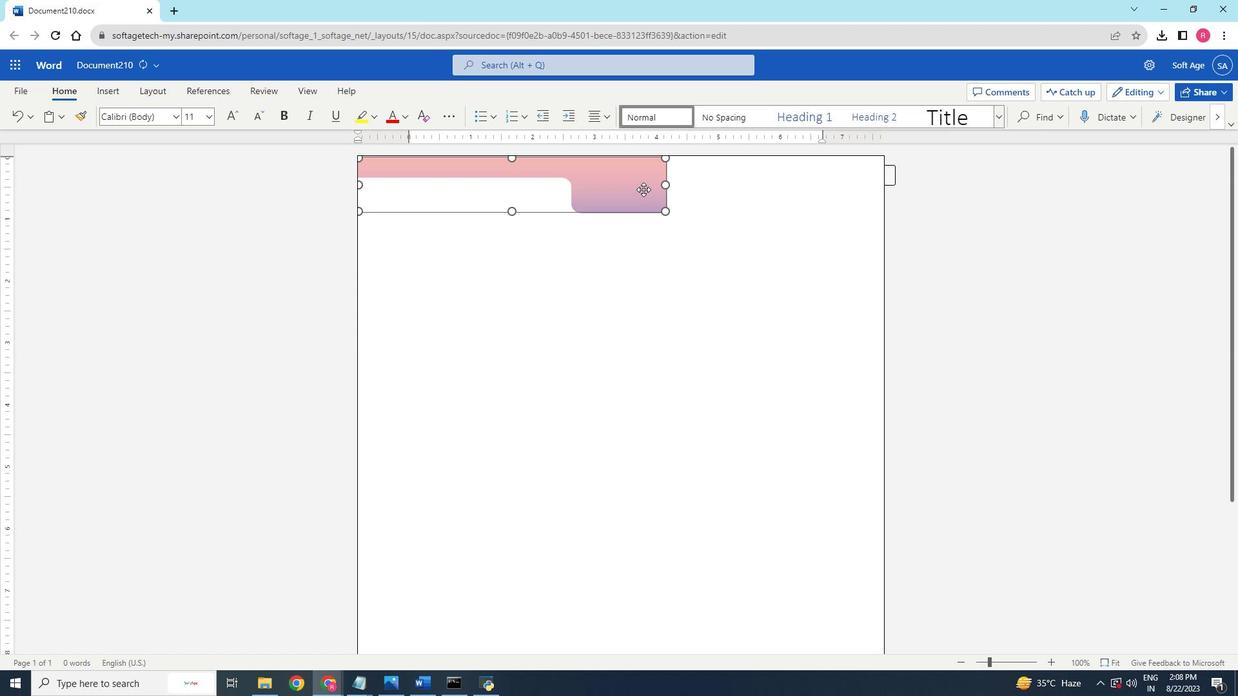 
Action: Mouse moved to (593, 212)
Screenshot: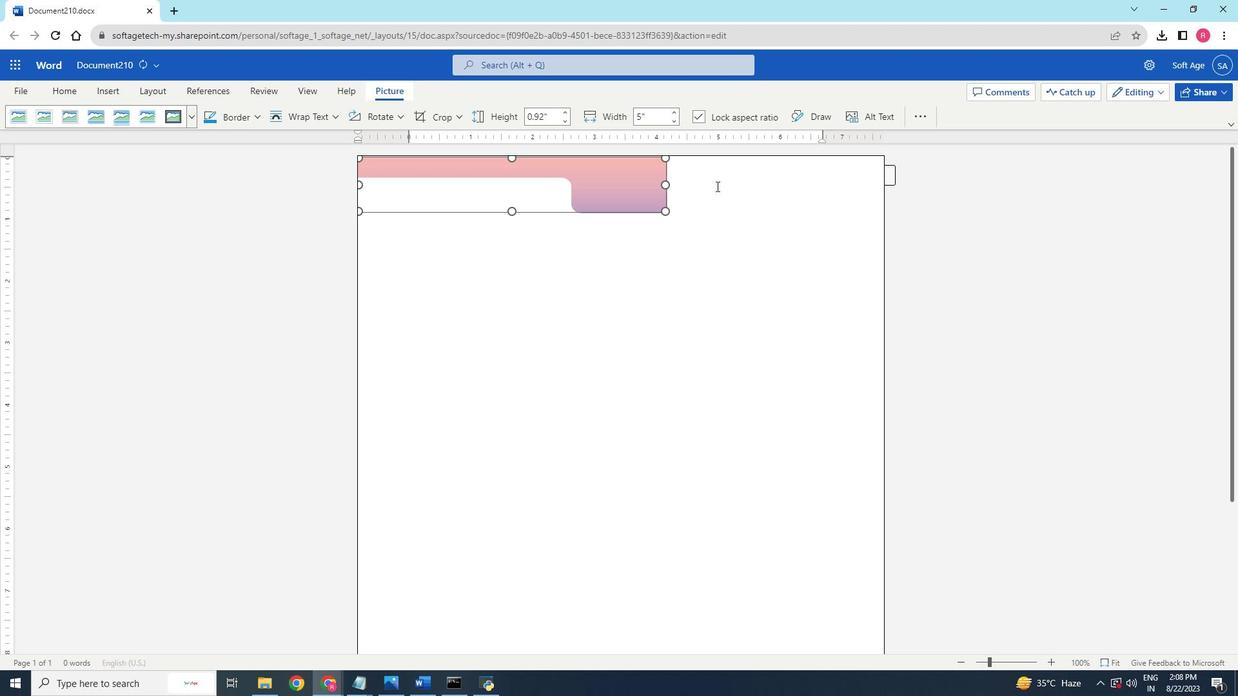 
Action: Mouse pressed left at (593, 212)
Screenshot: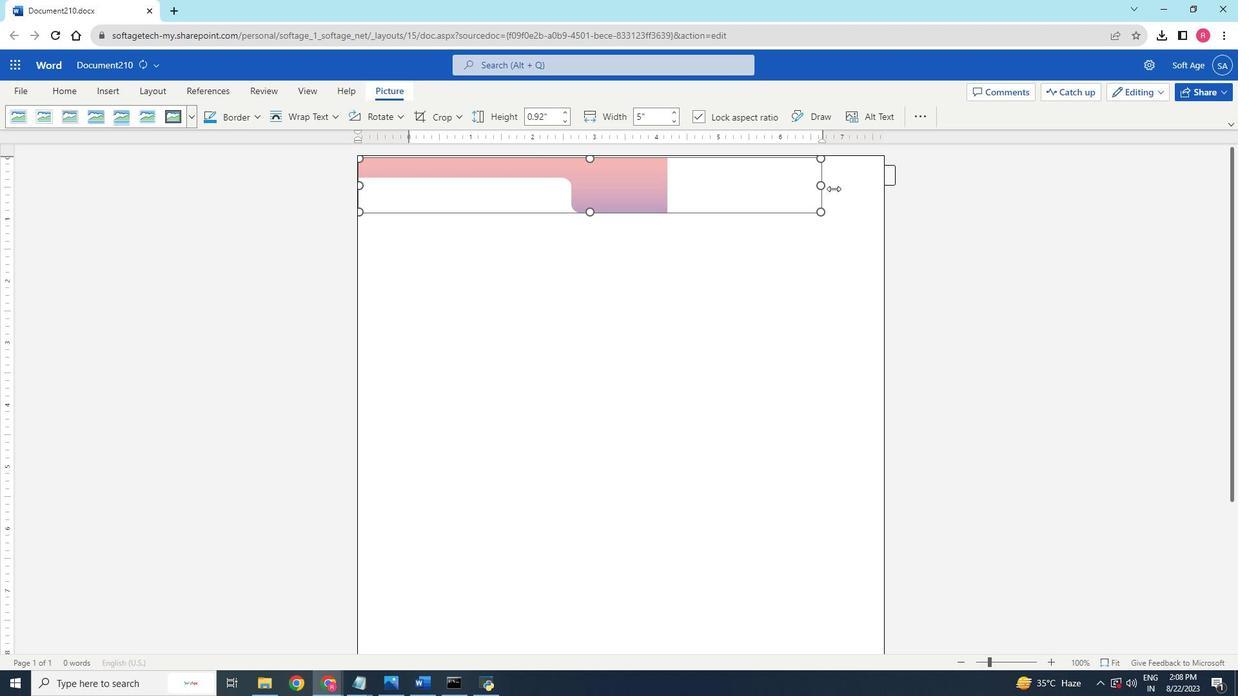 
Action: Mouse moved to (613, 262)
Screenshot: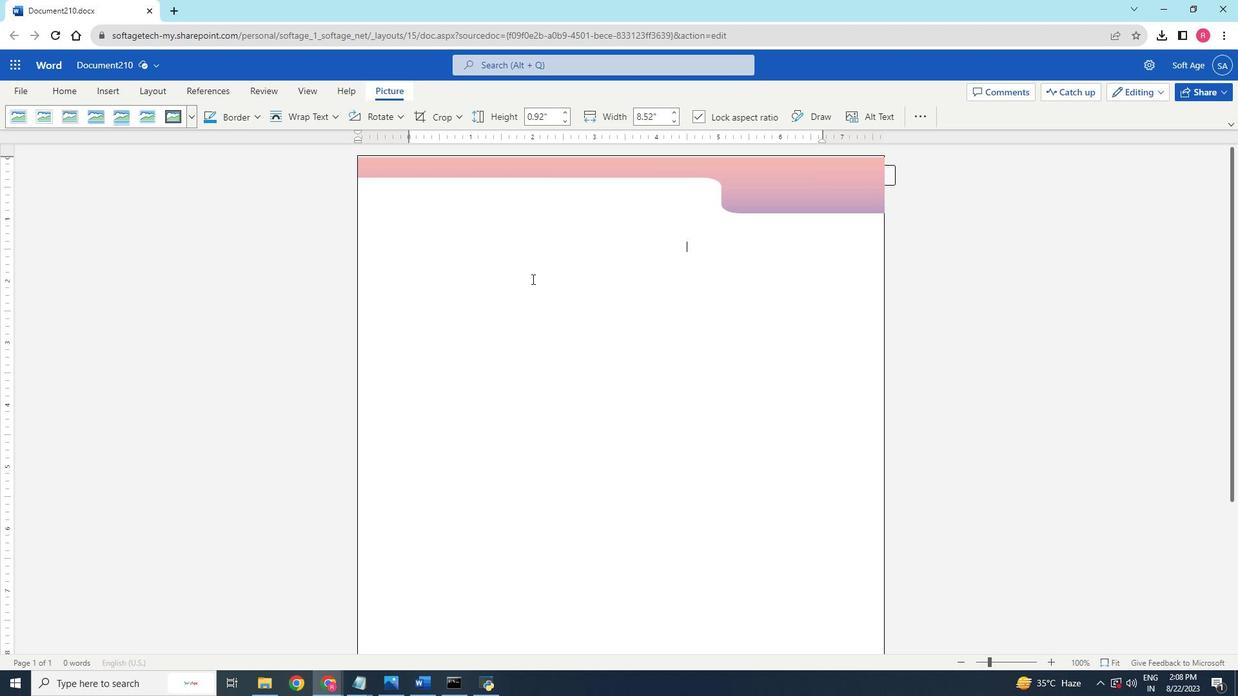 
Action: Mouse pressed left at (613, 262)
Screenshot: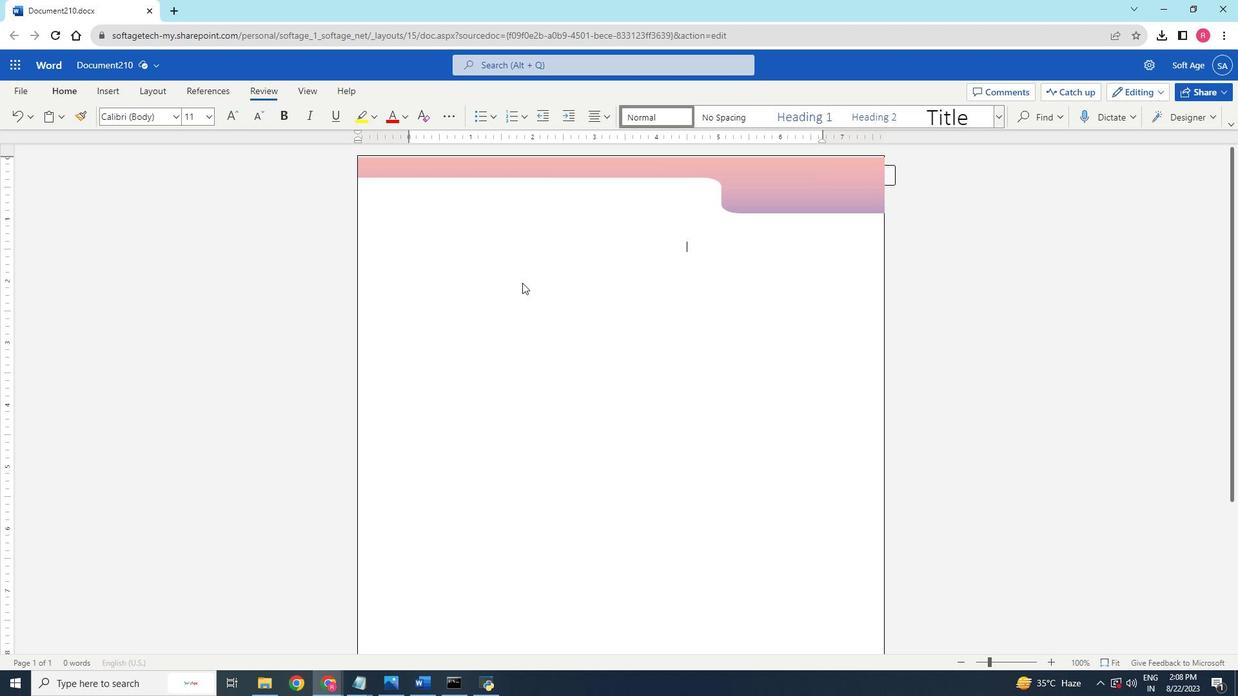 
Action: Mouse moved to (499, 281)
Screenshot: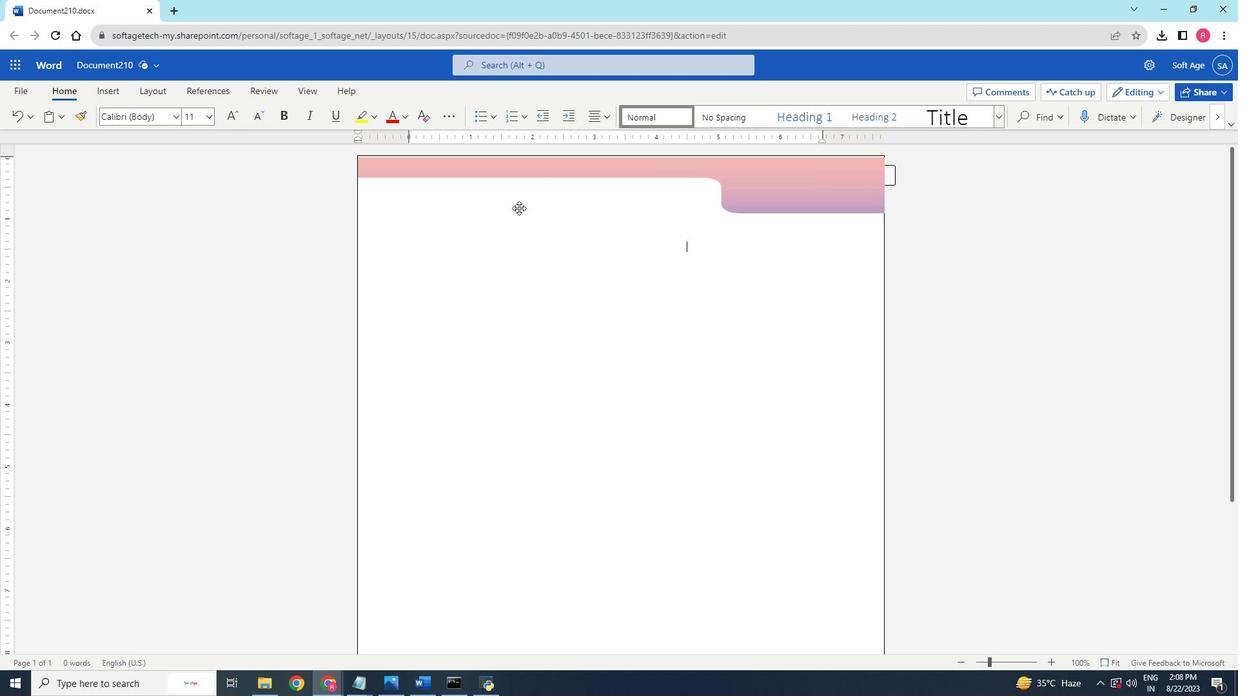 
Action: Mouse scrolled (499, 281) with delta (0, 0)
Screenshot: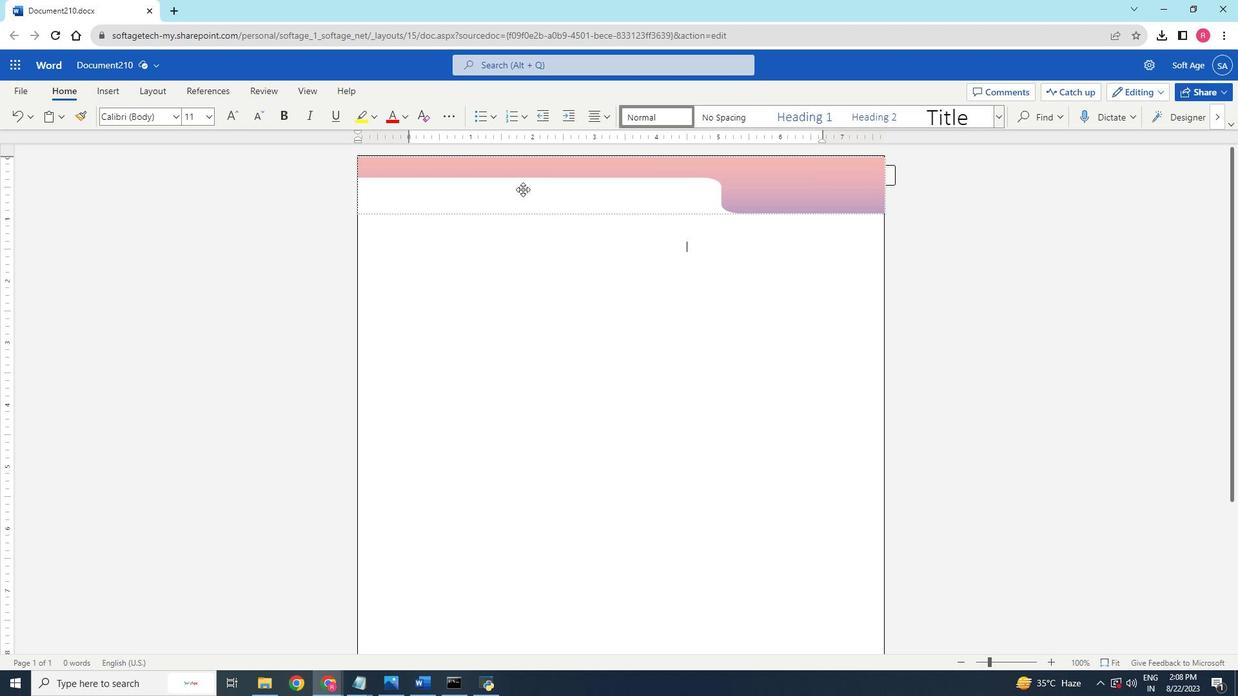 
Action: Mouse scrolled (499, 281) with delta (0, 0)
Screenshot: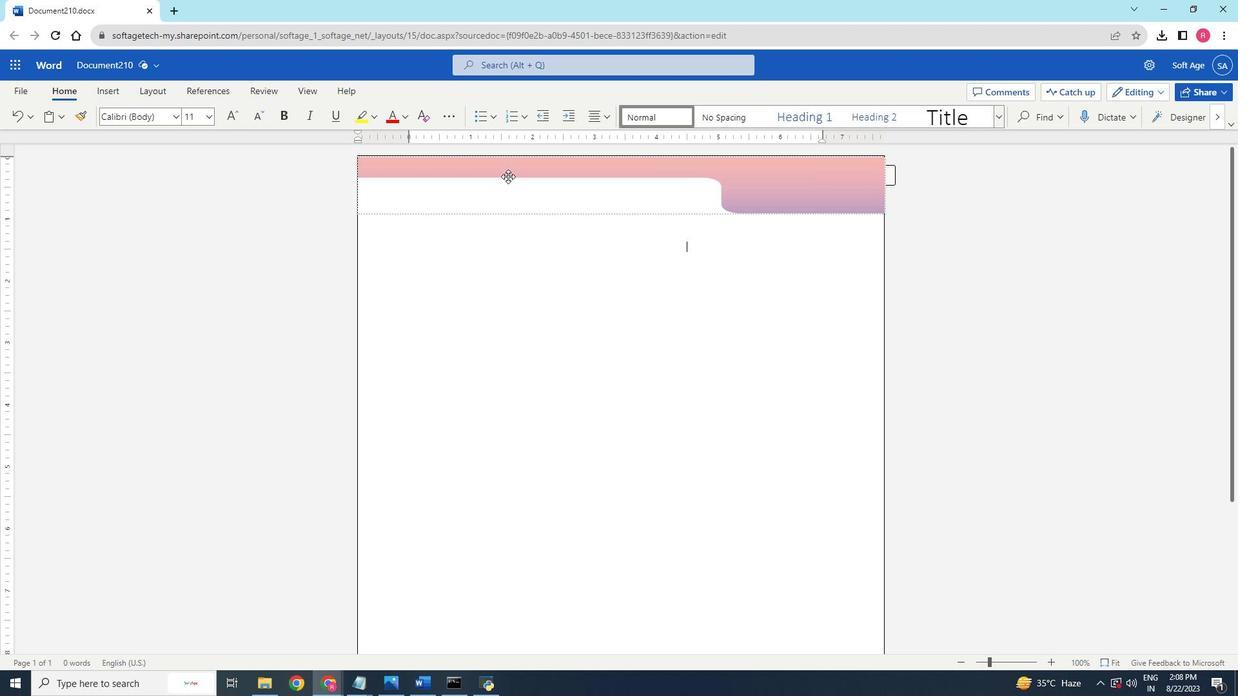 
Action: Mouse moved to (484, 199)
Screenshot: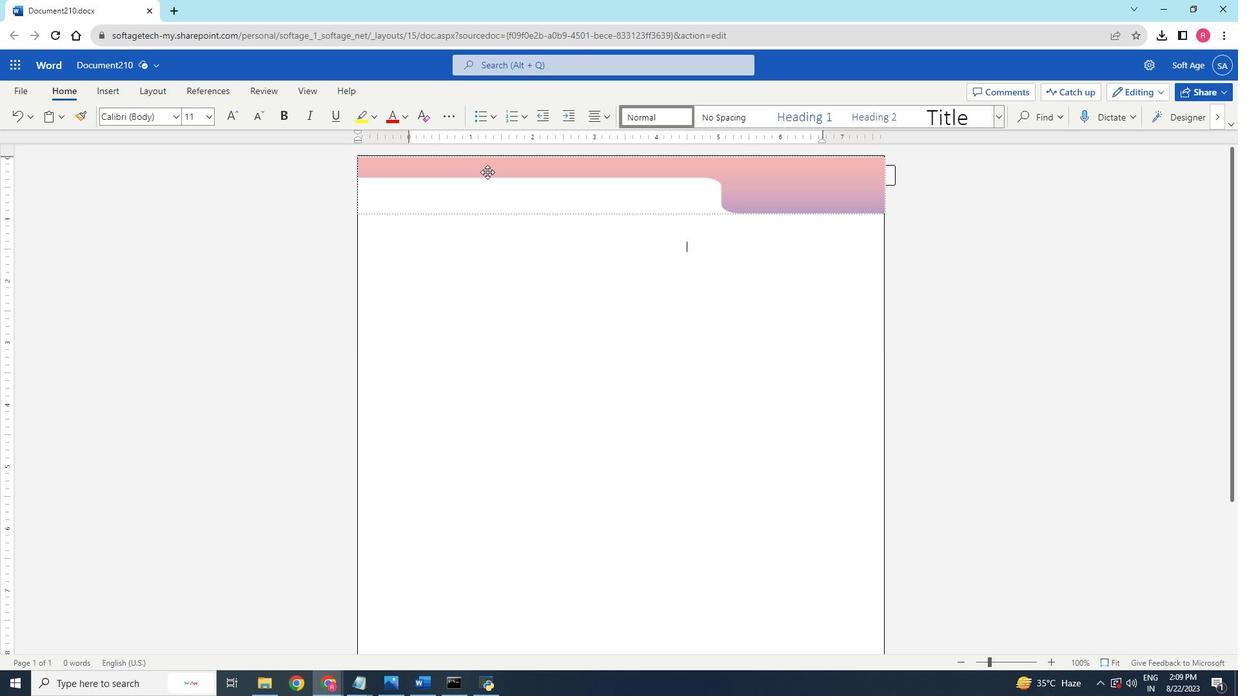 
Action: Mouse pressed left at (484, 199)
Screenshot: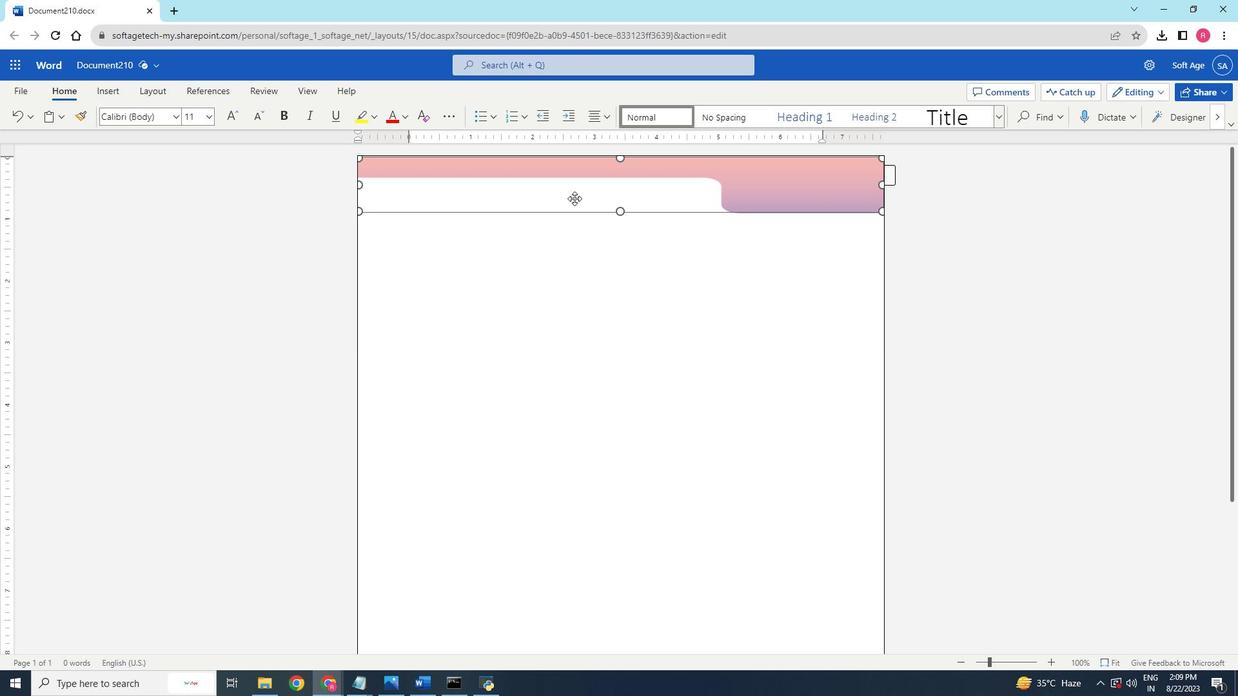 
Action: Mouse moved to (559, 415)
Screenshot: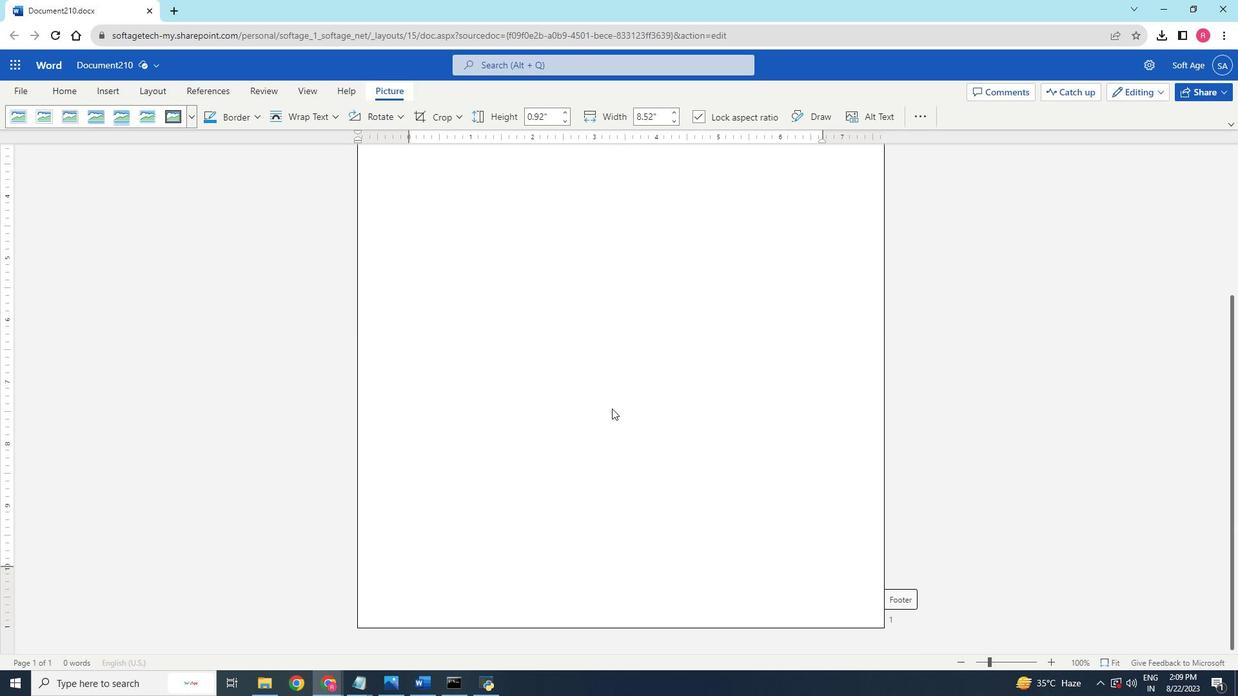 
Action: Mouse scrolled (559, 414) with delta (0, 0)
Screenshot: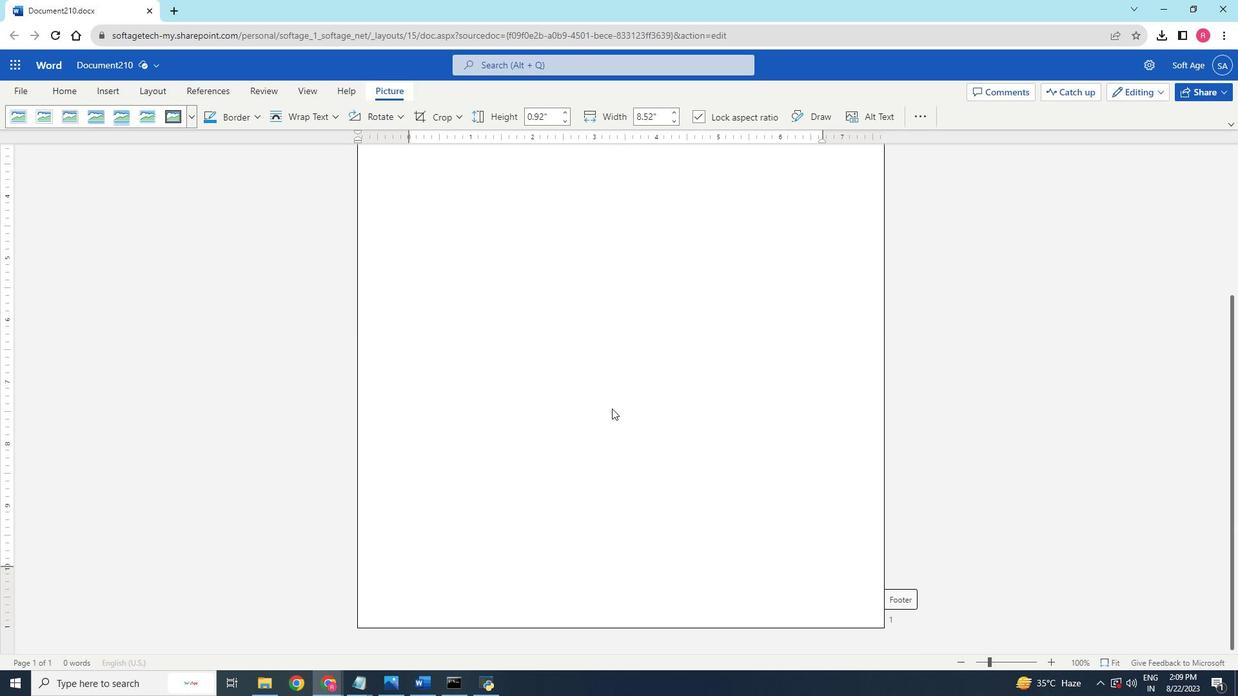 
Action: Mouse scrolled (559, 414) with delta (0, 0)
Screenshot: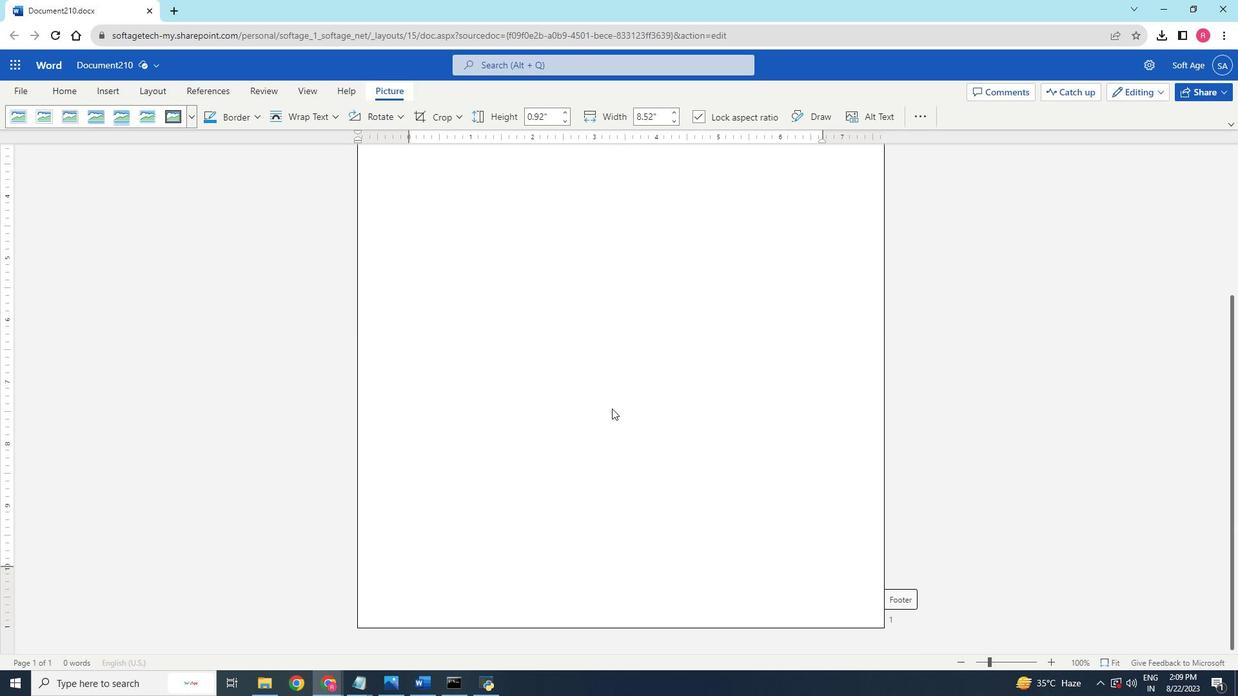 
Action: Mouse scrolled (559, 414) with delta (0, 0)
Screenshot: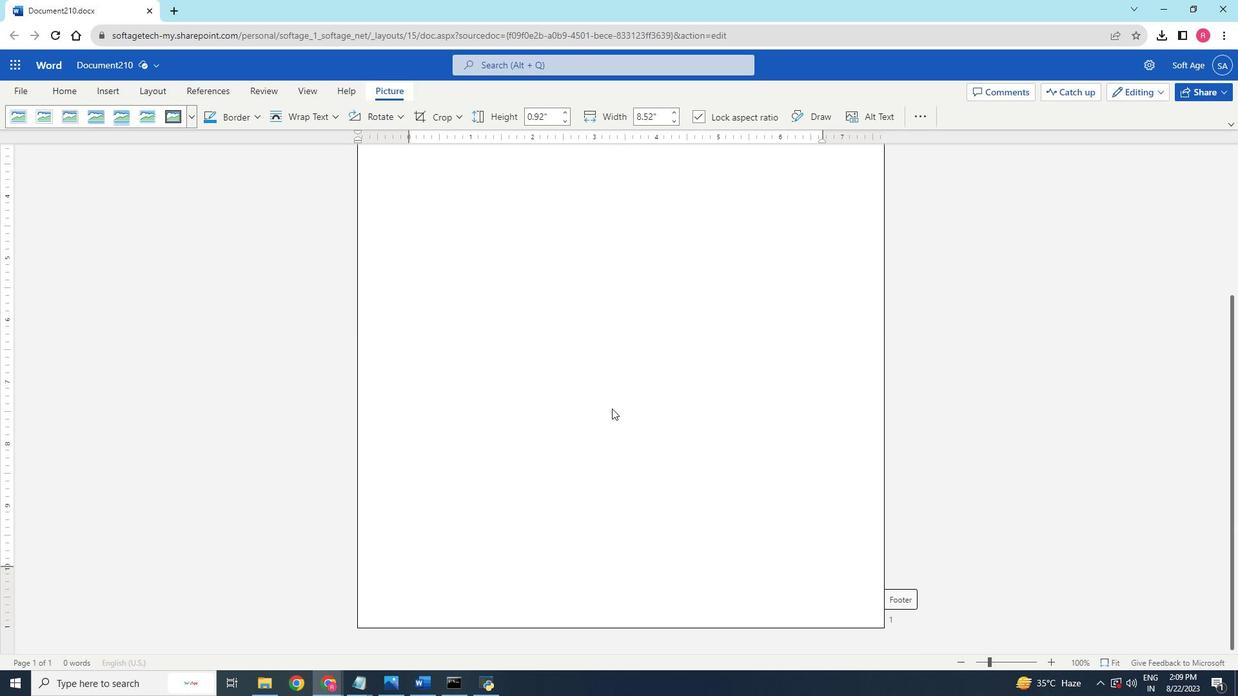
Action: Mouse scrolled (559, 414) with delta (0, 0)
Screenshot: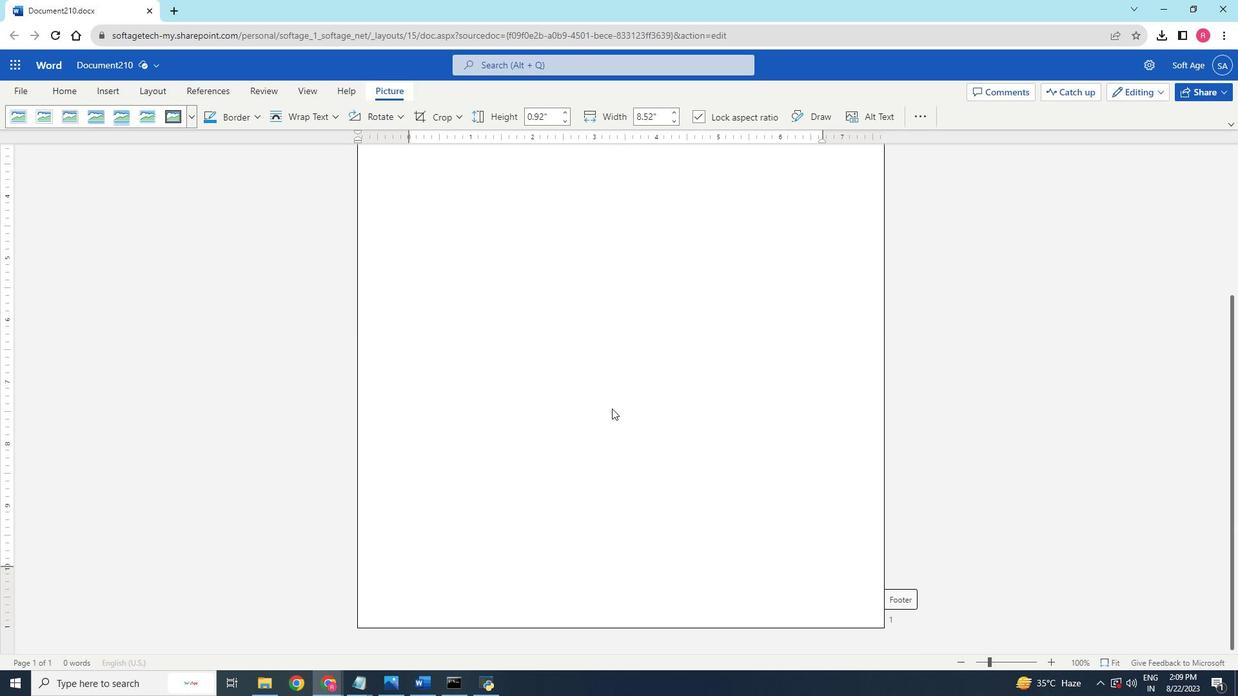 
Action: Mouse scrolled (559, 414) with delta (0, 0)
Screenshot: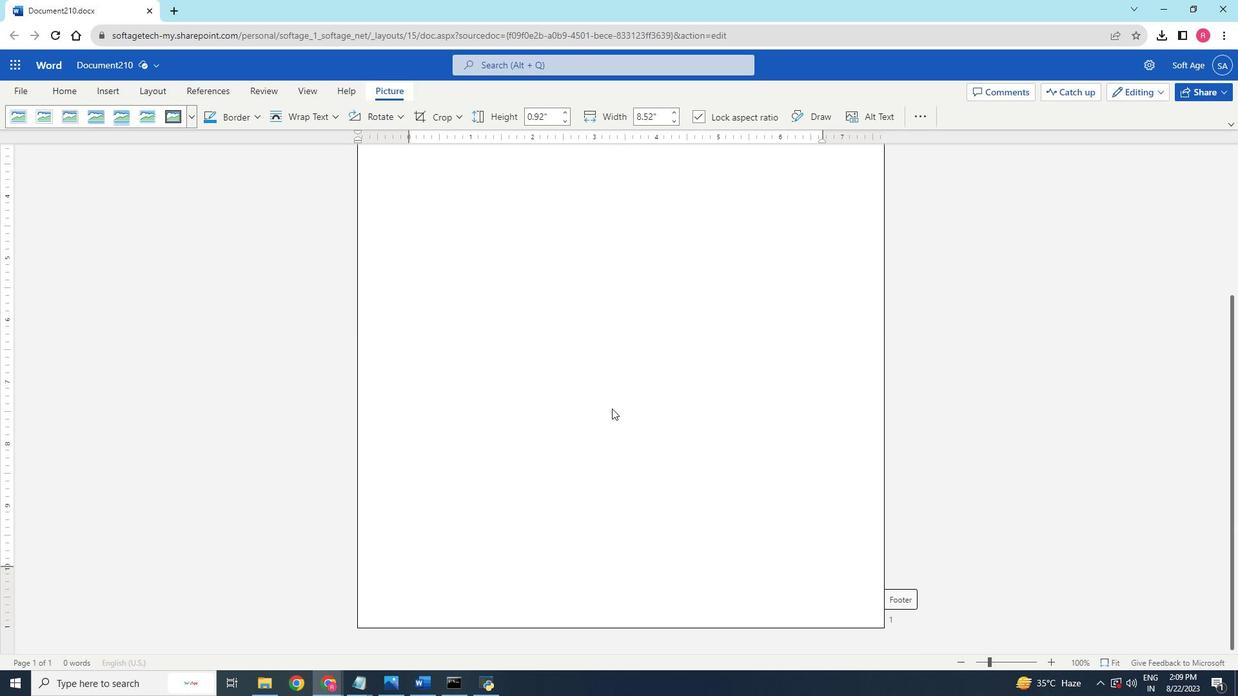 
Action: Mouse scrolled (559, 415) with delta (0, 0)
Screenshot: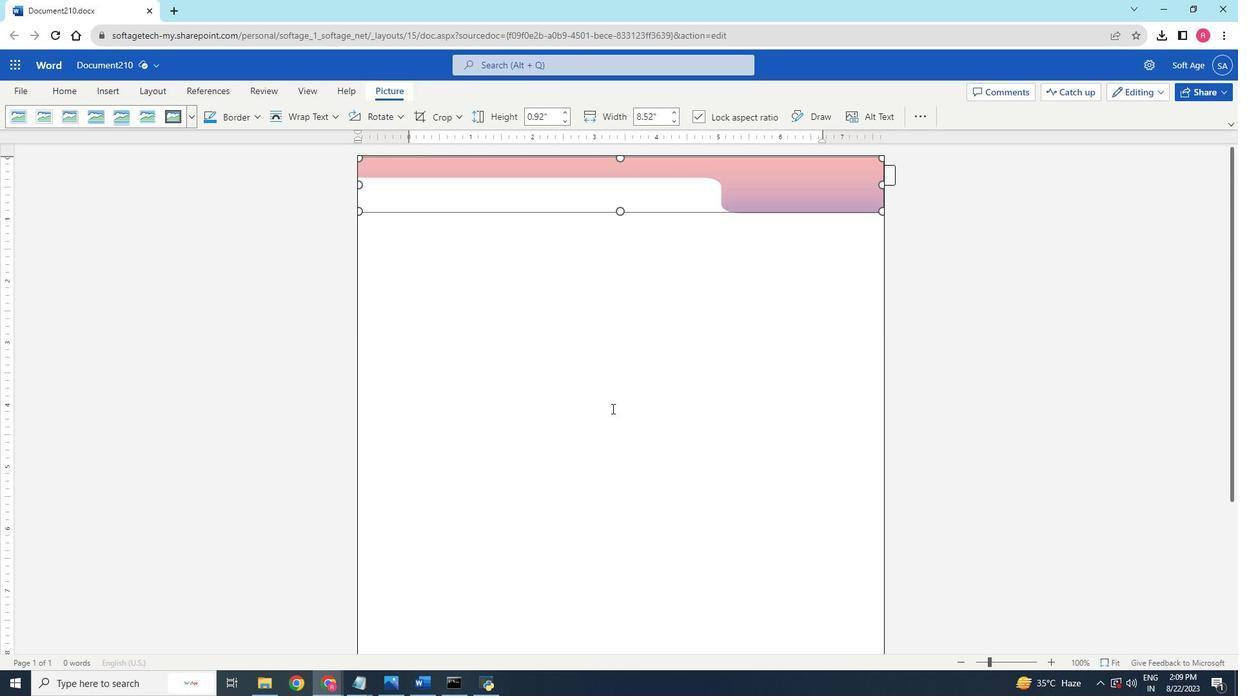 
Action: Mouse scrolled (559, 415) with delta (0, 0)
Screenshot: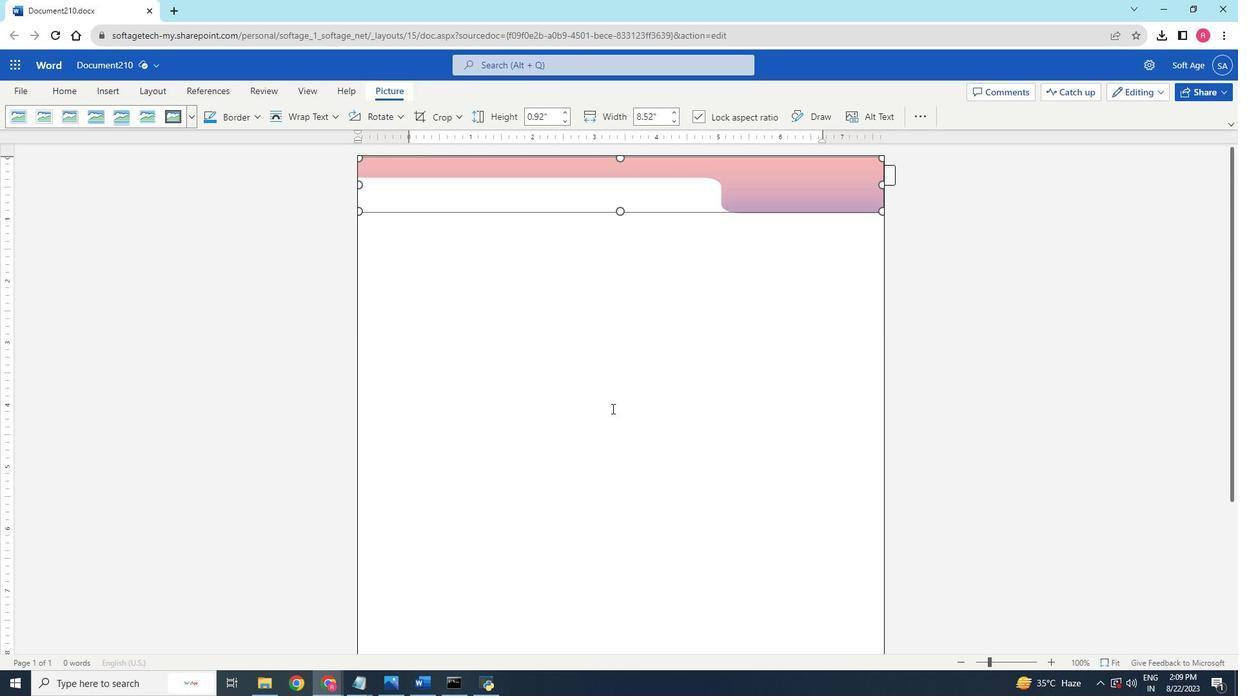 
Action: Mouse scrolled (559, 415) with delta (0, 0)
Screenshot: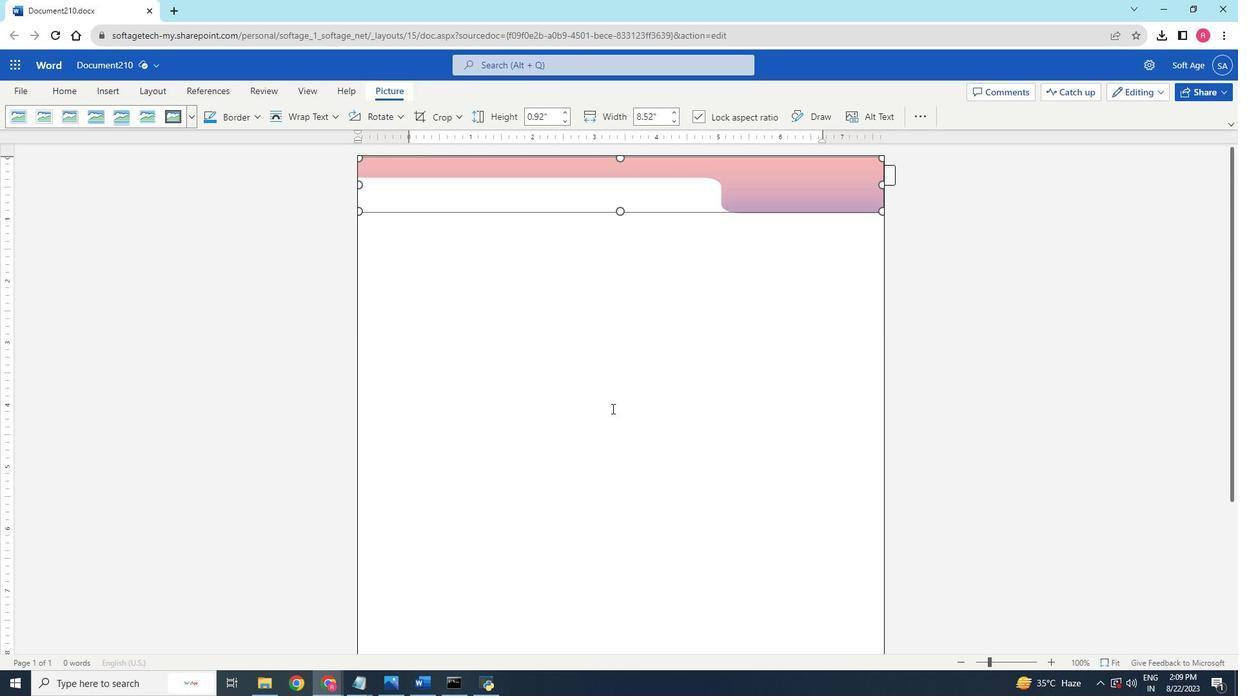 
Action: Mouse scrolled (559, 415) with delta (0, 0)
Screenshot: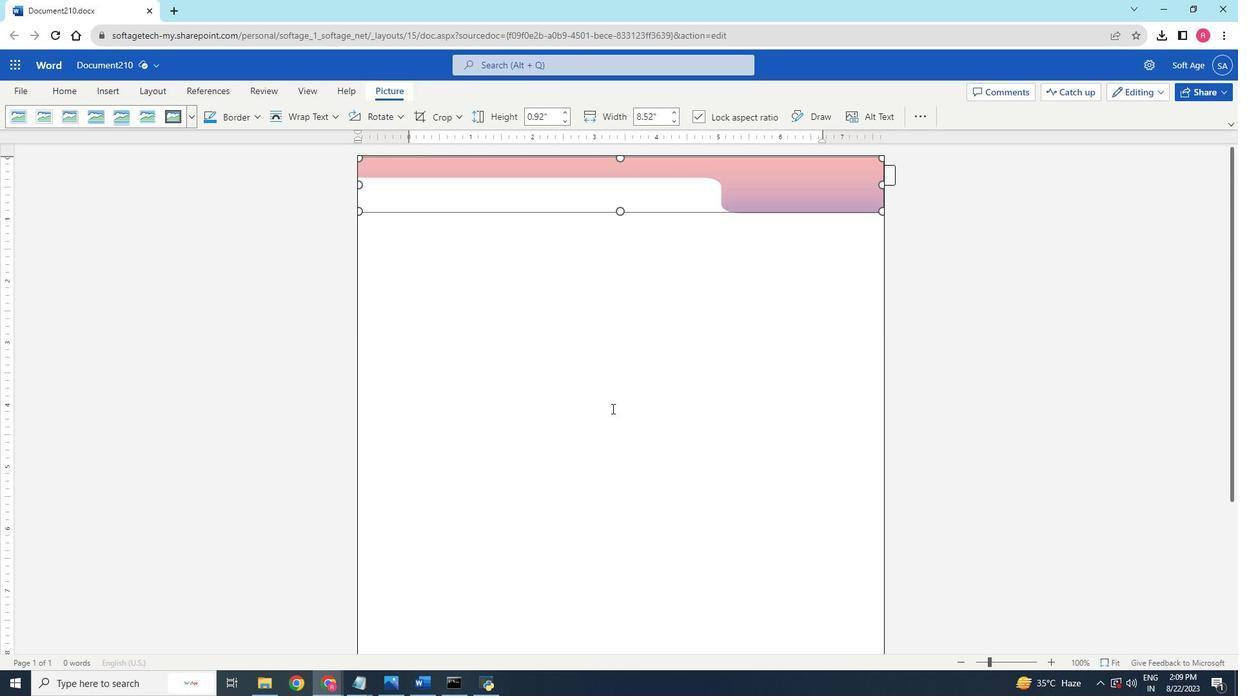 
Action: Mouse scrolled (559, 415) with delta (0, 0)
Screenshot: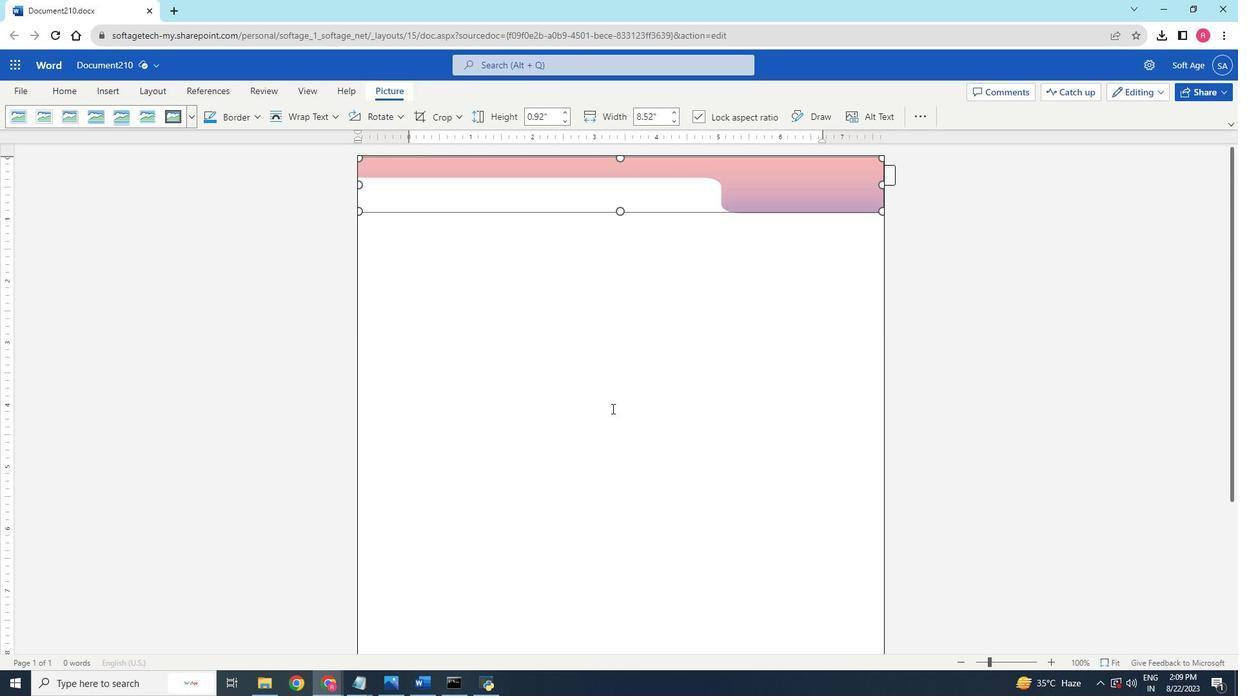 
Action: Mouse moved to (676, 444)
Screenshot: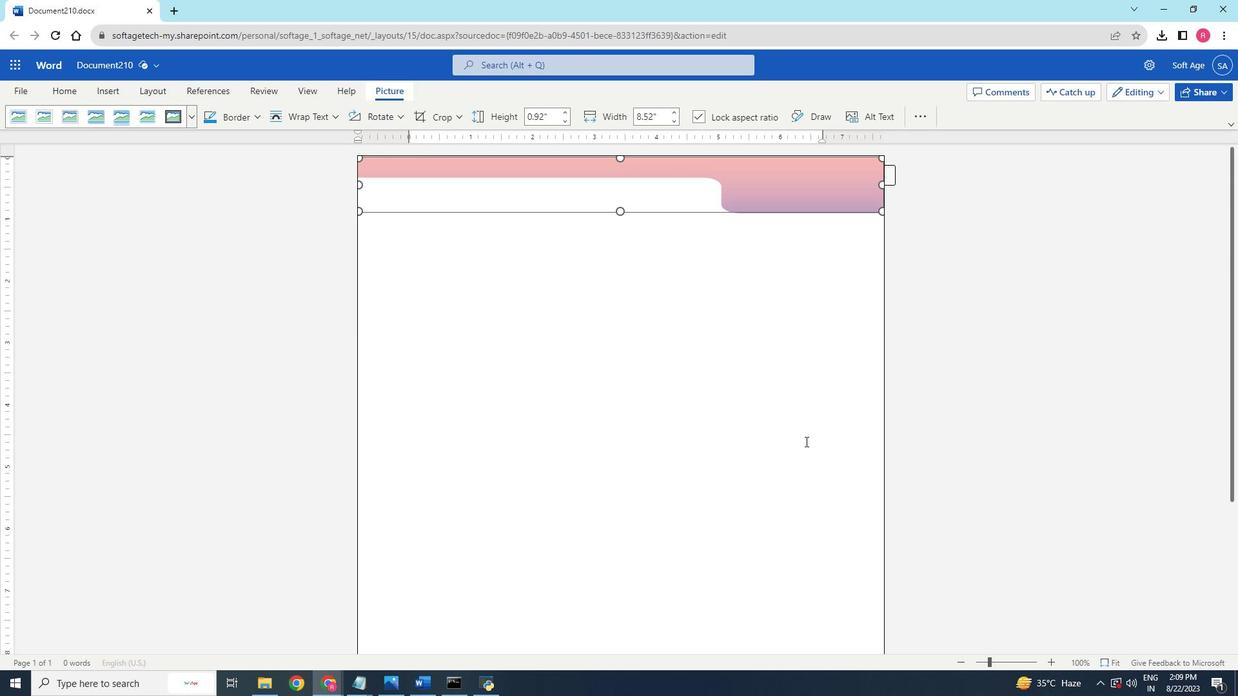
Action: Mouse scrolled (676, 445) with delta (0, 0)
Screenshot: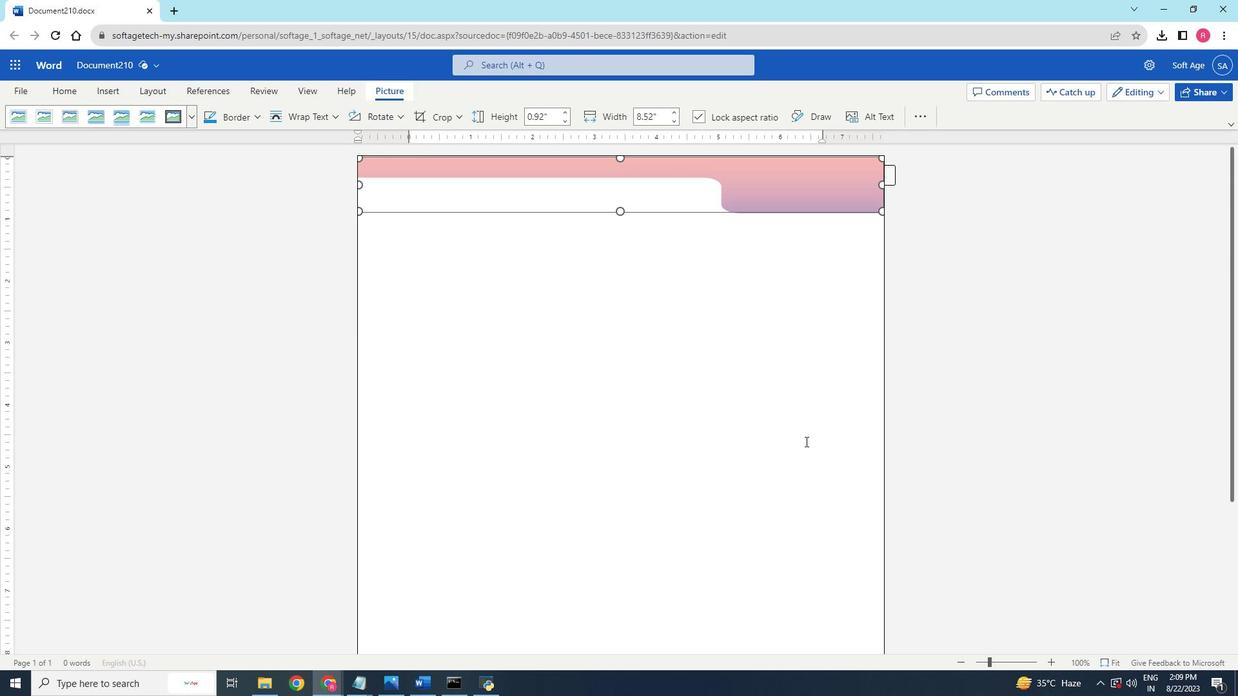 
Action: Mouse scrolled (676, 445) with delta (0, 0)
Screenshot: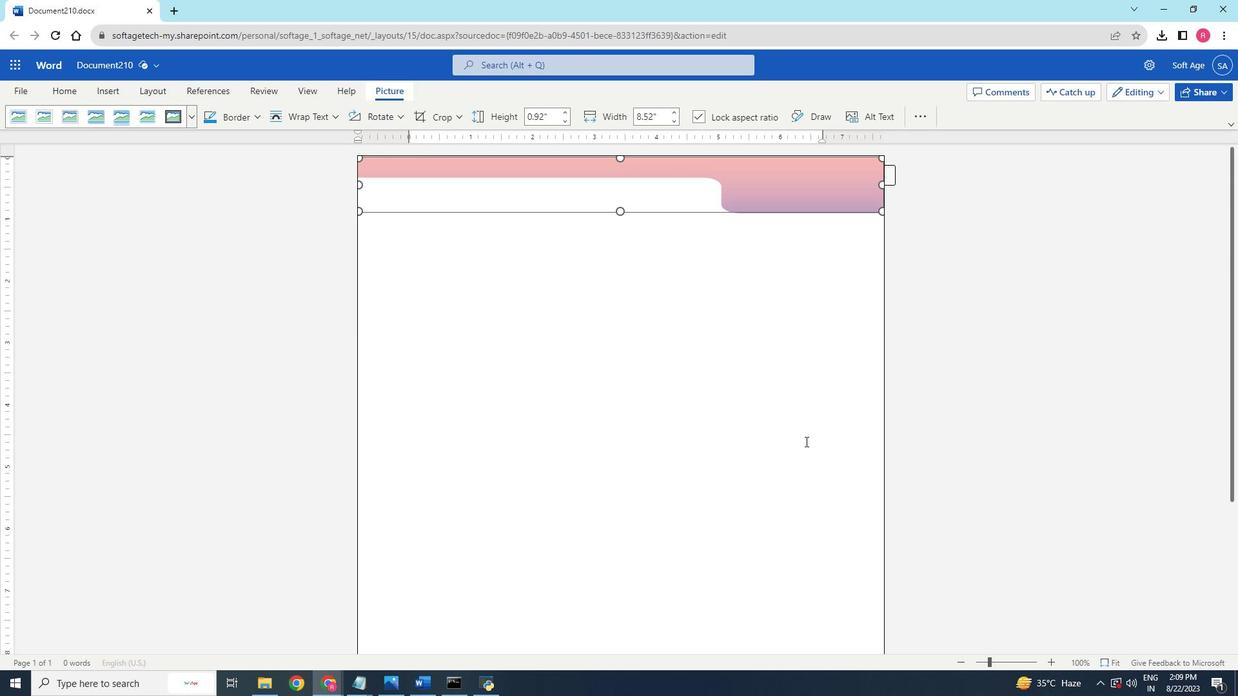 
Action: Mouse scrolled (676, 445) with delta (0, 0)
Screenshot: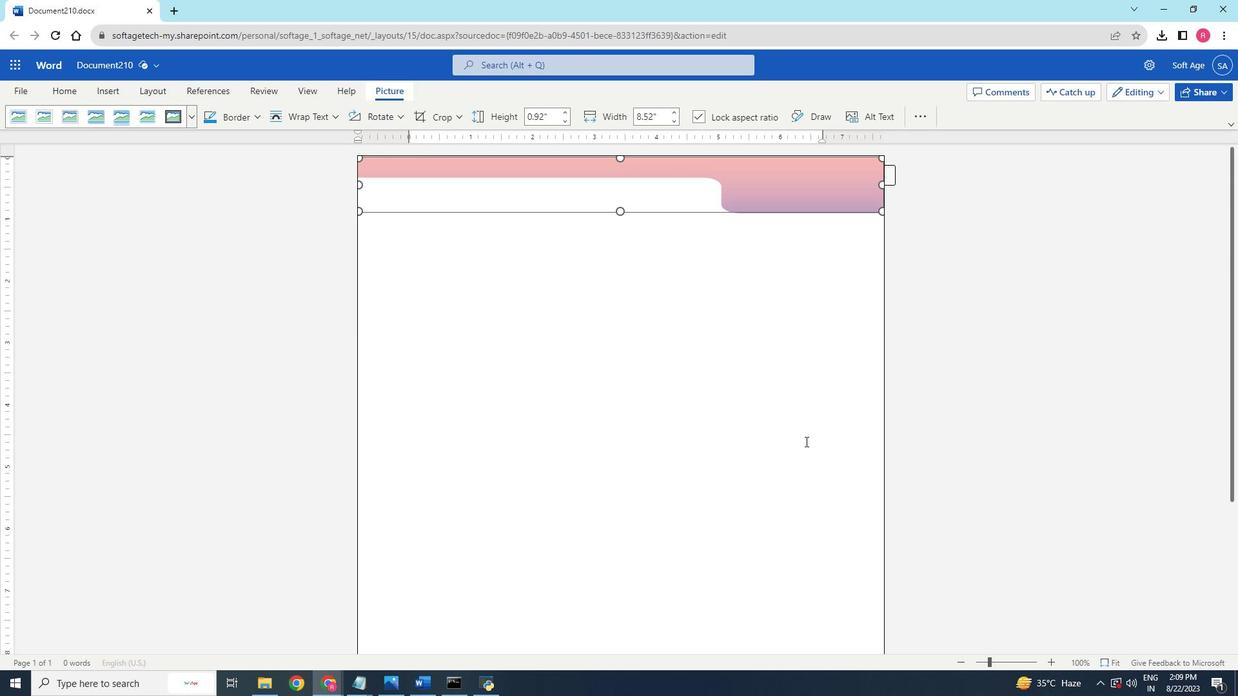 
Action: Mouse moved to (484, 275)
Screenshot: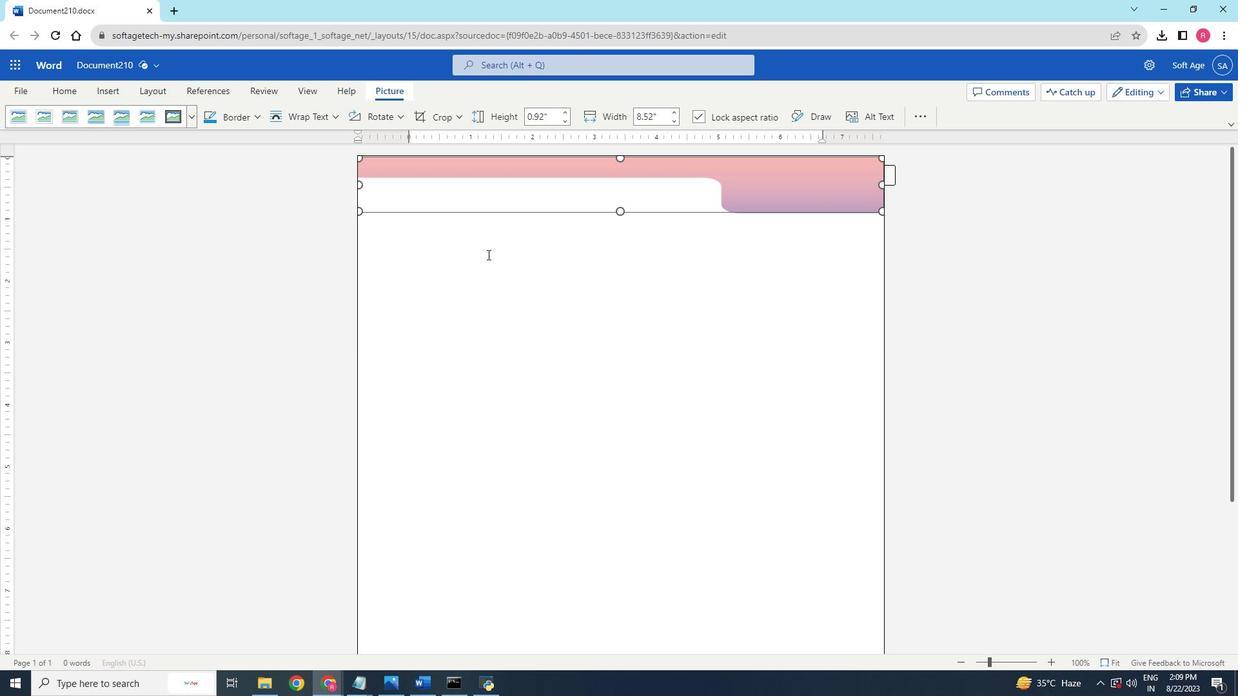 
Action: Mouse pressed left at (484, 275)
Screenshot: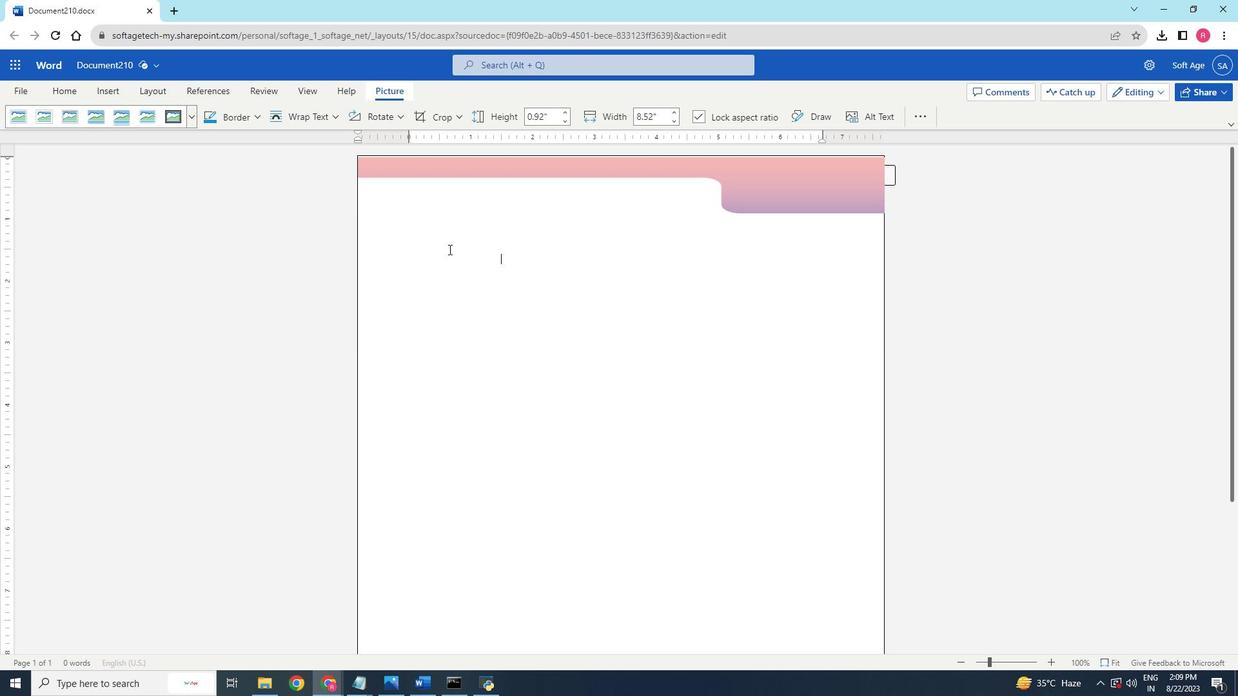 
Action: Mouse moved to (439, 243)
Screenshot: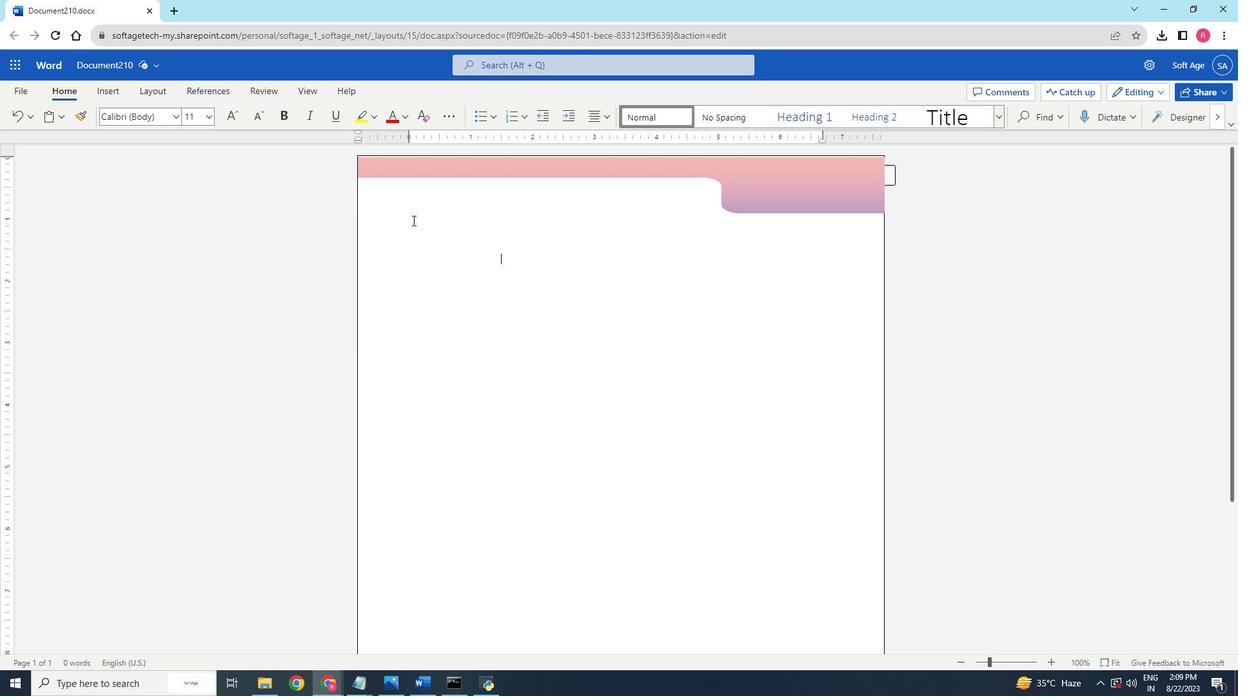 
Action: Mouse pressed left at (439, 243)
Screenshot: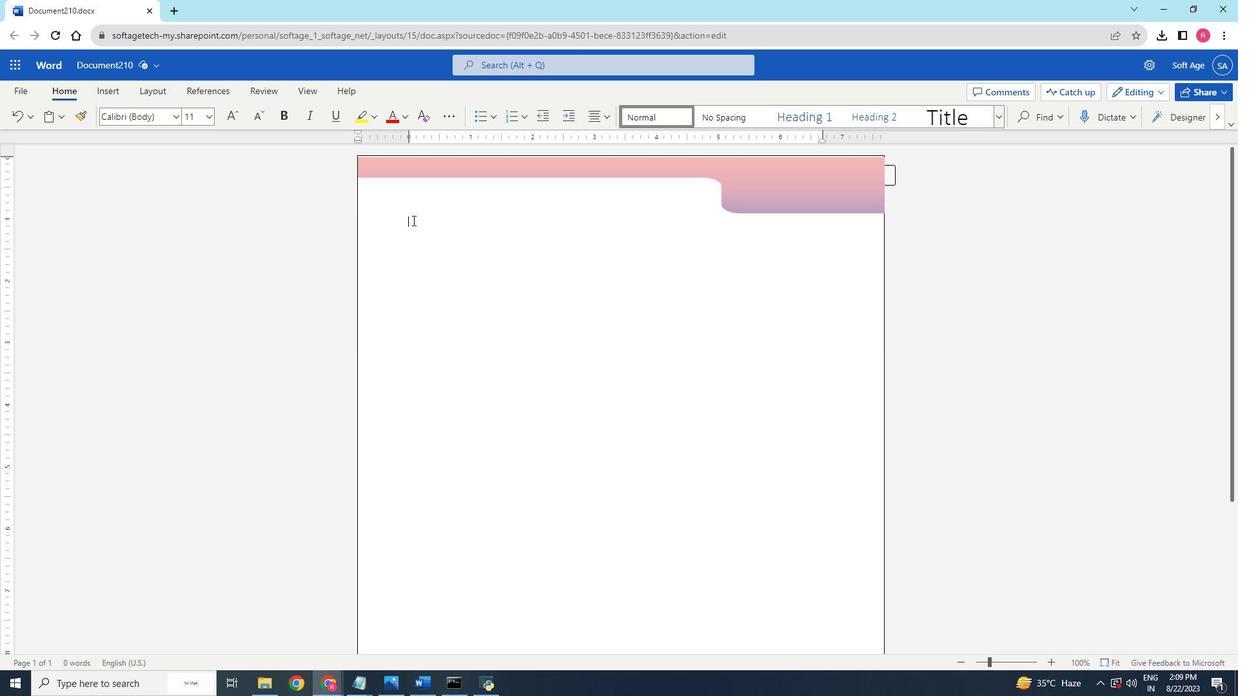 
Action: Mouse moved to (430, 234)
Screenshot: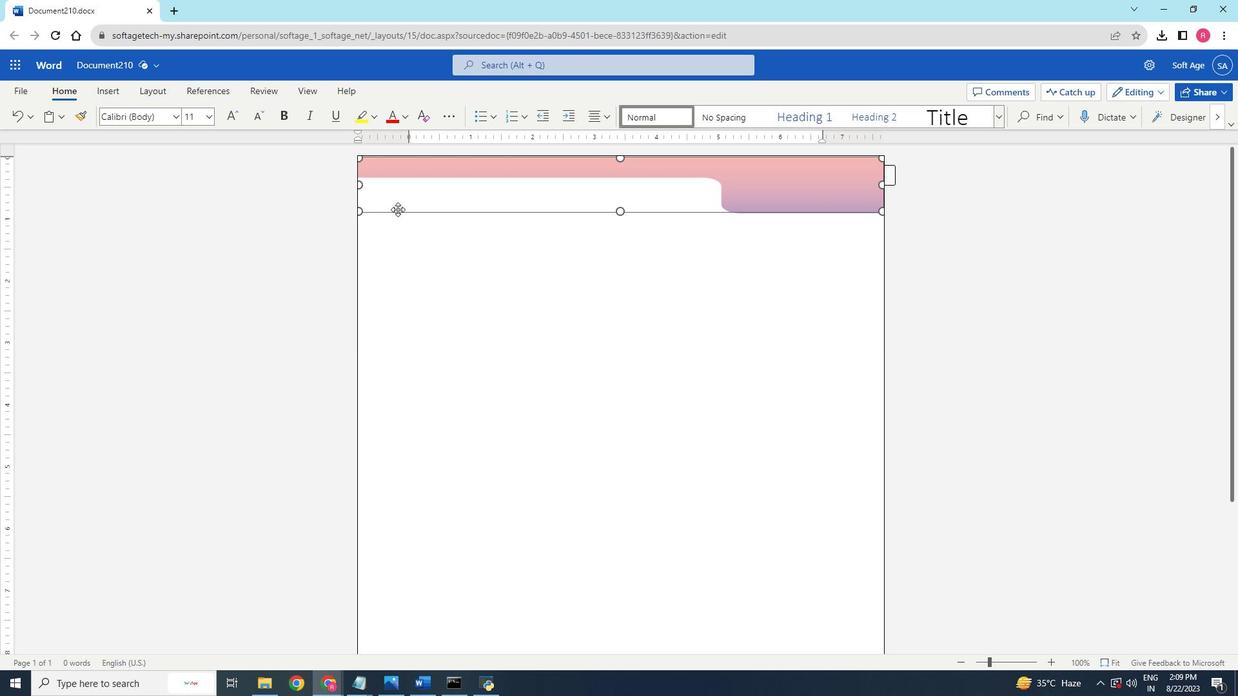 
Action: Mouse pressed left at (430, 234)
Screenshot: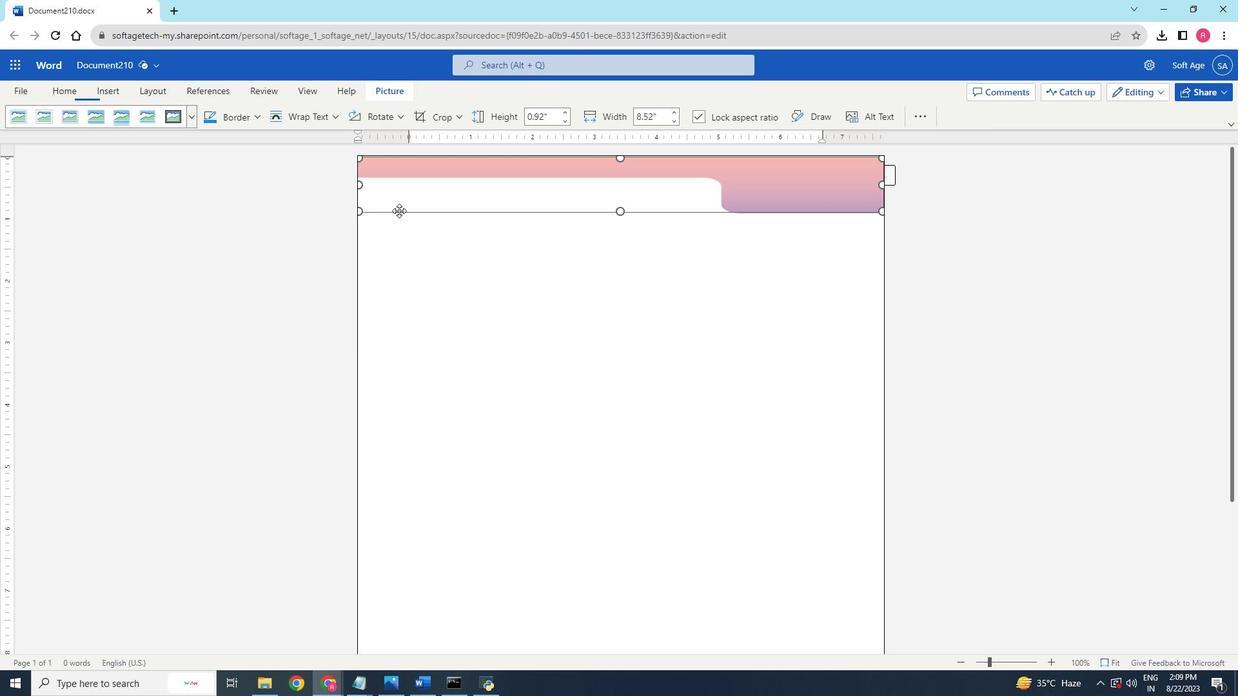 
Action: Mouse moved to (431, 250)
Screenshot: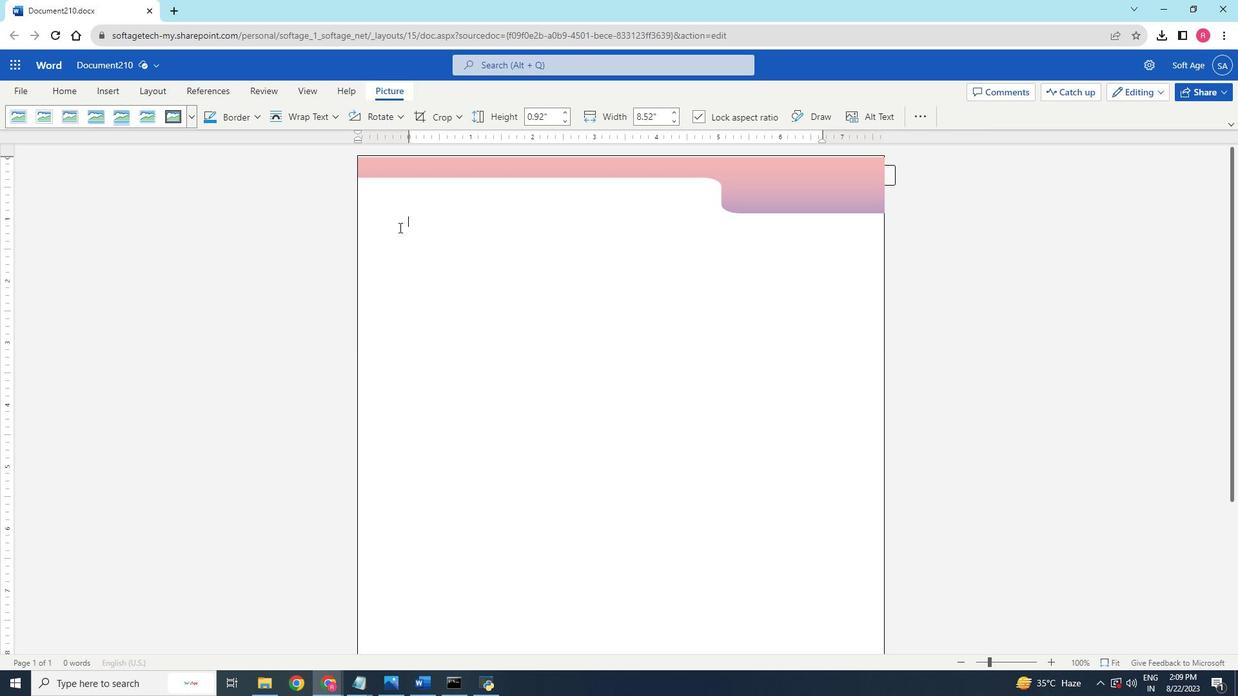 
Action: Mouse pressed left at (431, 250)
Screenshot: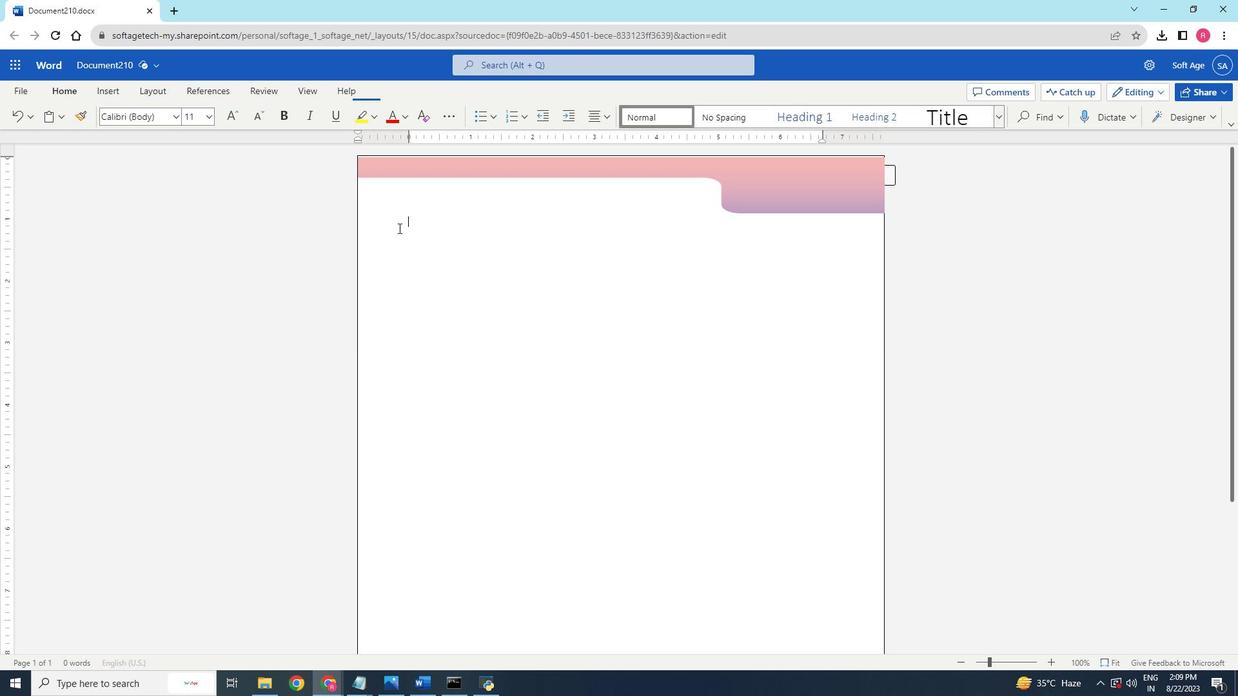
Action: Mouse moved to (558, 423)
Screenshot: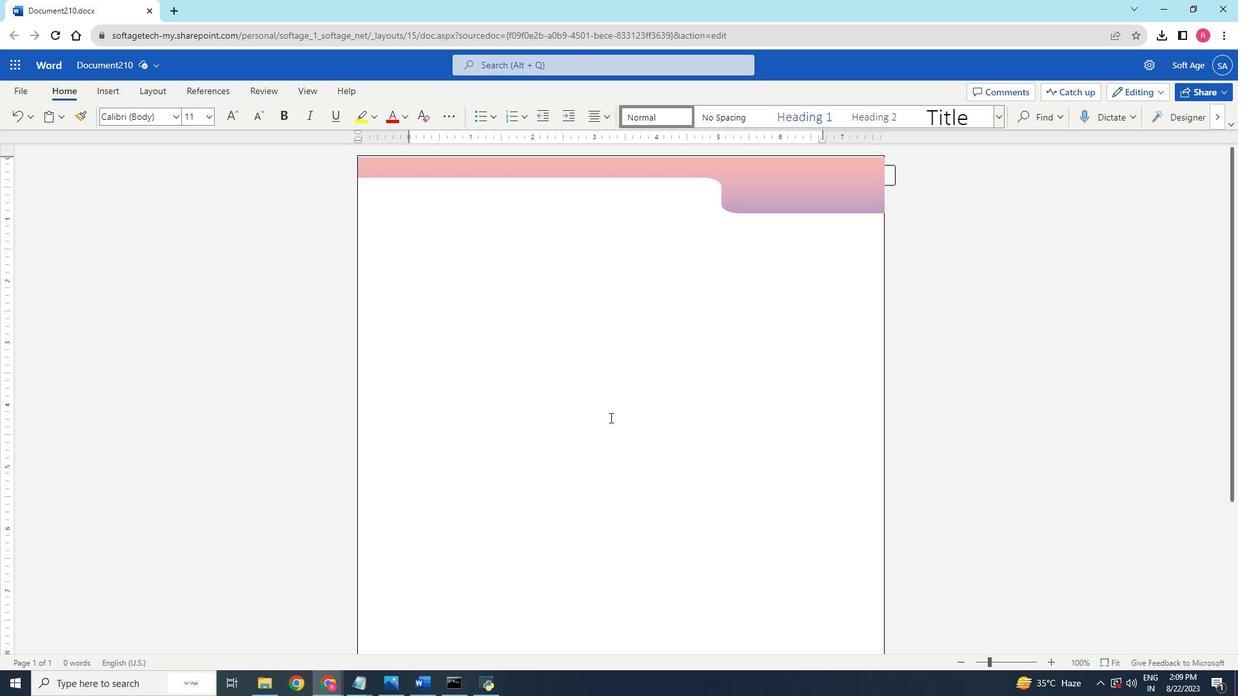 
Action: Key pressed <Key.shift><Key.shift><Key.shift><Key.shift><Key.shift><Key.shift><Key.shift><Key.shift><Key.shift><Key.shift><Key.shift><Key.shift><Key.shift><Key.shift><Key.shift><Key.shift><Key.shift><Key.shift><Key.shift>Fax<Key.space><Key.right><Key.right><Key.right><Key.backspace><Key.backspace><Key.backspace><Key.backspace><Key.space><Key.shift>Cover<Key.space><Key.shift>Sheet
Screenshot: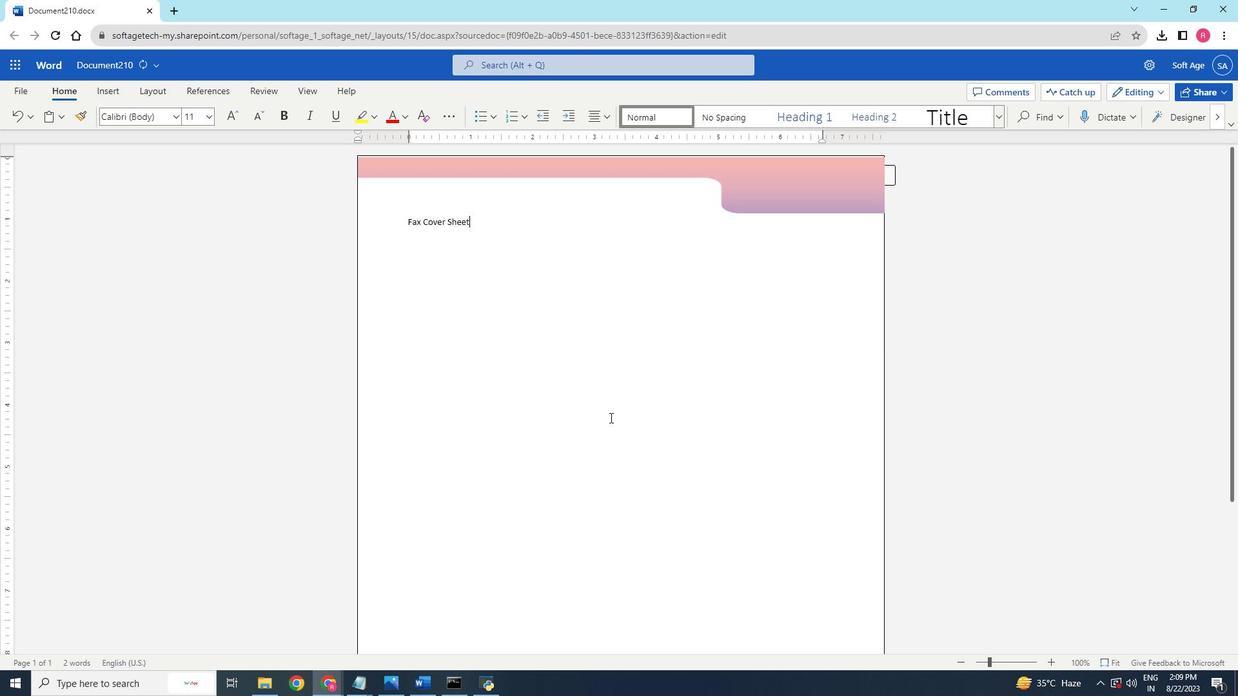 
Action: Mouse moved to (488, 241)
Screenshot: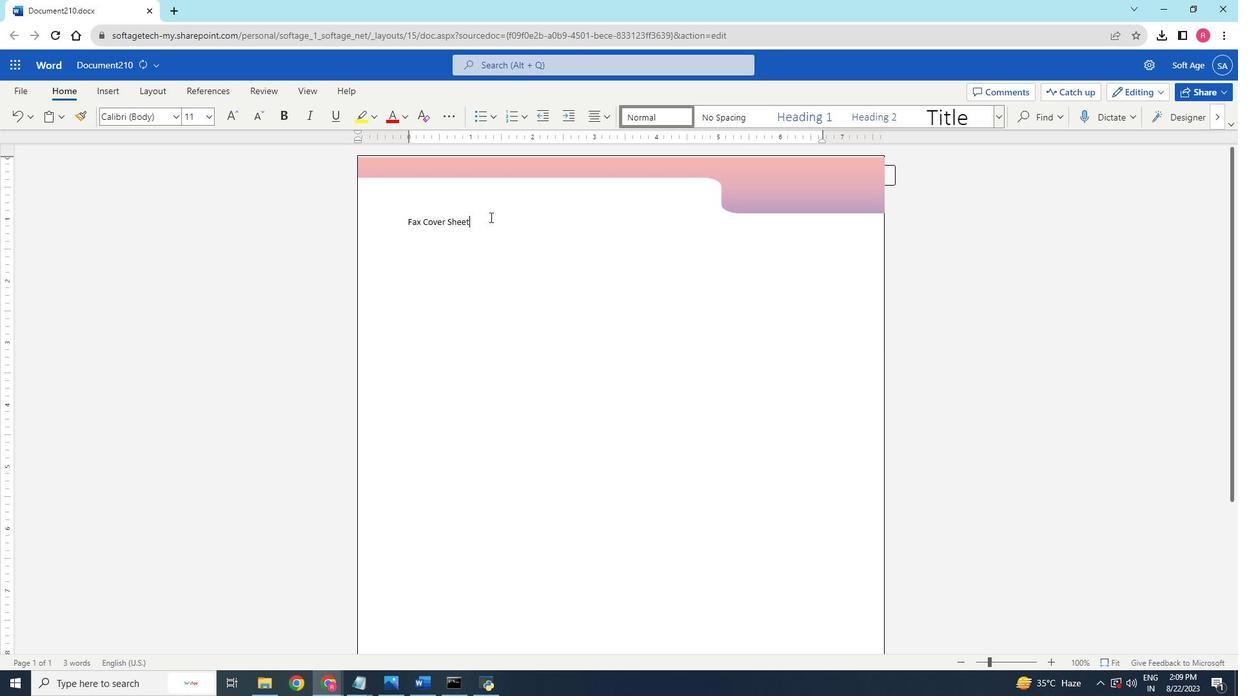 
Action: Mouse pressed left at (488, 241)
Screenshot: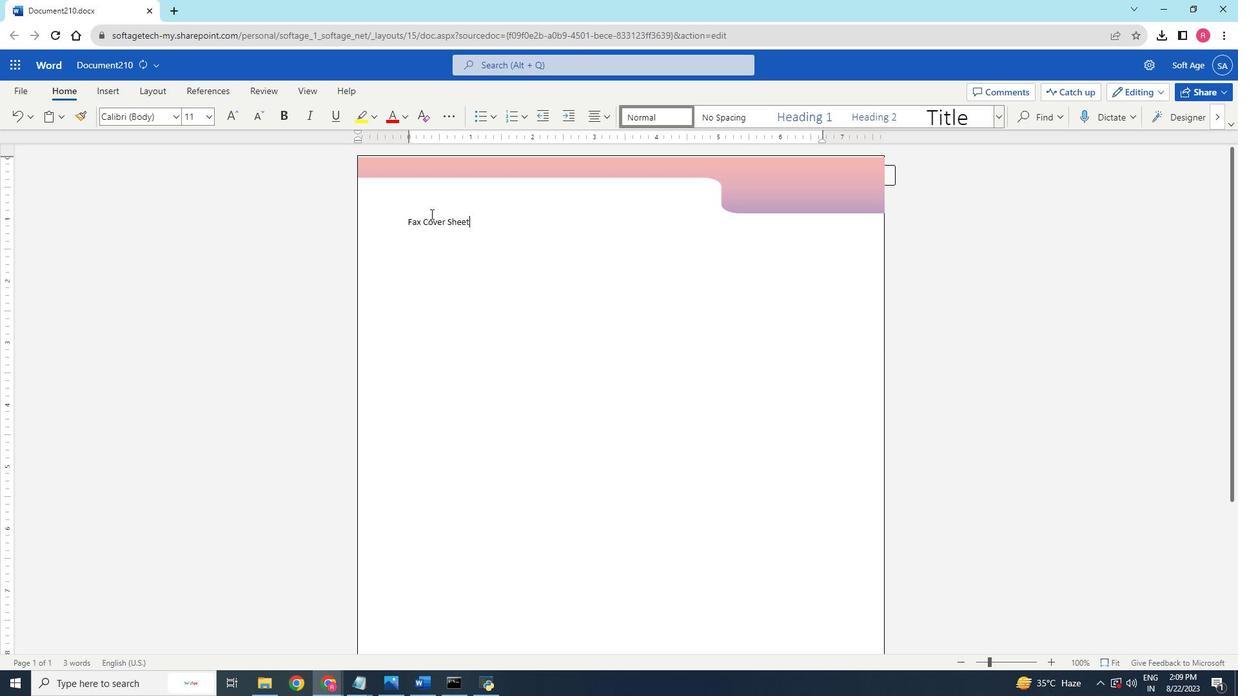 
Action: Mouse moved to (446, 252)
Screenshot: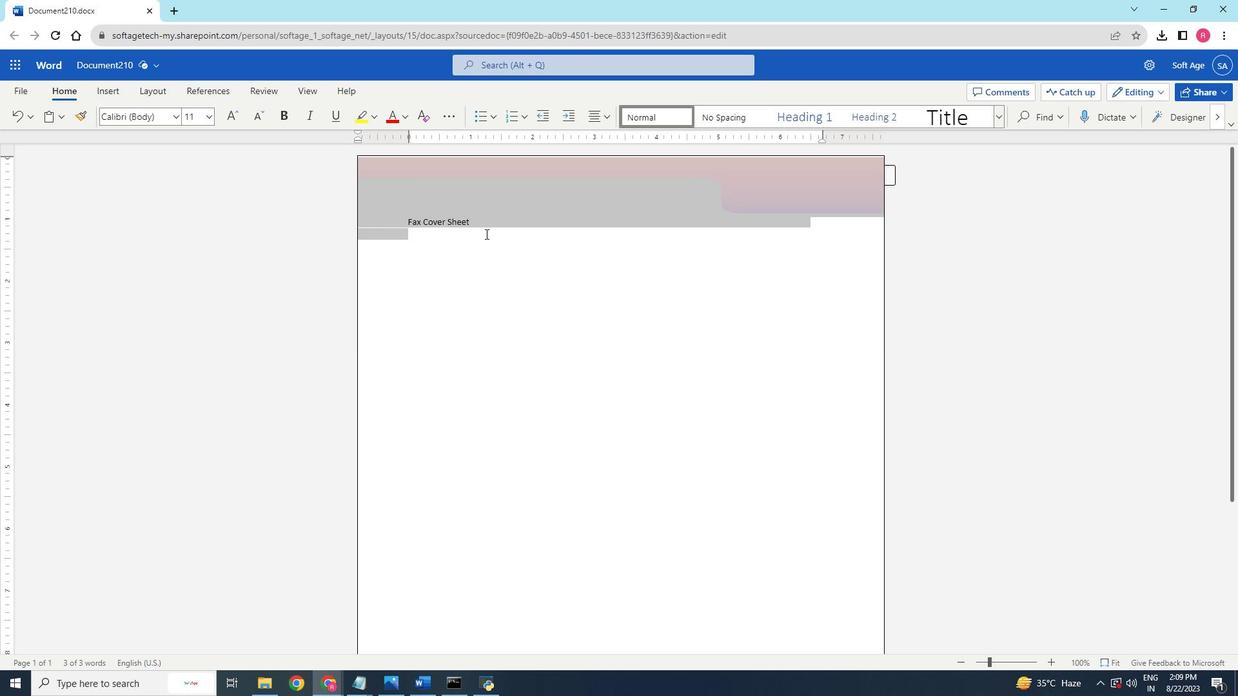 
Action: Mouse pressed left at (446, 252)
Screenshot: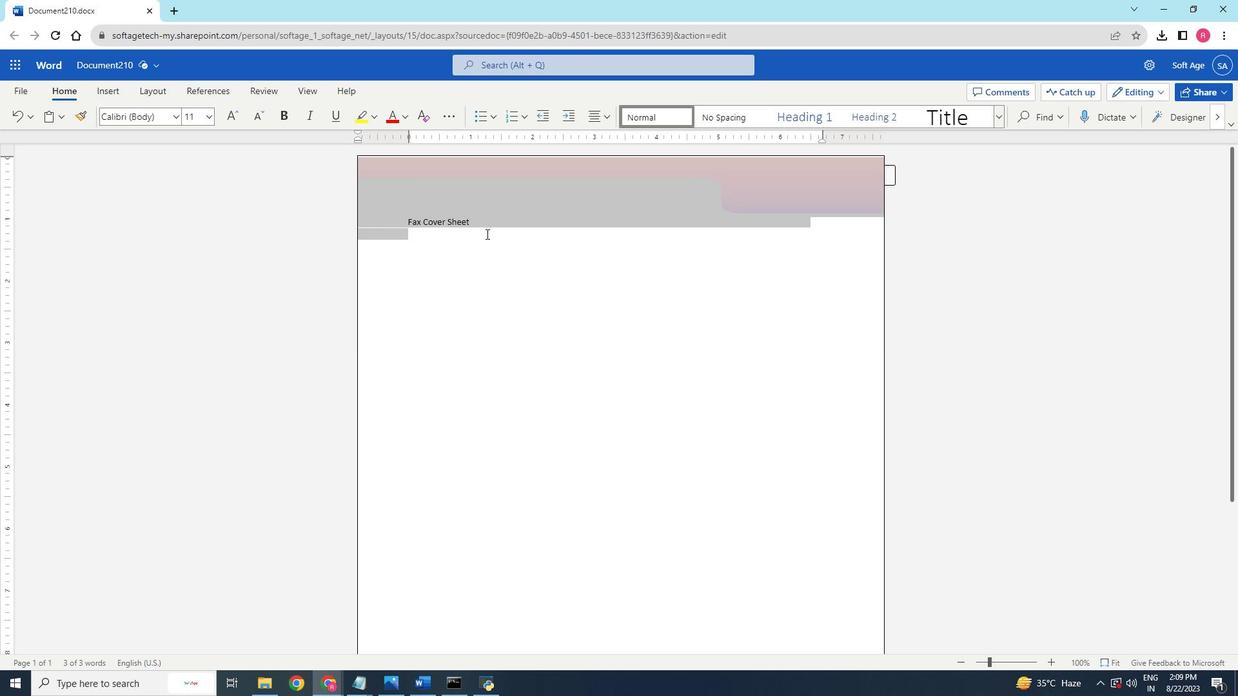 
Action: Mouse moved to (484, 254)
Screenshot: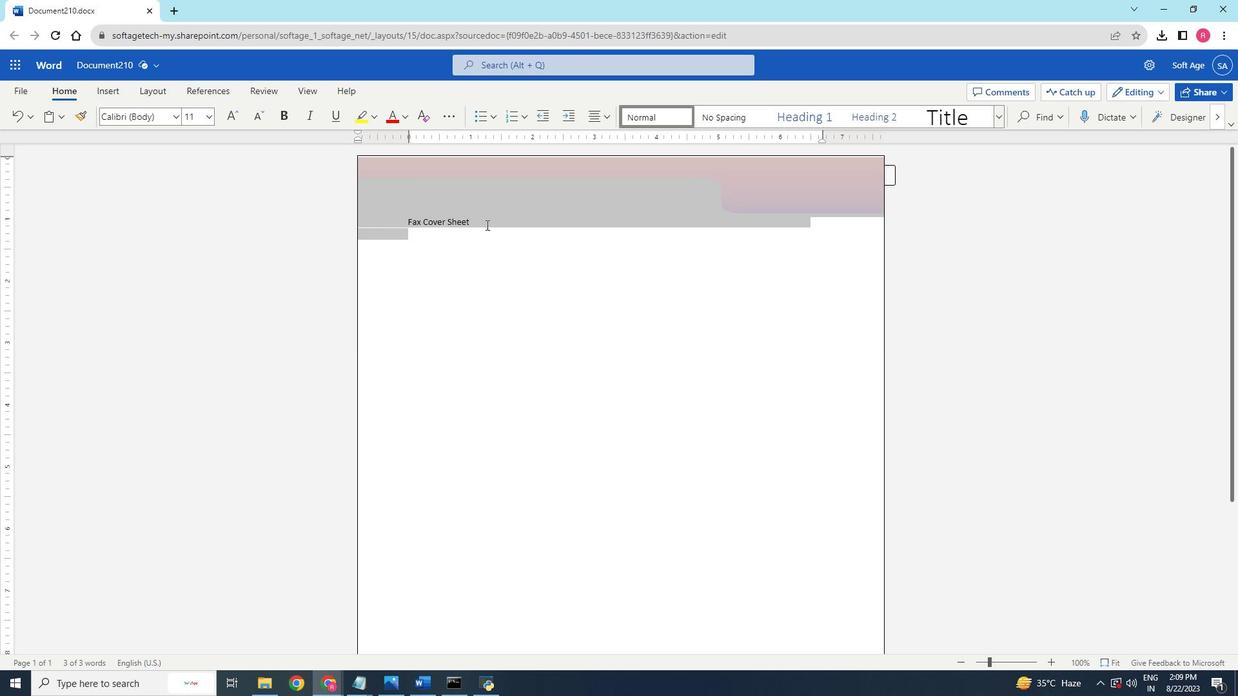 
Action: Mouse pressed left at (484, 254)
Screenshot: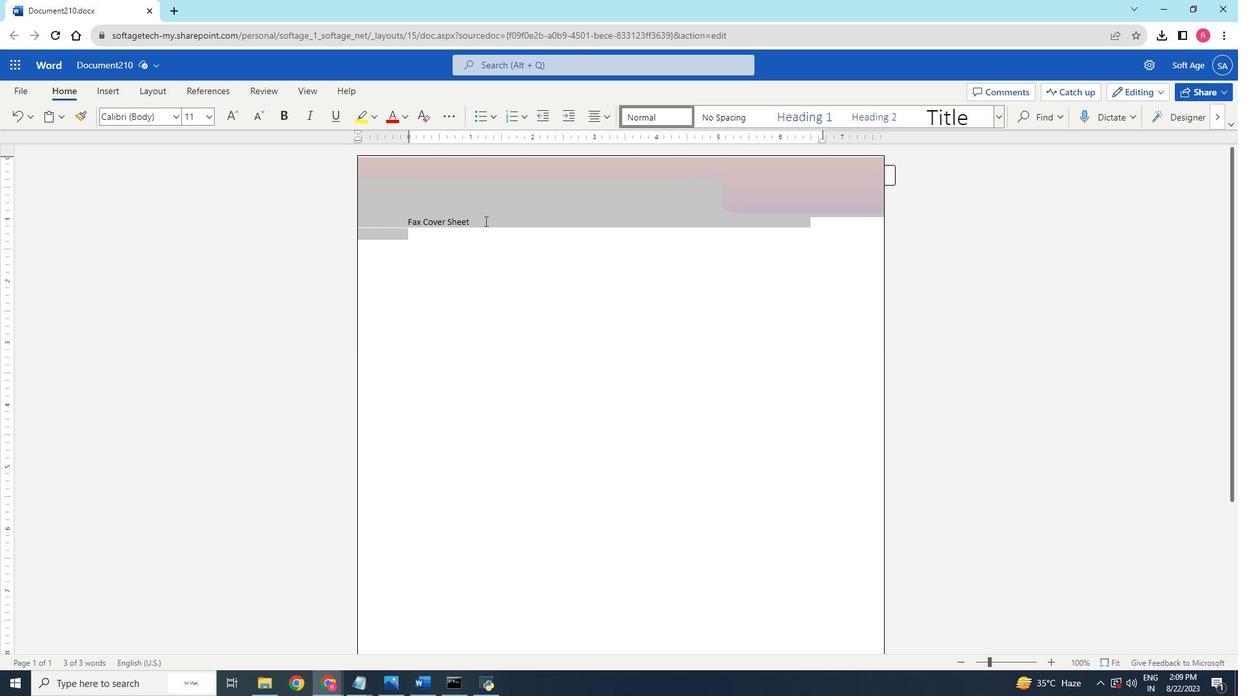 
Action: Mouse moved to (482, 242)
Screenshot: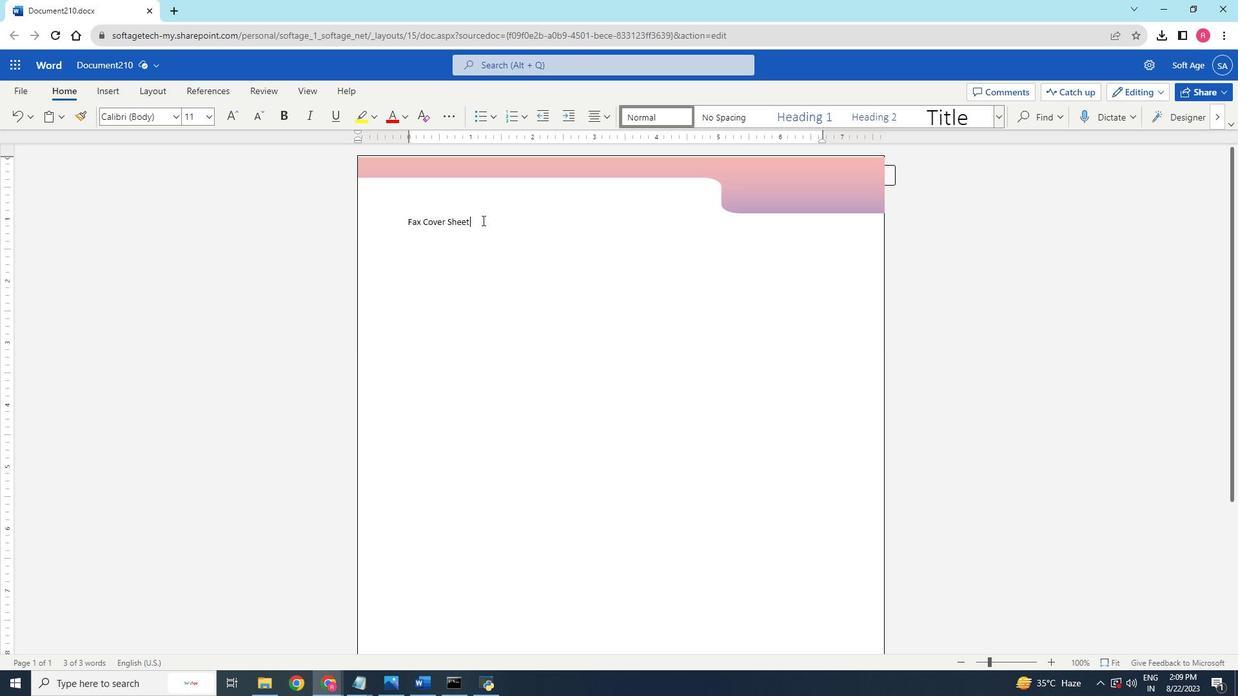 
Action: Mouse pressed left at (482, 242)
Screenshot: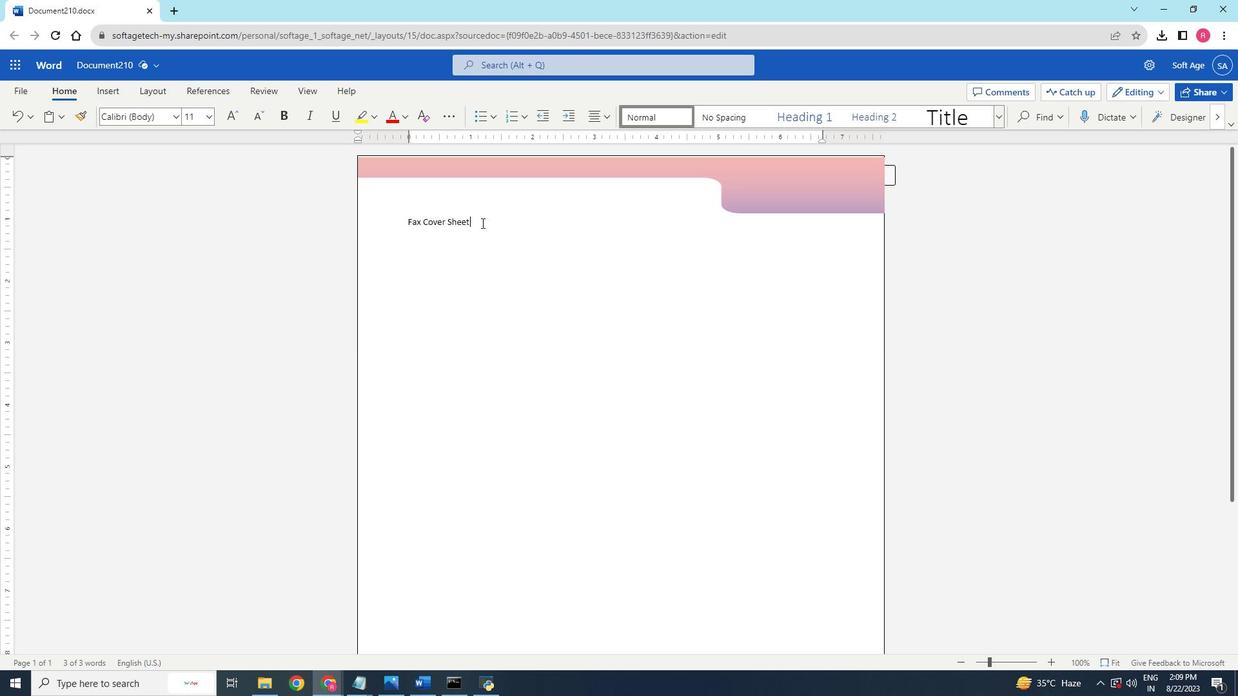 
Action: Mouse moved to (481, 247)
Screenshot: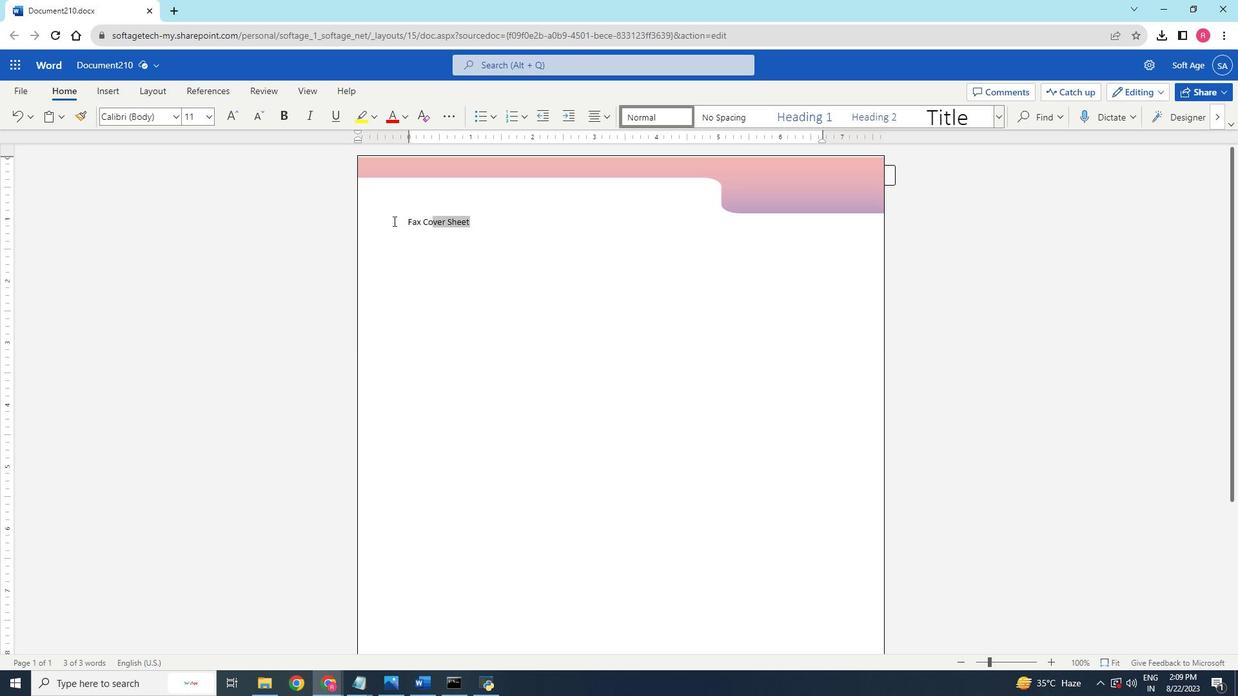 
Action: Mouse pressed left at (481, 247)
Screenshot: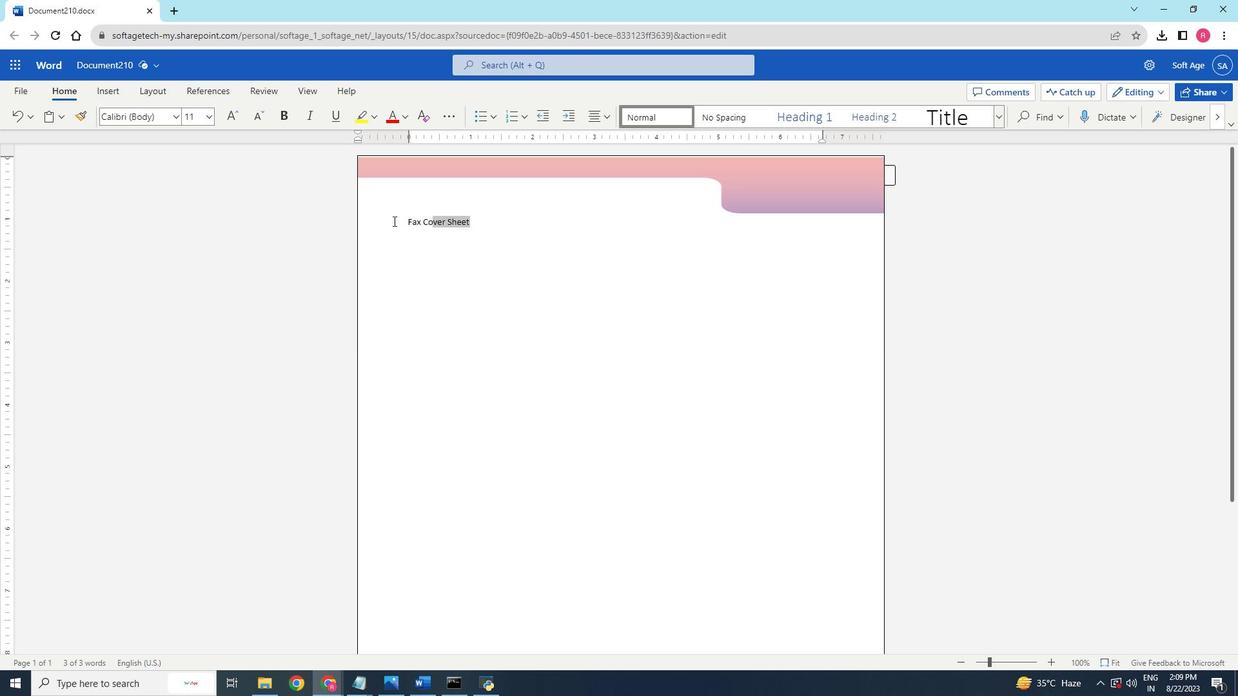 
Action: Mouse moved to (444, 248)
Screenshot: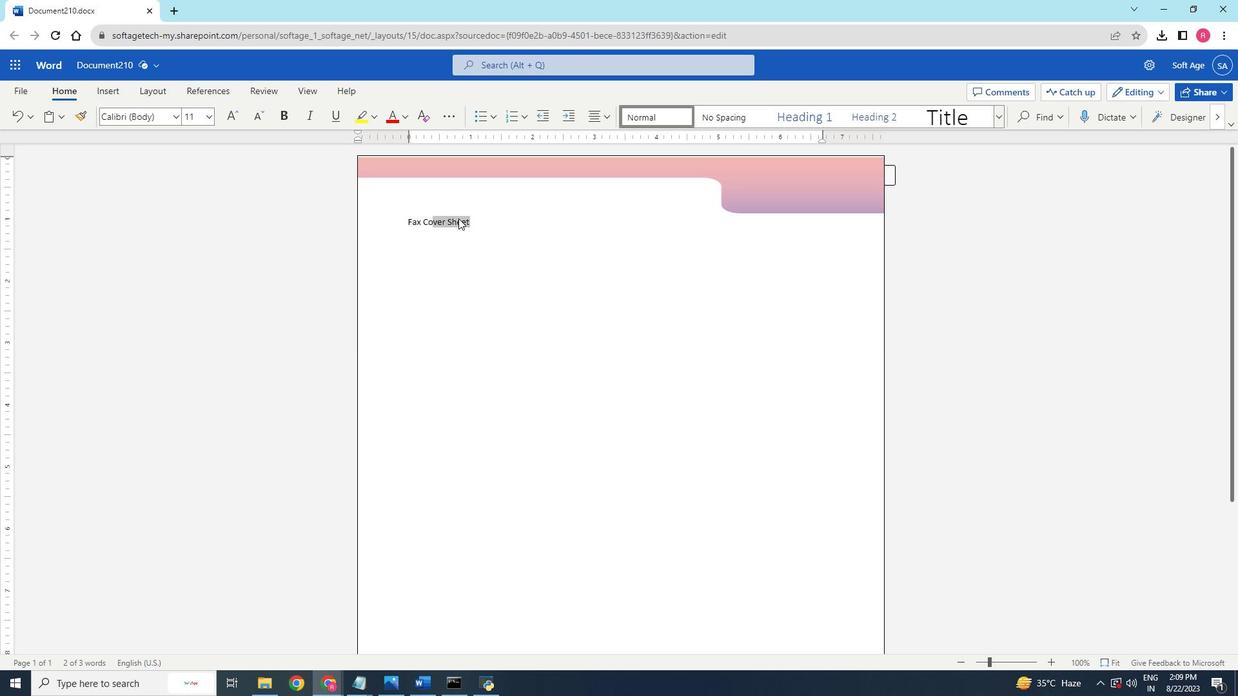 
Action: Mouse pressed left at (444, 248)
Screenshot: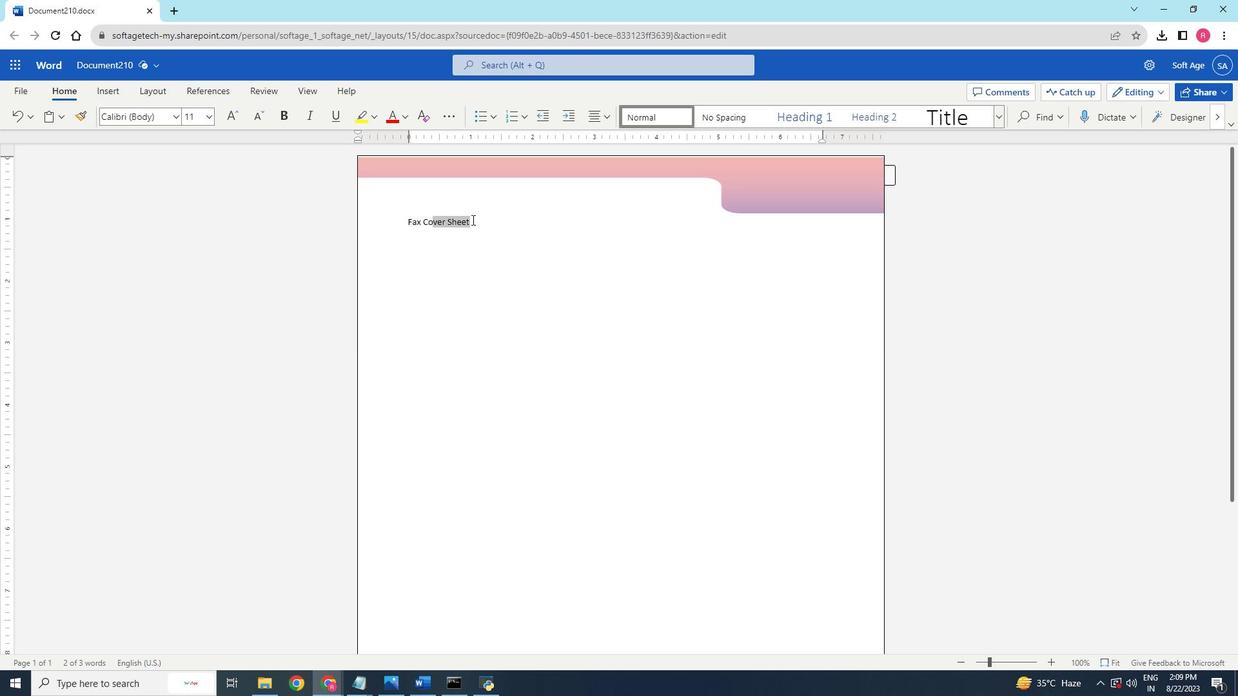 
Action: Mouse moved to (476, 245)
Screenshot: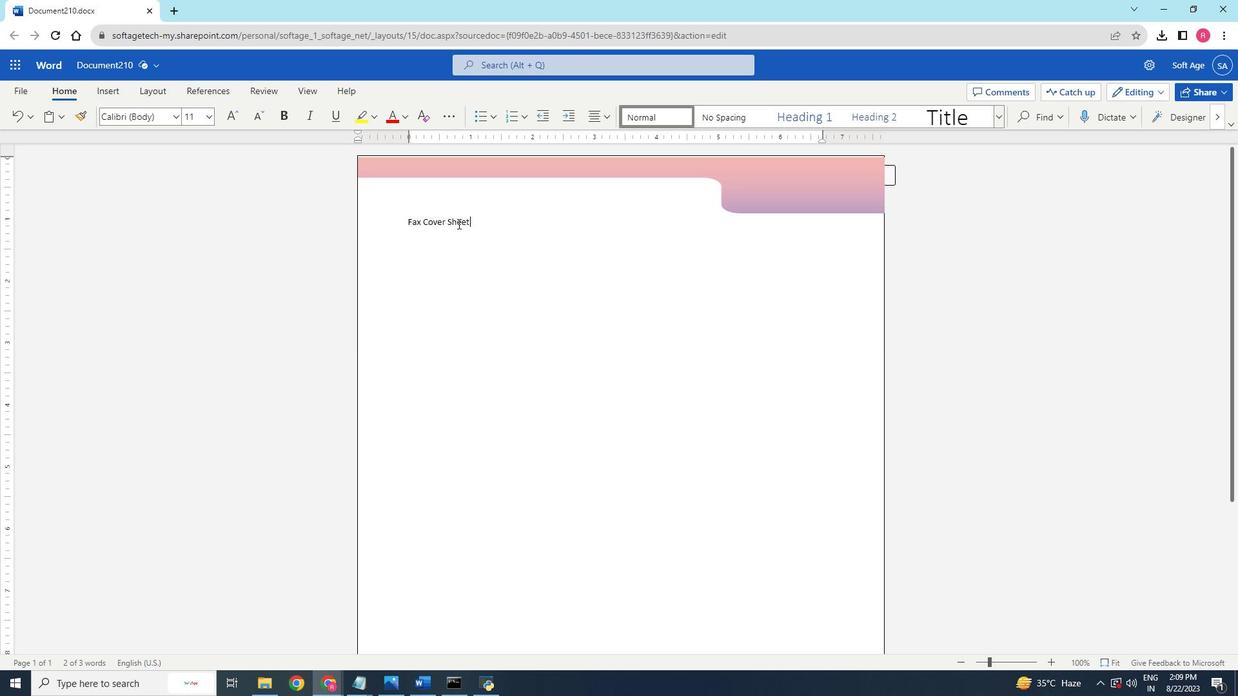 
Action: Mouse pressed left at (476, 245)
Screenshot: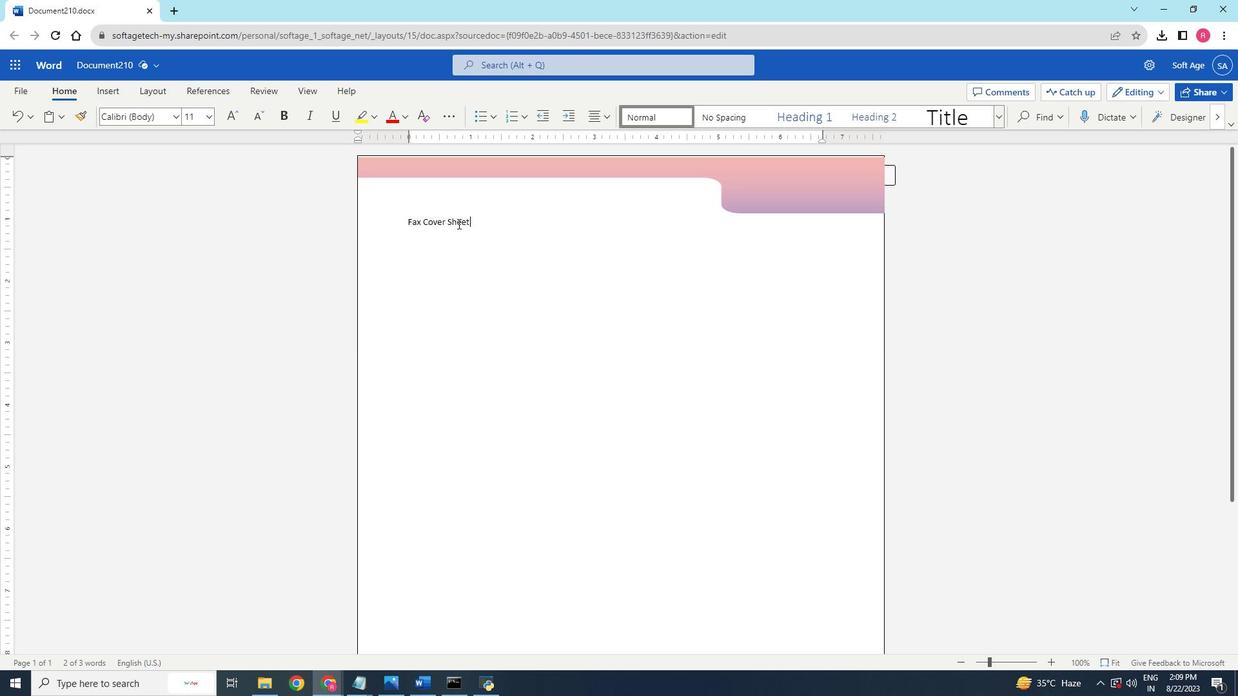 
Action: Mouse moved to (474, 243)
Screenshot: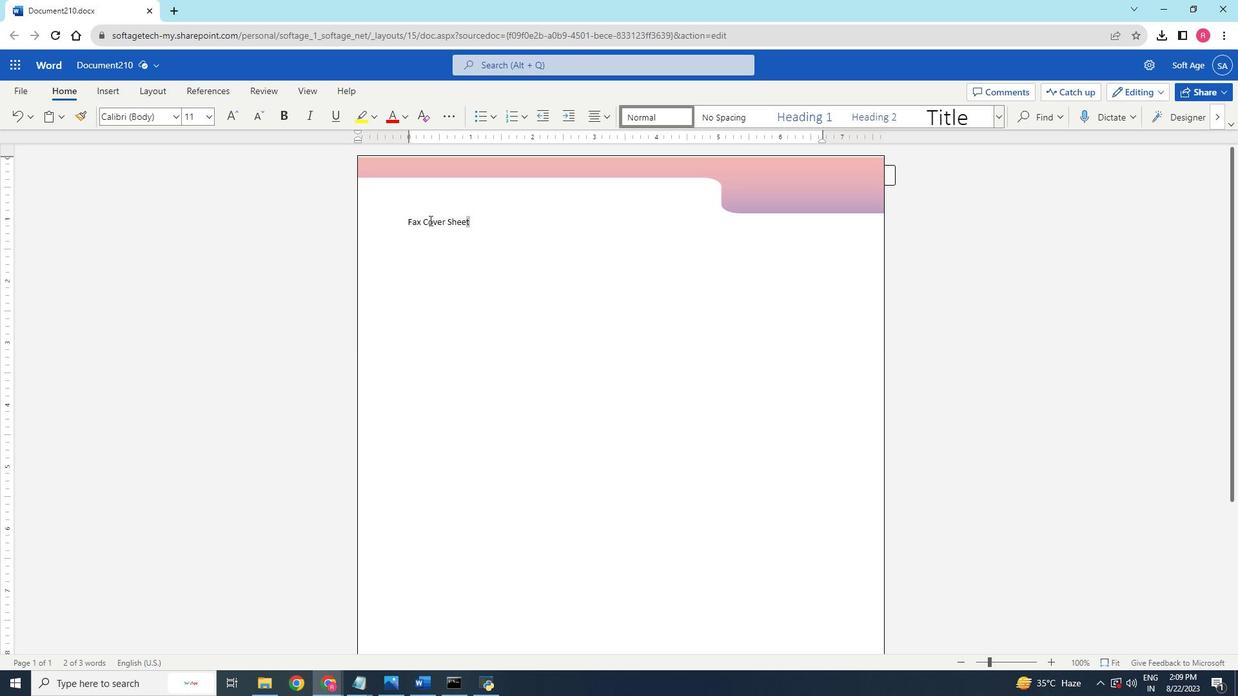 
Action: Mouse pressed left at (474, 243)
Screenshot: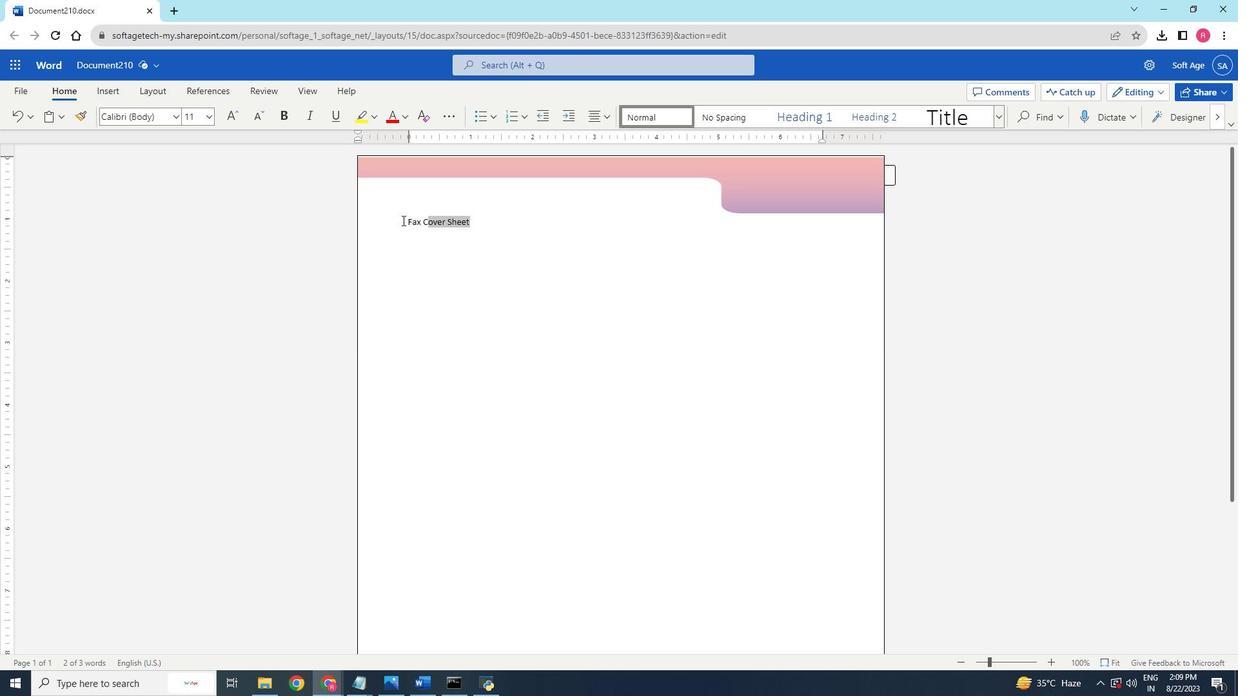 
Action: Mouse moved to (459, 224)
Screenshot: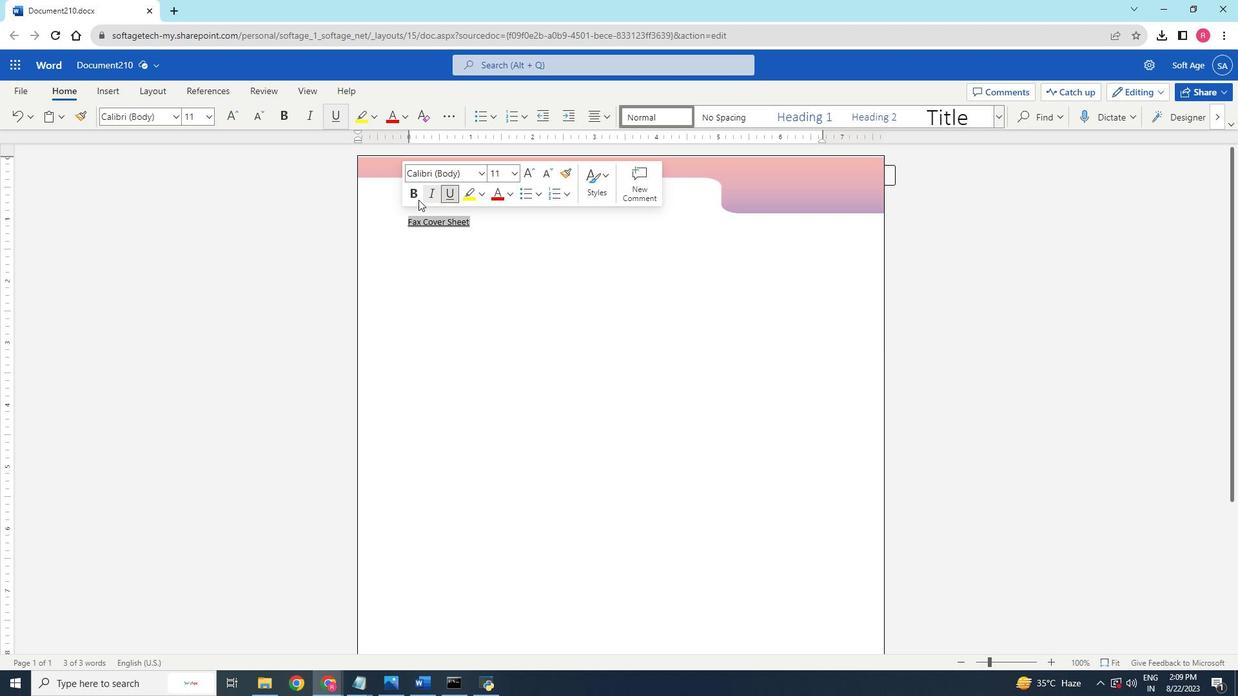 
Action: Mouse pressed left at (459, 224)
Screenshot: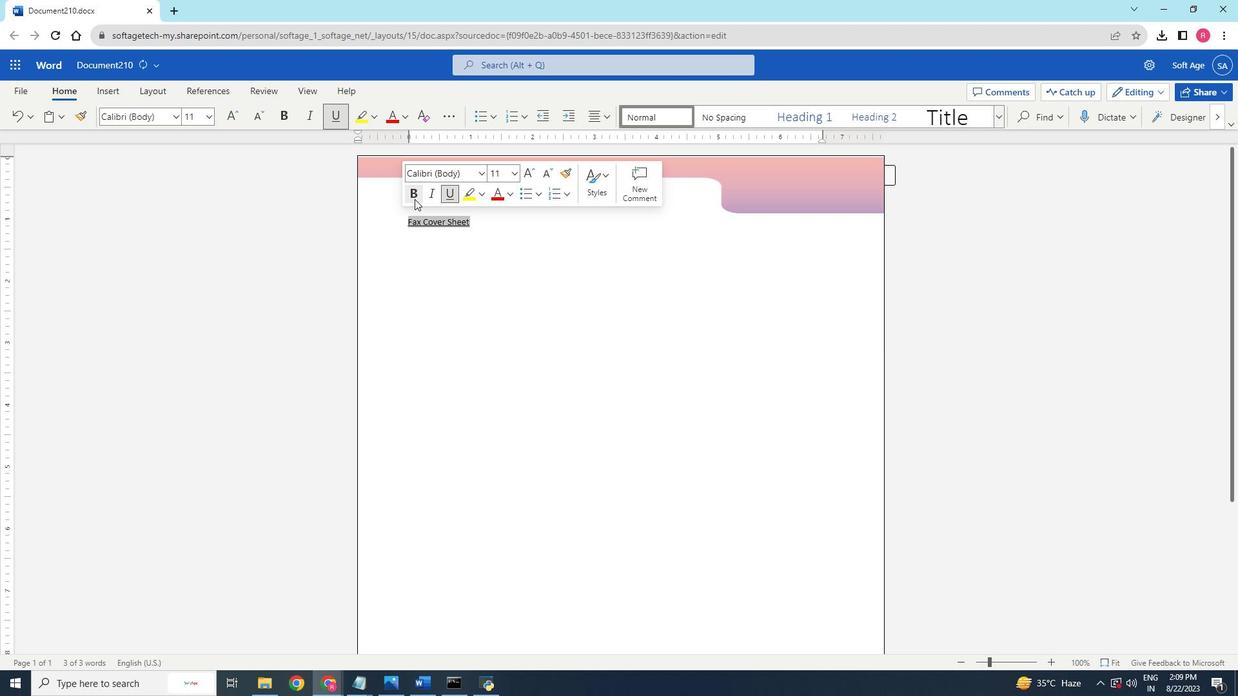 
Action: Mouse moved to (438, 219)
Screenshot: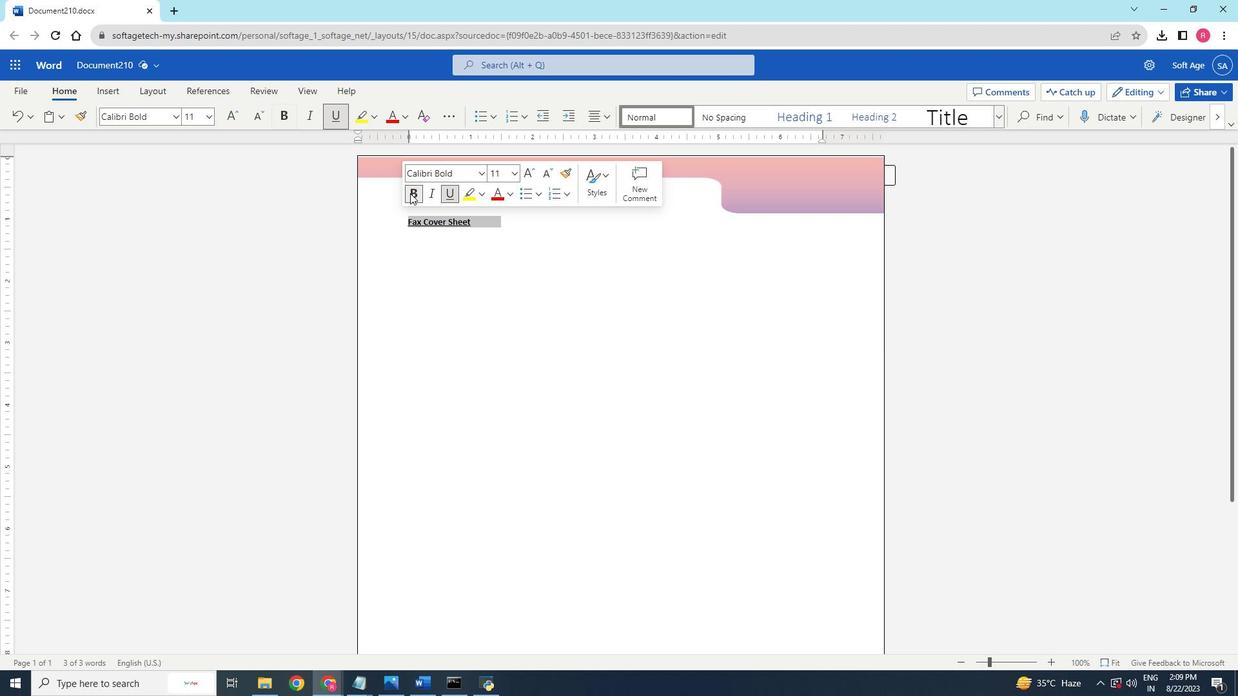 
Action: Mouse pressed left at (438, 219)
Screenshot: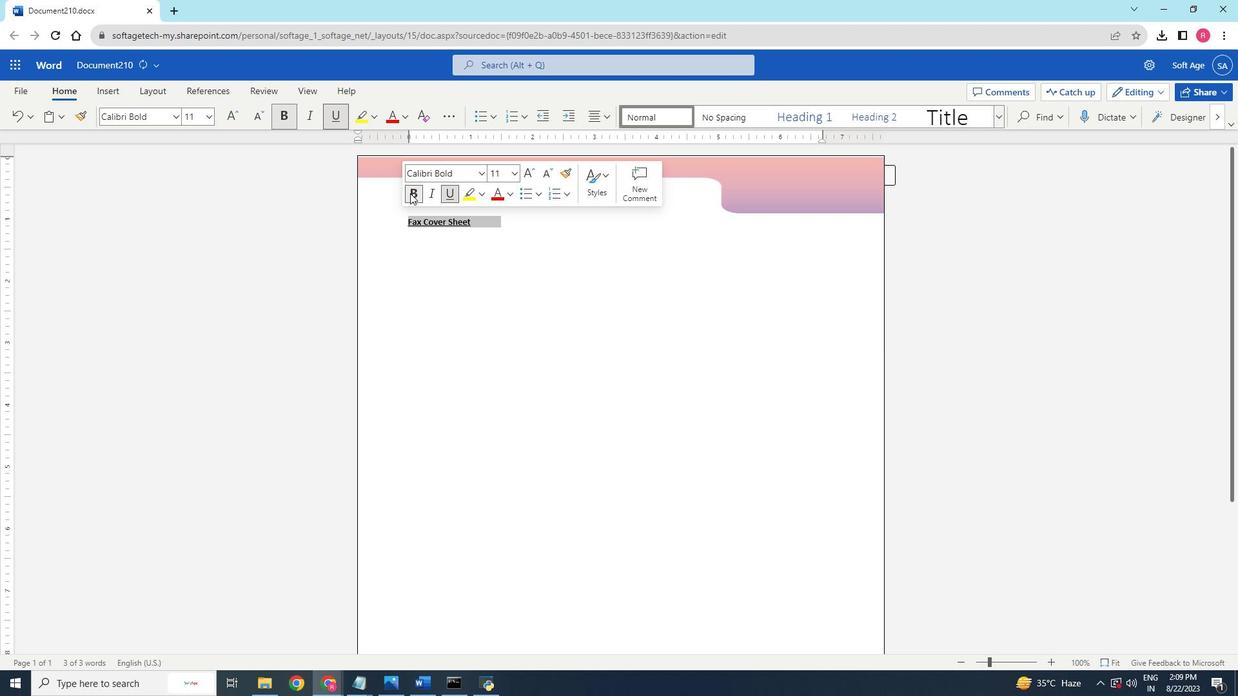 
Action: Mouse moved to (493, 272)
Screenshot: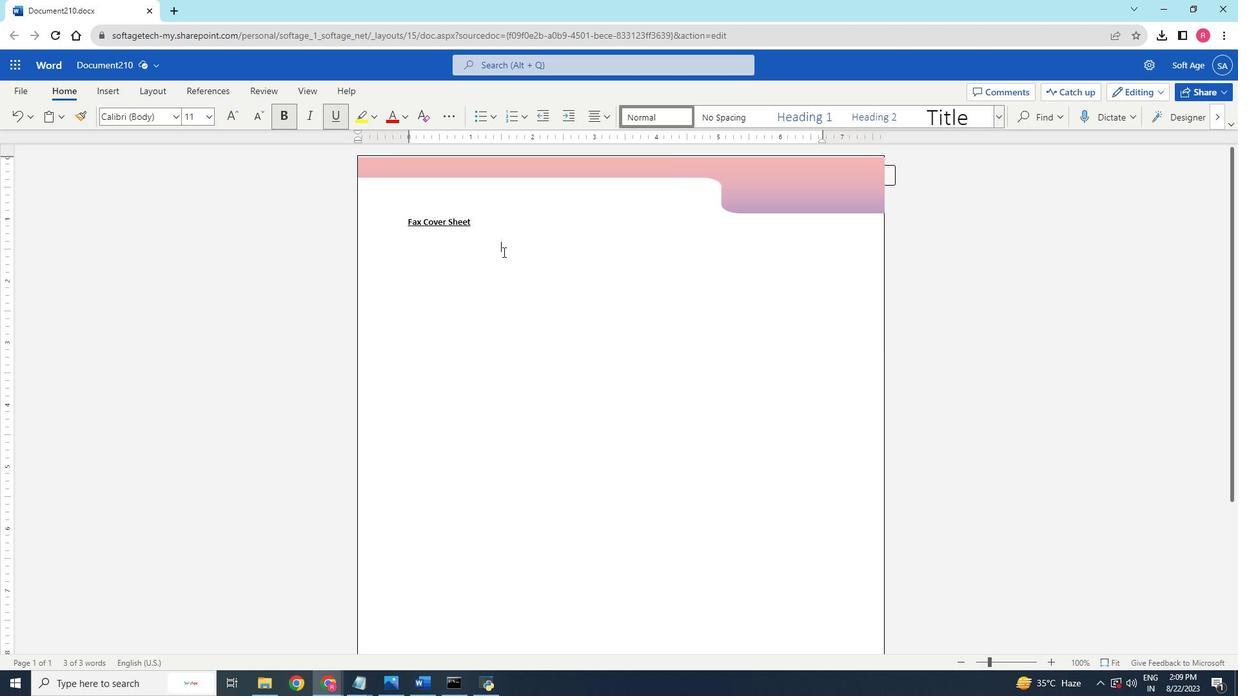 
Action: Mouse pressed left at (493, 272)
Screenshot: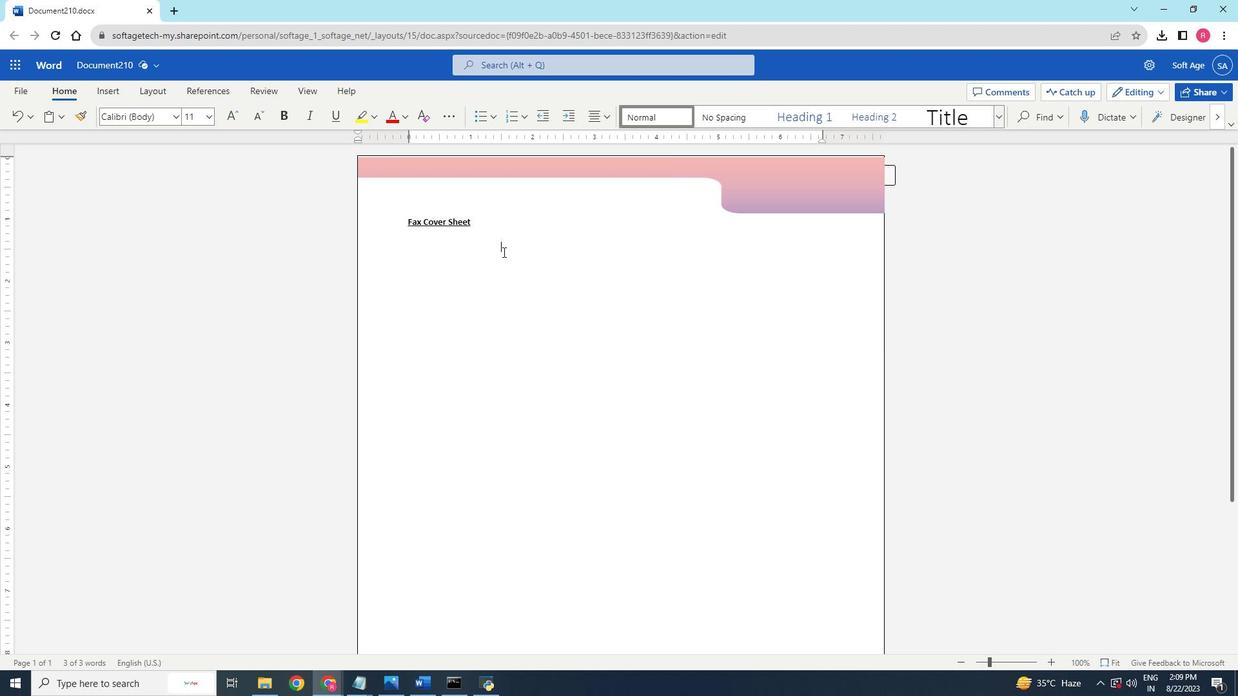 
Action: Mouse moved to (441, 273)
Screenshot: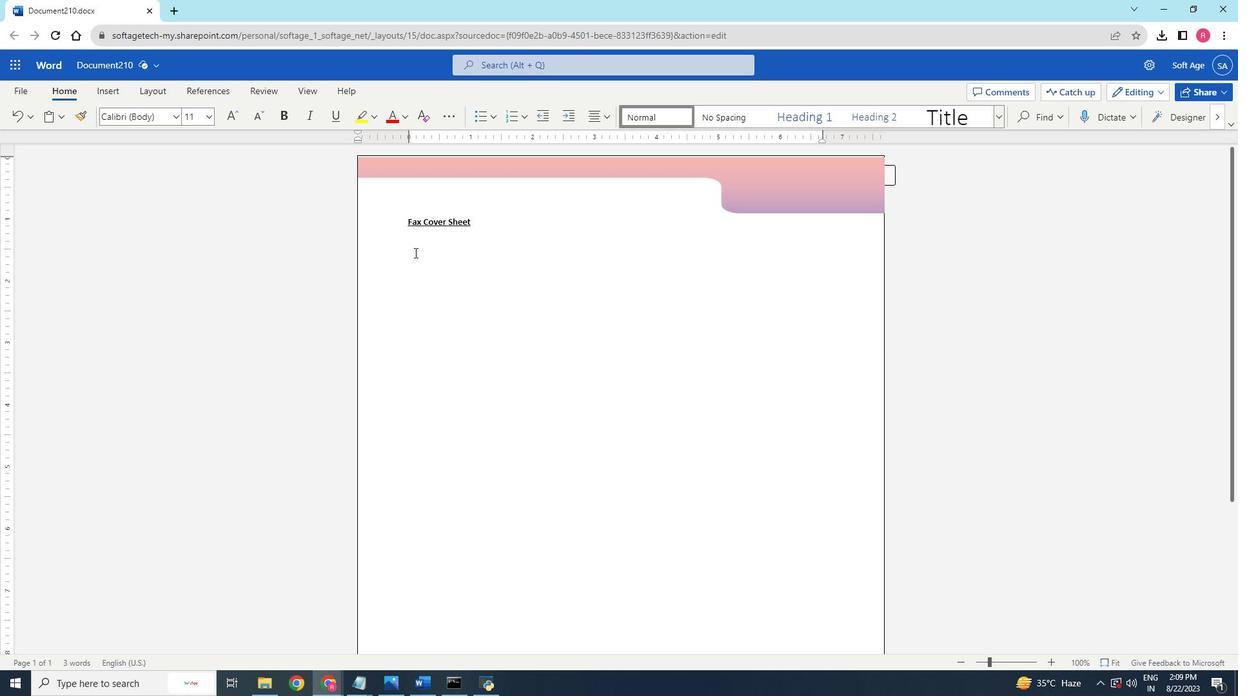 
Action: Mouse pressed left at (441, 273)
Screenshot: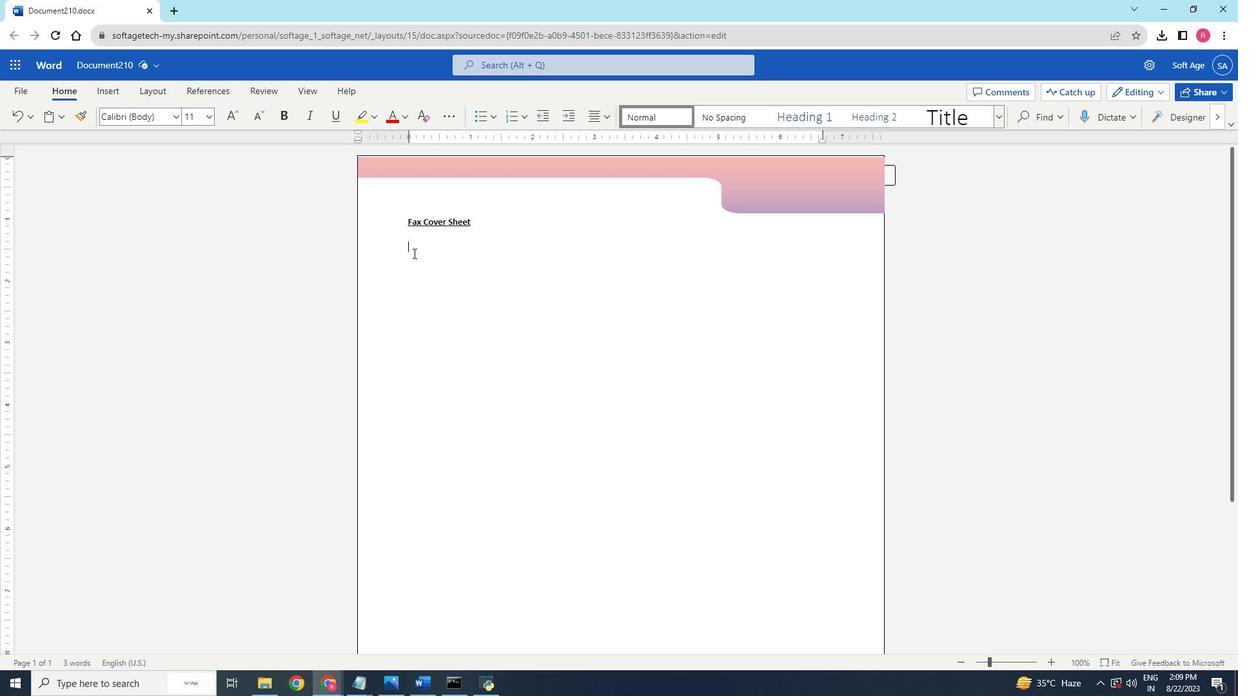 
Action: Mouse moved to (440, 274)
Screenshot: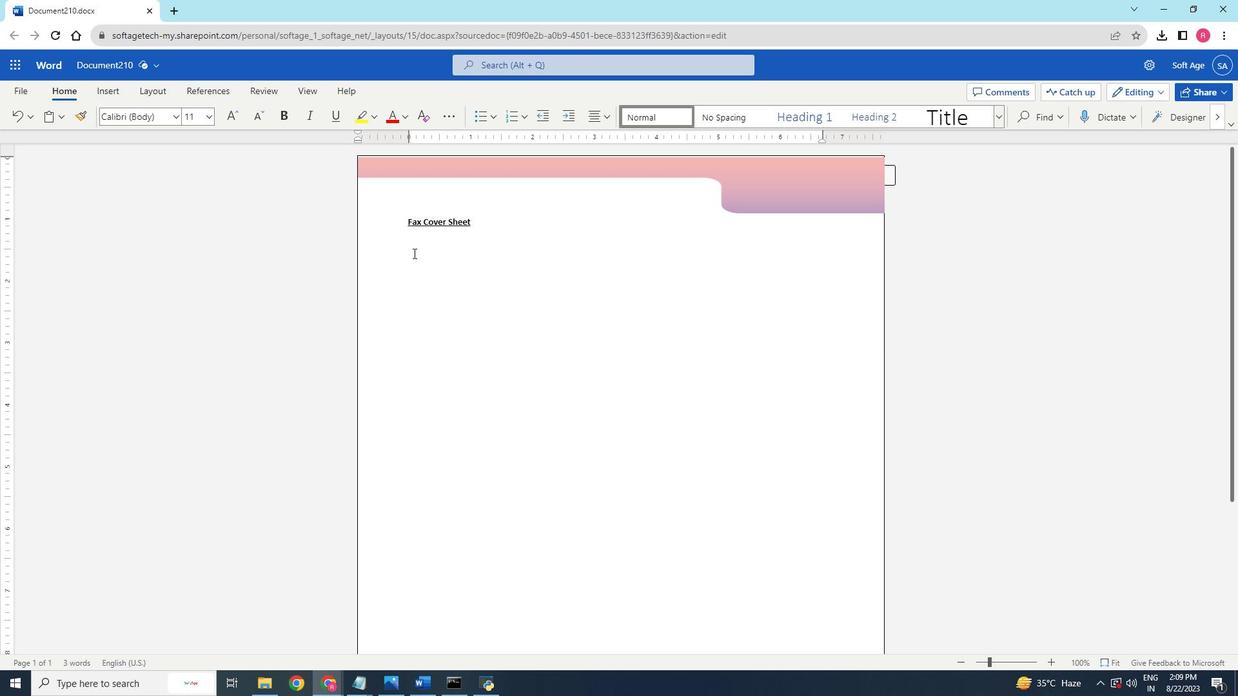 
Action: Key pressed <Key.enter><Key.enter>
Screenshot: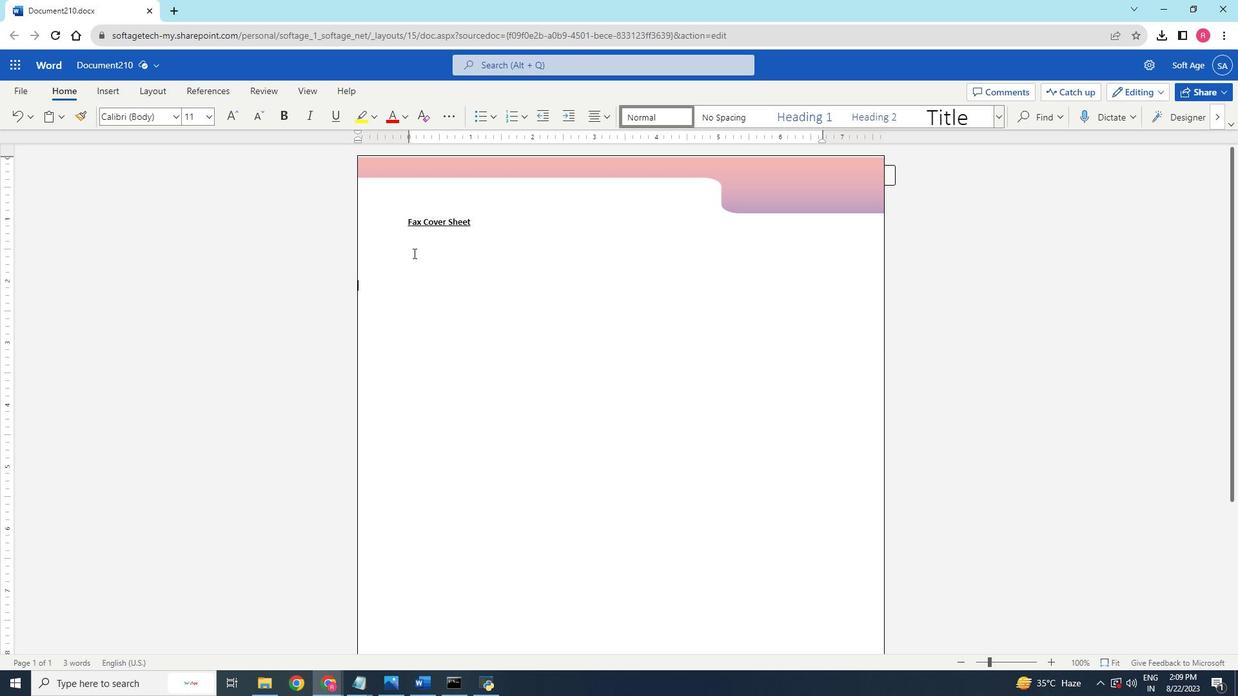 
Action: Mouse pressed left at (440, 274)
Screenshot: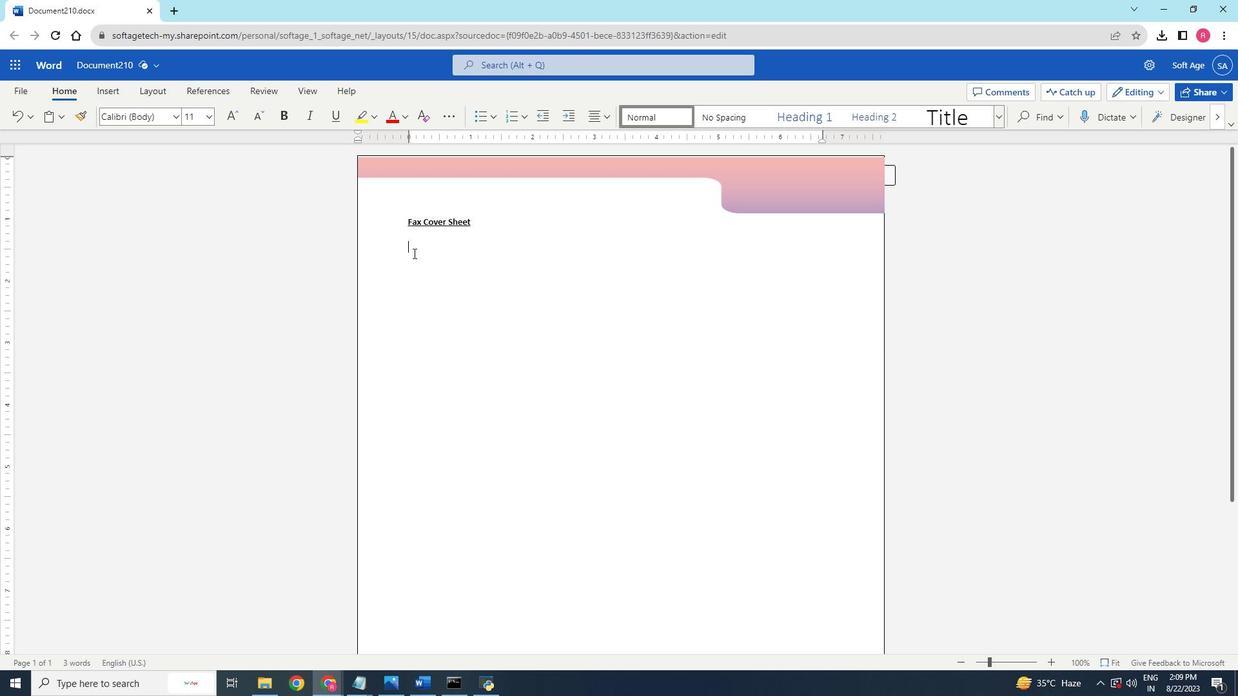 
Action: Key pressed t<Key.backspace><Key.shift>T<Key.shift><Key.caps_lock>
Screenshot: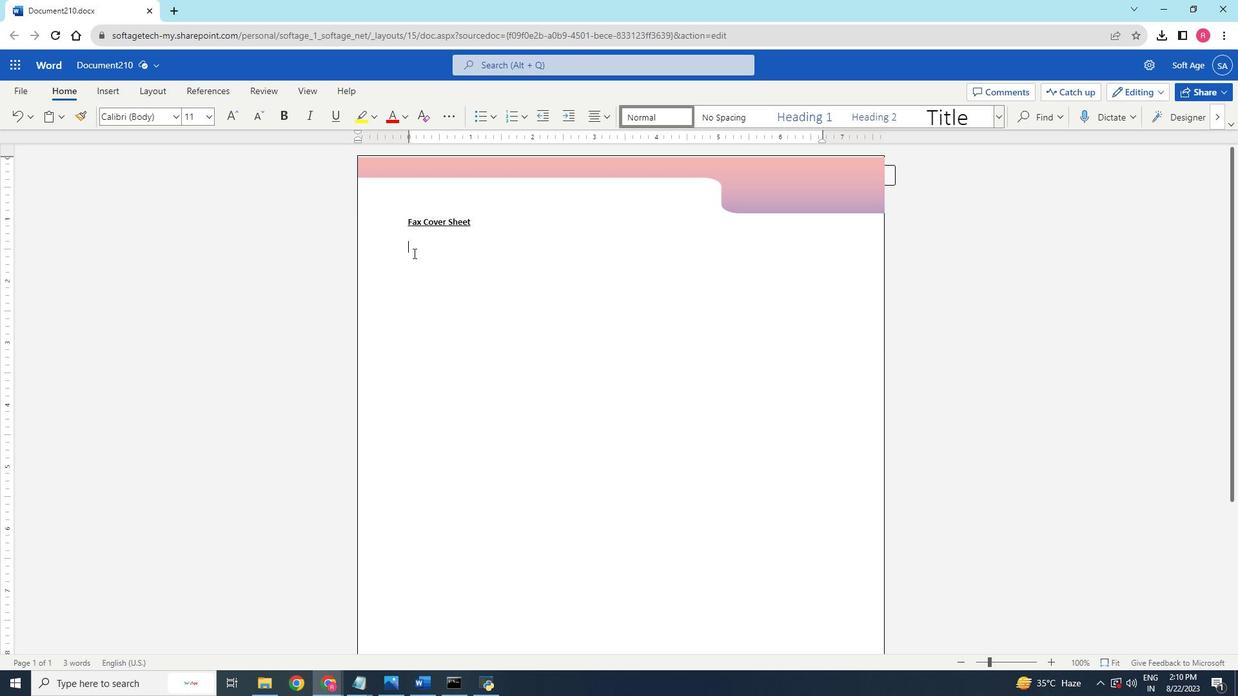 
Action: Mouse pressed left at (440, 274)
Screenshot: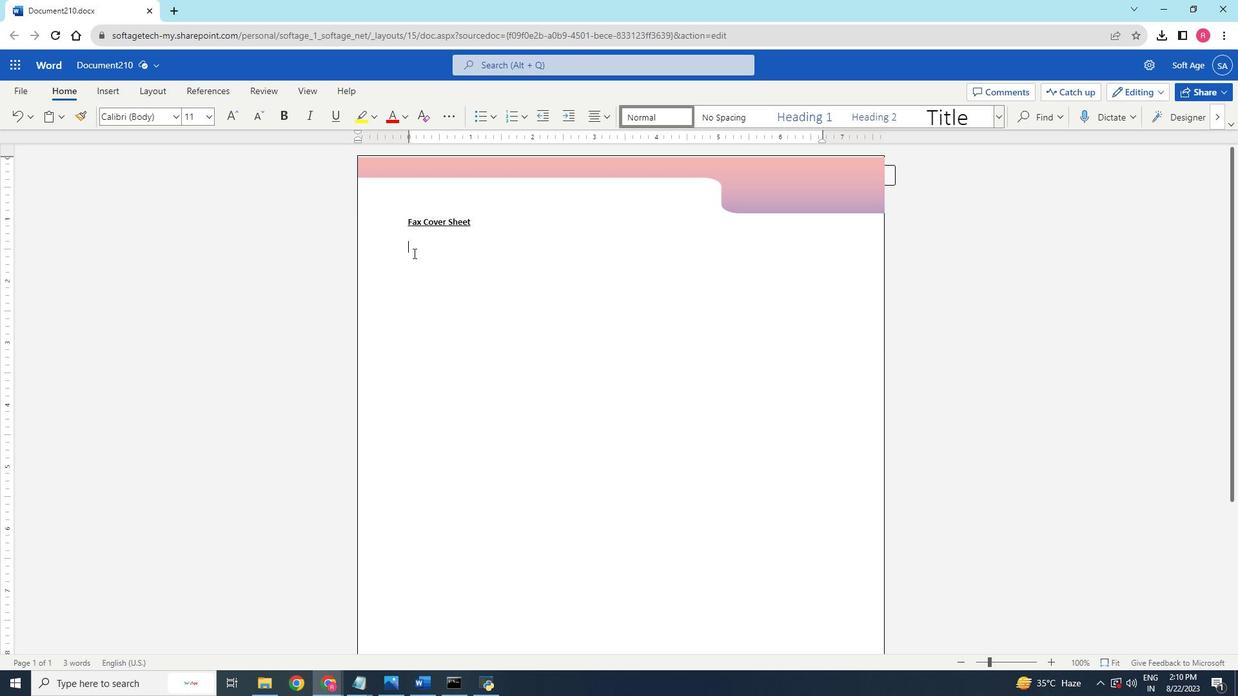 
Action: Key pressed TO<Key.shift_r>:<Key.tab><Key.shift_r><Key.shift_r><Key.shift_r><Key.shift_r><Key.shift_r><Key.shift_r><Key.shift_r><Key.shift_r><Key.shift_r><Key.shift_r><Key.shift_r><Key.shift_r><Key.shift_r><Key.shift_r><Key.shift_r><Key.shift_r><Key.shift_r><Key.shift_r><Key.shift_r><Key.shift_r><Key.shift_r><Key.shift_r><Key.shift_r><Key.shift_r><Key.shift_r><Key.shift_r><Key.shift_r><Key.shift_r><Key.shift_r><Key.shift_r><Key.shift_r><Key.shift_r>{<Key.backspace>[
Screenshot: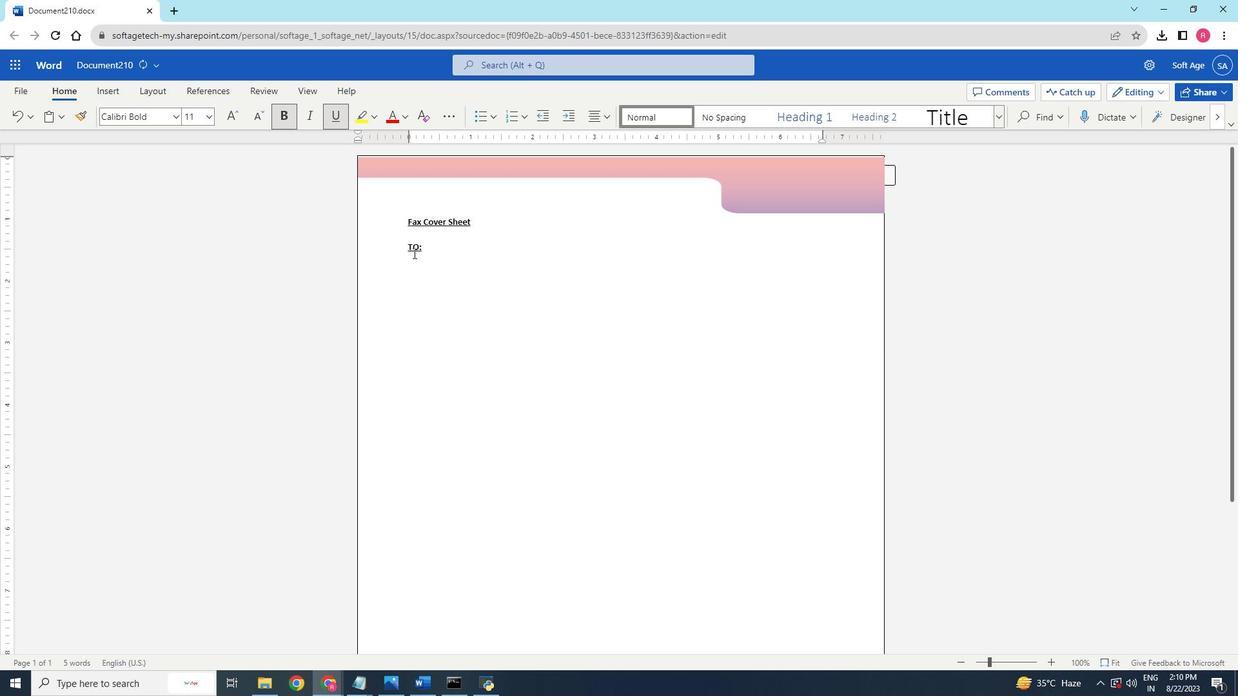 
Action: Mouse scrolled (440, 274) with delta (0, 0)
Screenshot: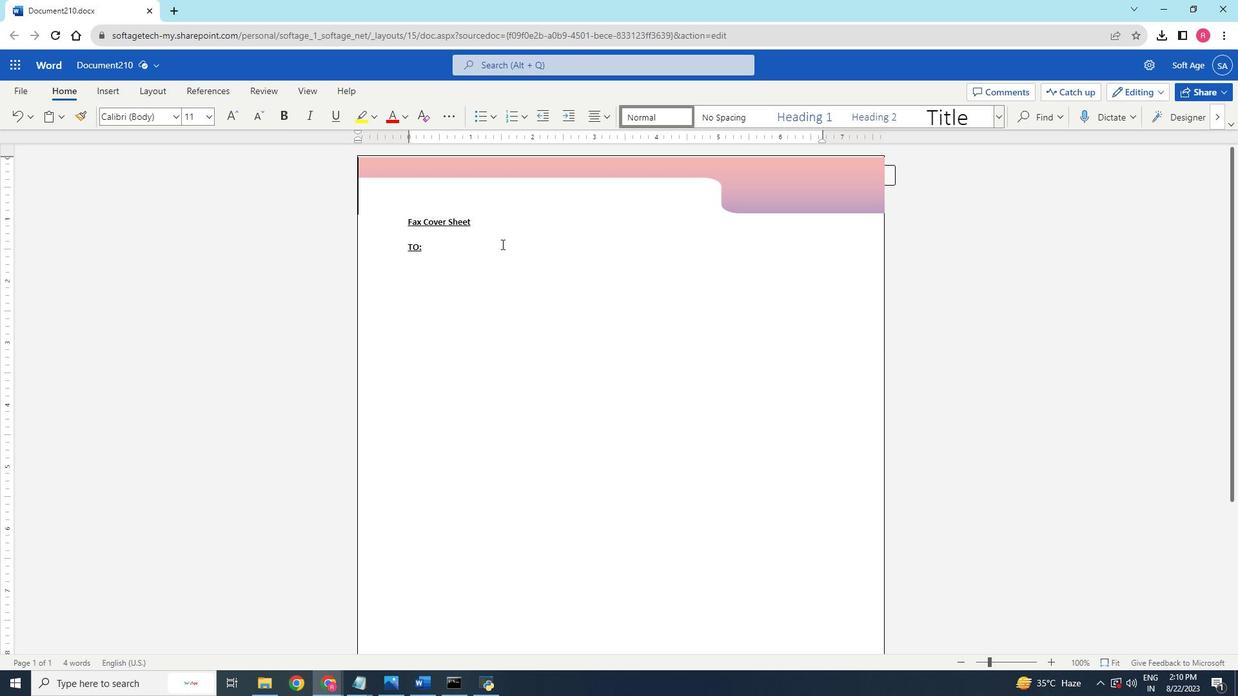 
Action: Mouse moved to (452, 267)
Screenshot: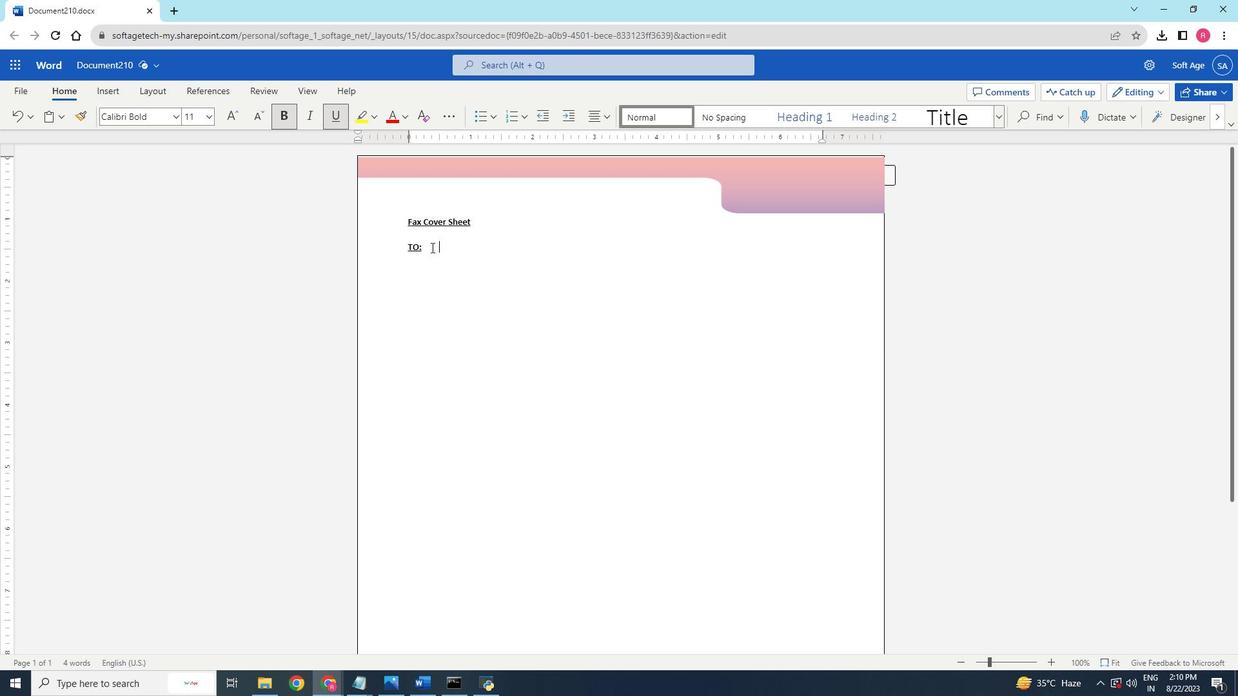 
Action: Mouse pressed left at (452, 267)
Screenshot: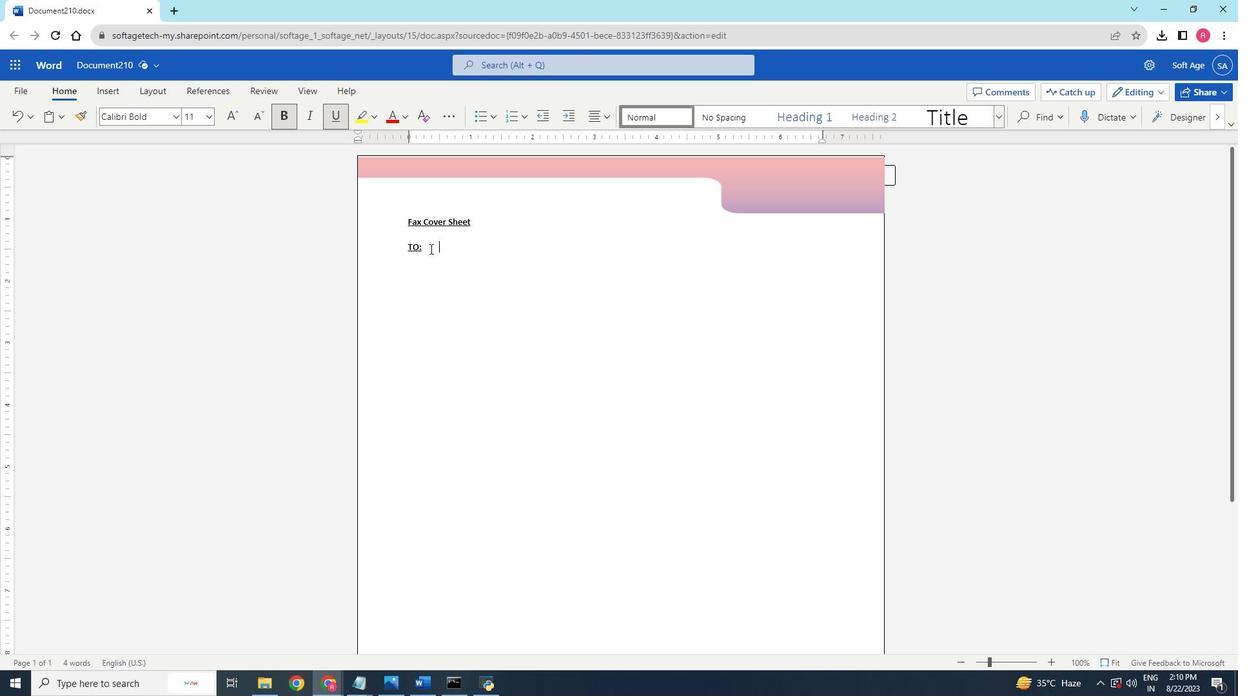 
Action: Mouse moved to (450, 269)
Screenshot: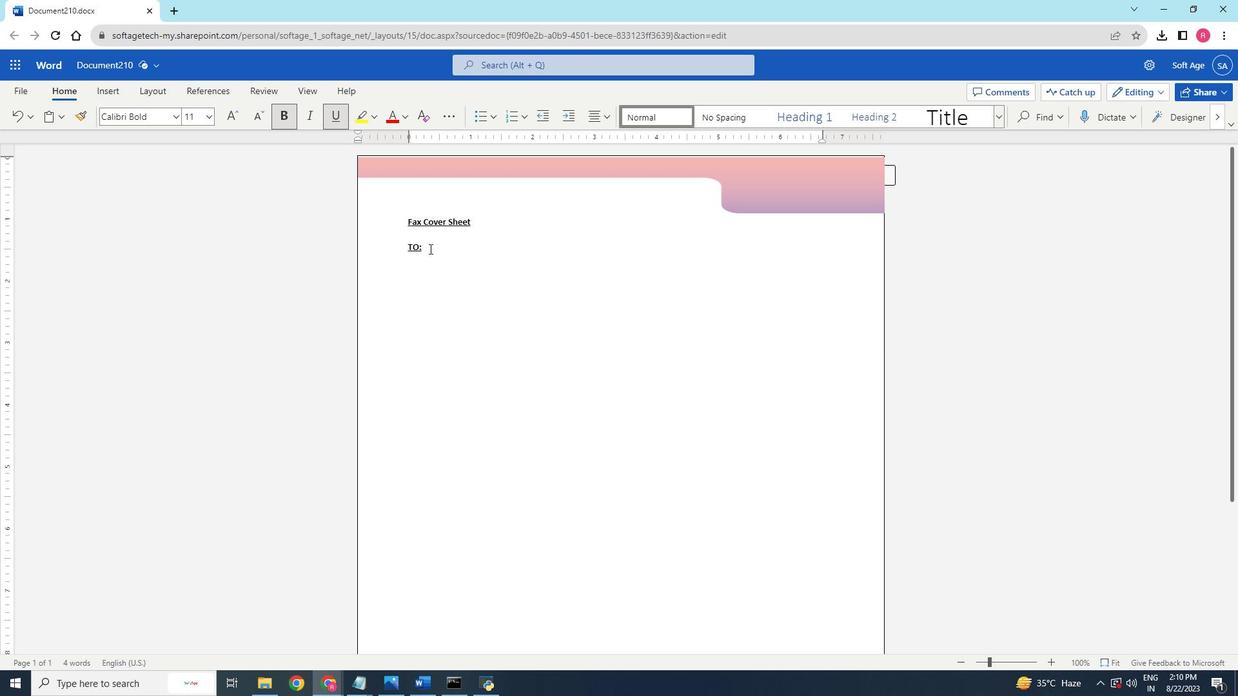 
Action: Key pressed [<Key.shift>r<Key.backspace>R<Key.caps_lock>ecipient<Key.space><Key.shift>Name]
Screenshot: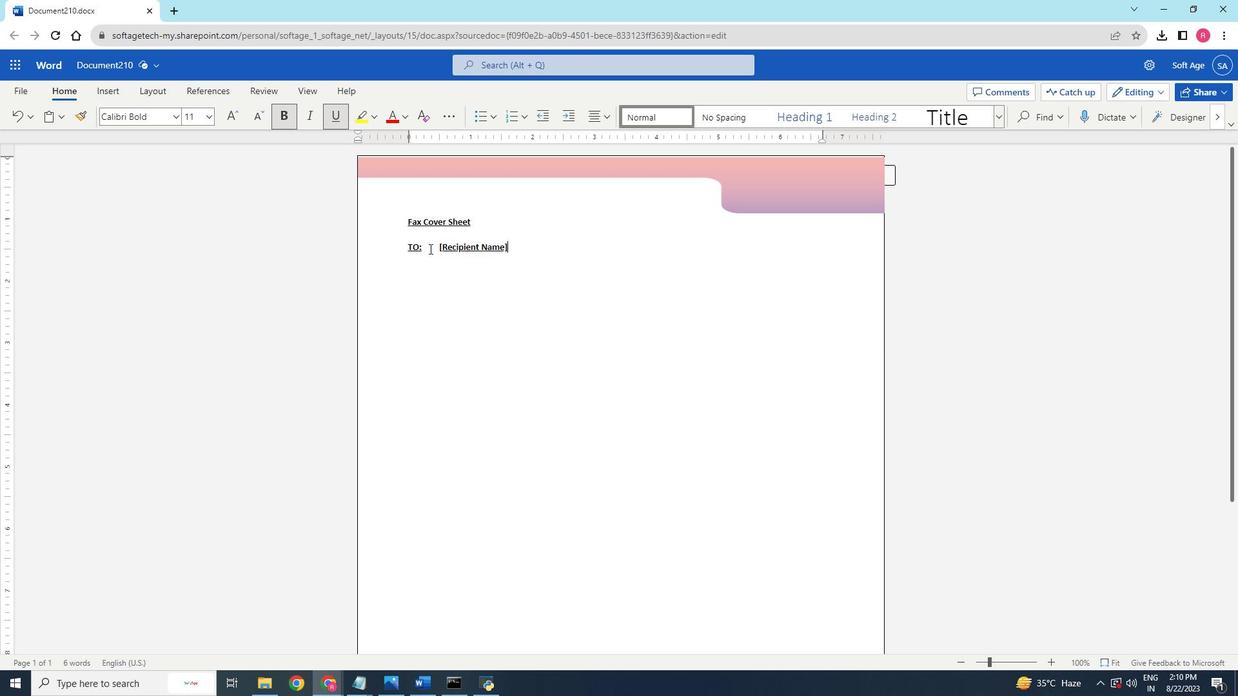 
Action: Mouse scrolled (450, 270) with delta (0, 0)
Screenshot: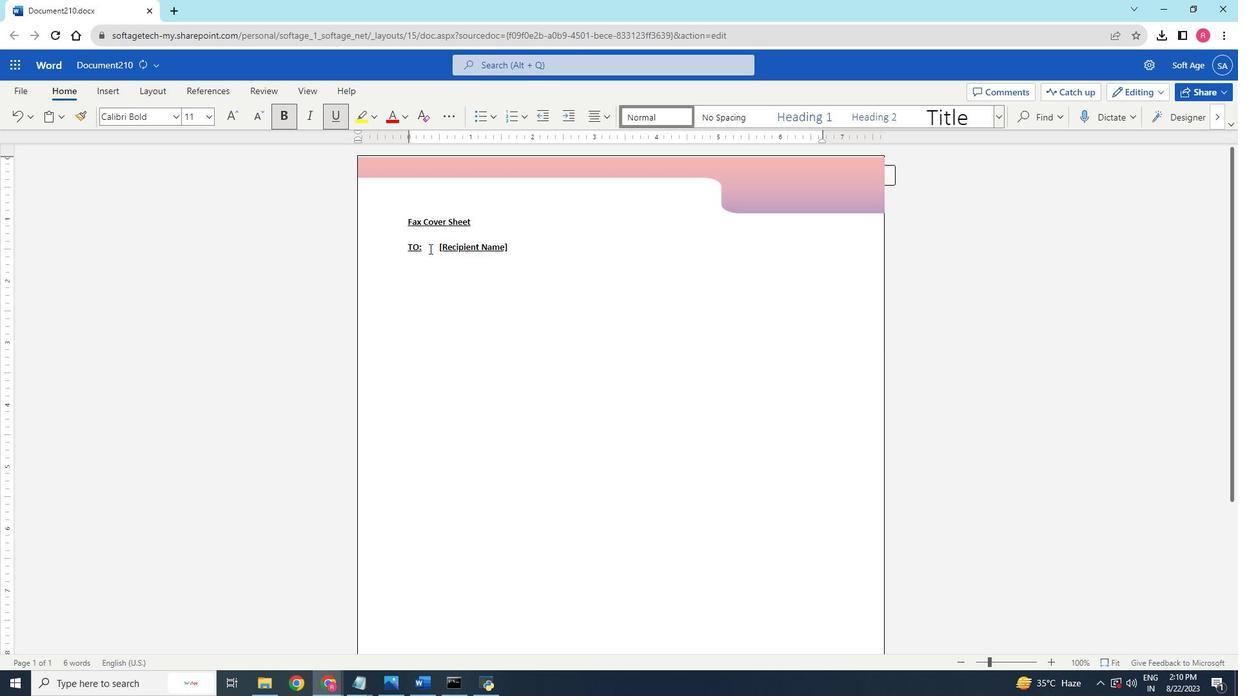 
Action: Mouse scrolled (450, 270) with delta (0, 0)
Screenshot: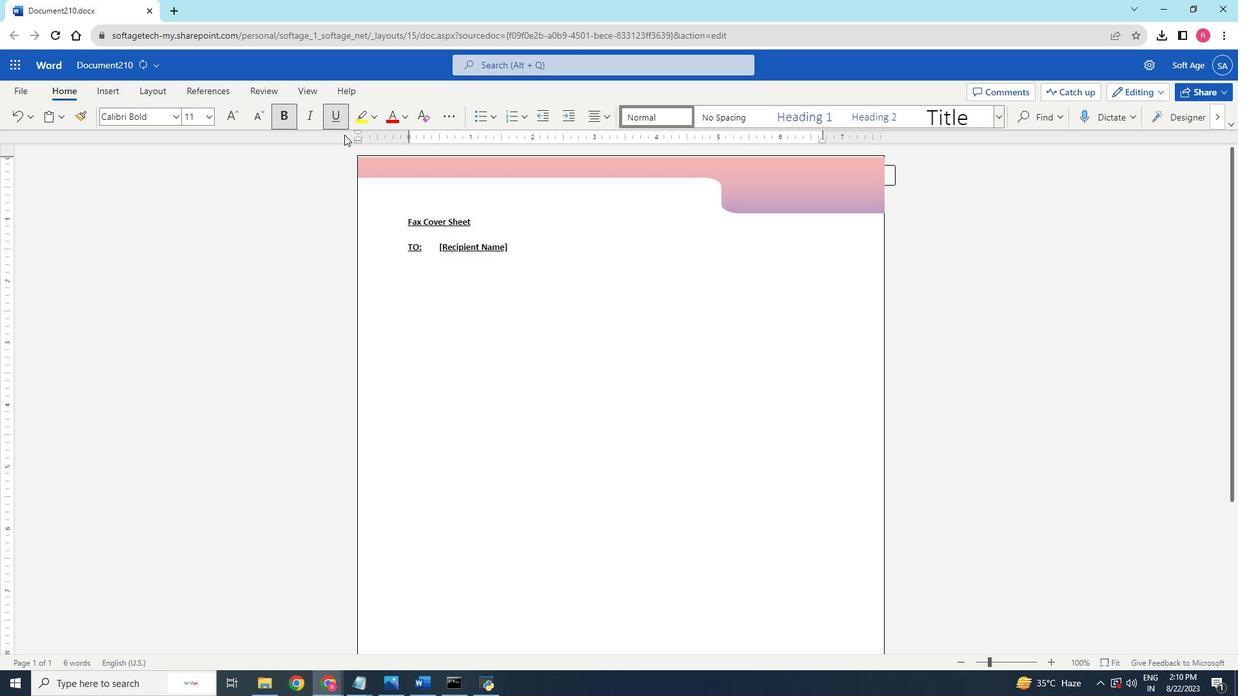 
Action: Mouse moved to (395, 156)
Screenshot: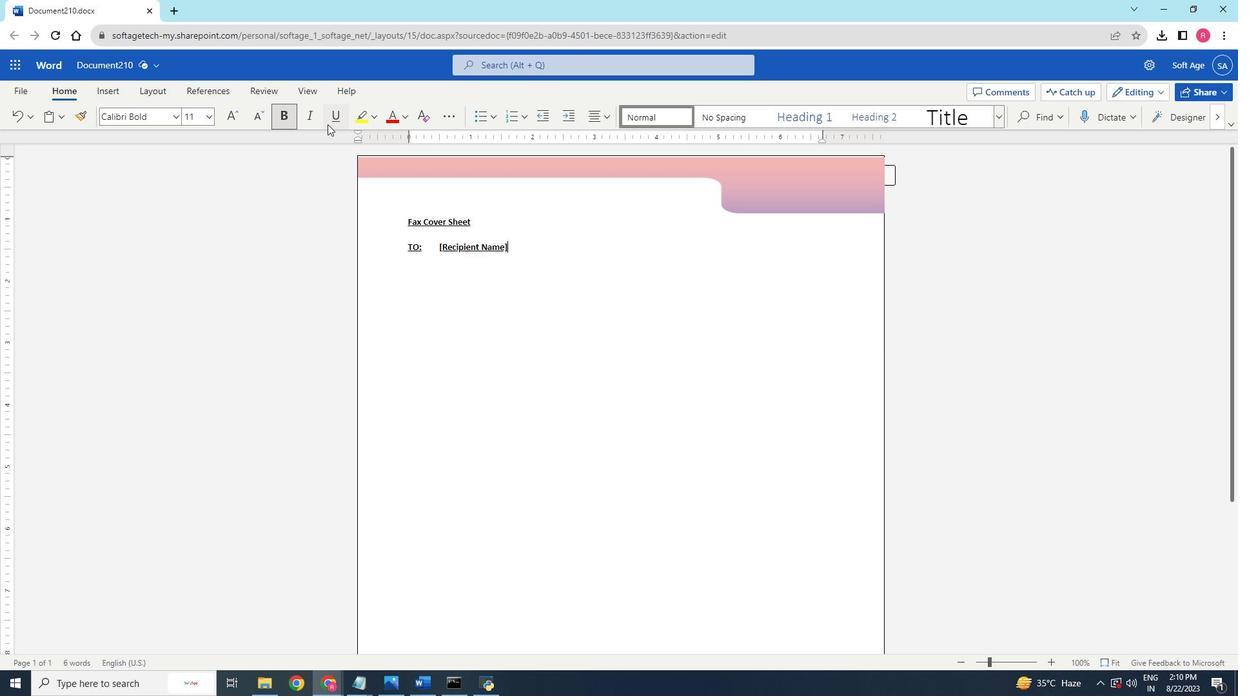 
Action: Mouse pressed left at (395, 156)
Screenshot: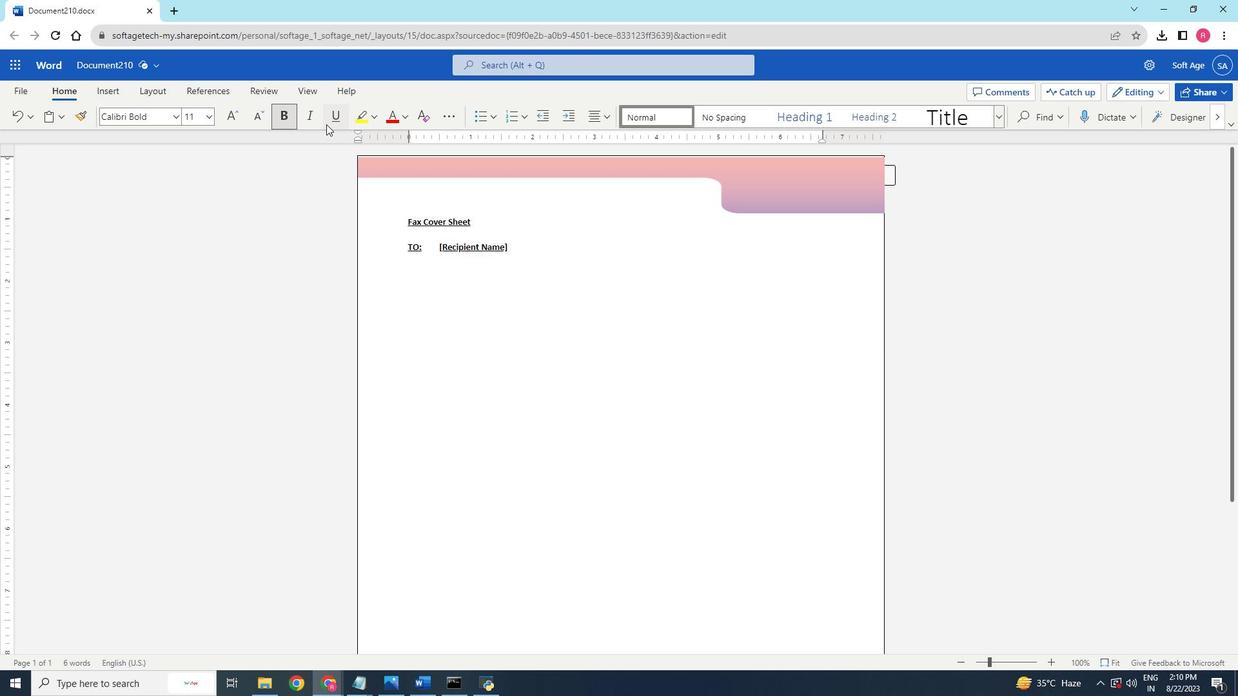 
Action: Mouse moved to (357, 154)
Screenshot: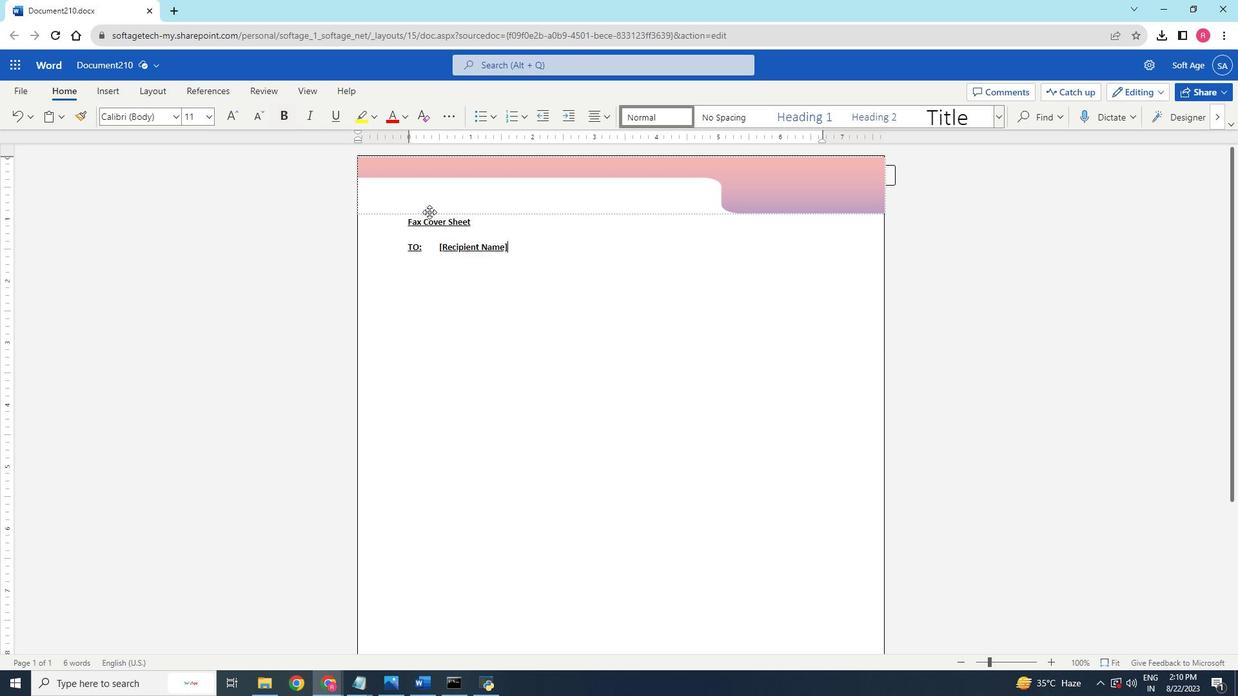 
Action: Mouse pressed left at (357, 154)
Screenshot: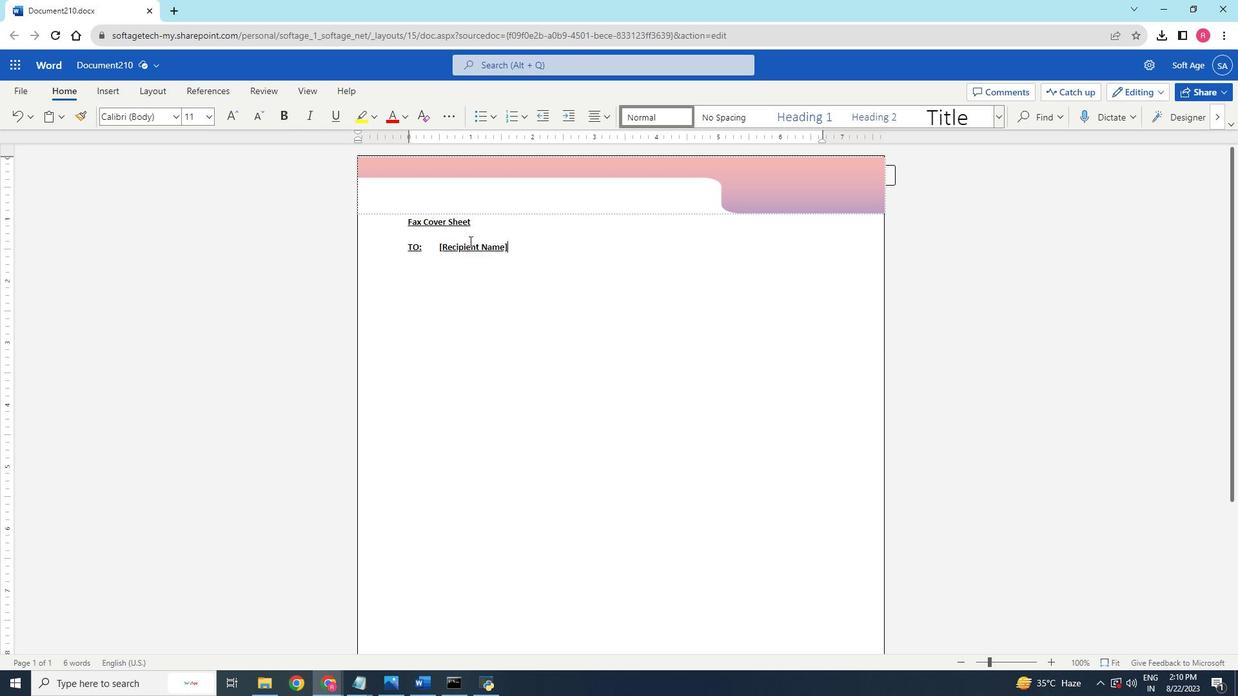 
Action: Mouse moved to (502, 267)
Screenshot: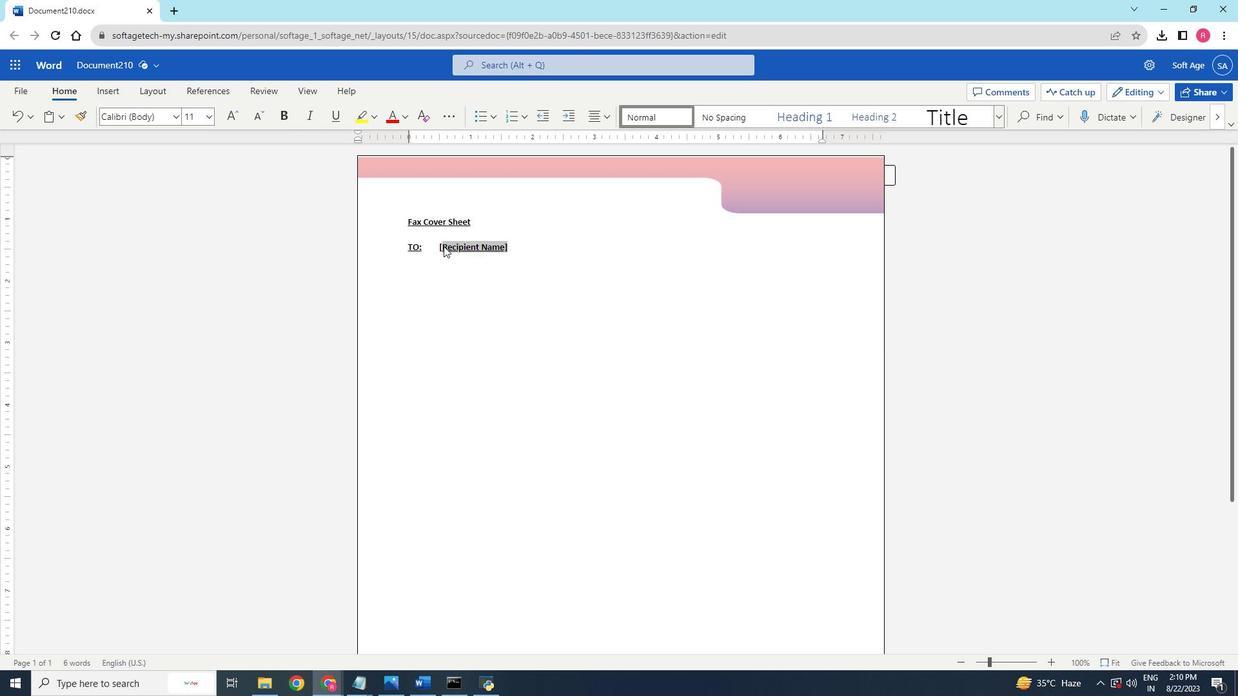 
Action: Mouse pressed left at (502, 267)
Screenshot: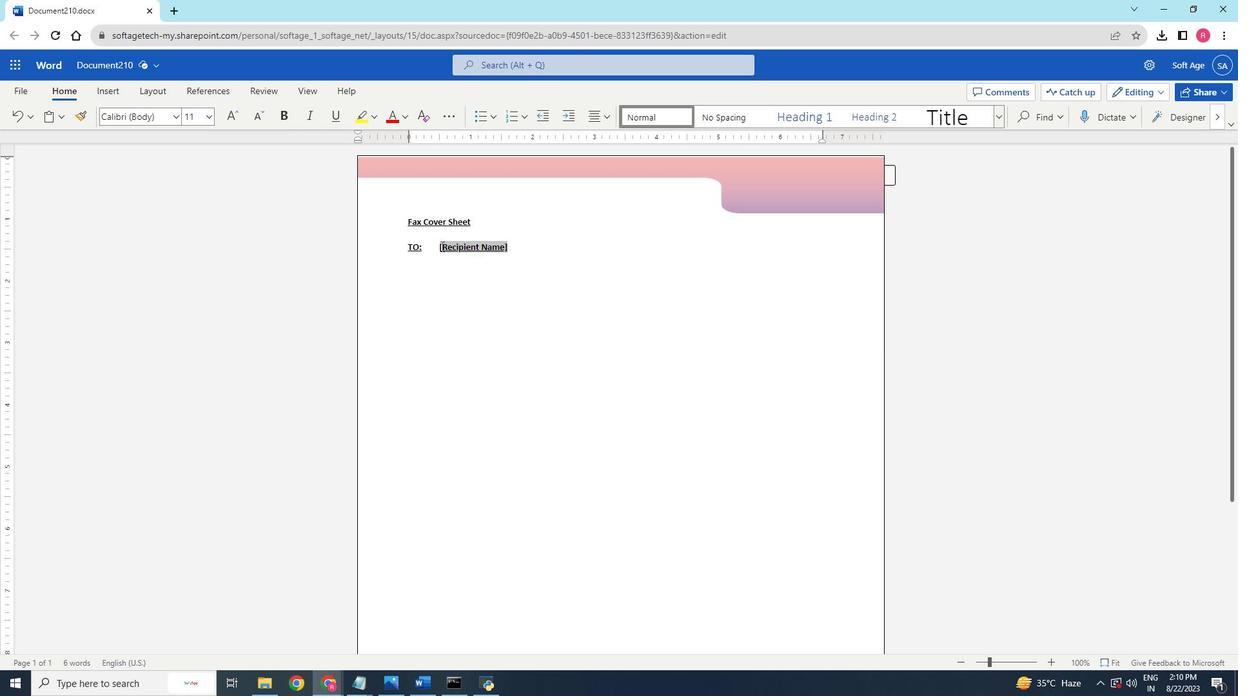 
Action: Mouse moved to (393, 146)
Screenshot: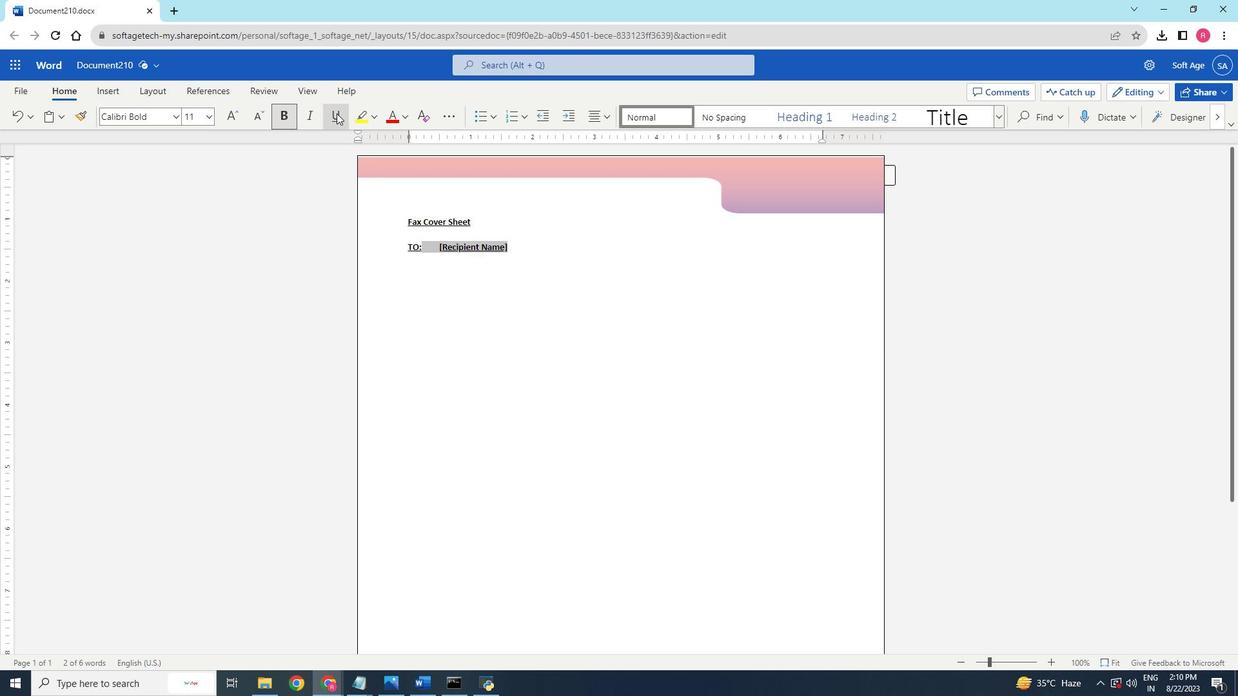 
Action: Mouse pressed left at (393, 146)
Screenshot: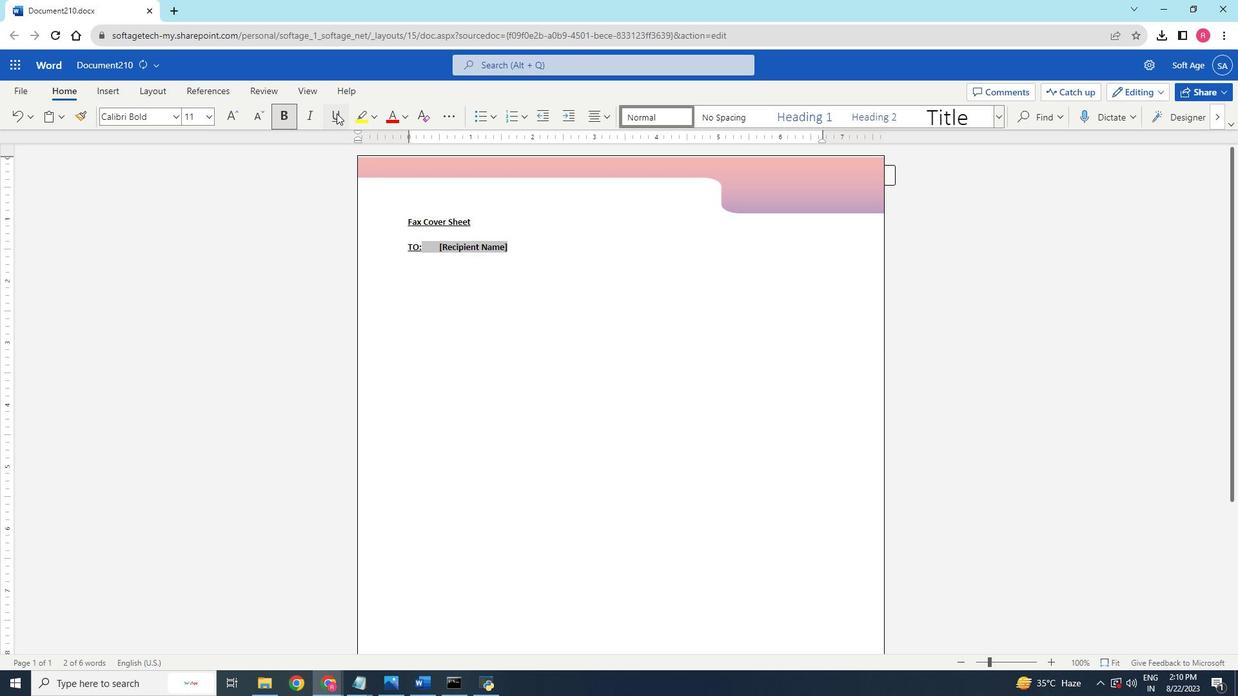 
Action: Mouse moved to (433, 266)
Screenshot: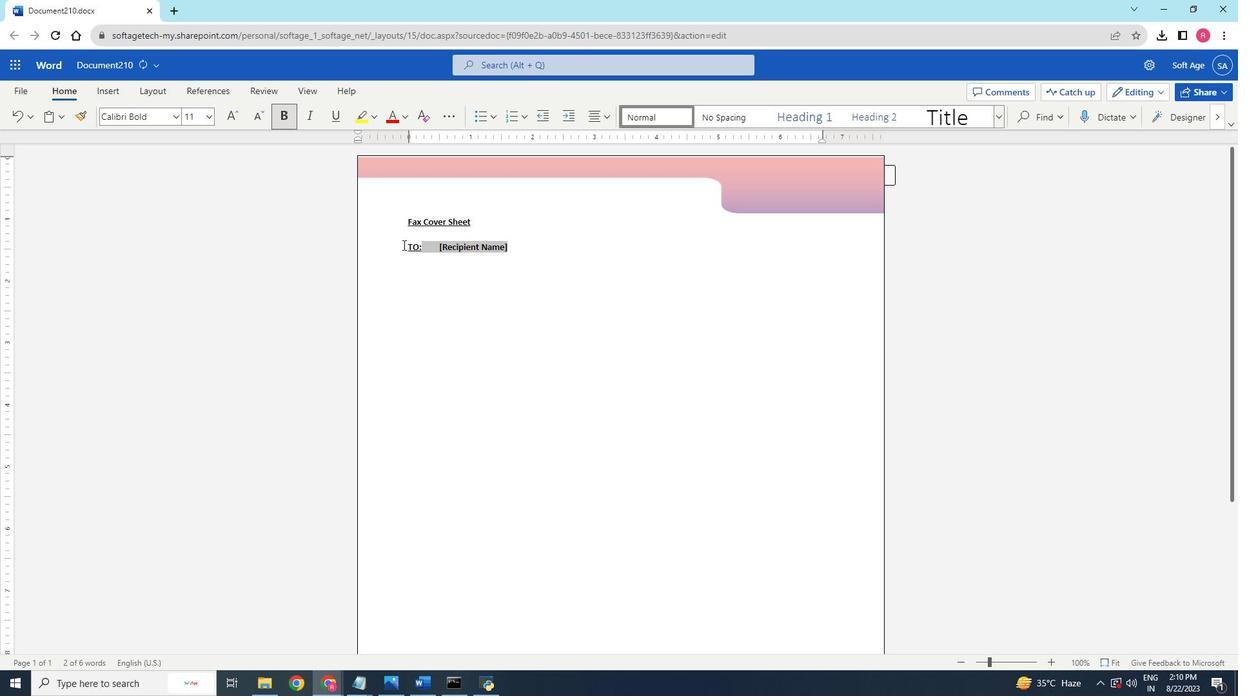
Action: Mouse pressed left at (433, 266)
Screenshot: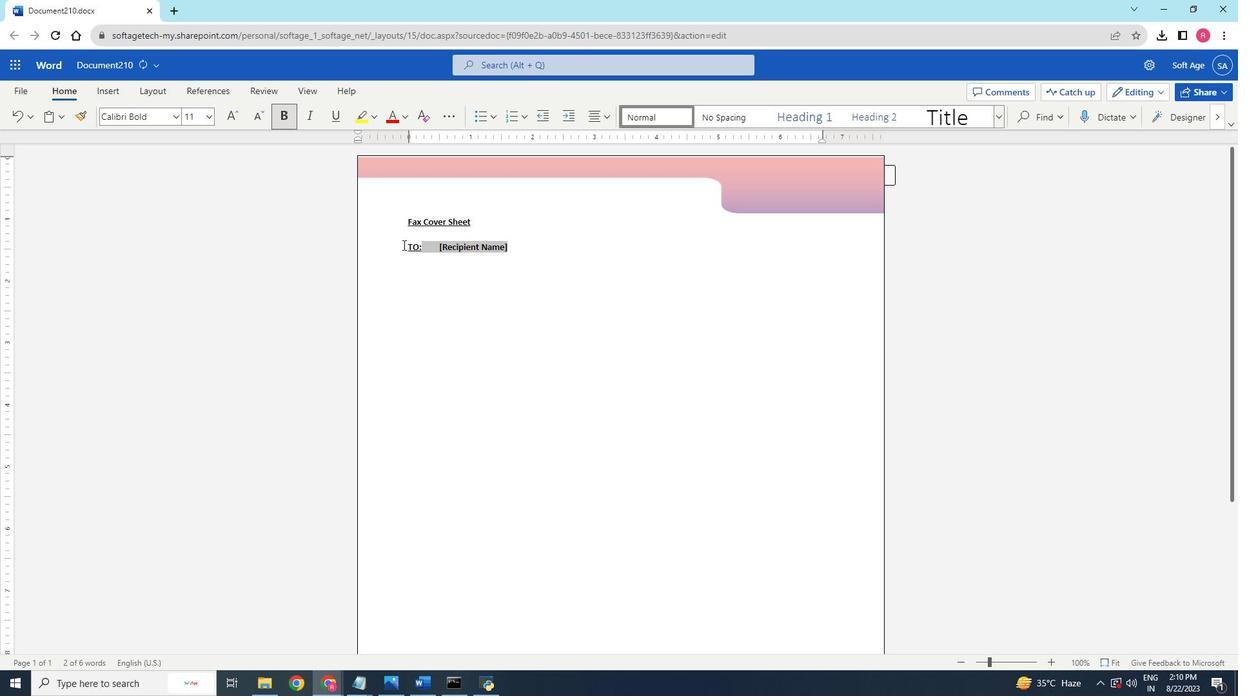 
Action: Mouse moved to (360, 150)
Screenshot: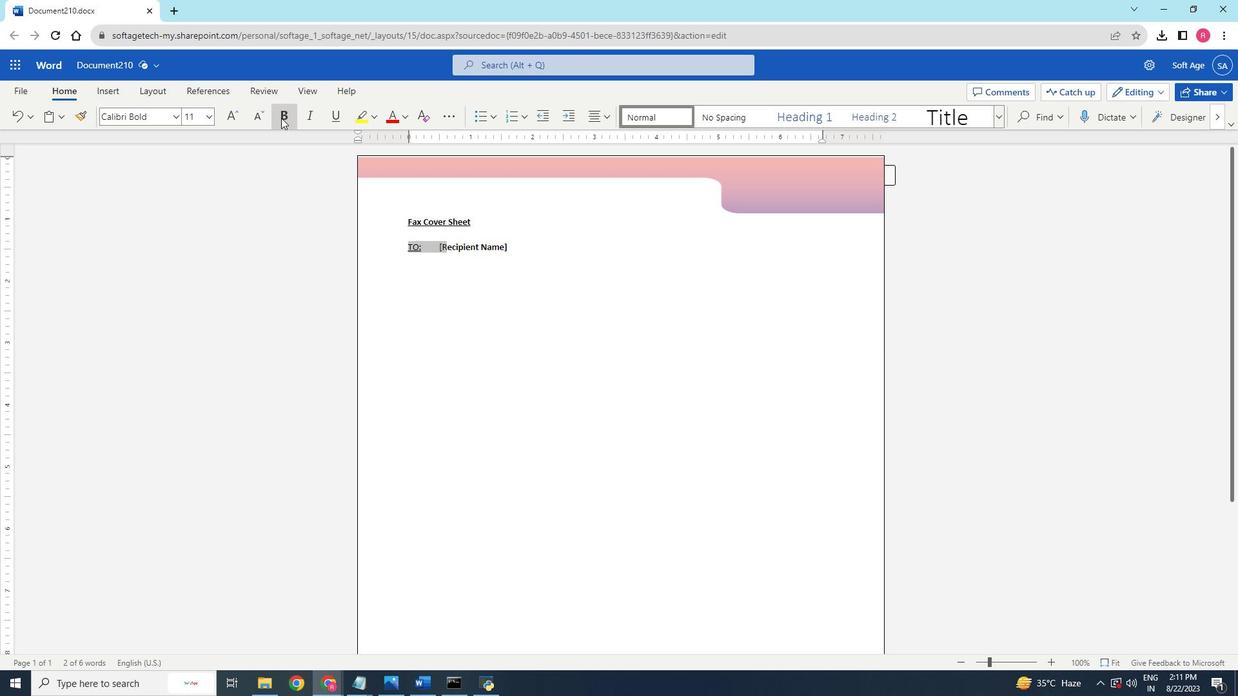 
Action: Mouse pressed left at (360, 150)
Screenshot: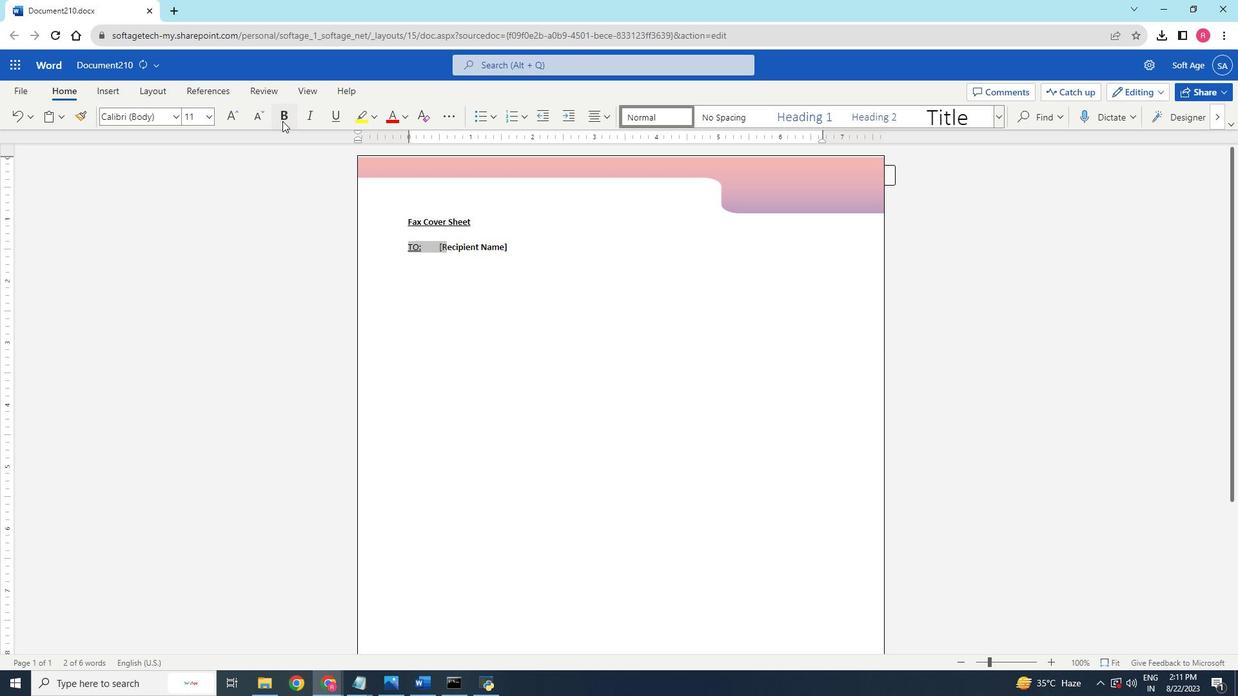 
Action: Mouse moved to (395, 150)
Screenshot: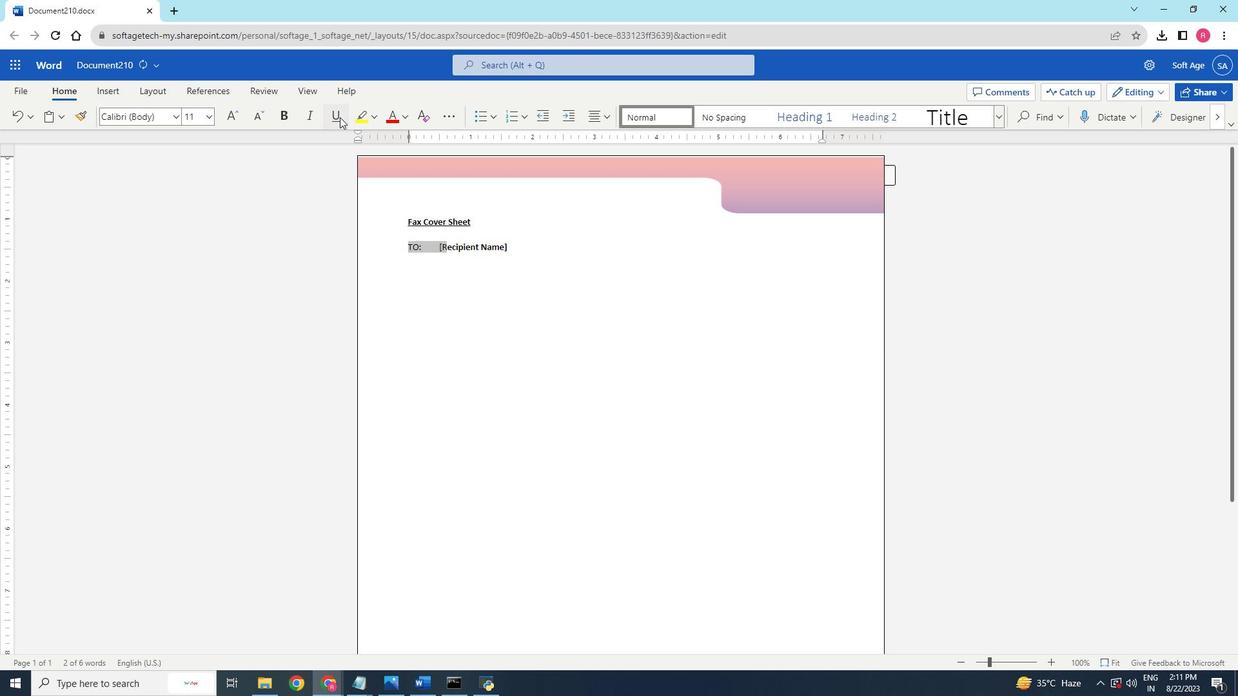 
Action: Mouse pressed left at (395, 150)
Screenshot: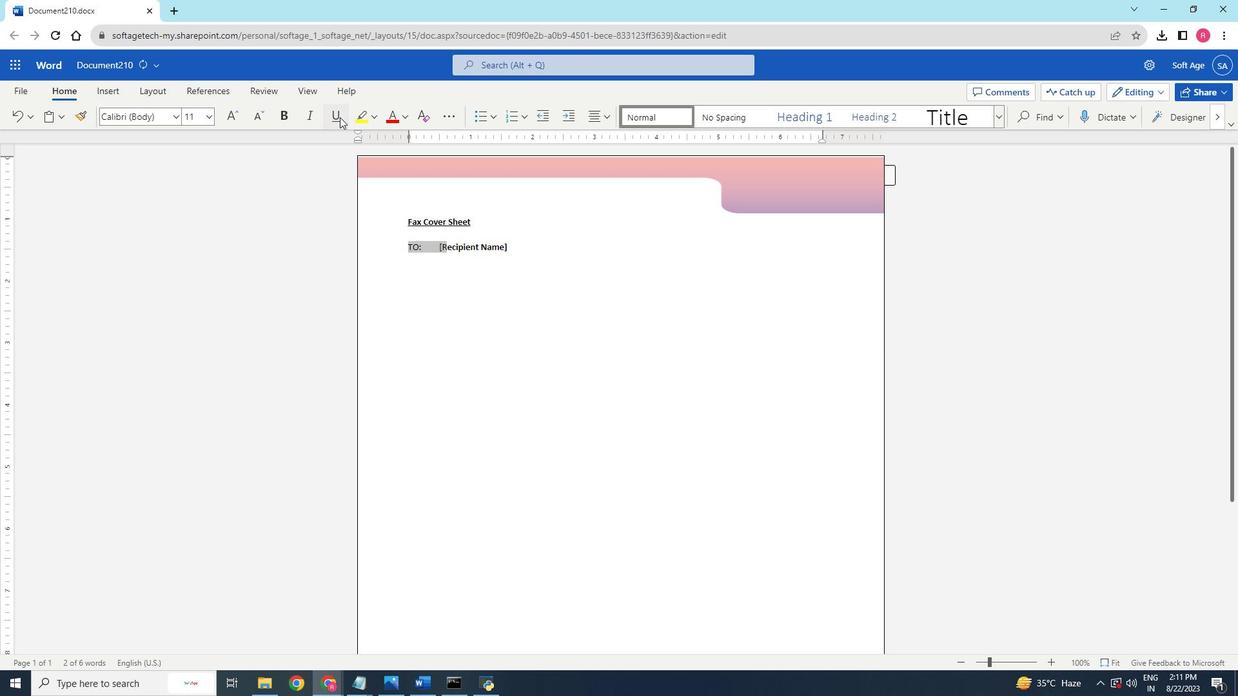 
Action: Mouse moved to (393, 145)
Screenshot: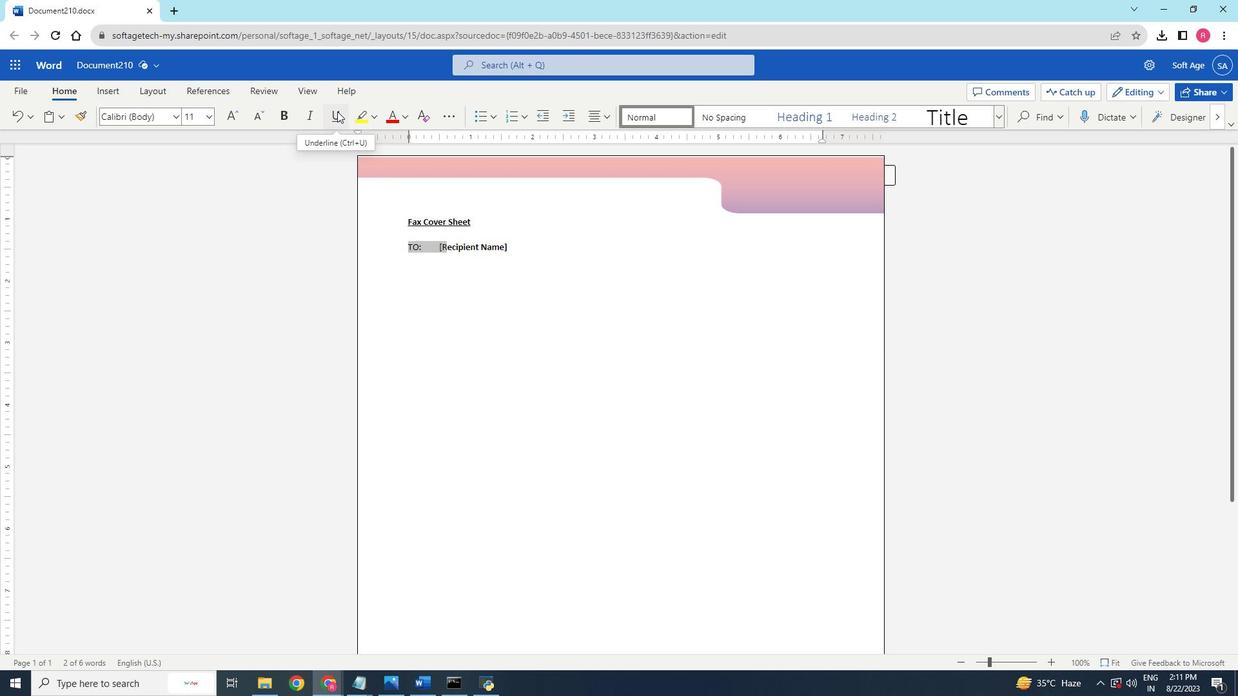 
Action: Mouse pressed left at (393, 145)
Screenshot: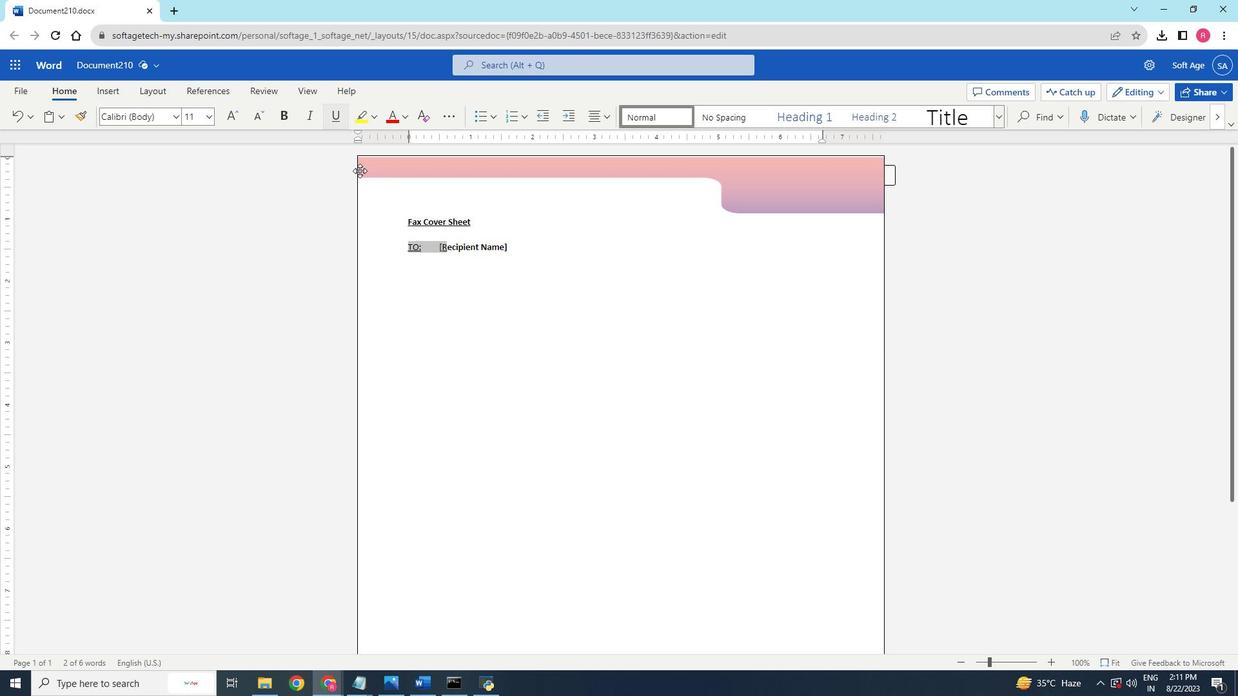 
Action: Mouse moved to (397, 146)
Screenshot: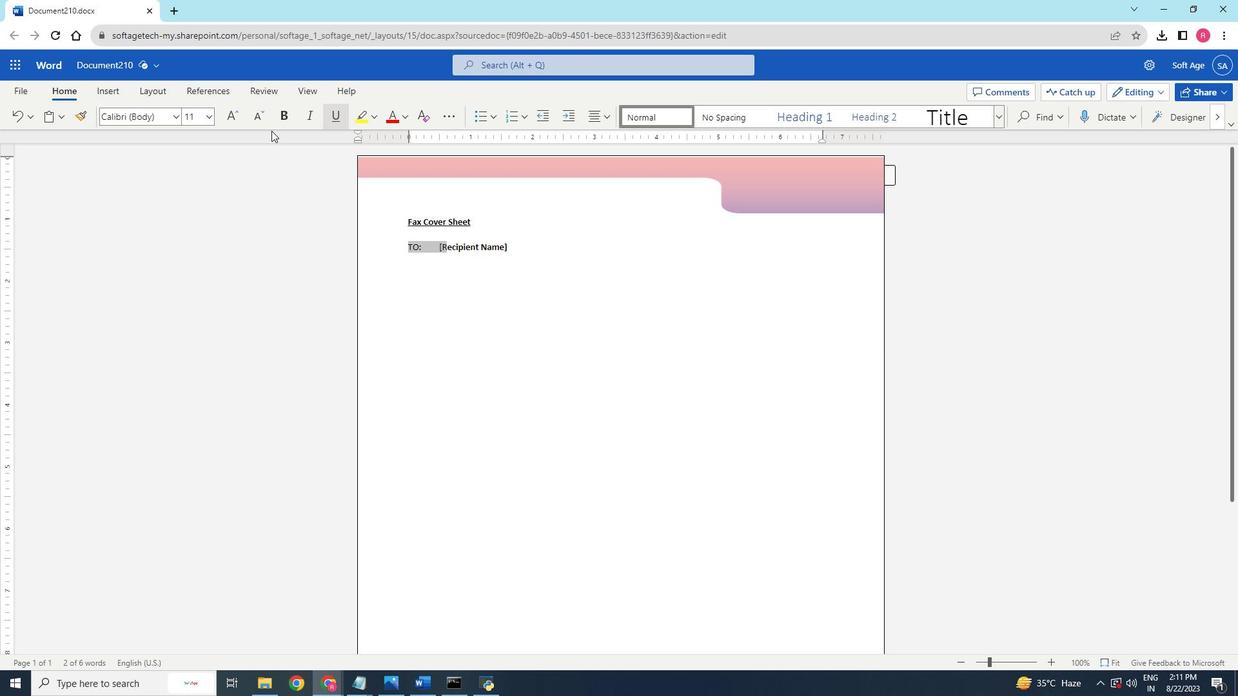 
Action: Mouse pressed left at (397, 146)
Screenshot: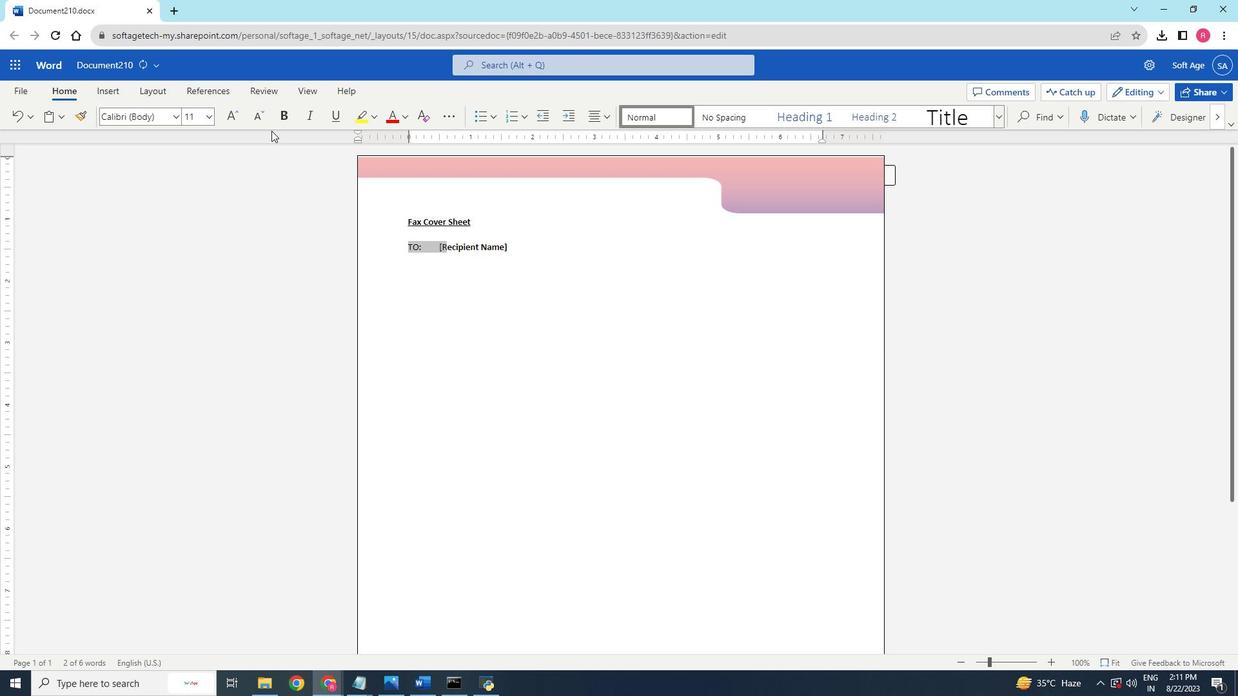 
Action: Mouse moved to (361, 148)
Screenshot: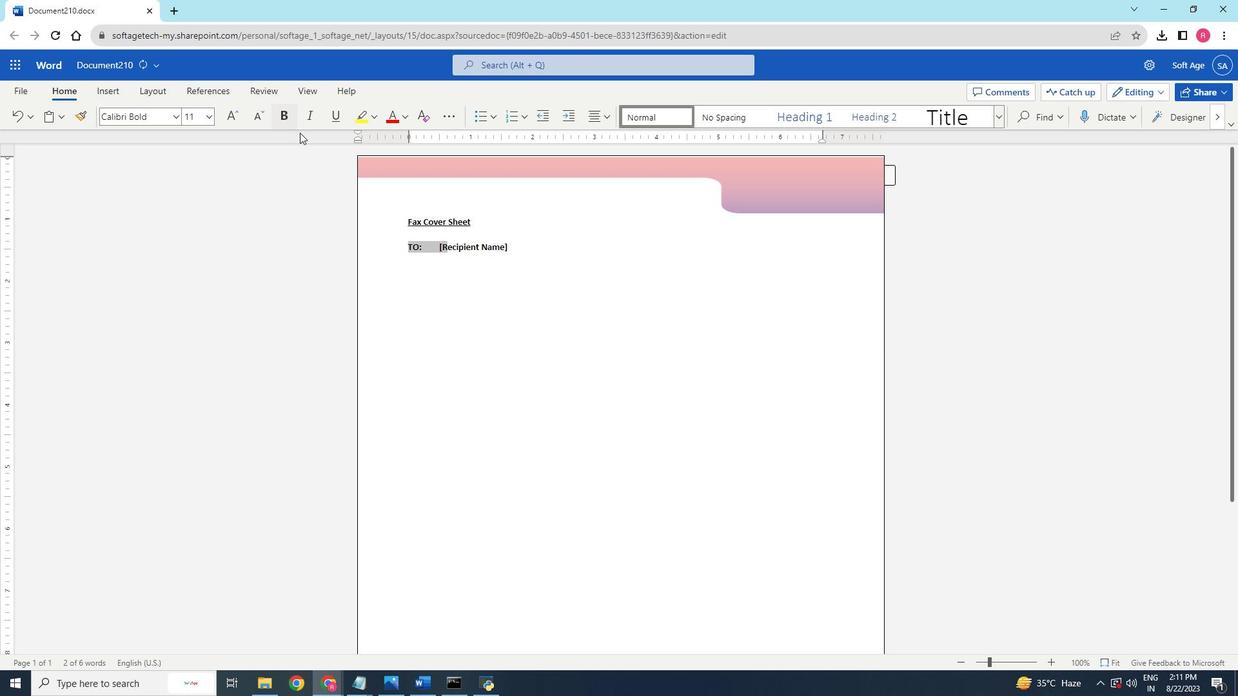 
Action: Mouse pressed left at (361, 148)
Screenshot: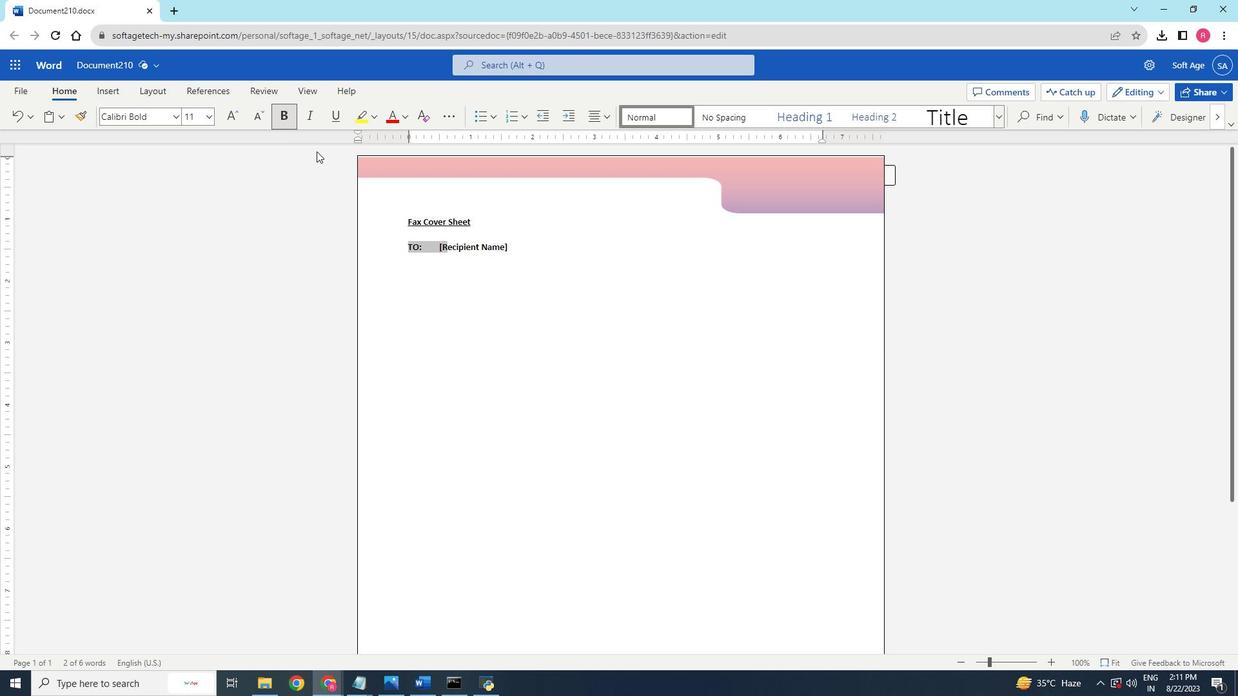 
Action: Mouse moved to (472, 295)
Screenshot: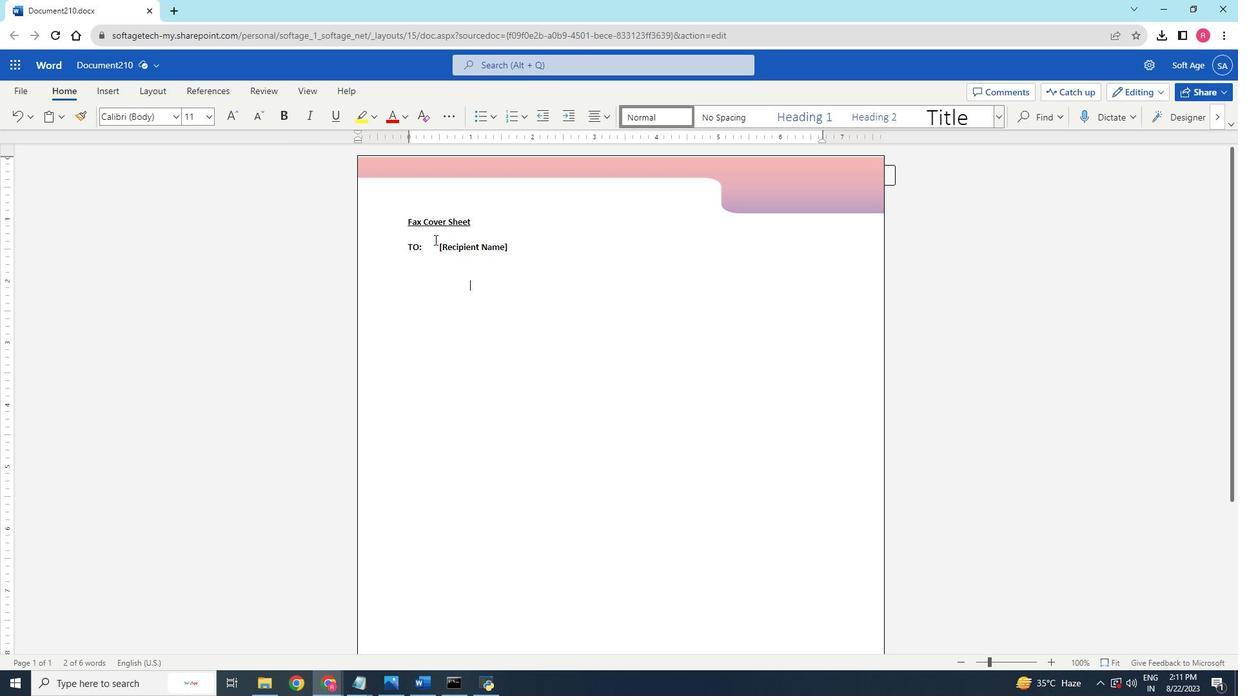 
Action: Mouse pressed left at (472, 295)
Screenshot: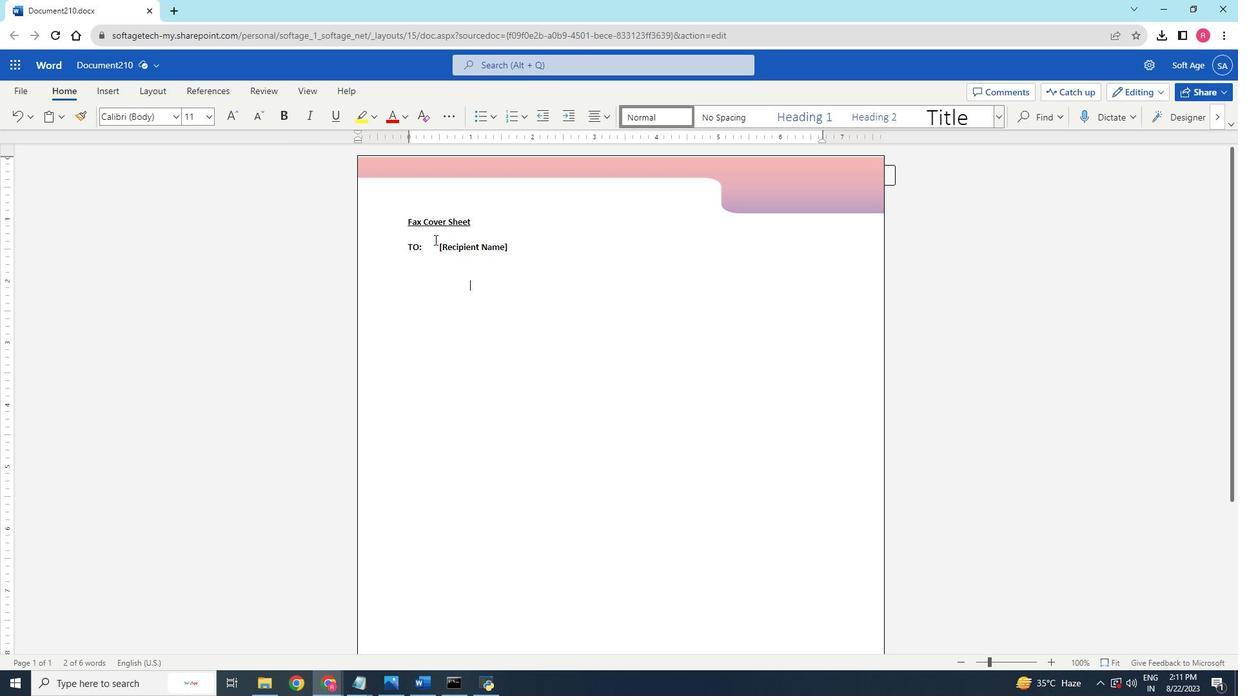 
Action: Mouse moved to (450, 262)
Screenshot: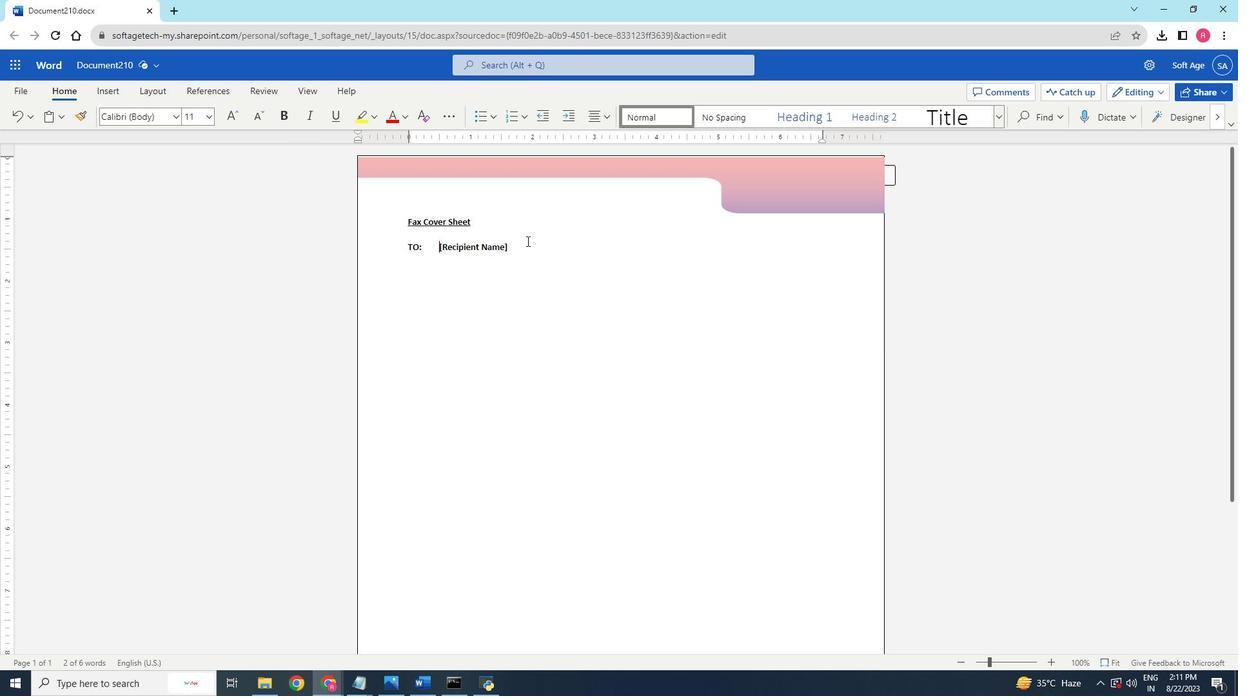 
Action: Mouse pressed left at (450, 262)
Screenshot: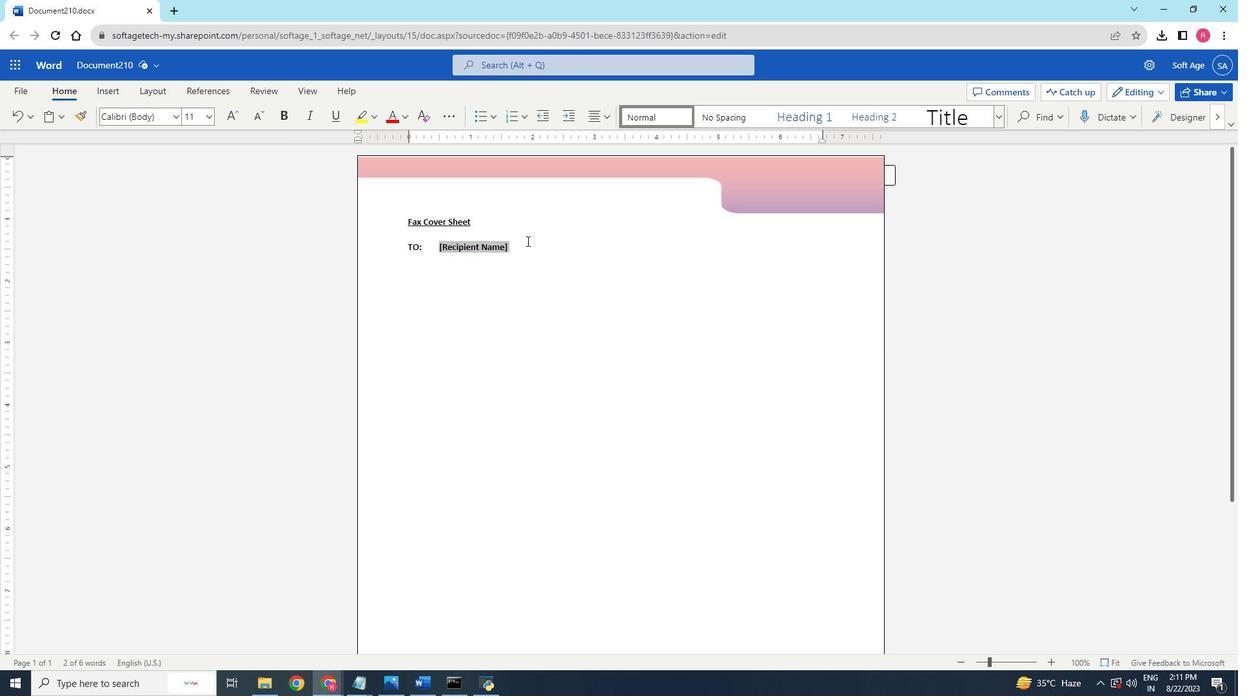 
Action: Mouse moved to (361, 147)
Screenshot: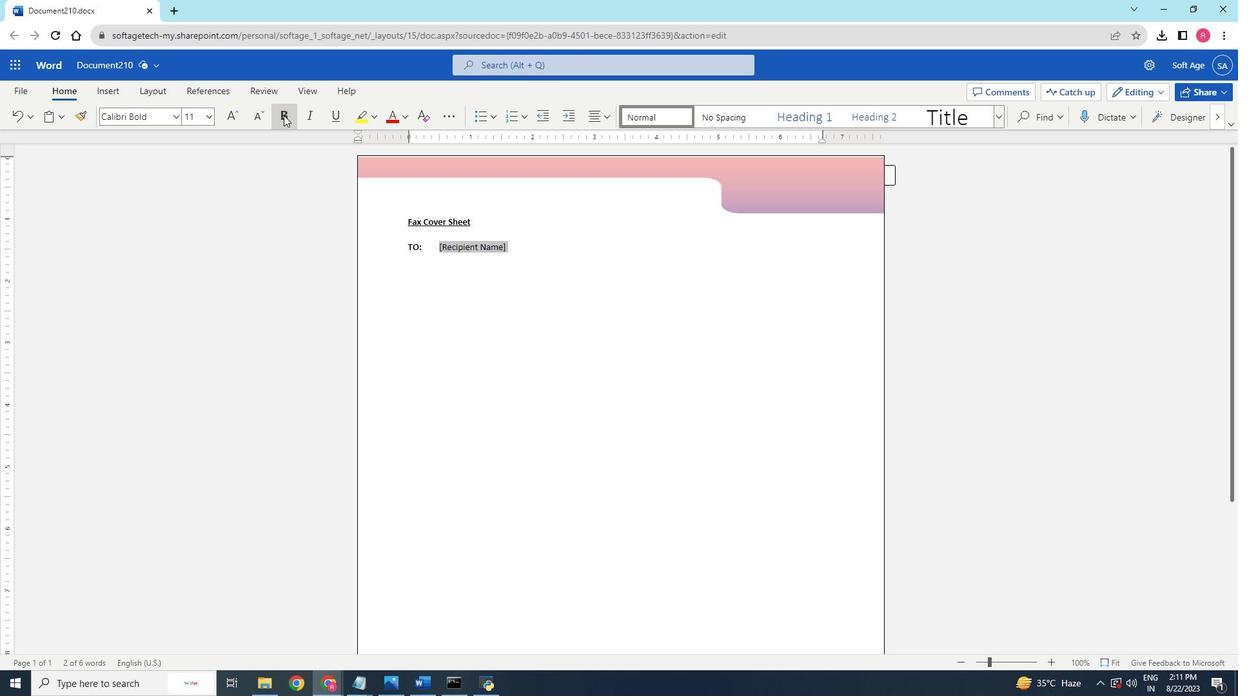 
Action: Mouse pressed left at (361, 147)
Screenshot: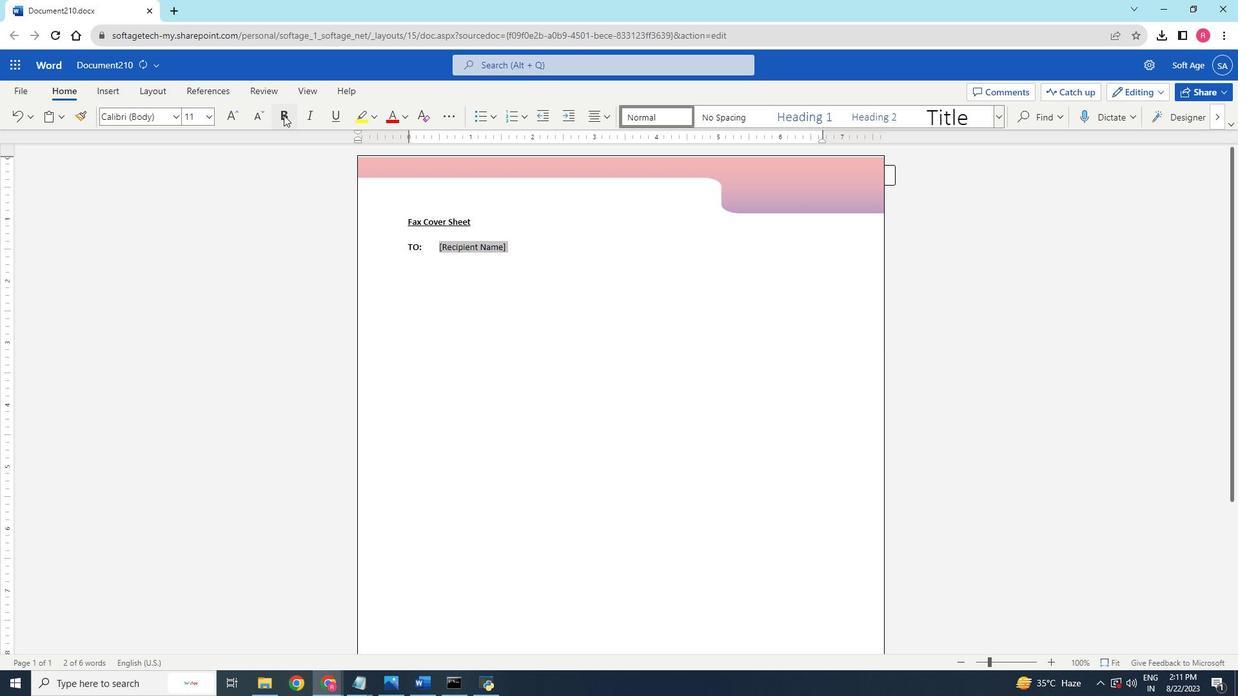 
Action: Mouse moved to (450, 291)
